 Task: Design a  Language Translator App using HTML,CSS and JavaScript.
Action: Mouse pressed left at (256, 93)
Screenshot: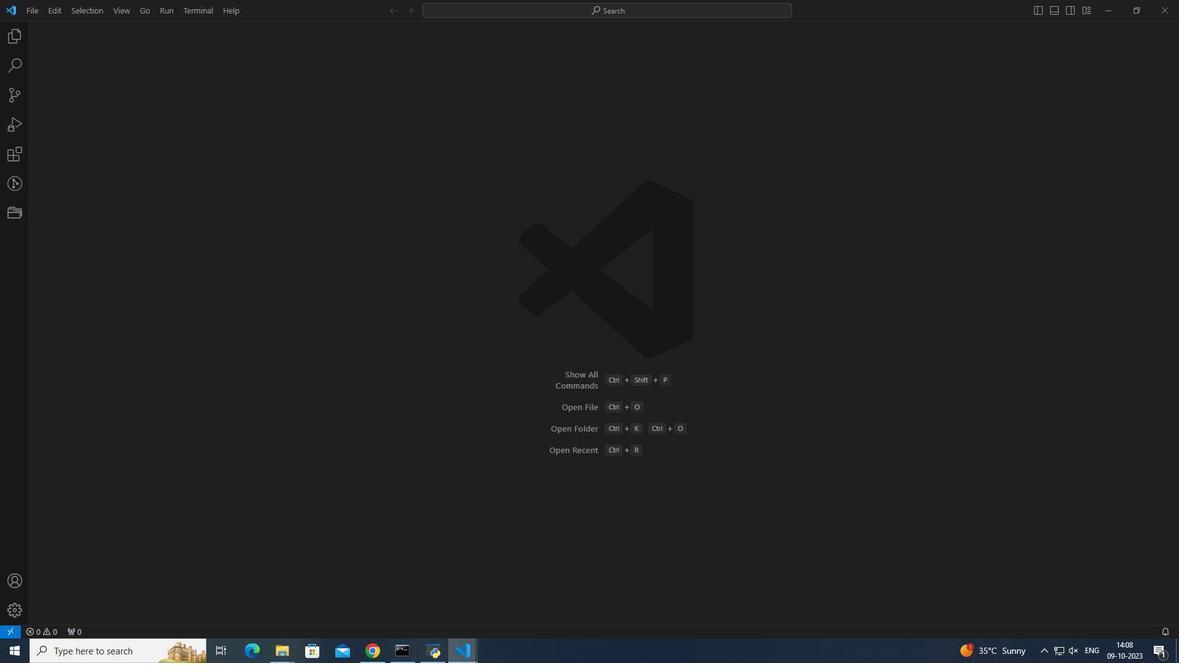 
Action: Mouse pressed left at (256, 93)
Screenshot: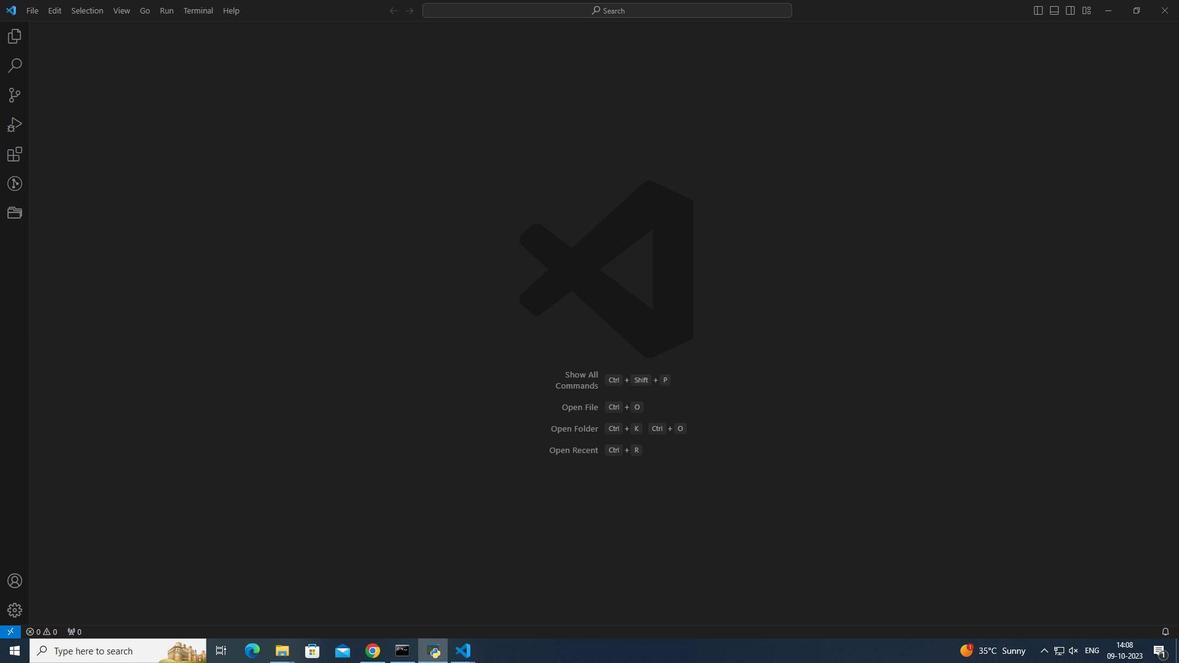 
Action: Mouse moved to (626, 376)
Screenshot: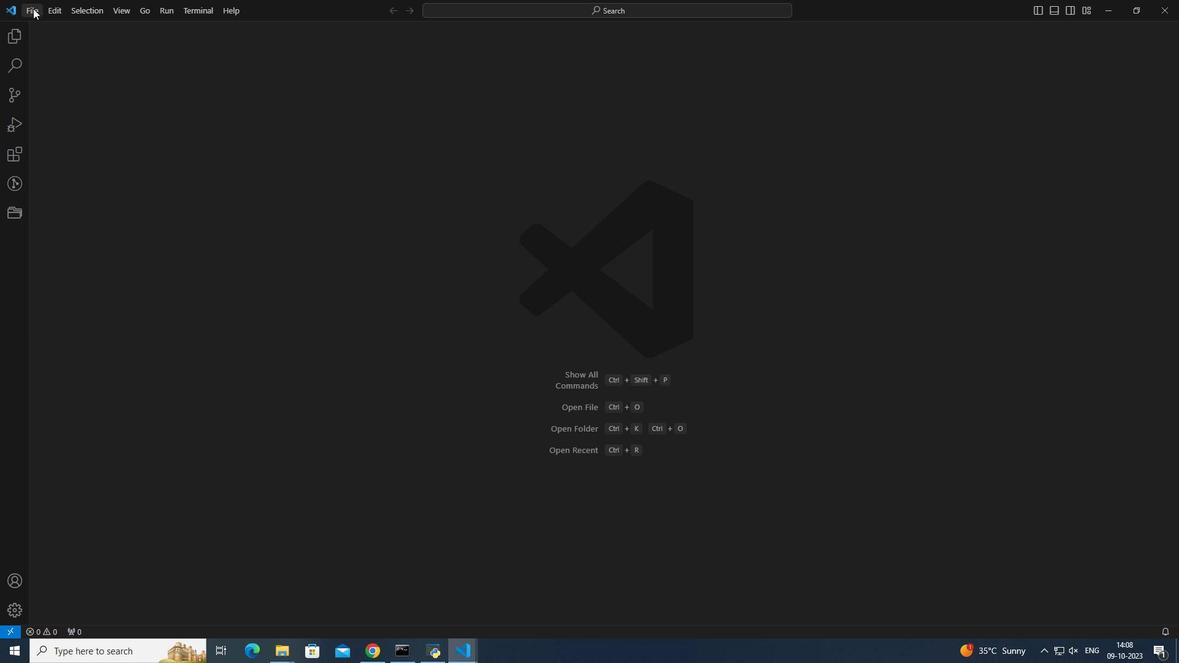
Action: Mouse pressed left at (626, 376)
Screenshot: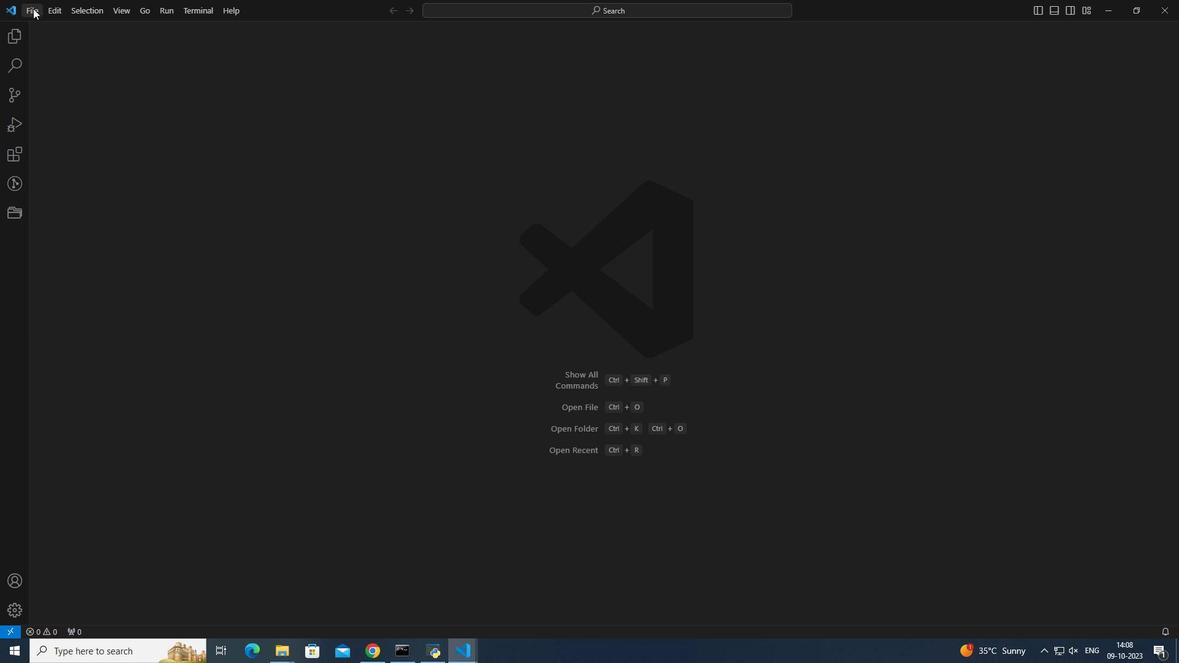 
Action: Mouse moved to (617, 337)
Screenshot: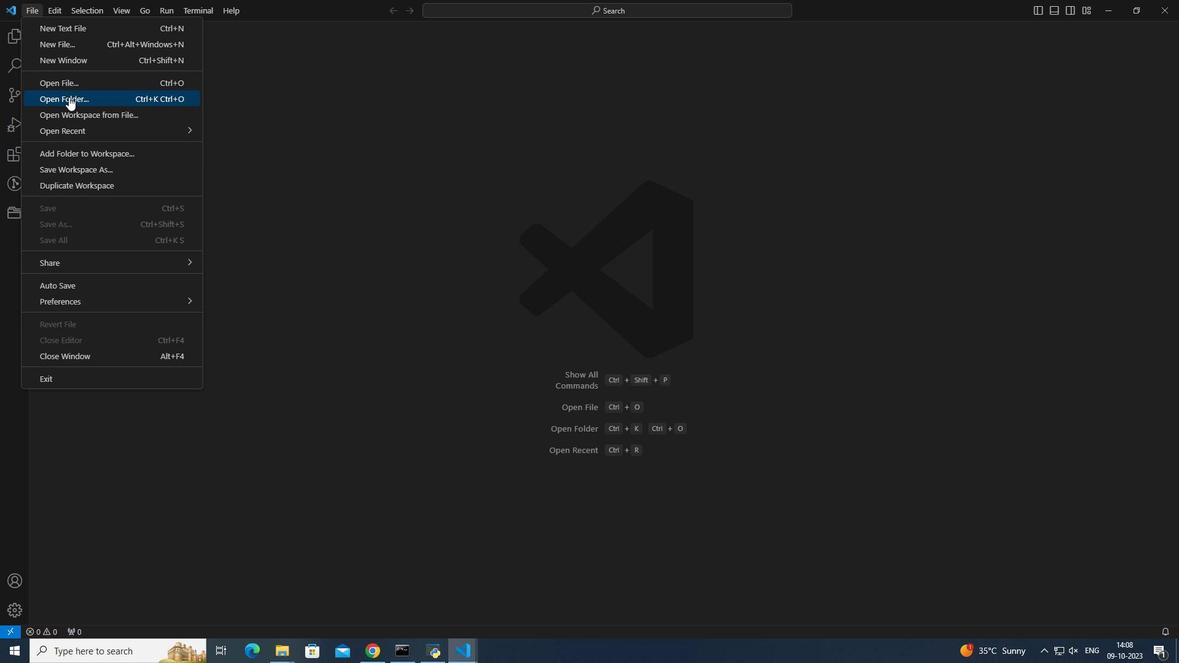 
Action: Mouse pressed left at (617, 337)
Screenshot: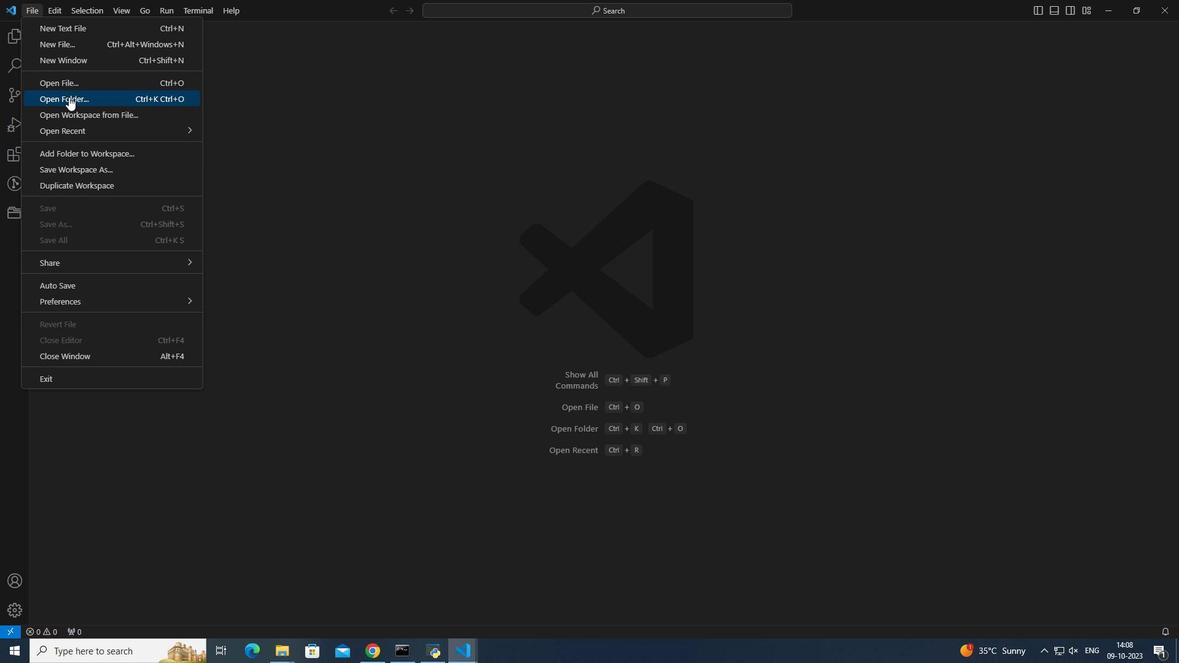 
Action: Mouse moved to (620, 339)
Screenshot: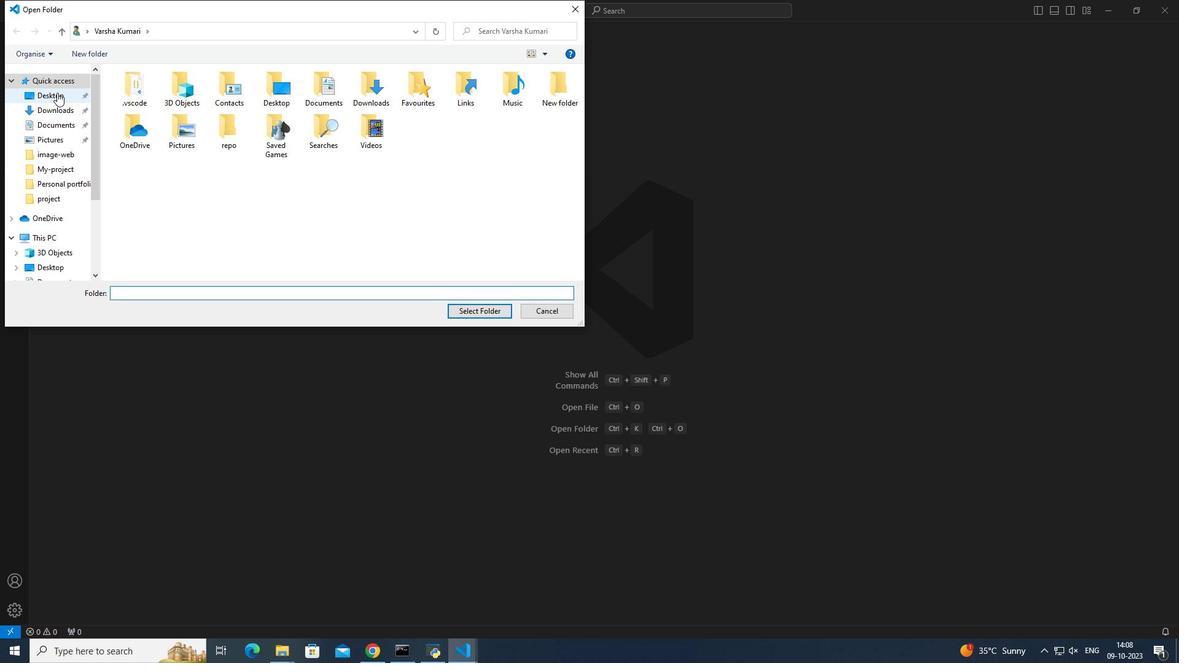 
Action: Mouse pressed left at (620, 339)
Screenshot: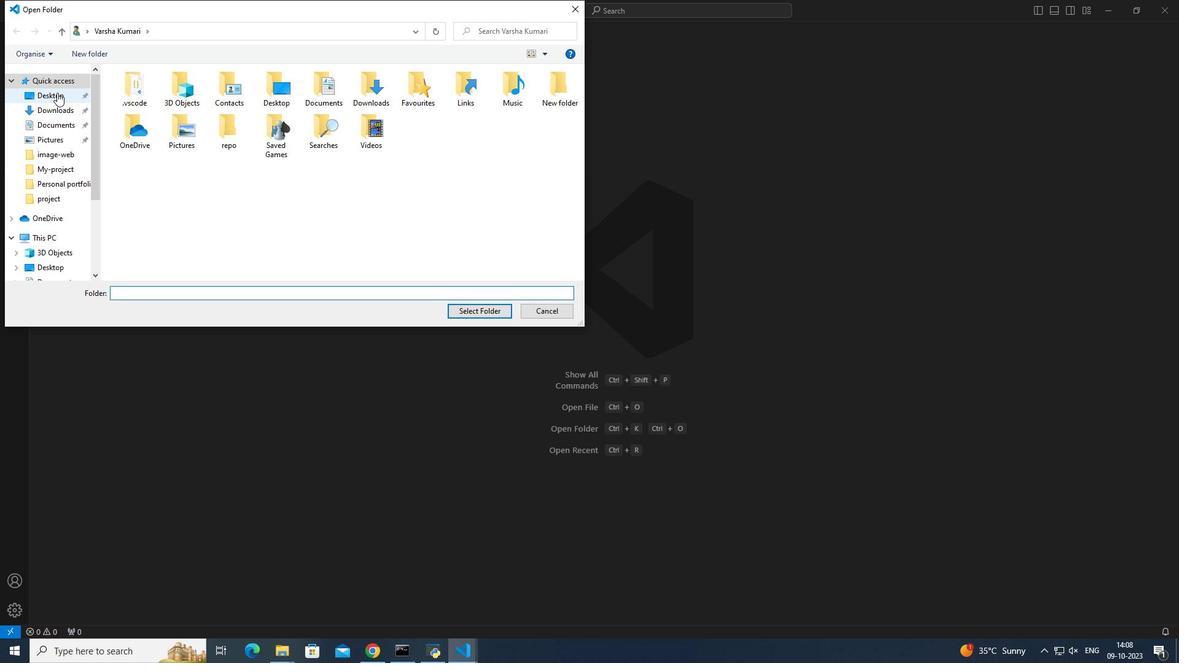 
Action: Mouse moved to (586, 306)
Screenshot: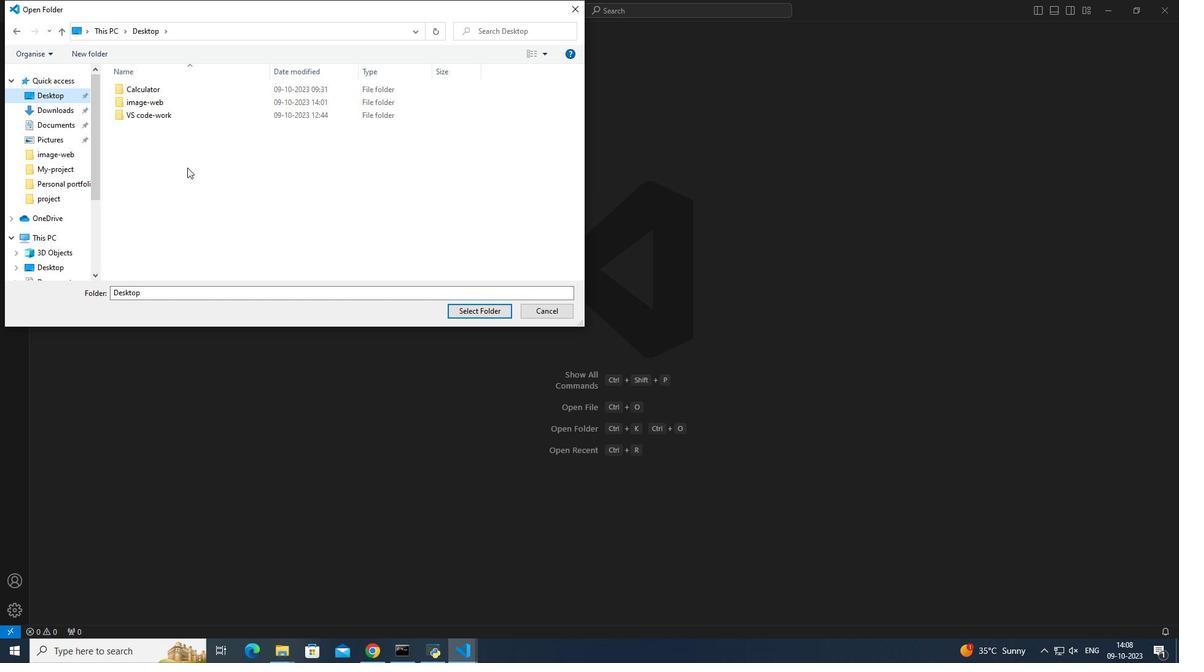 
Action: Mouse pressed right at (586, 306)
Screenshot: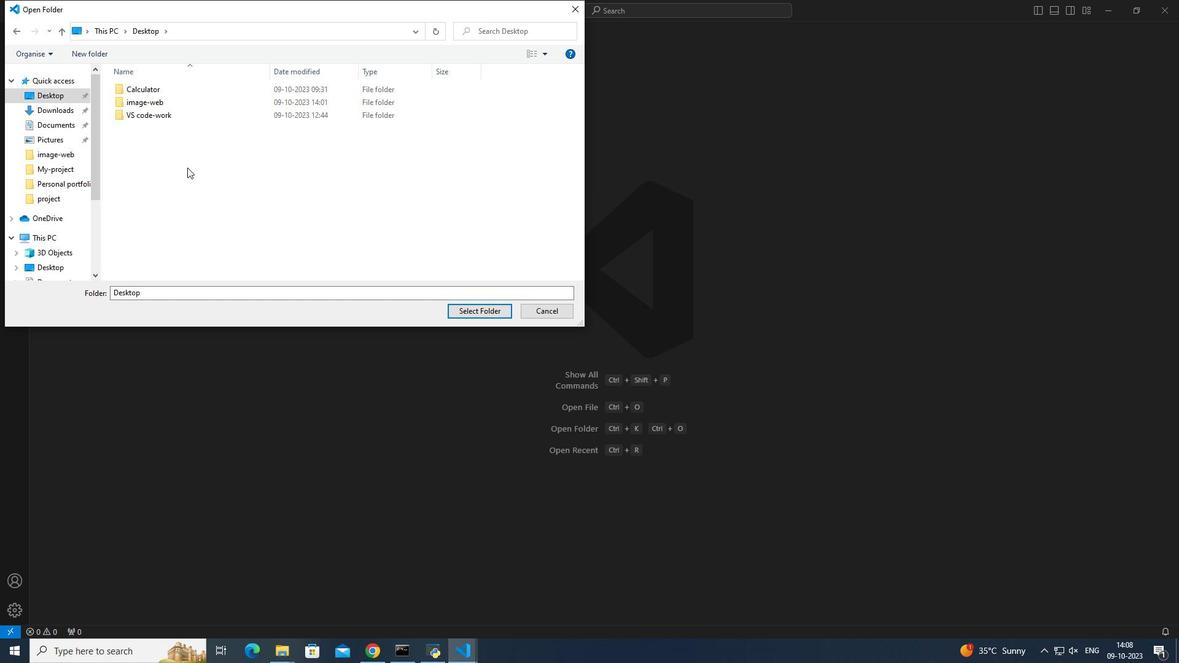 
Action: Mouse moved to (543, 236)
Screenshot: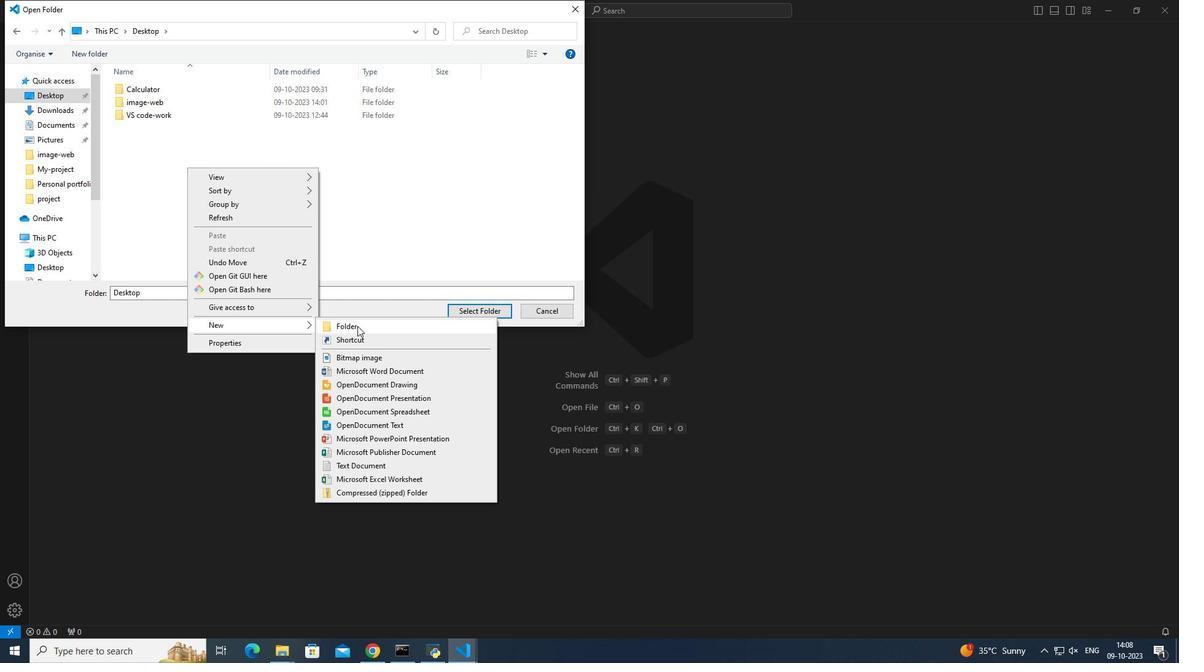 
Action: Mouse pressed left at (543, 236)
Screenshot: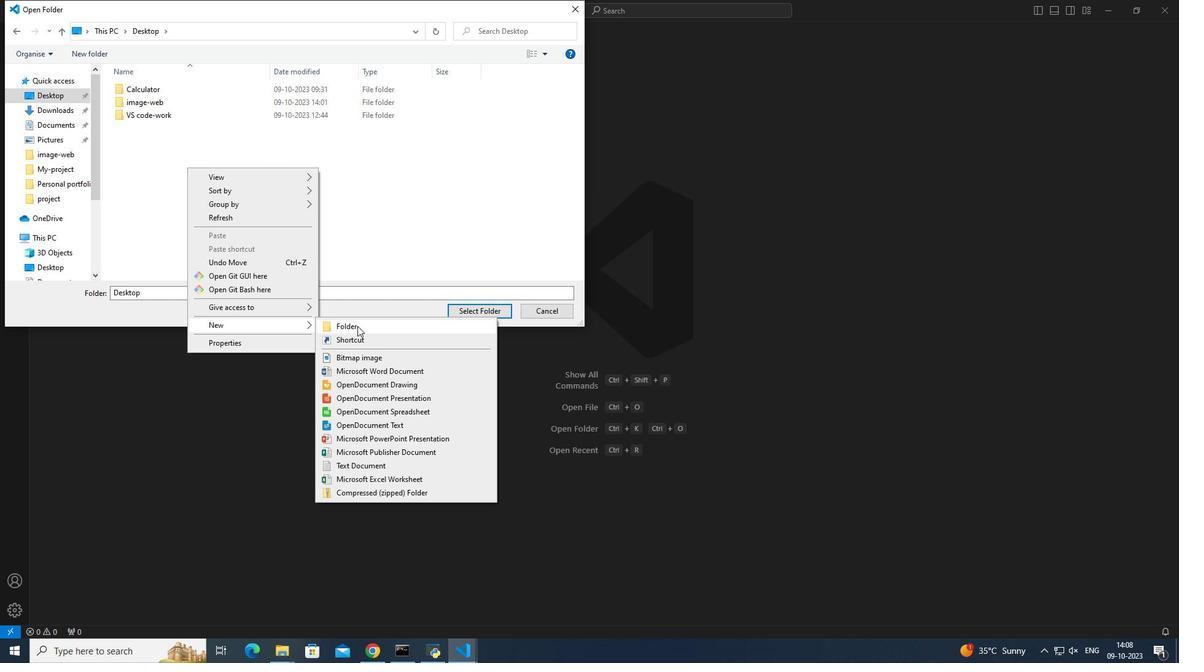 
Action: Mouse moved to (542, 236)
Screenshot: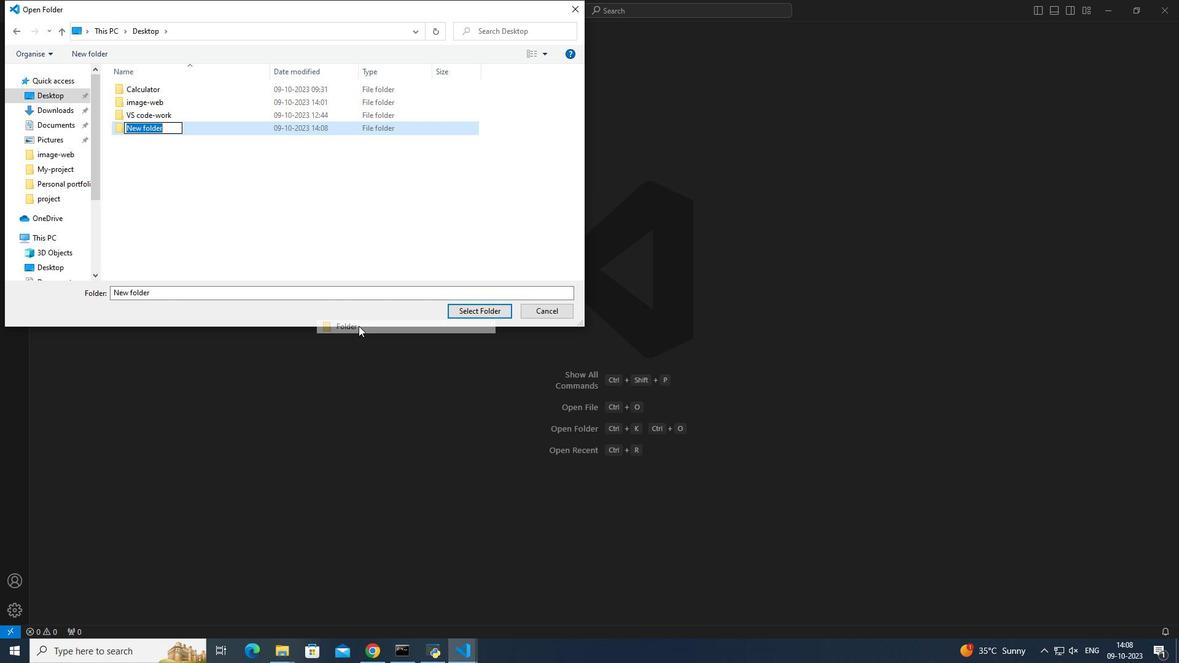 
Action: Key pressed <Key.backspace><Key.shift>Language-<Key.shift>Translator
Screenshot: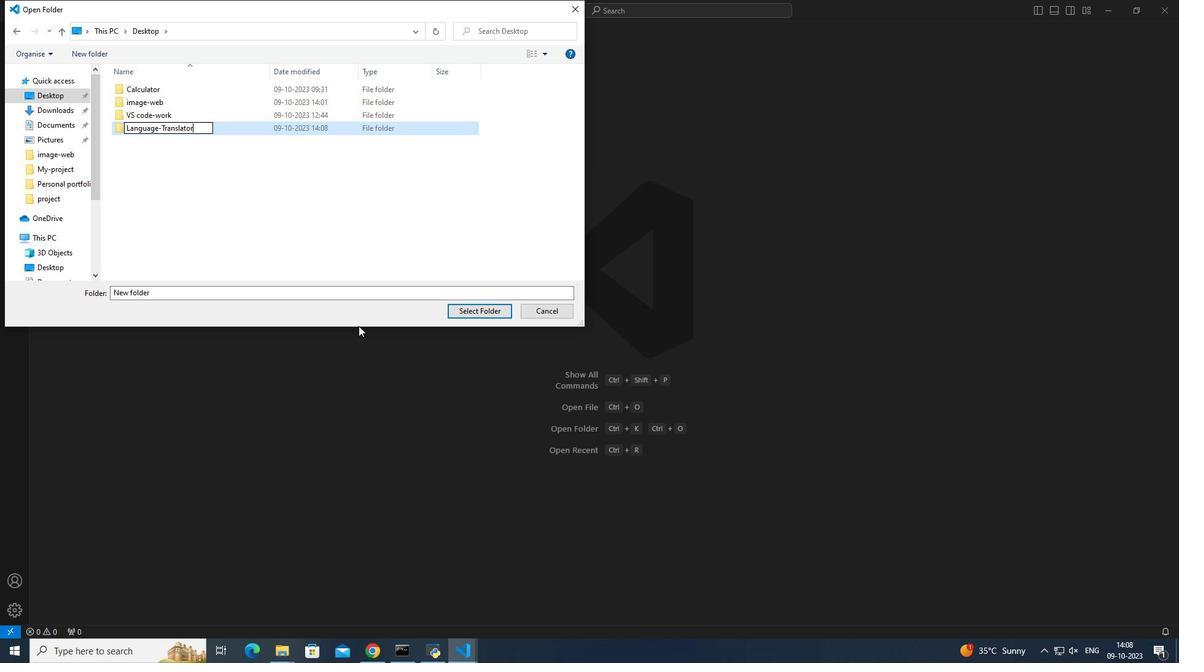 
Action: Mouse moved to (548, 241)
Screenshot: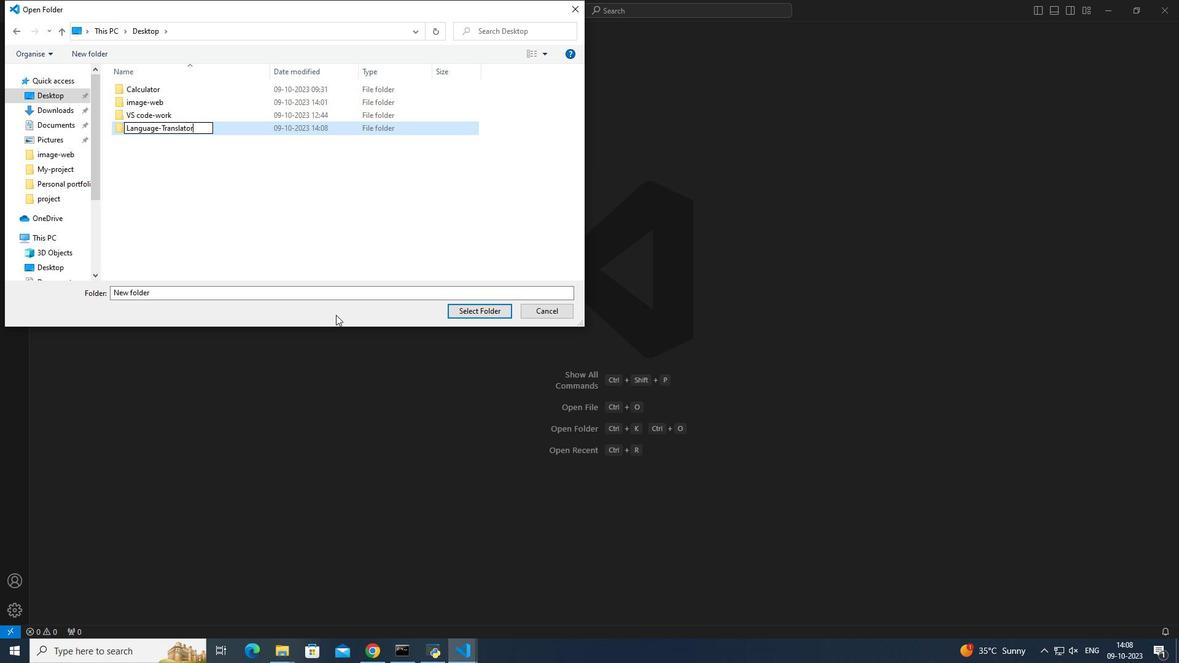 
Action: Key pressed <Key.enter>
Screenshot: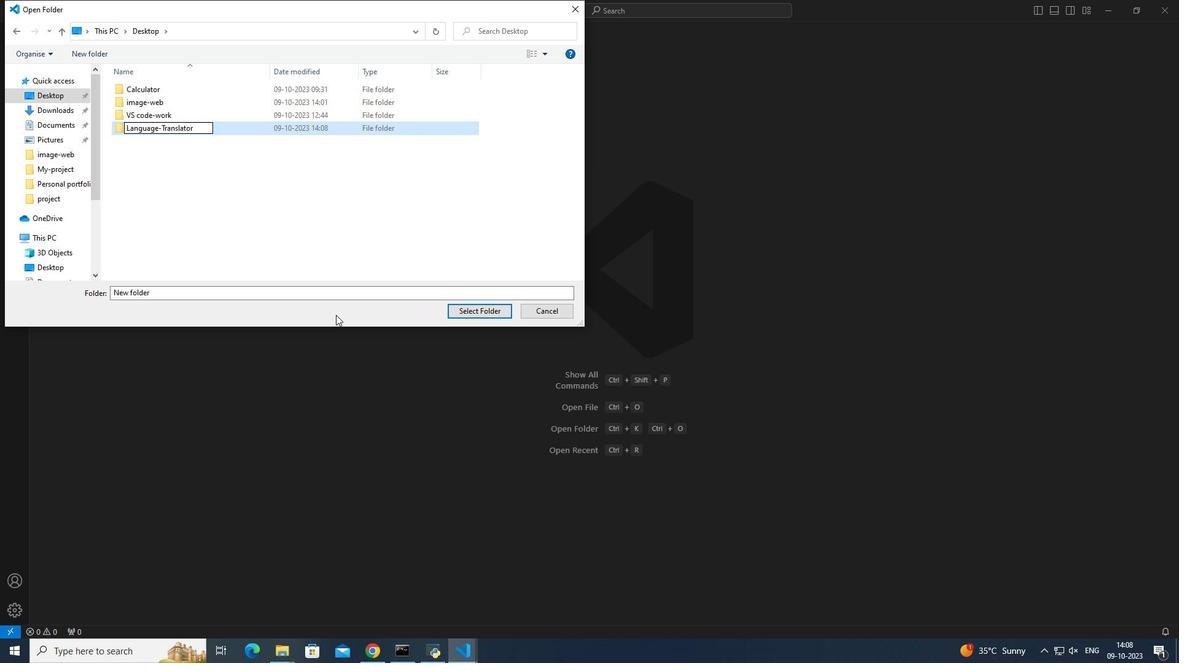 
Action: Mouse moved to (509, 242)
Screenshot: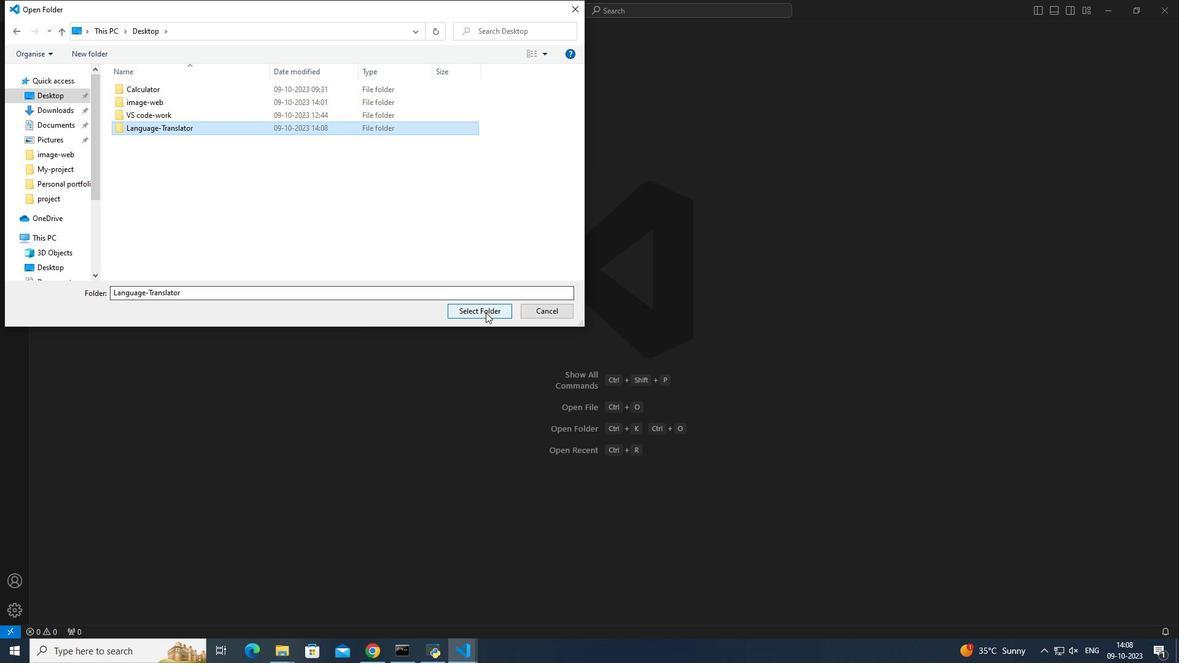
Action: Mouse pressed left at (509, 242)
Screenshot: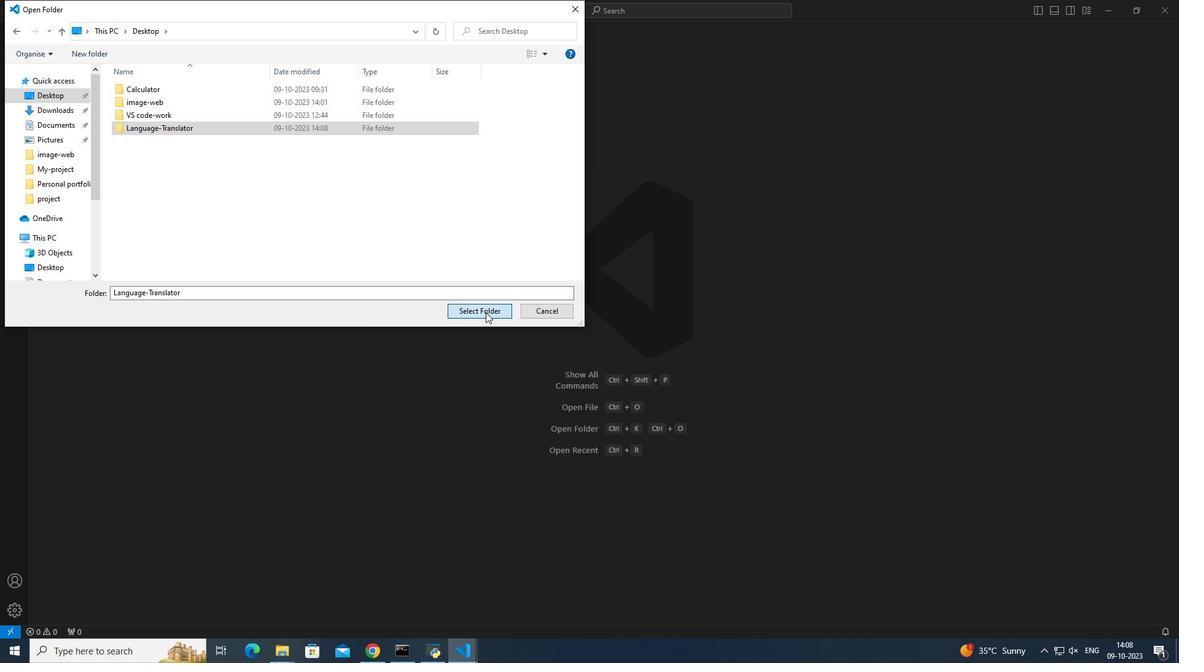 
Action: Mouse moved to (569, 367)
Screenshot: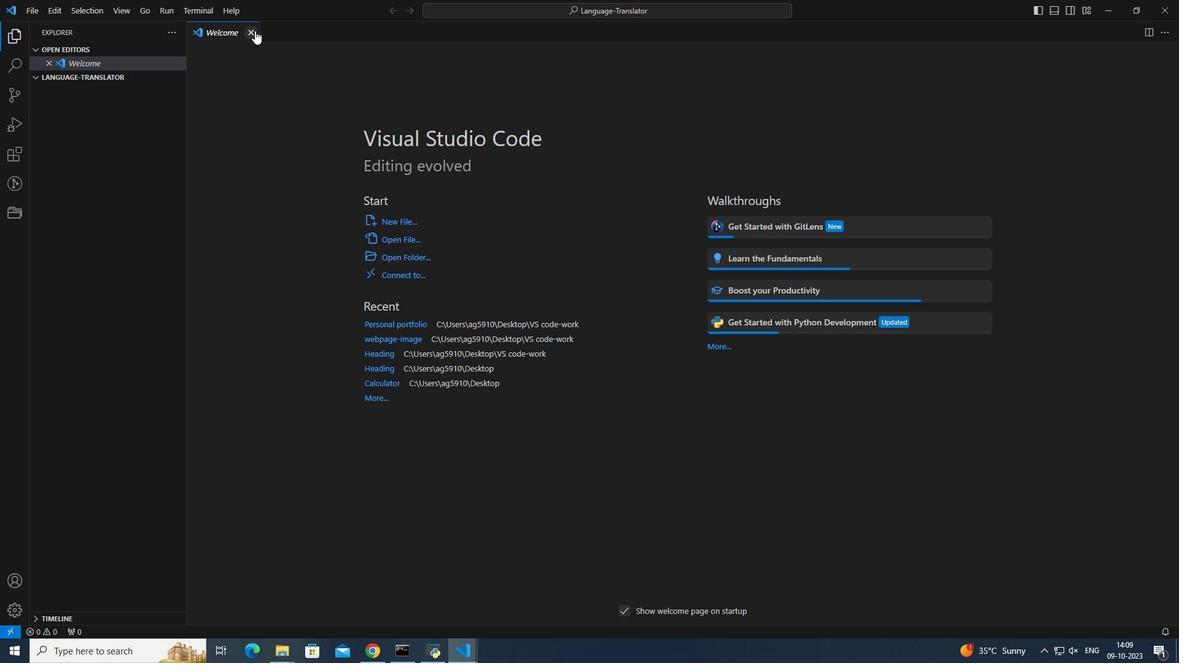 
Action: Mouse pressed left at (569, 367)
Screenshot: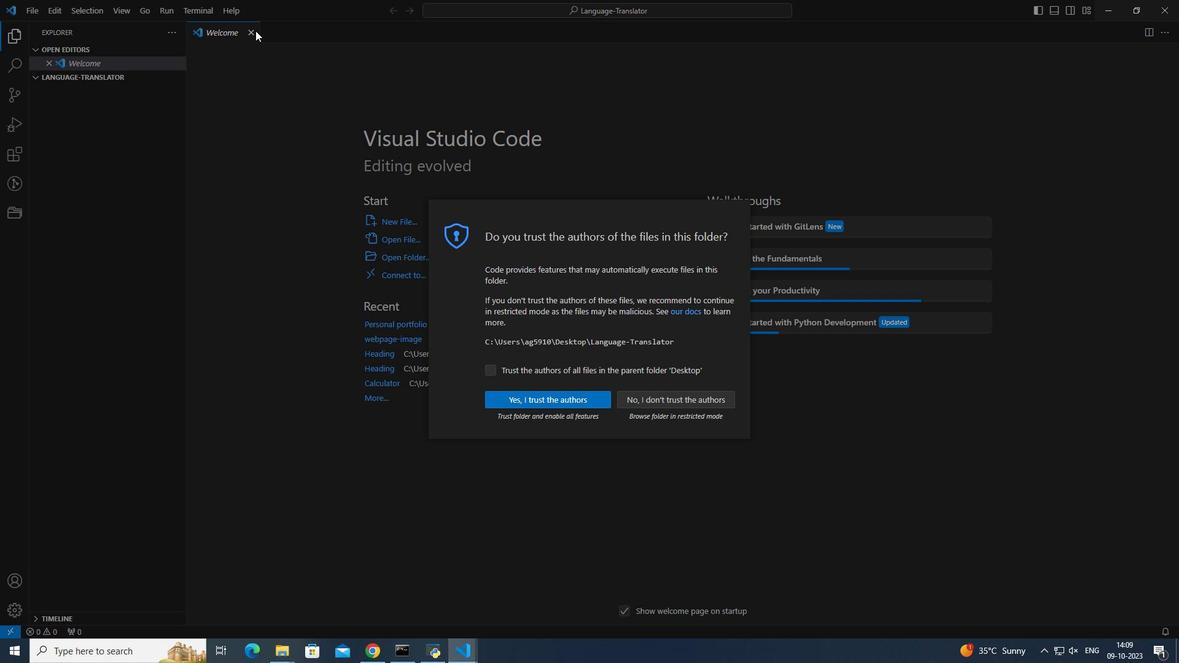 
Action: Mouse moved to (570, 366)
Screenshot: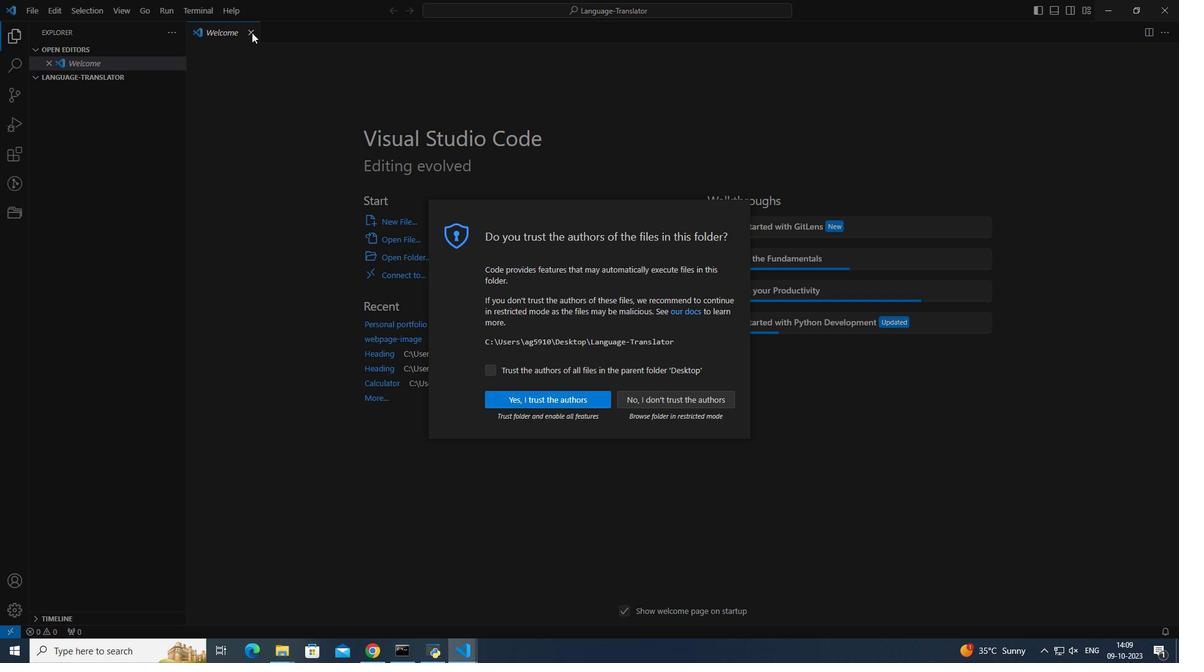 
Action: Mouse pressed left at (570, 366)
Screenshot: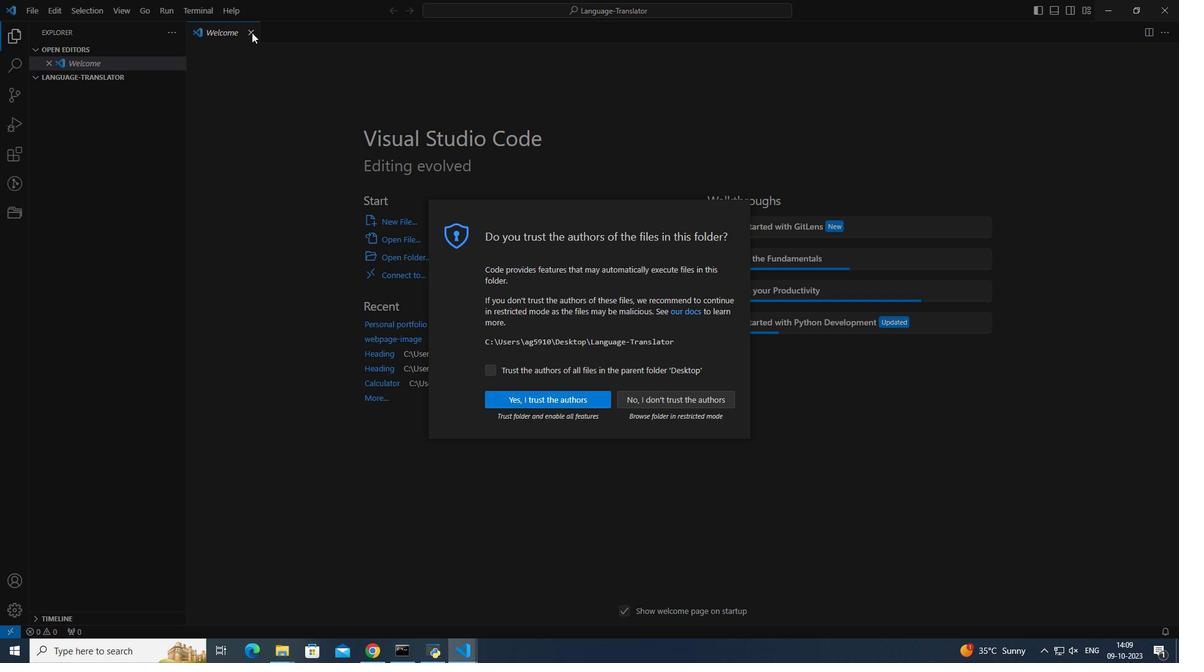 
Action: Mouse moved to (497, 204)
Screenshot: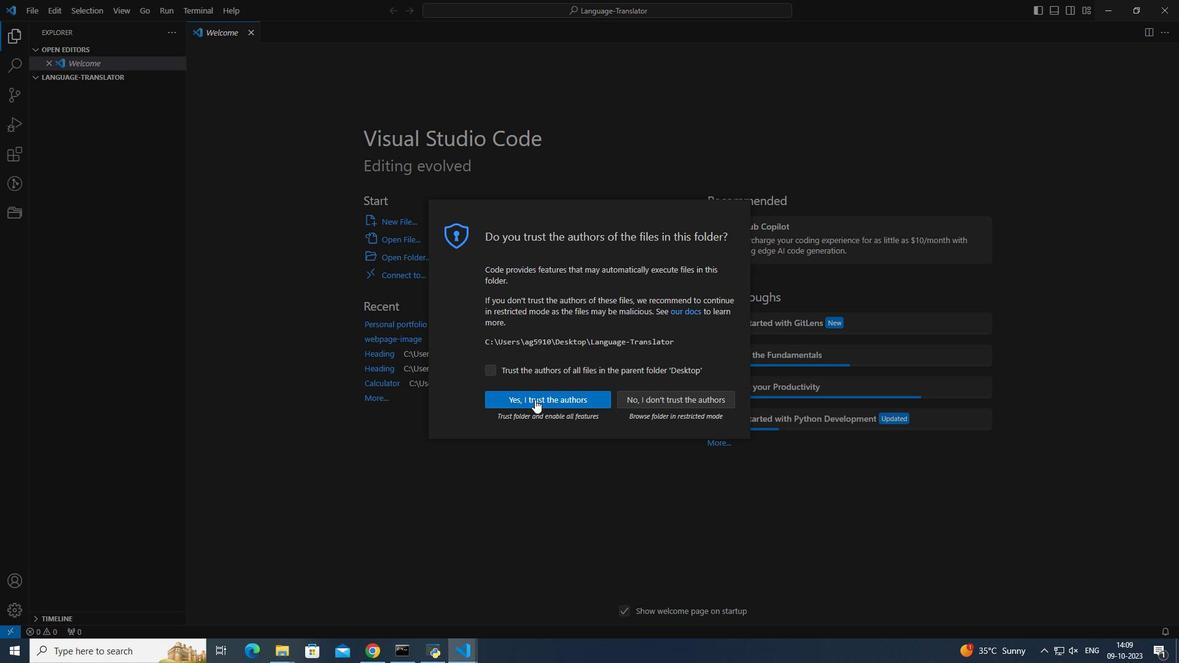 
Action: Mouse pressed left at (497, 204)
Screenshot: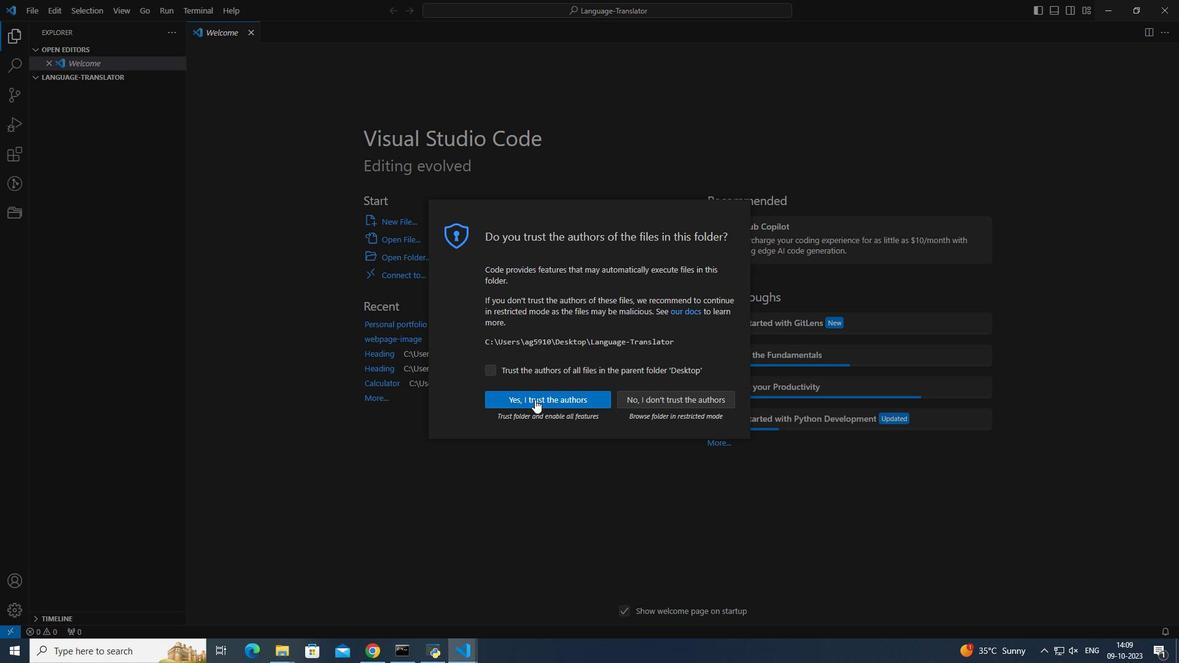 
Action: Mouse moved to (570, 366)
Screenshot: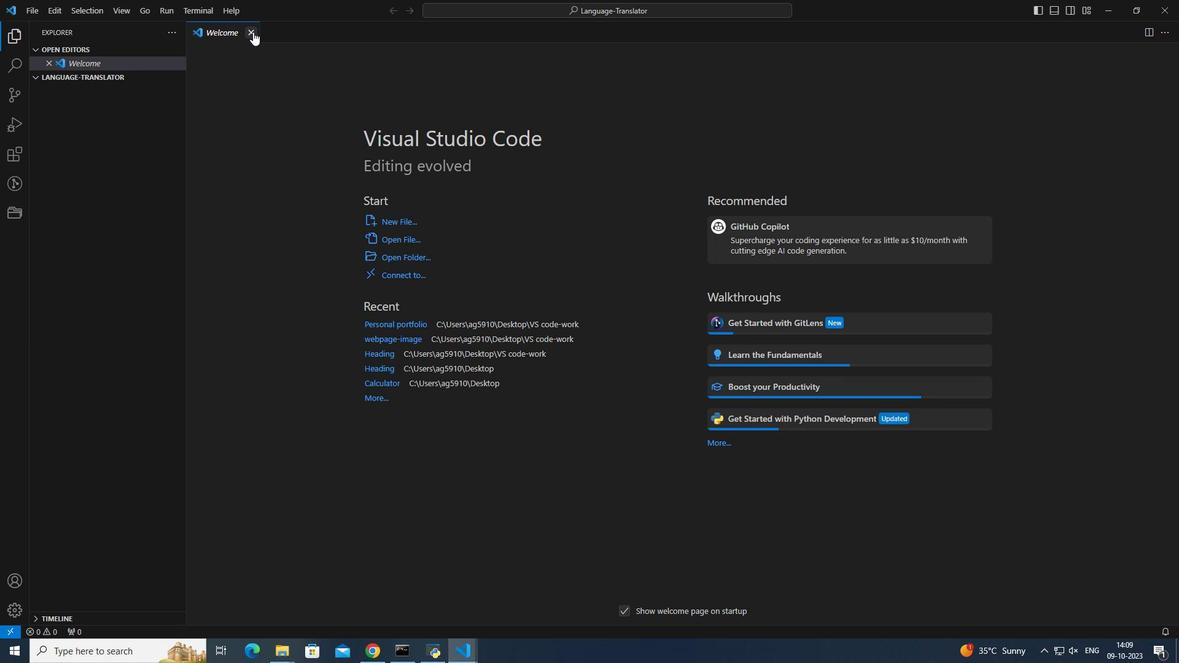 
Action: Mouse pressed left at (570, 366)
Screenshot: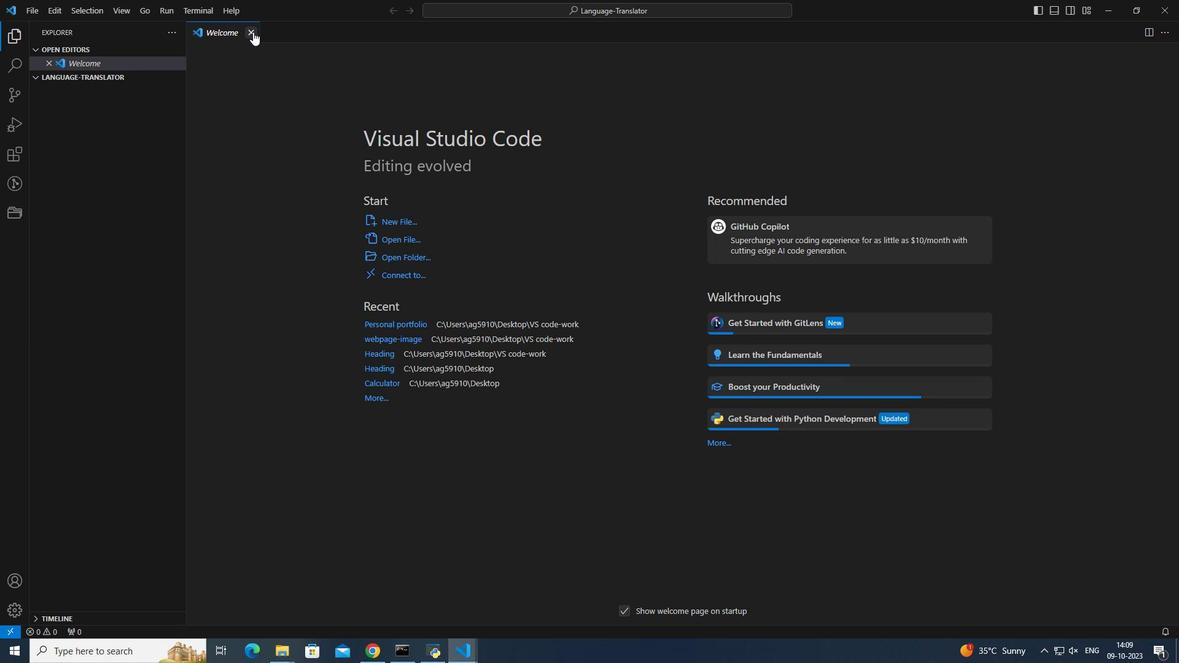 
Action: Mouse moved to (600, 352)
Screenshot: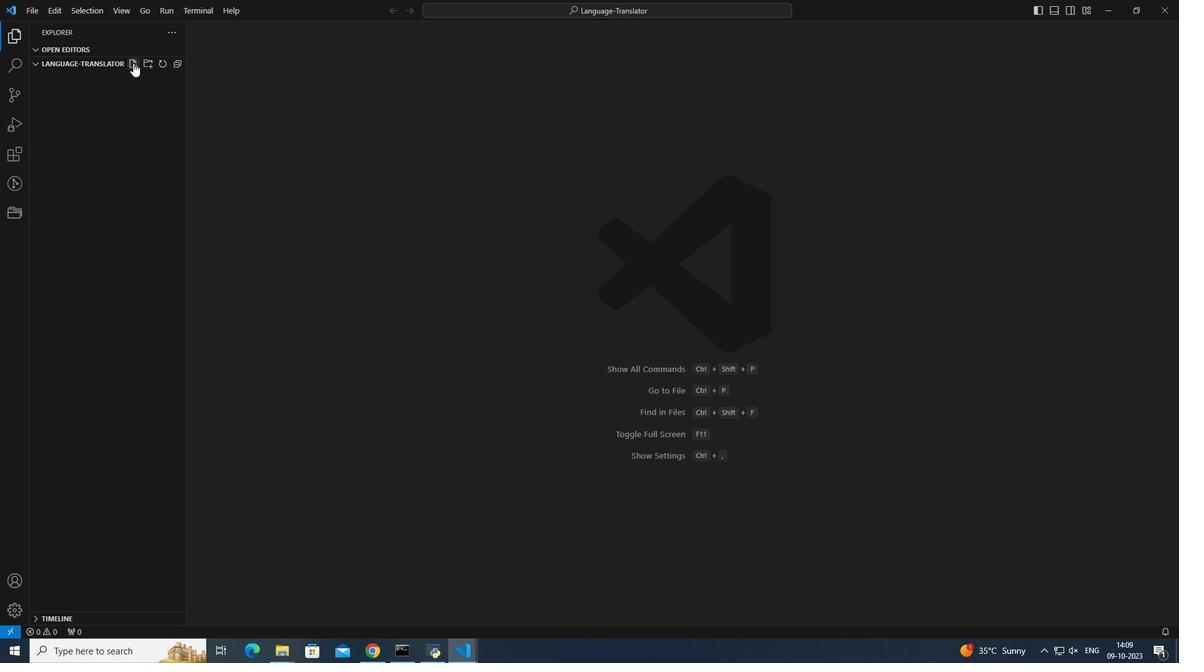 
Action: Mouse pressed left at (600, 352)
Screenshot: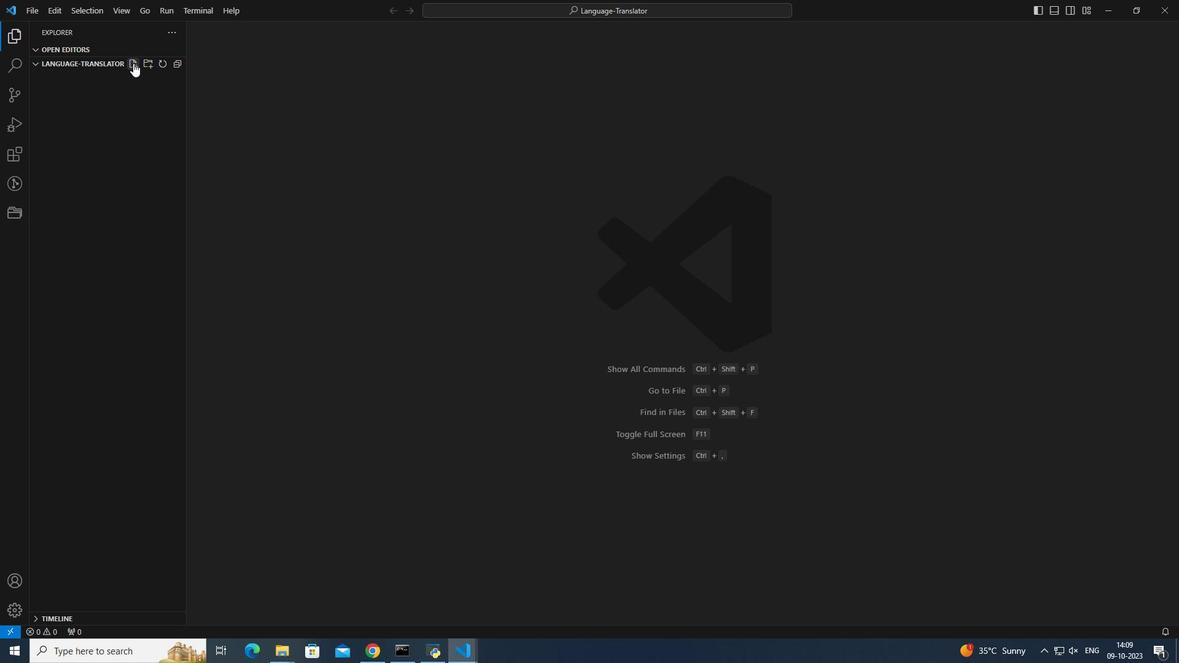 
Action: Mouse moved to (597, 346)
Screenshot: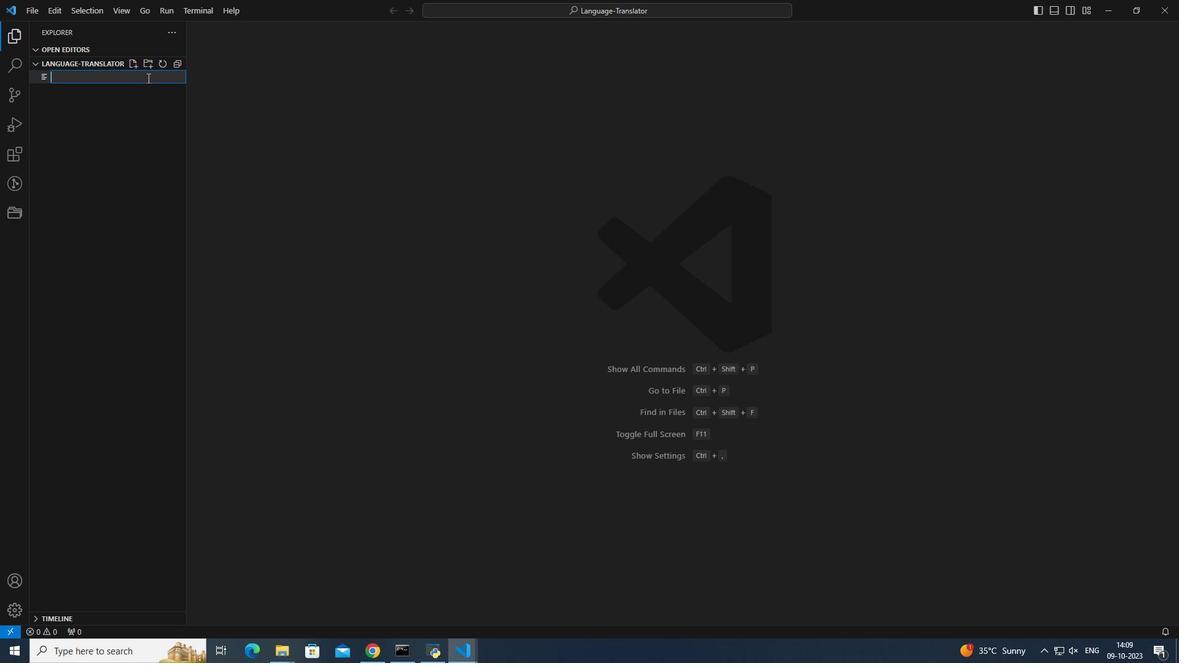 
Action: Key pressed index.html<Key.enter>
Screenshot: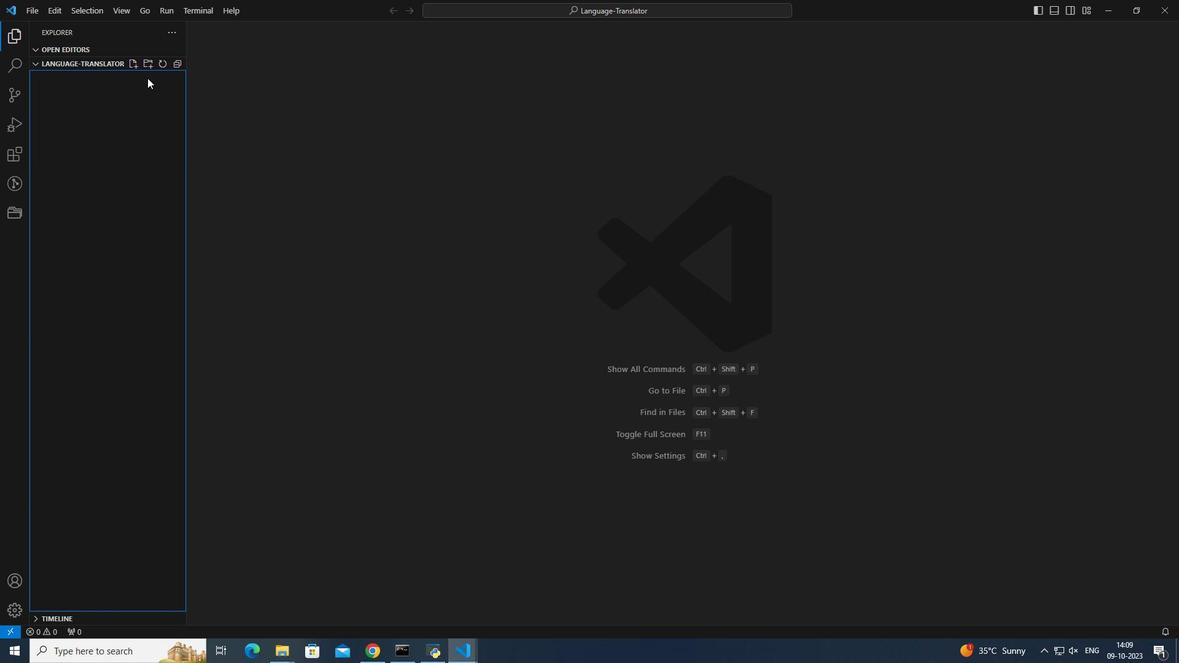 
Action: Mouse moved to (601, 346)
Screenshot: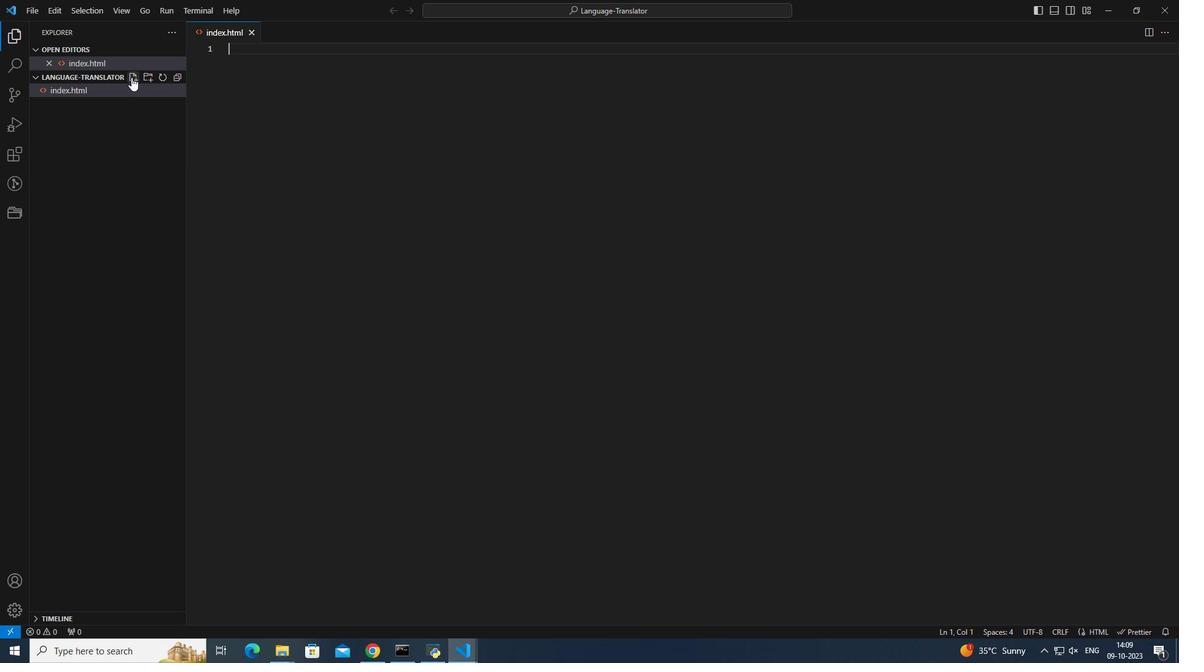 
Action: Mouse pressed left at (601, 346)
Screenshot: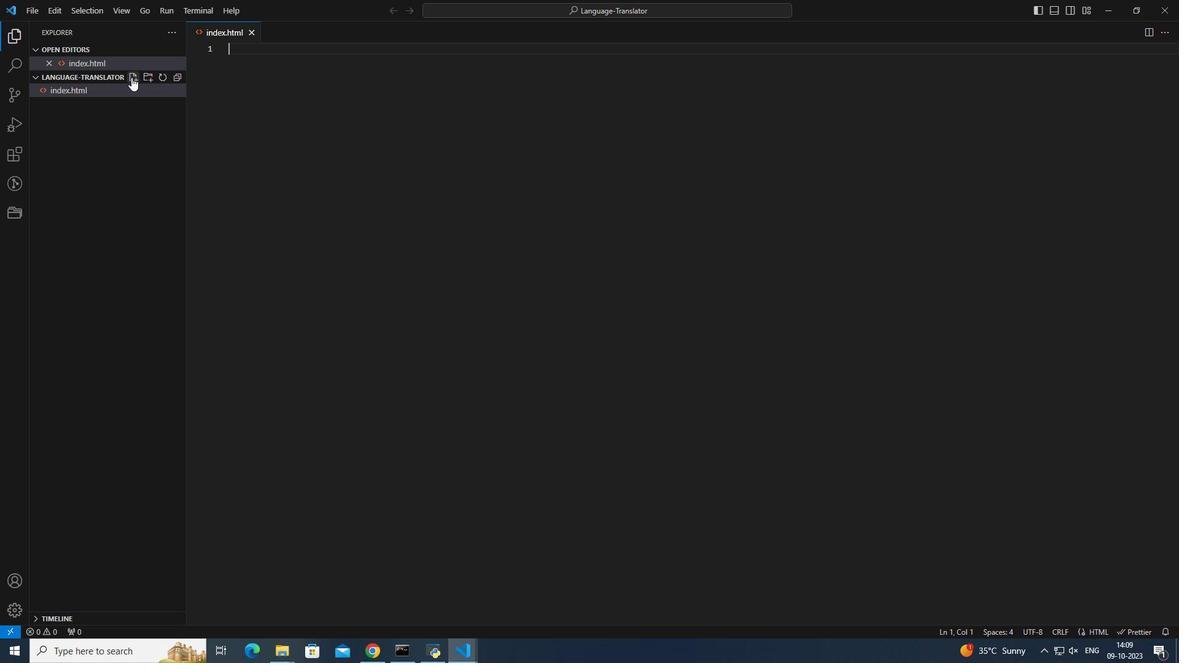 
Action: Mouse moved to (600, 340)
Screenshot: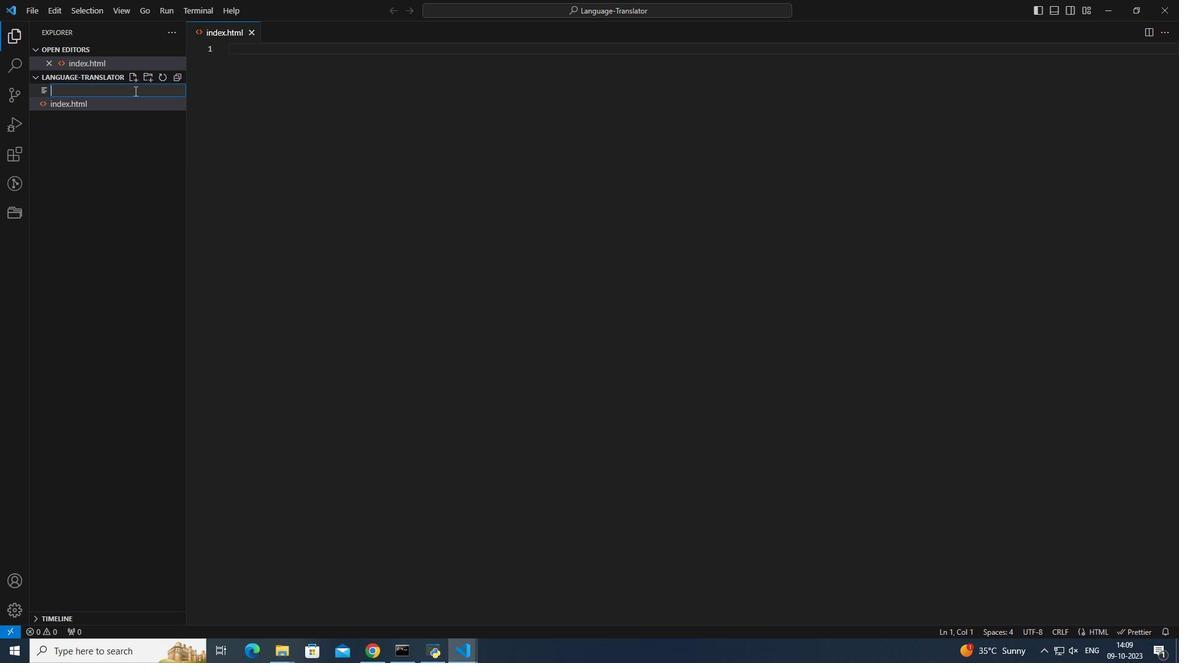 
Action: Key pressed style.
Screenshot: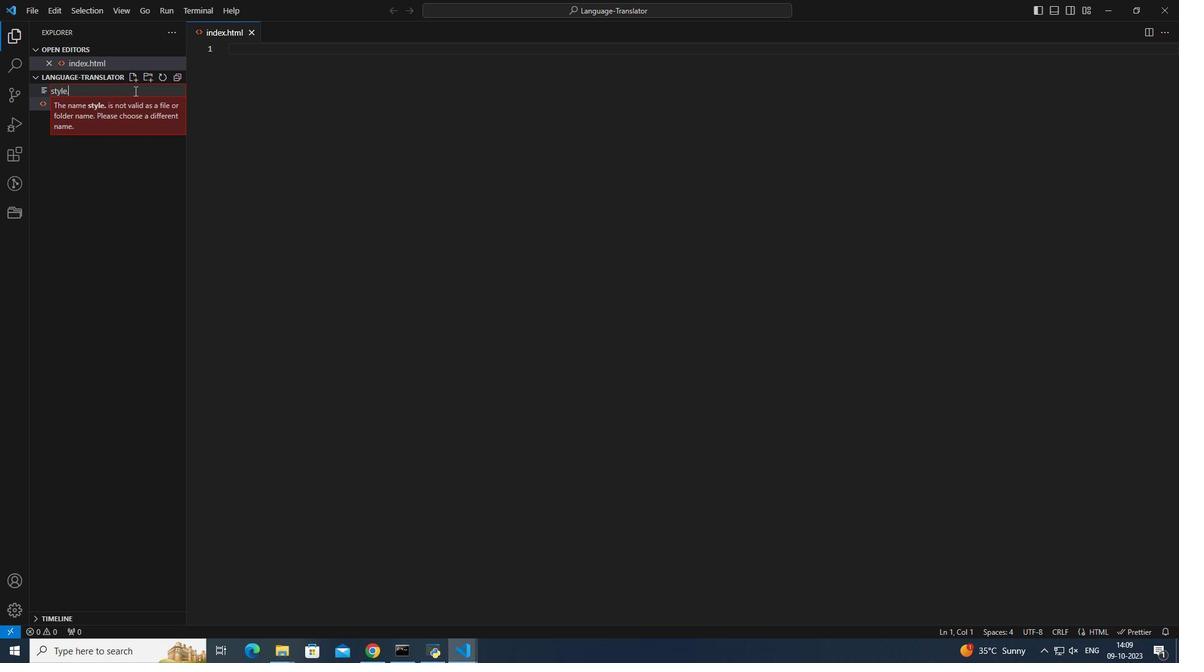 
Action: Mouse moved to (600, 340)
Screenshot: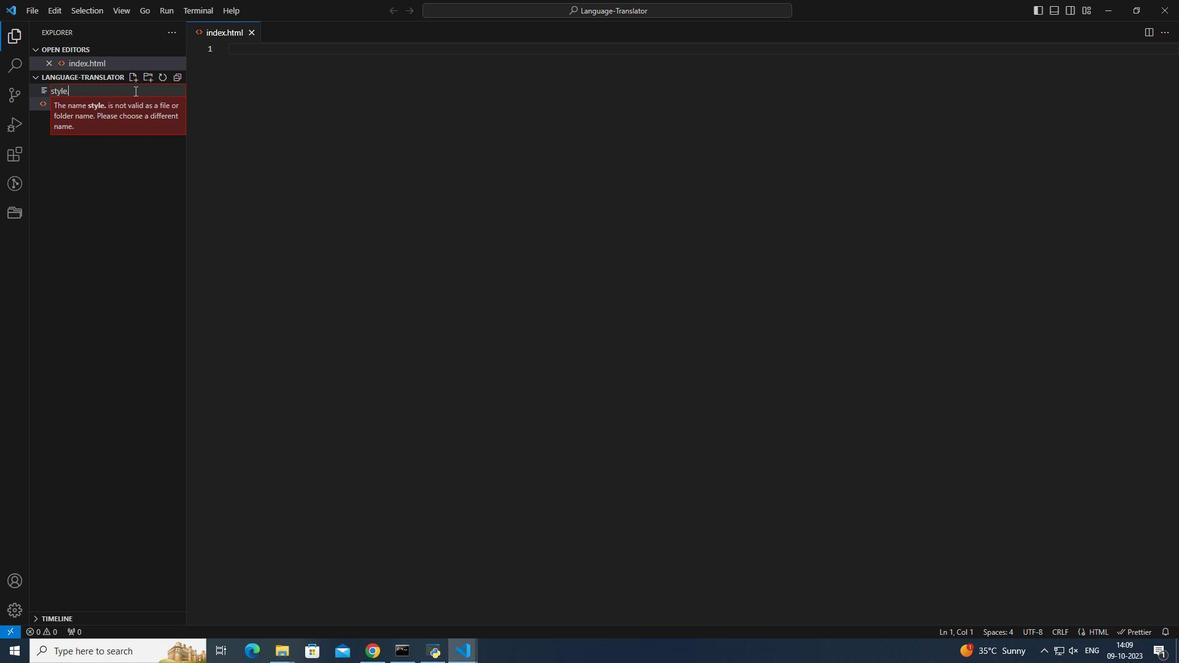 
Action: Key pressed css<Key.enter>
Screenshot: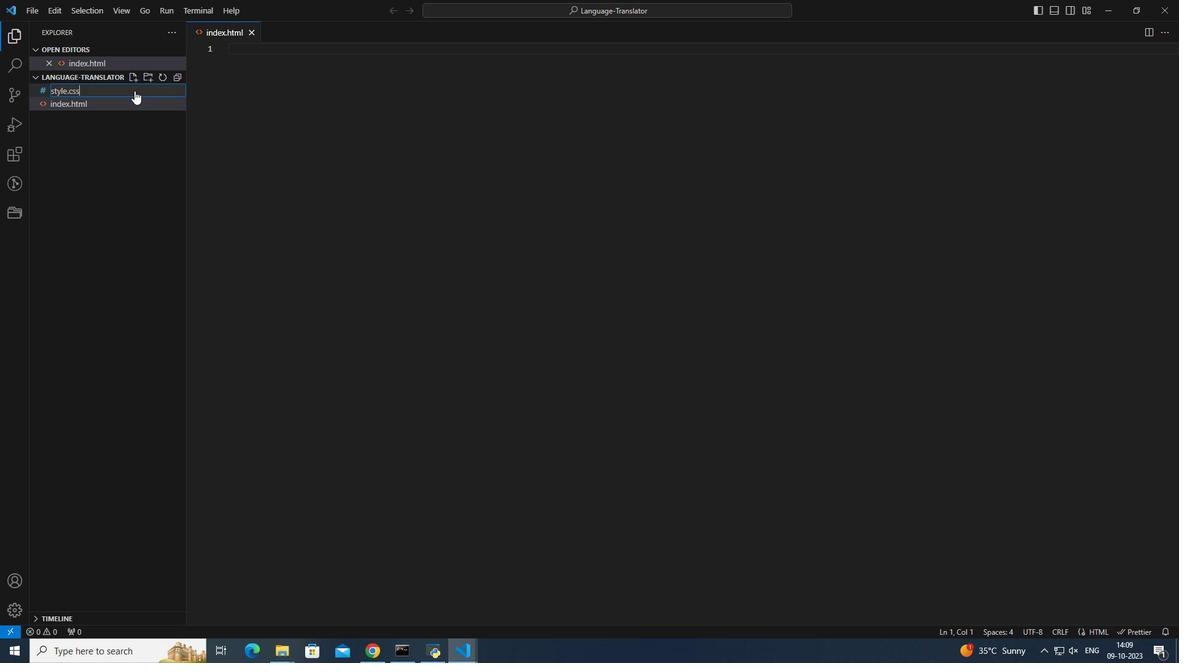 
Action: Mouse moved to (601, 340)
Screenshot: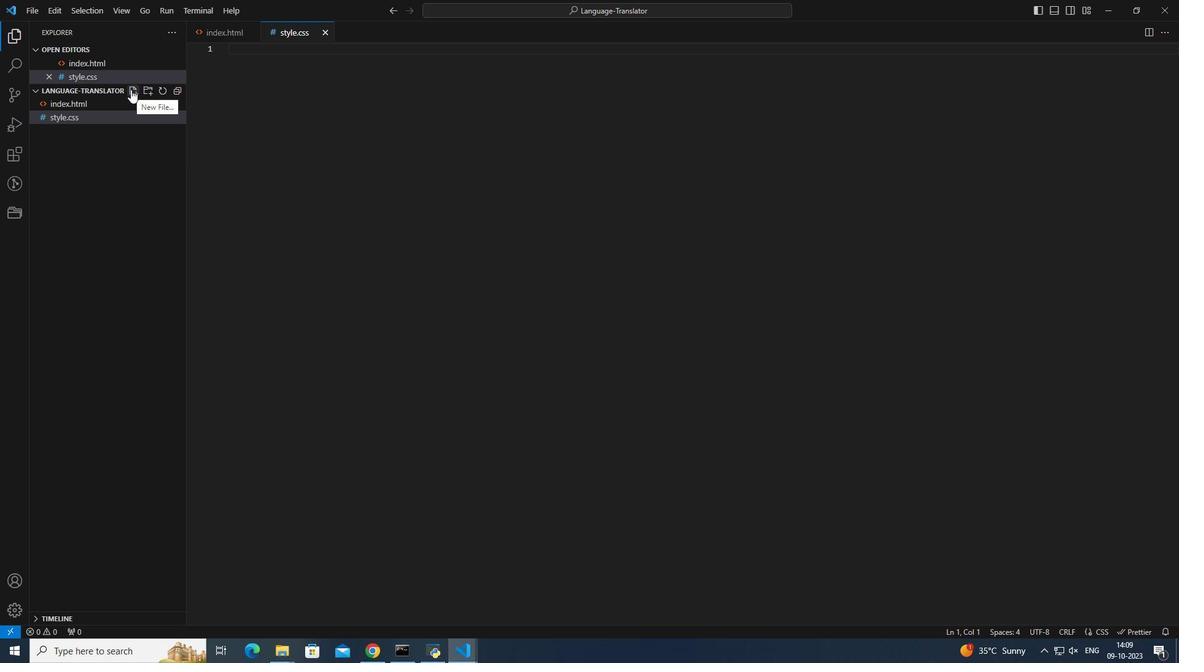 
Action: Mouse pressed left at (601, 340)
Screenshot: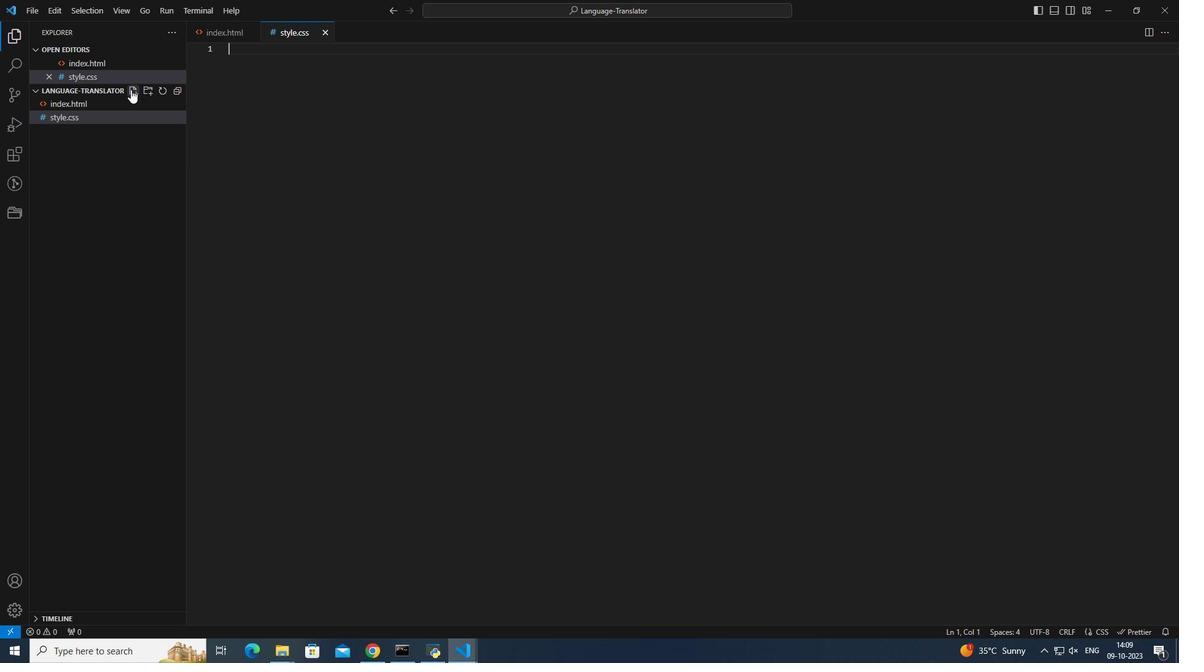 
Action: Mouse moved to (601, 340)
Screenshot: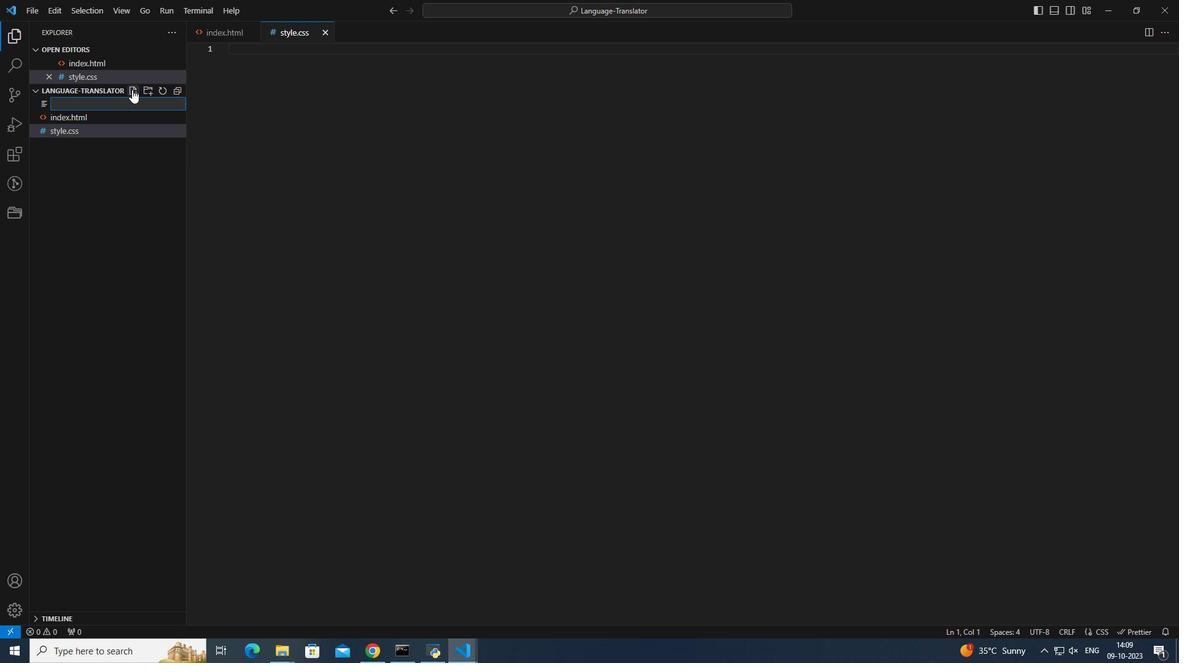 
Action: Key pressed languages.js<Key.enter>
Screenshot: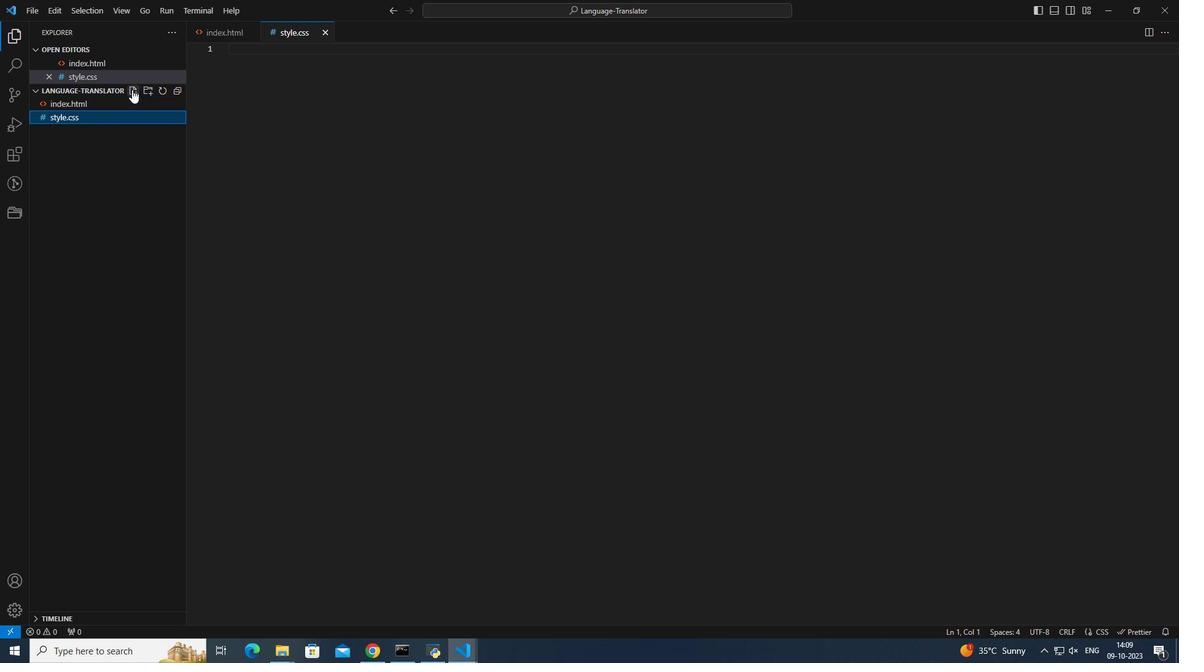 
Action: Mouse moved to (600, 334)
Screenshot: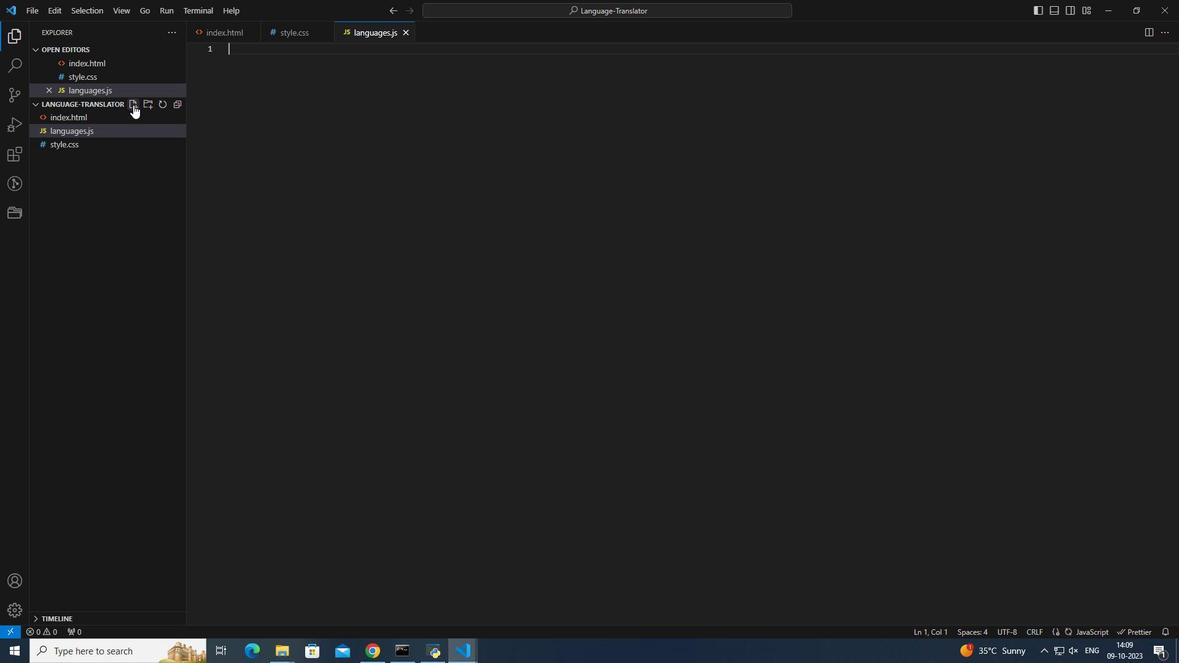 
Action: Mouse pressed left at (600, 334)
Screenshot: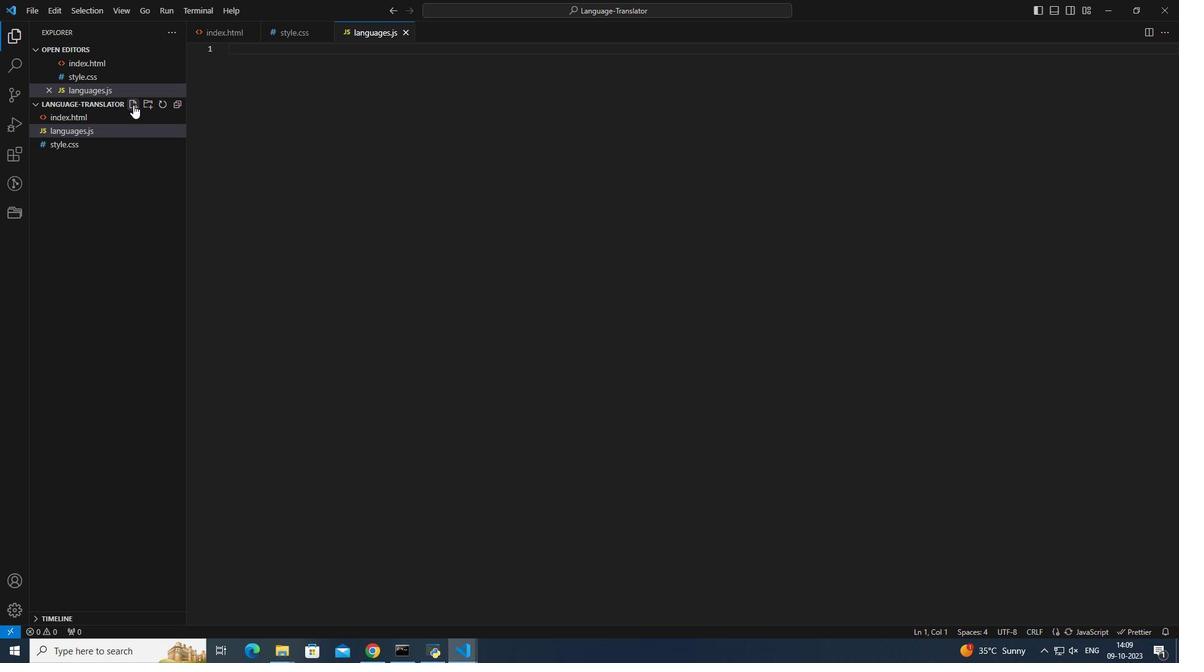 
Action: Mouse moved to (600, 334)
Screenshot: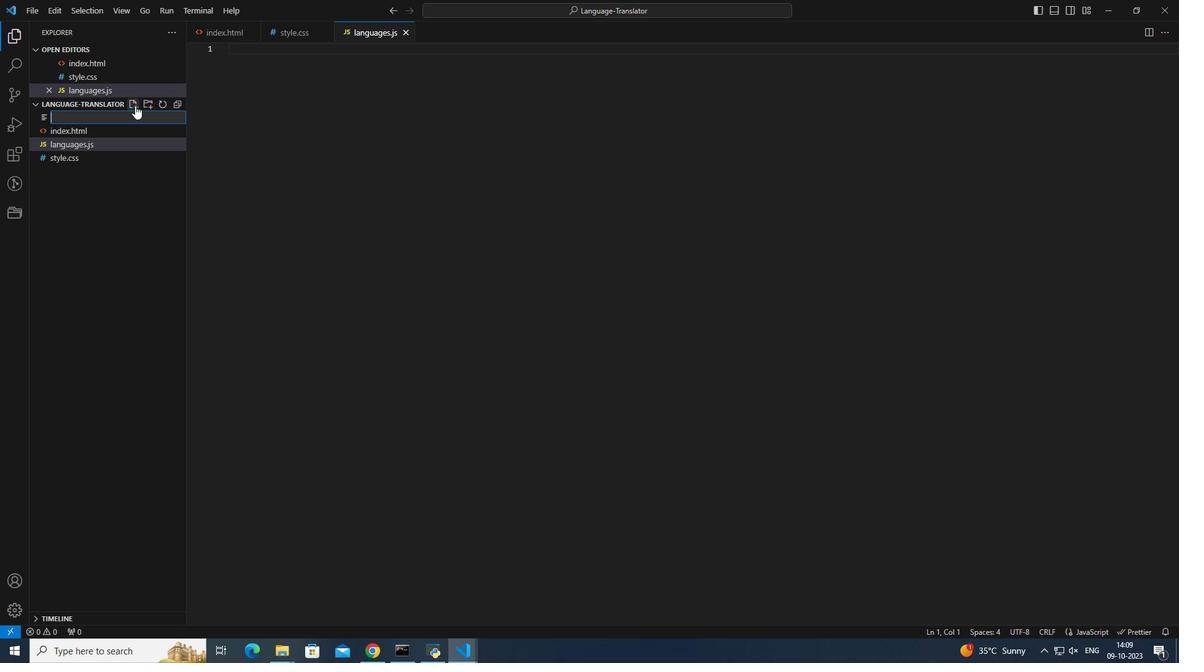 
Action: Key pressed script.js<Key.enter>
Screenshot: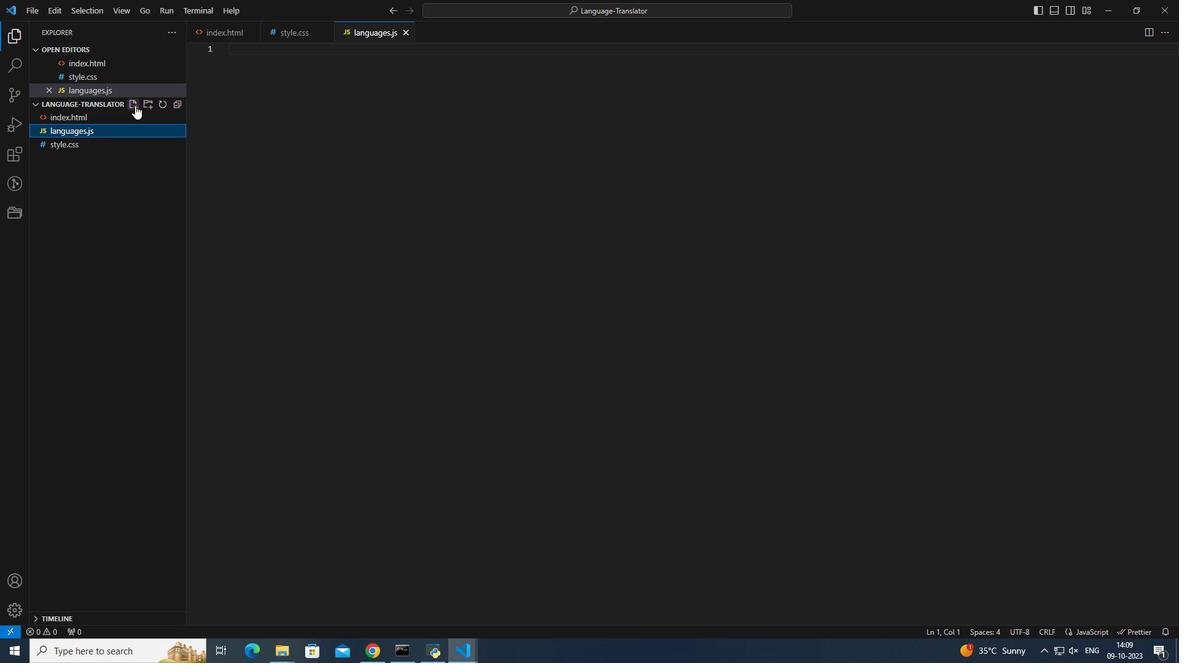 
Action: Mouse moved to (626, 360)
Screenshot: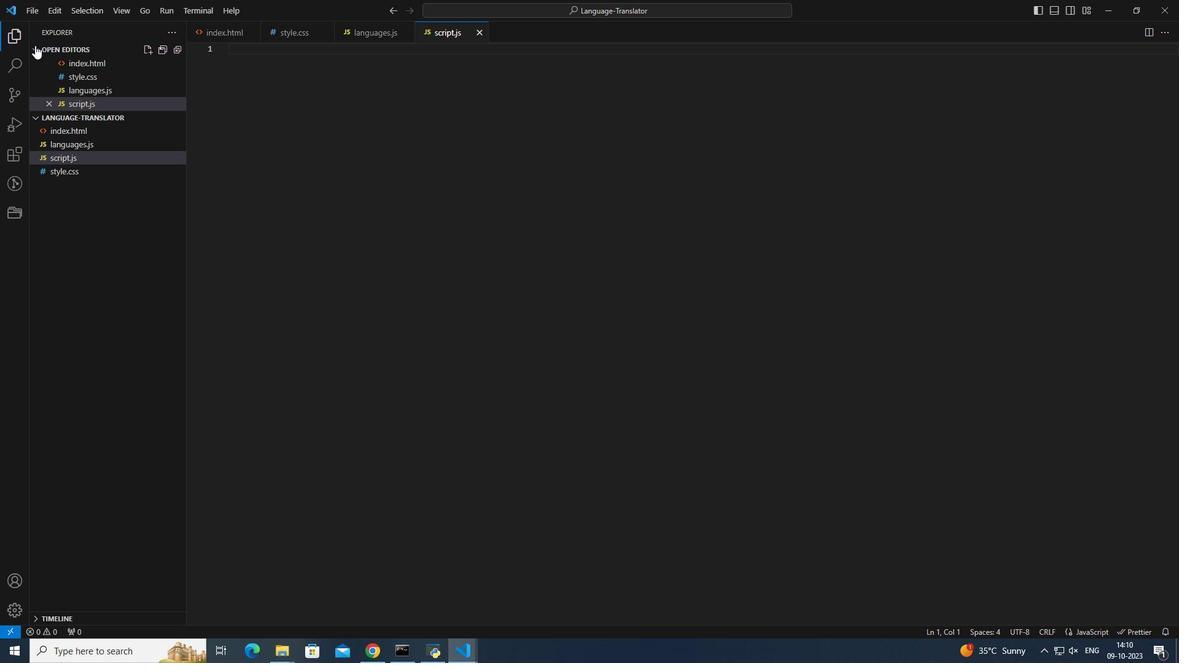 
Action: Mouse pressed left at (626, 360)
Screenshot: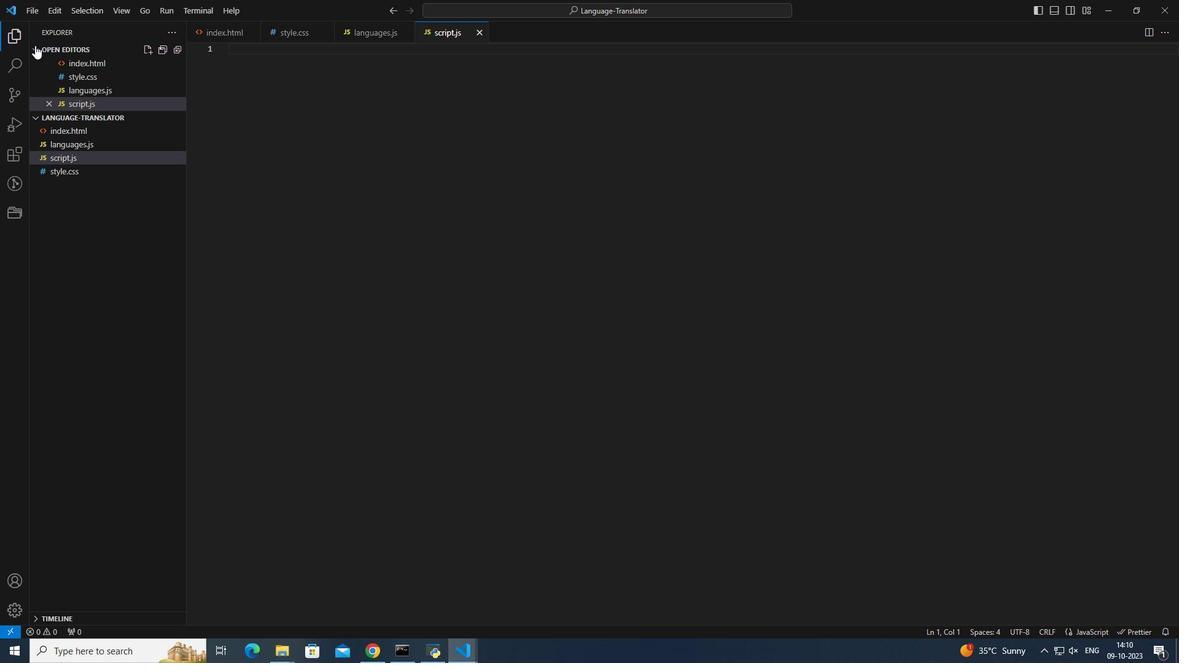 
Action: Mouse moved to (578, 368)
Screenshot: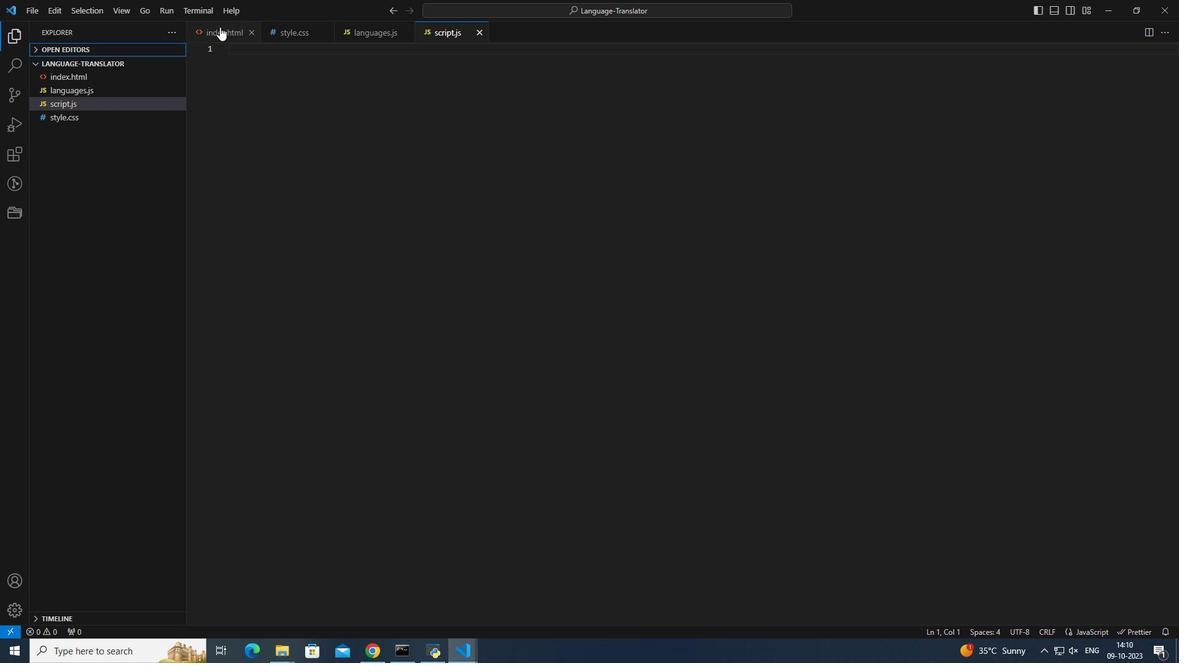 
Action: Mouse pressed left at (578, 368)
Screenshot: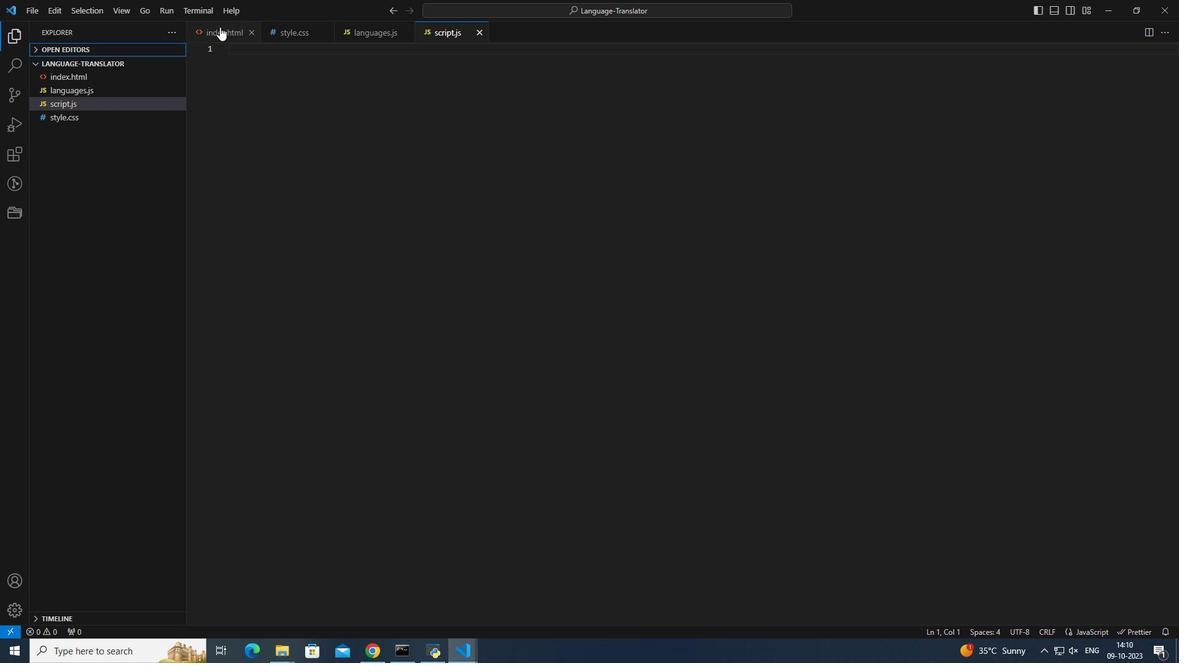 
Action: Mouse moved to (554, 356)
Screenshot: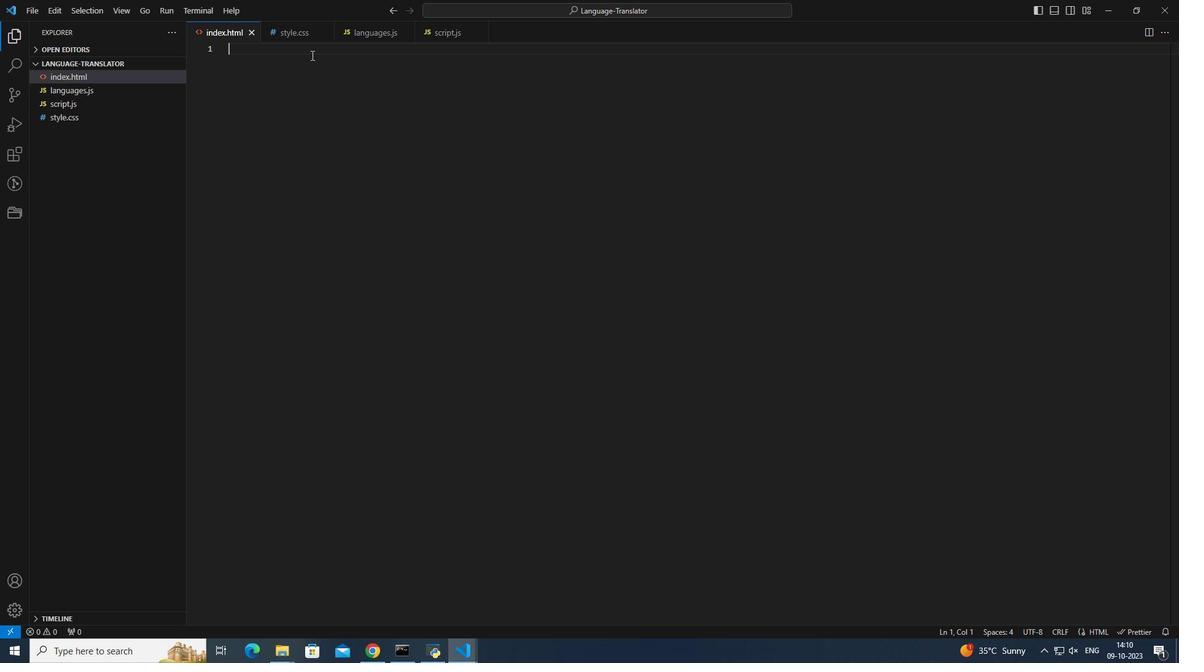 
Action: Mouse pressed left at (554, 356)
Screenshot: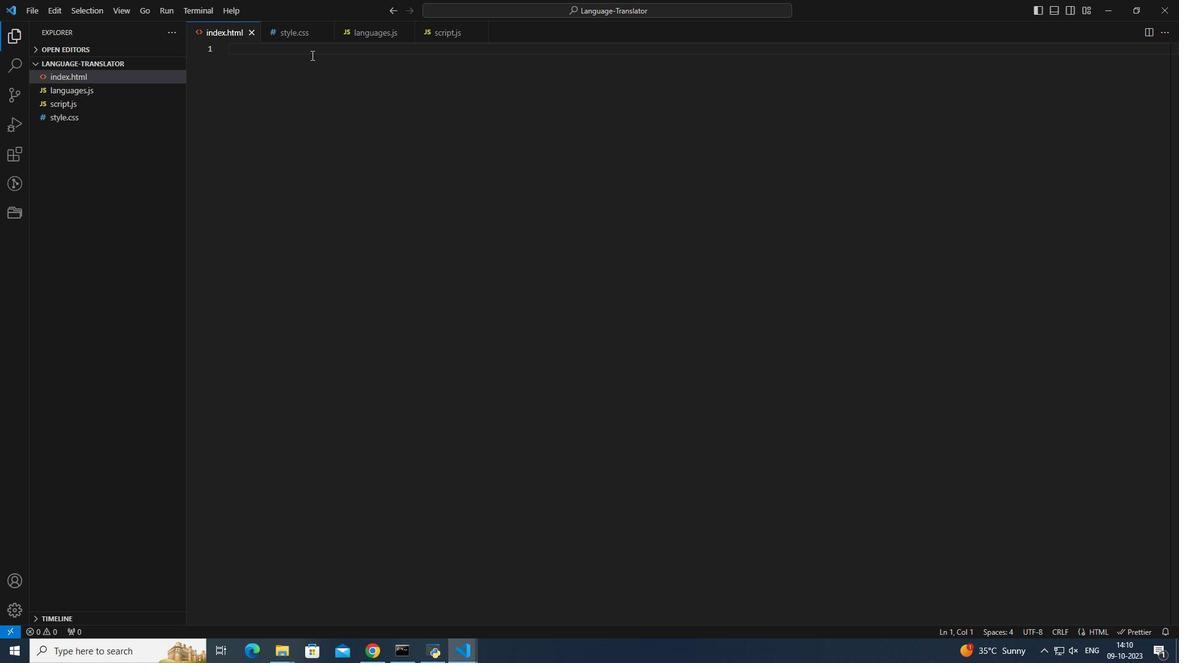 
Action: Mouse moved to (550, 348)
Screenshot: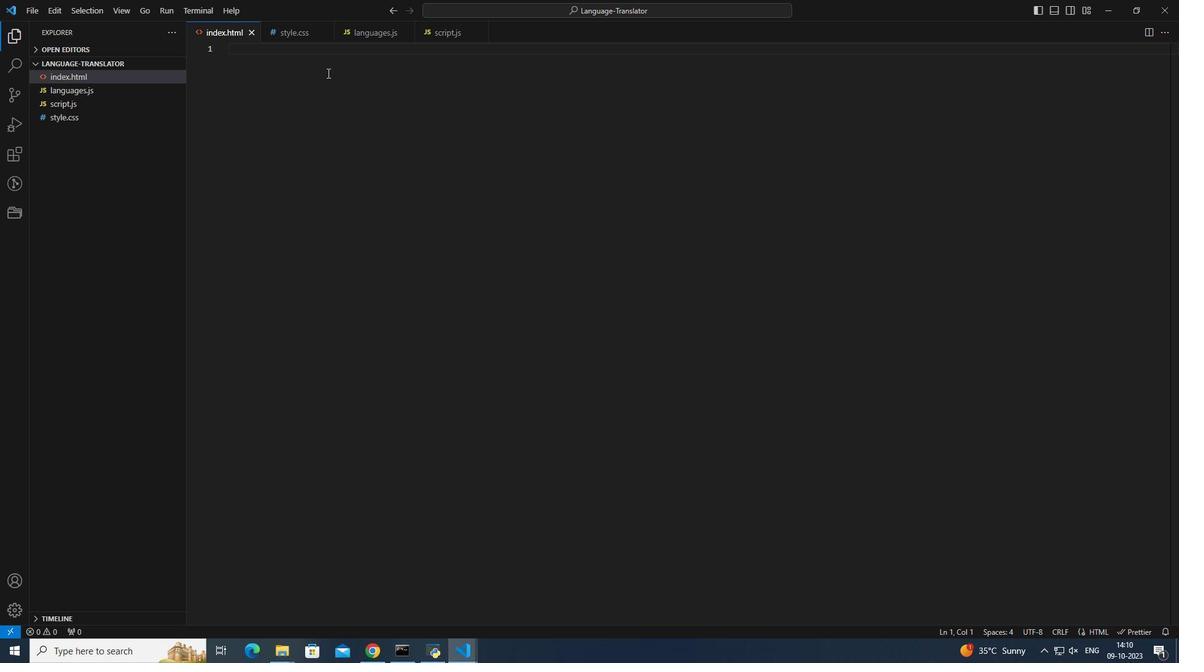 
Action: Key pressed <Key.shift>
Screenshot: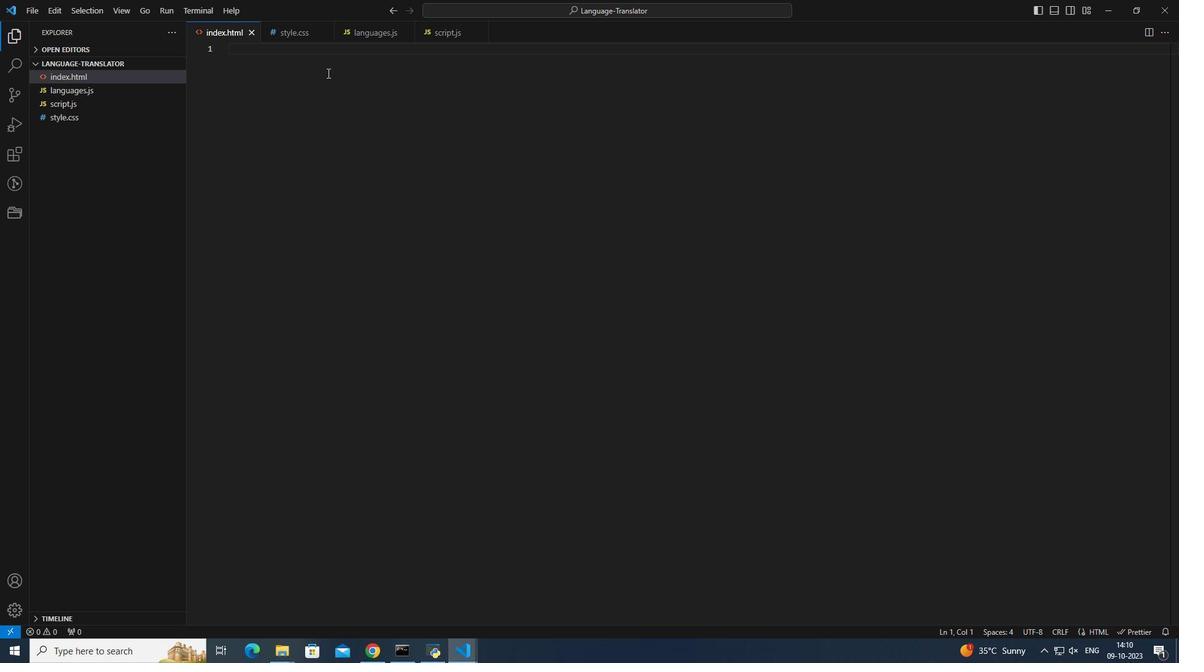 
Action: Mouse moved to (550, 346)
Screenshot: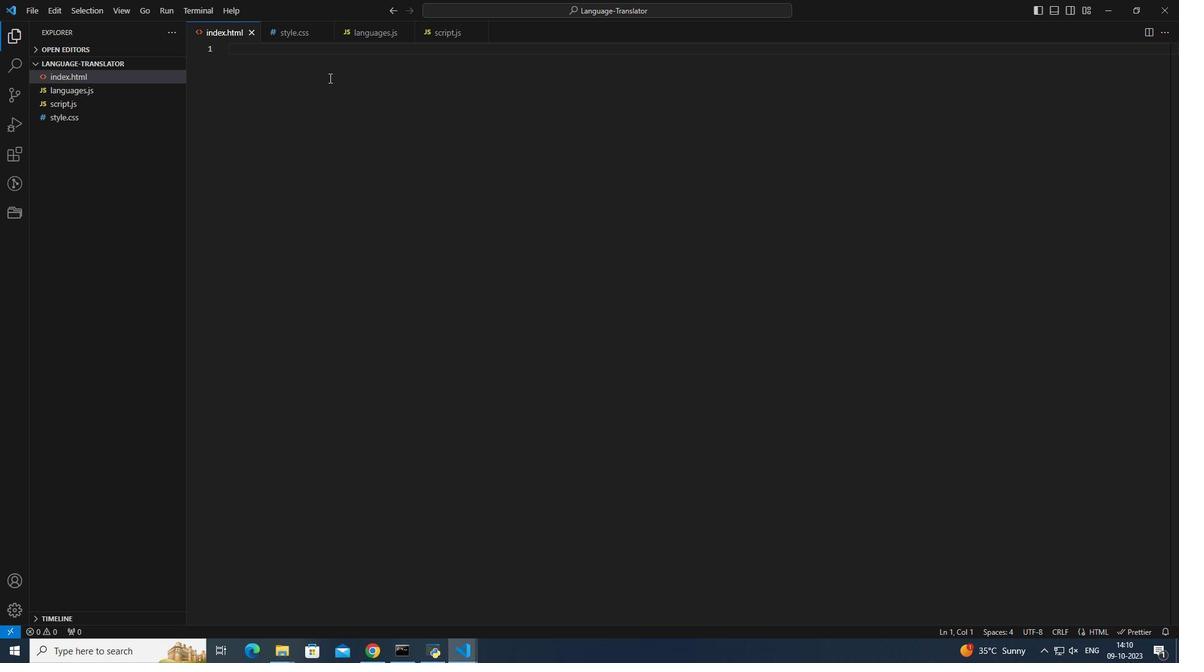 
Action: Key pressed <Key.shift>!
Screenshot: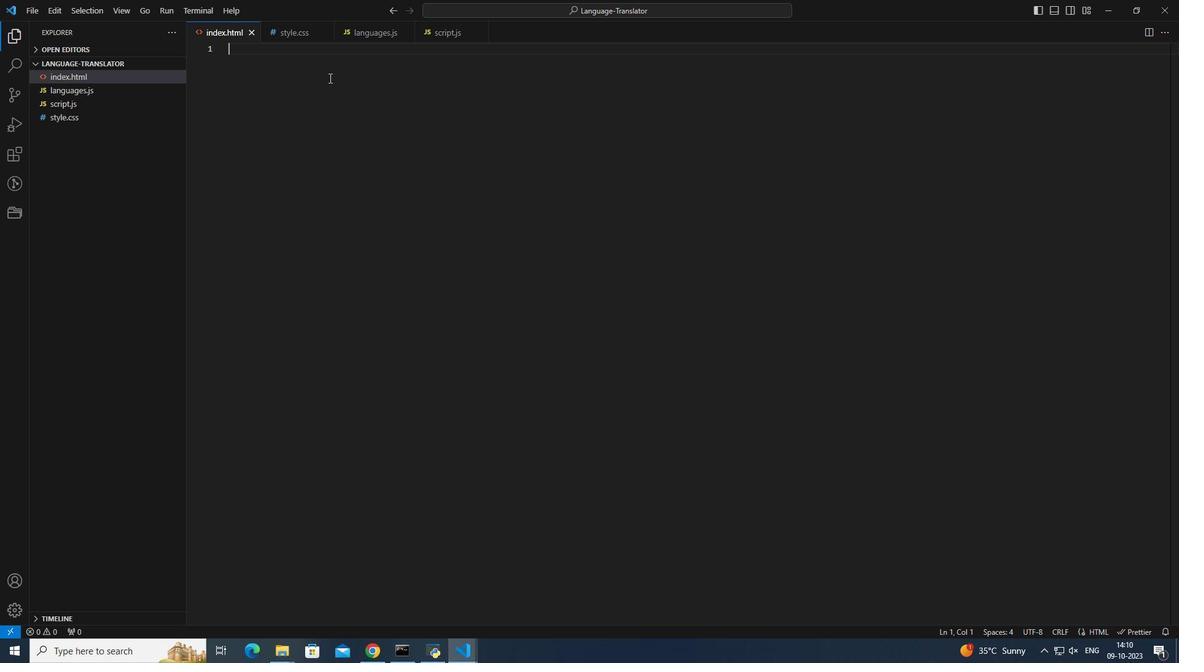 
Action: Mouse moved to (549, 345)
Screenshot: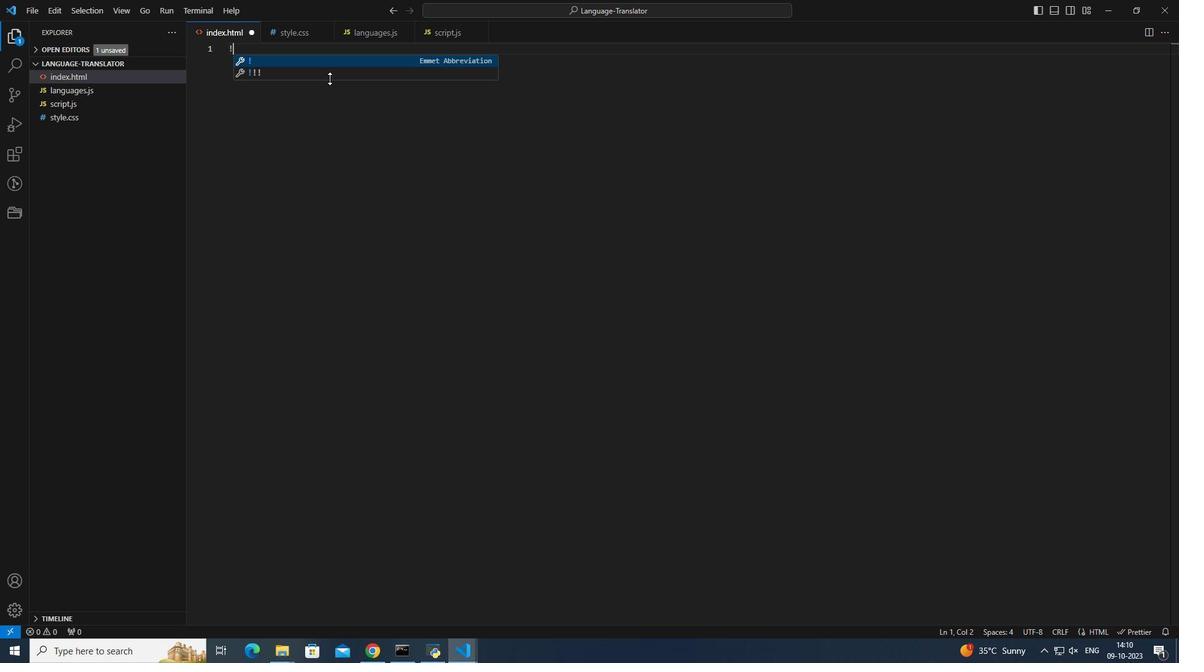 
Action: Key pressed <Key.enter>
Screenshot: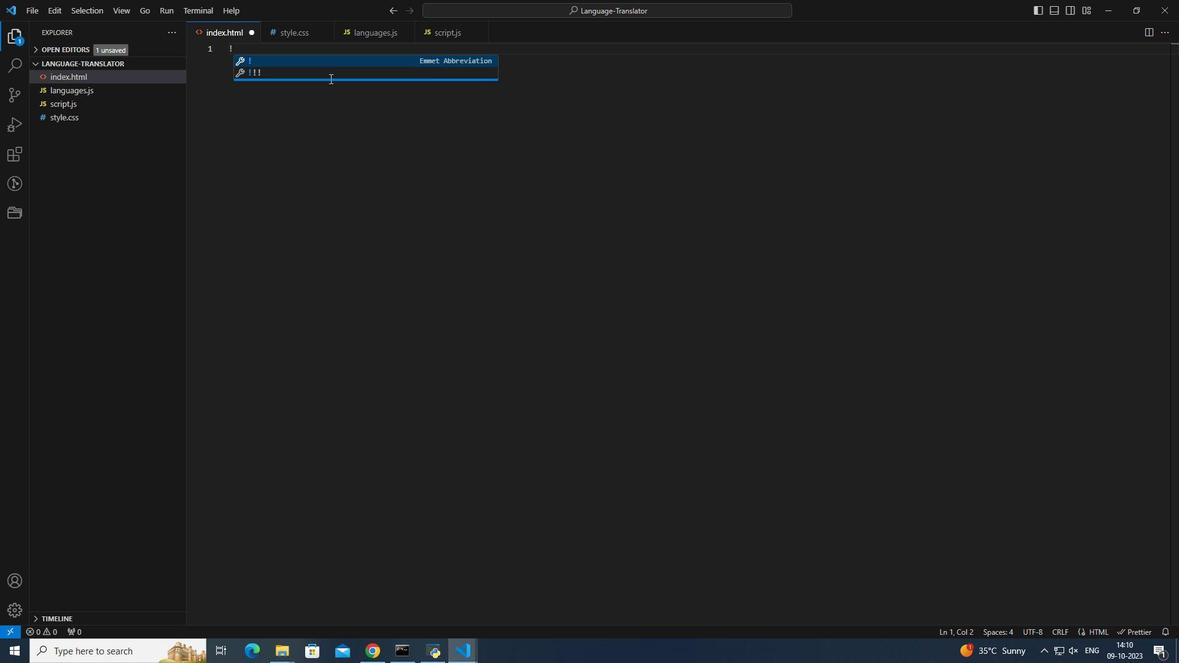 
Action: Mouse moved to (558, 333)
Screenshot: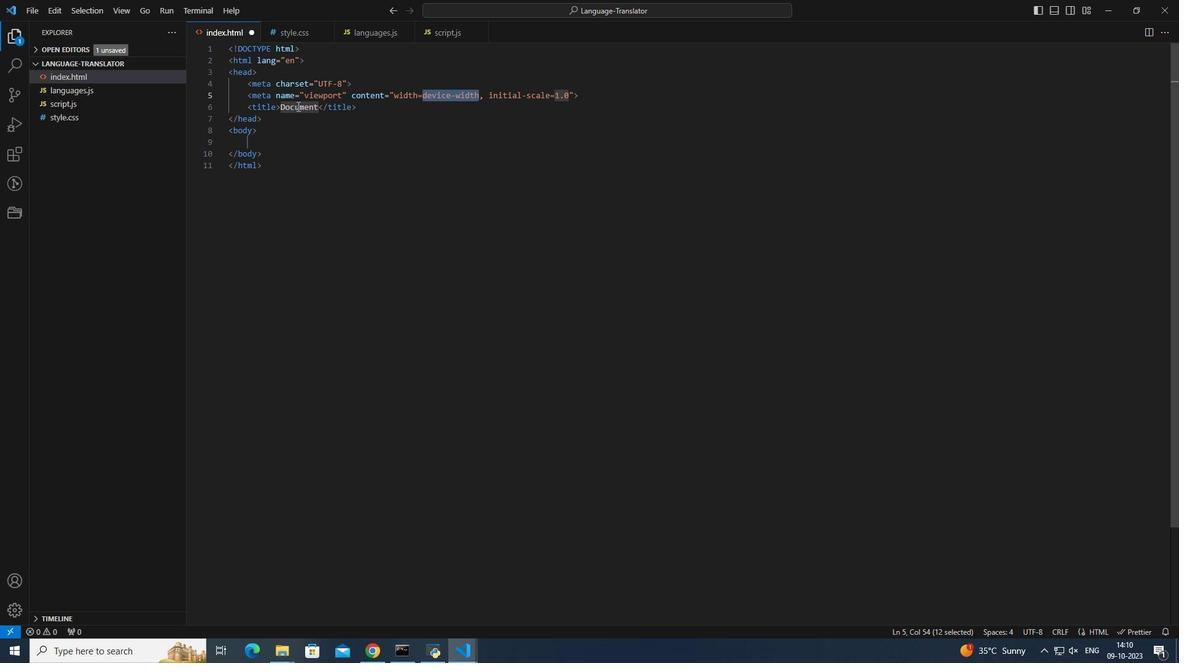 
Action: Mouse pressed left at (558, 333)
Screenshot: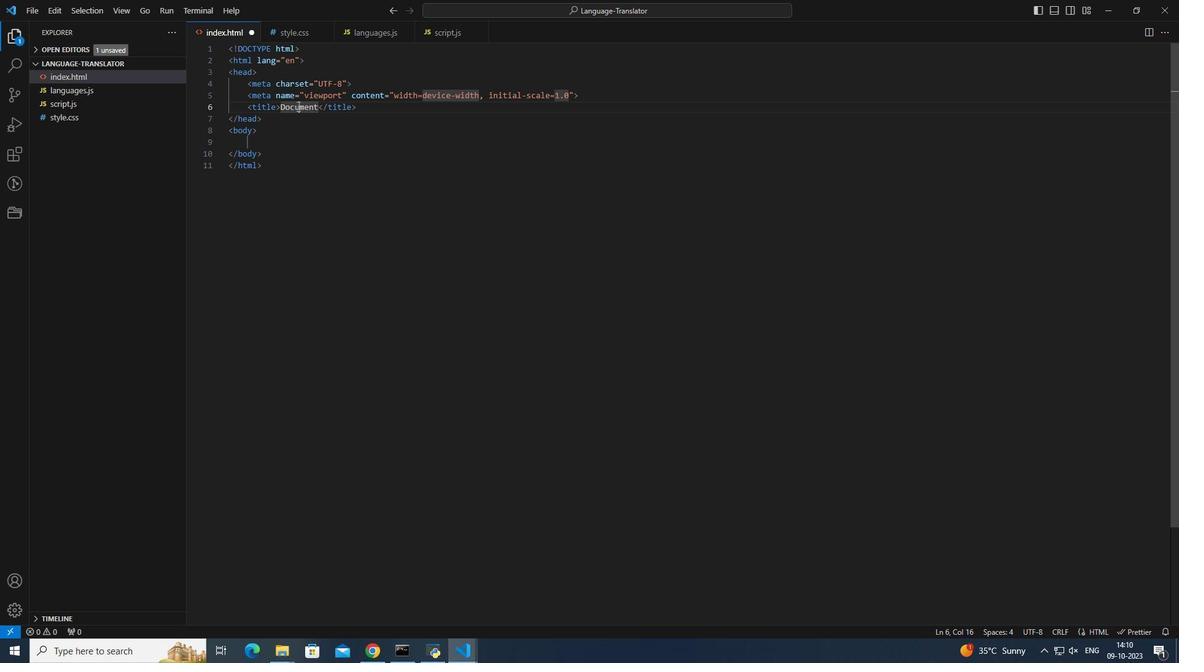 
Action: Mouse pressed left at (558, 333)
Screenshot: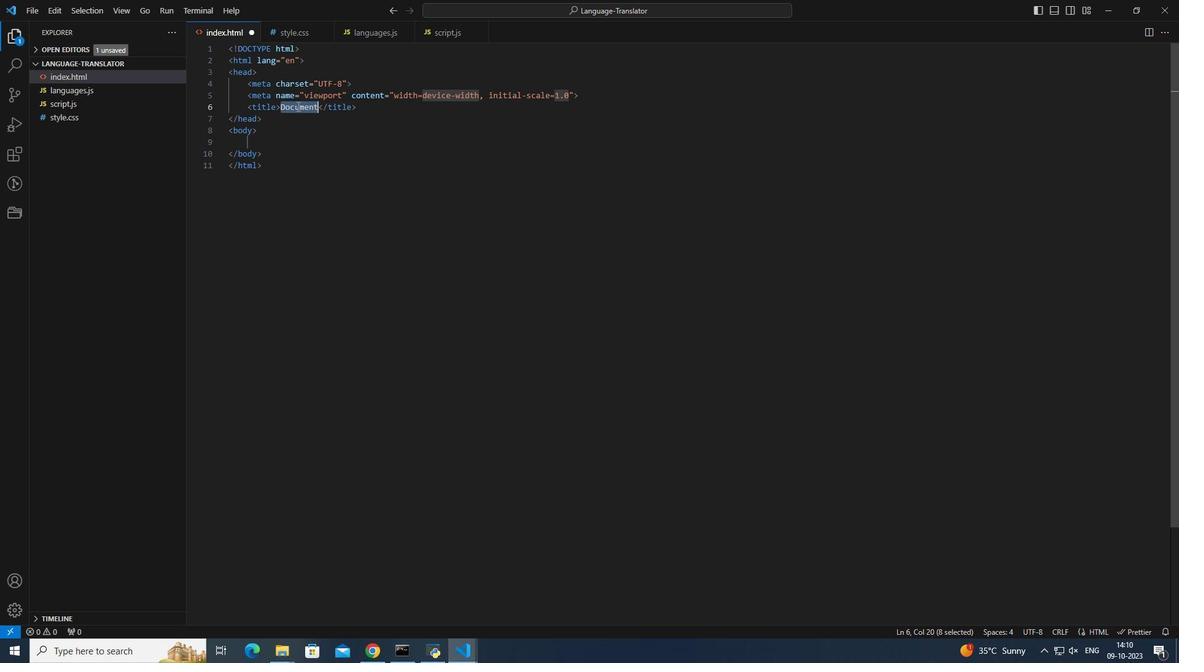 
Action: Key pressed <Key.backspace><Key.shift><Key.shift><Key.shift><Key.shift><Key.shift><Key.shift><Key.shift><Key.shift><Key.shift><Key.shift><Key.shift><Key.shift><Key.shift><Key.shift><Key.shift><Key.shift><Key.shift><Key.shift><Key.shift><Key.shift><Key.shift><Key.shift><Key.shift><Key.shift>Languagua<Key.backspace><Key.backspace>e<Key.space><Key.backspace>-transa<Key.backspace>lator<Key.enter>
Screenshot: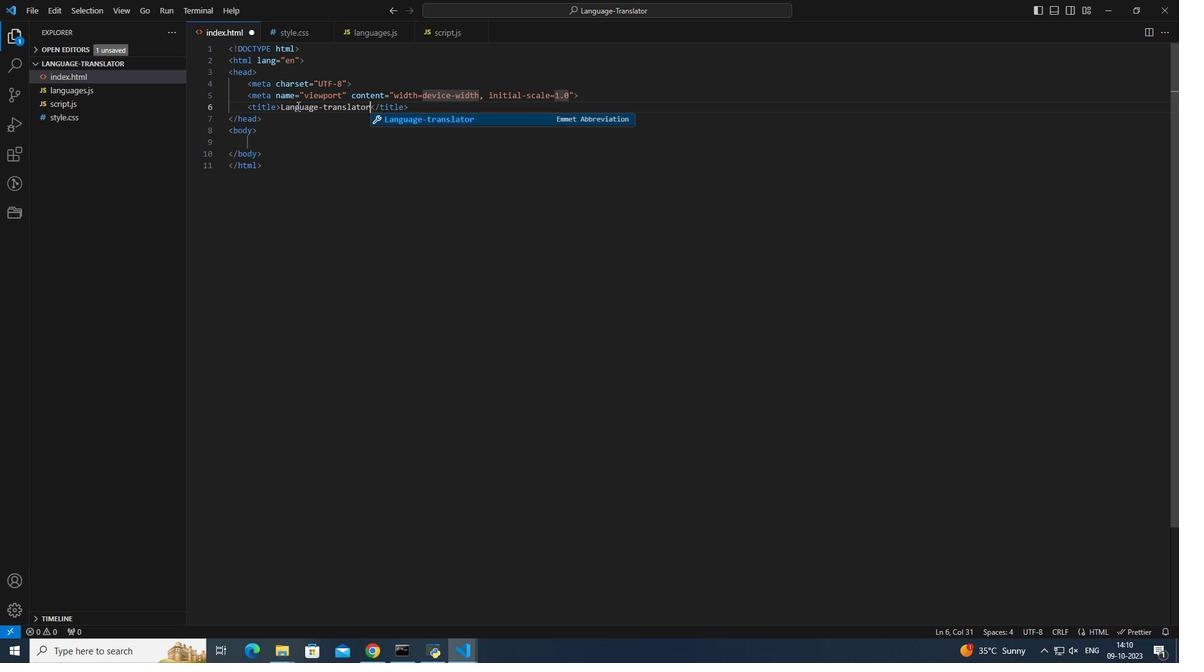 
Action: Mouse moved to (533, 329)
Screenshot: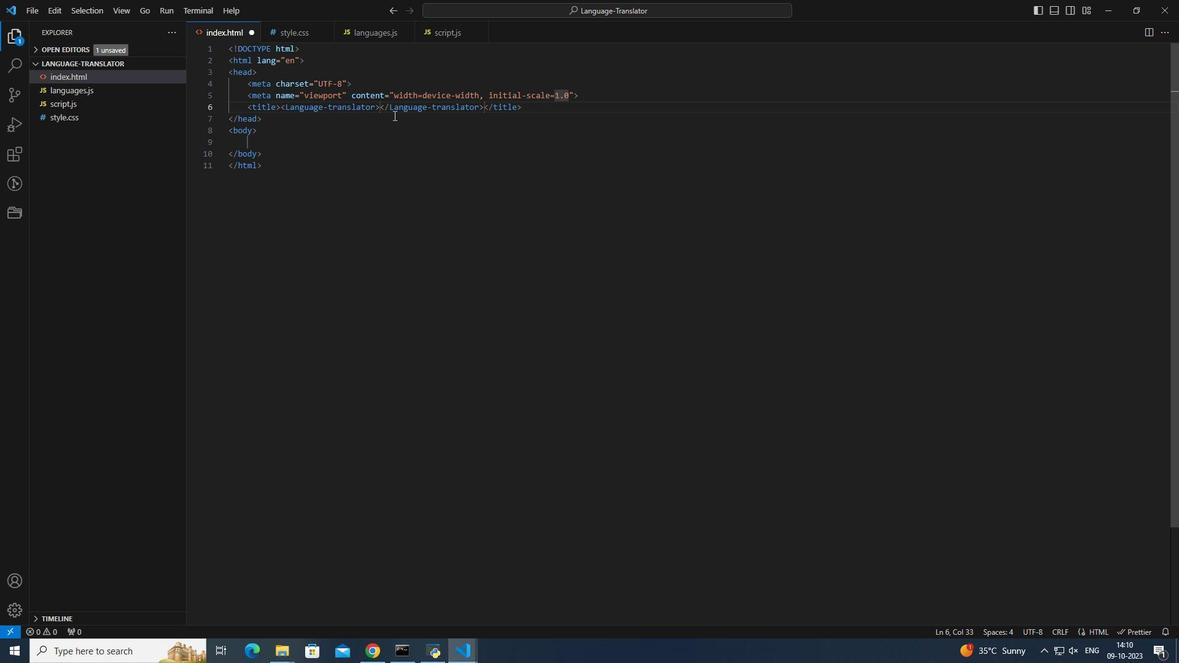 
Action: Key pressed ctrl+Z
Screenshot: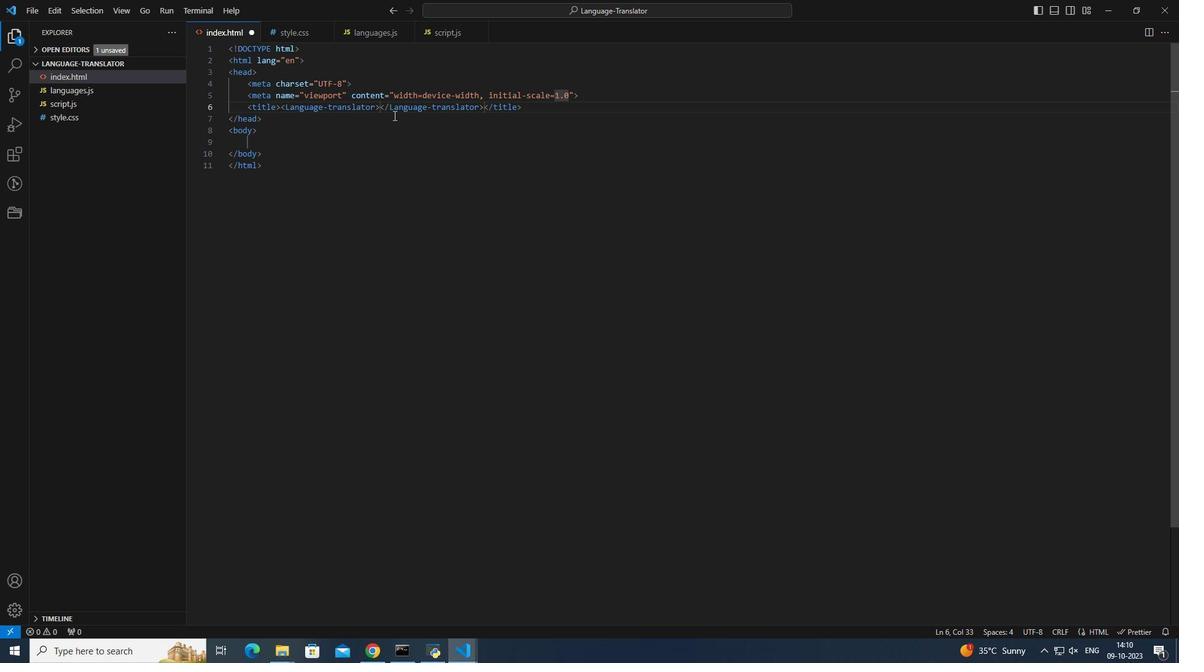 
Action: Mouse moved to (538, 306)
Screenshot: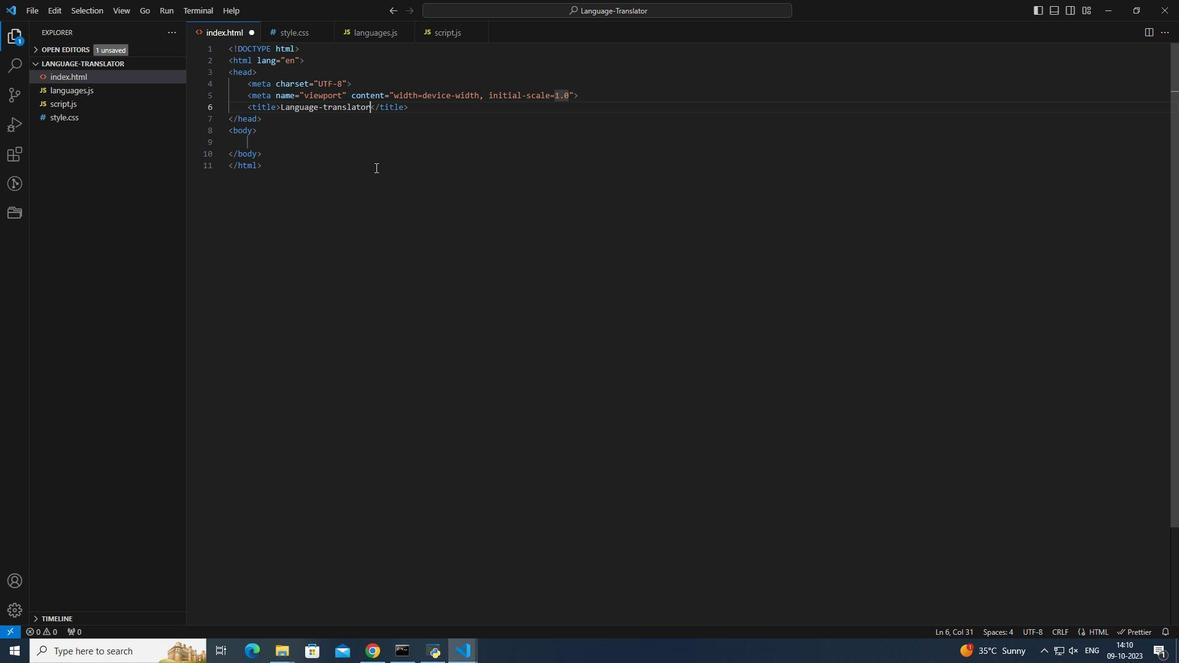 
Action: Key pressed -app
Screenshot: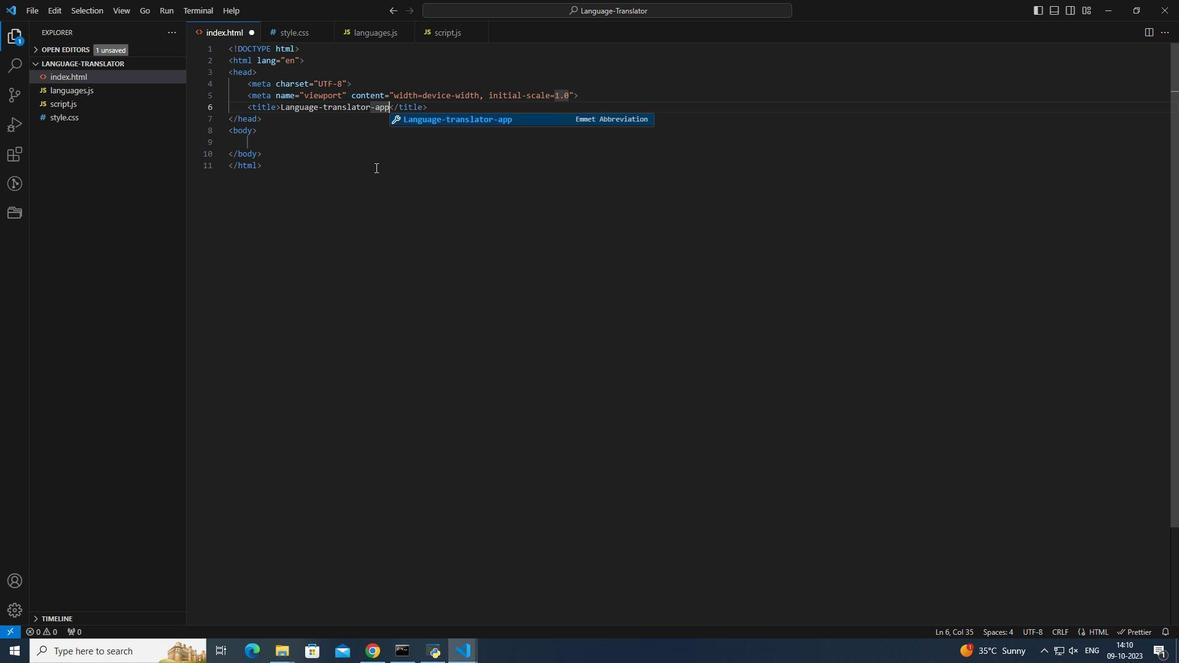 
Action: Mouse moved to (524, 301)
Screenshot: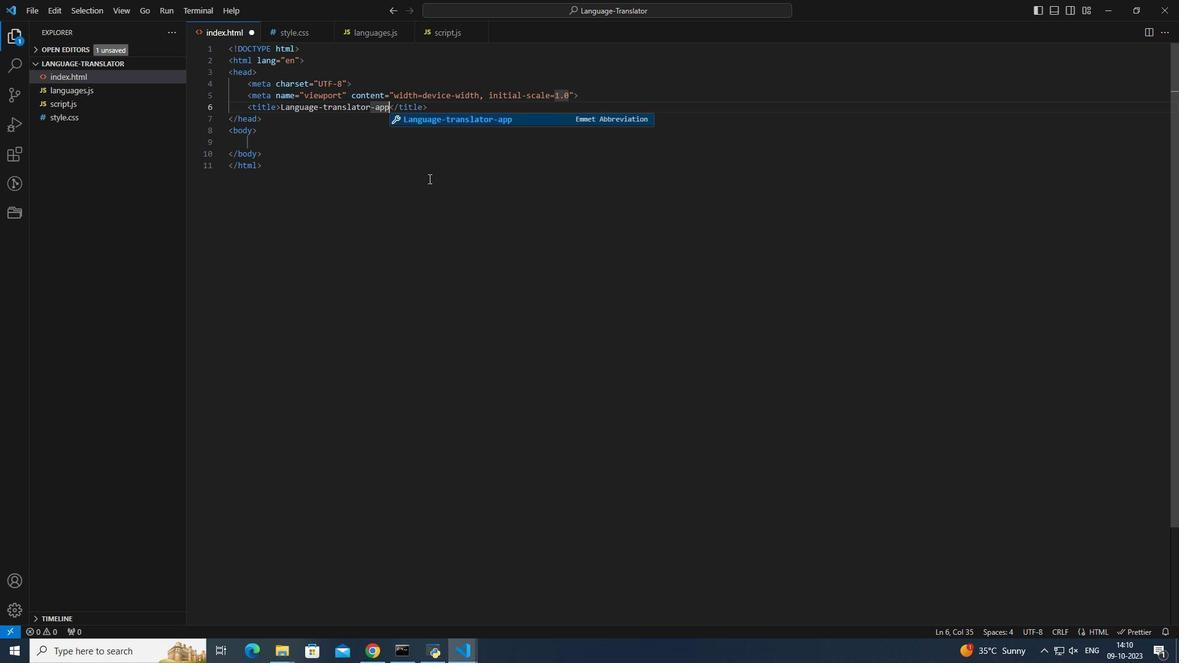 
Action: Mouse pressed left at (524, 301)
Screenshot: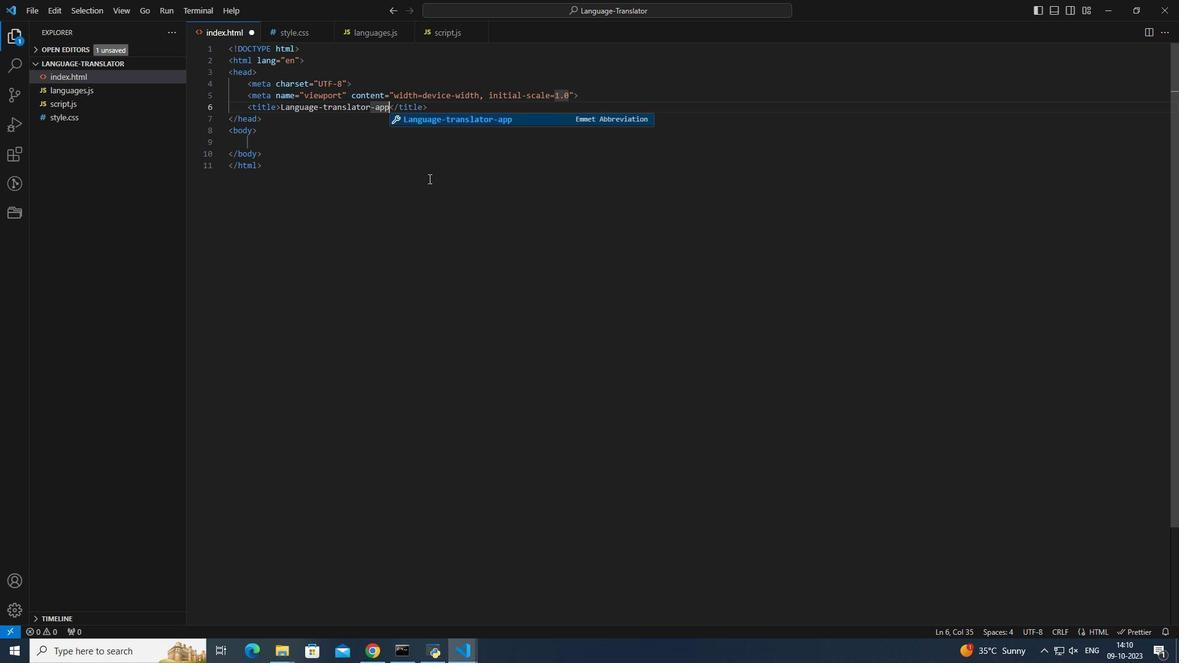 
Action: Mouse moved to (495, 286)
Screenshot: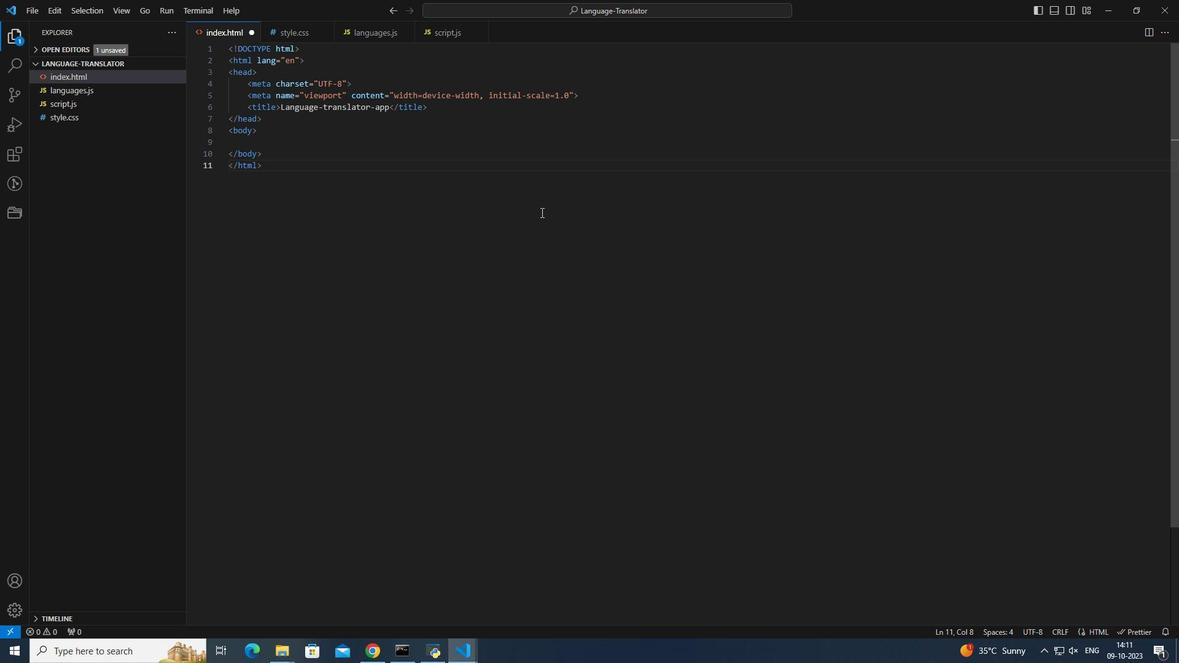 
Action: Mouse scrolled (495, 286) with delta (0, 0)
Screenshot: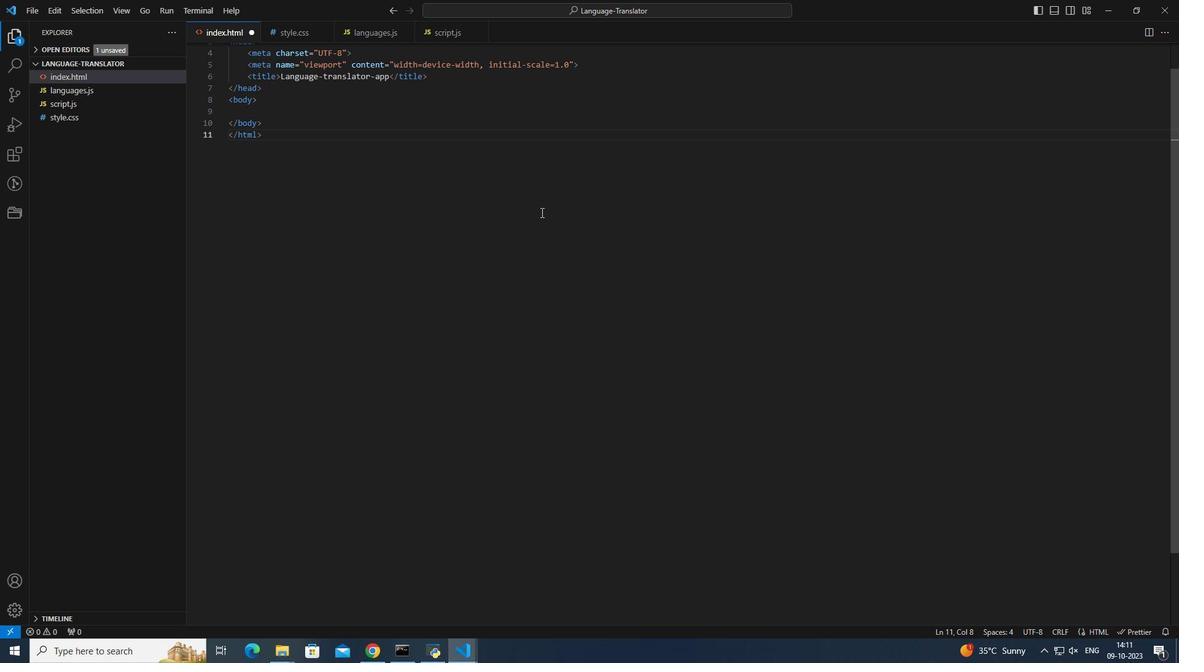 
Action: Mouse moved to (517, 344)
Screenshot: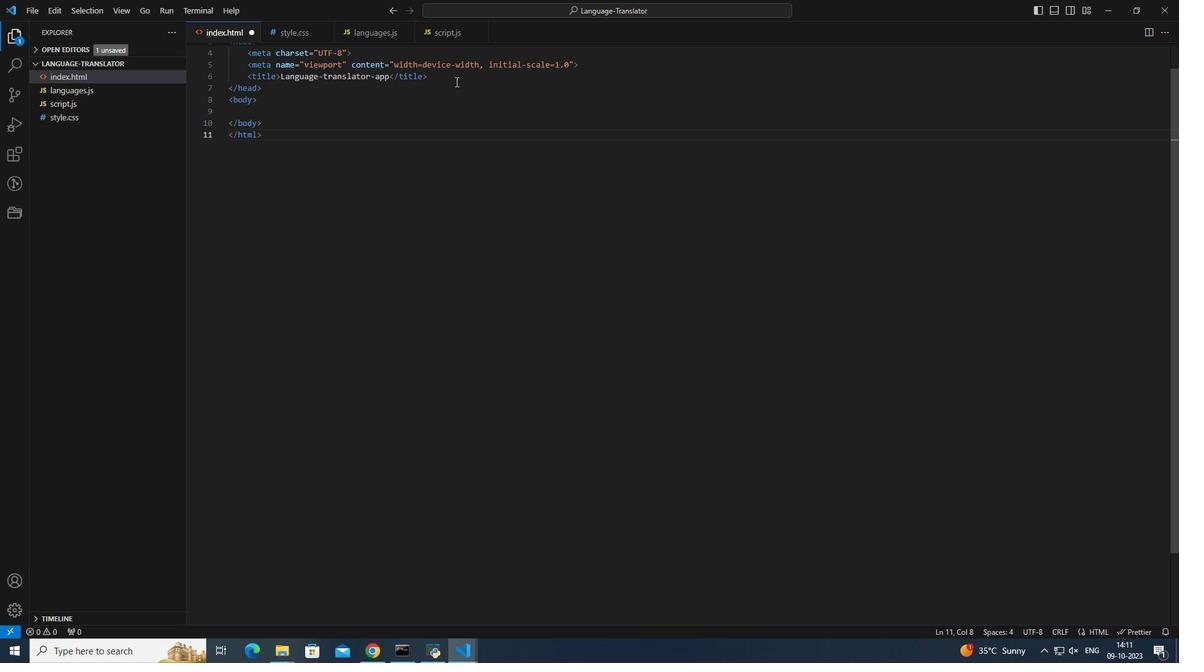 
Action: Mouse pressed left at (517, 344)
Screenshot: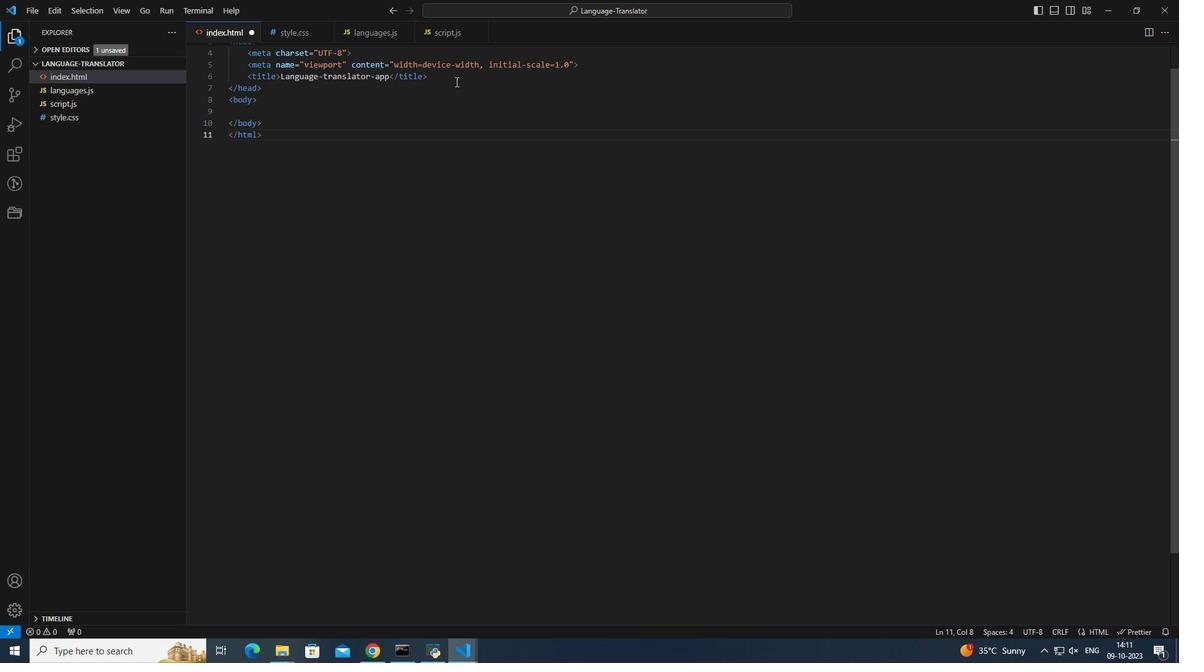 
Action: Key pressed <Key.enter><Key.shift_r><link<Key.space>rel<Key.enter>stylesheet<Key.right><Key.space>href<Key.enter>style<Key.enter><Key.right><Key.shift_r>><Key.enter>
Screenshot: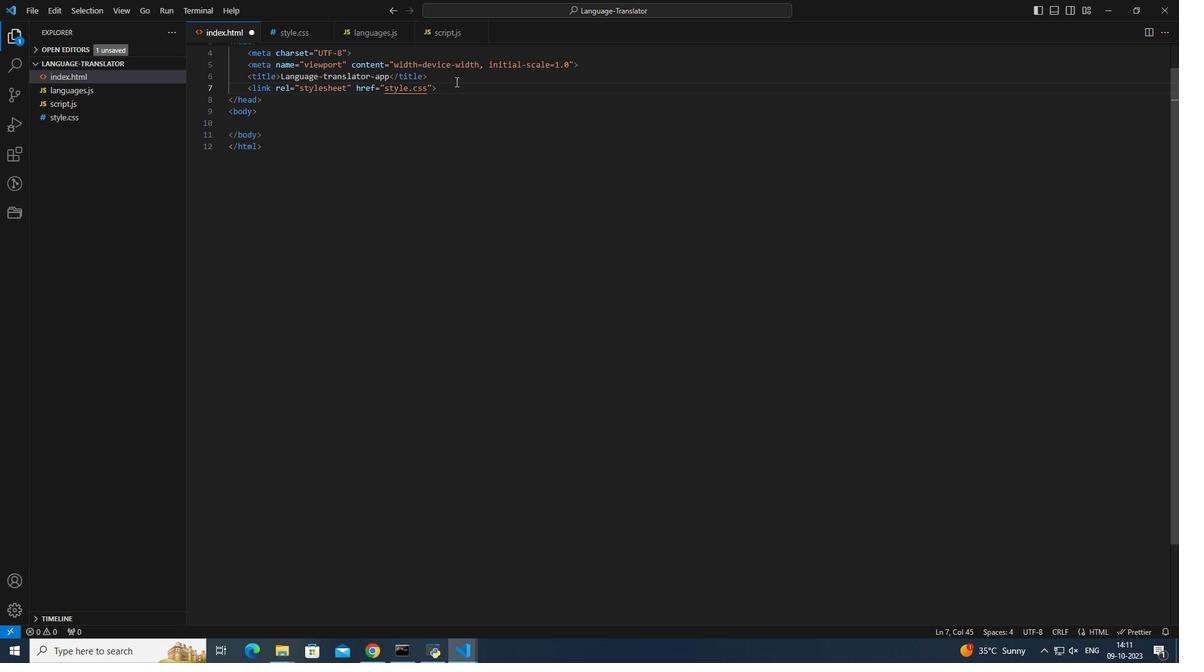 
Action: Mouse moved to (519, 340)
Screenshot: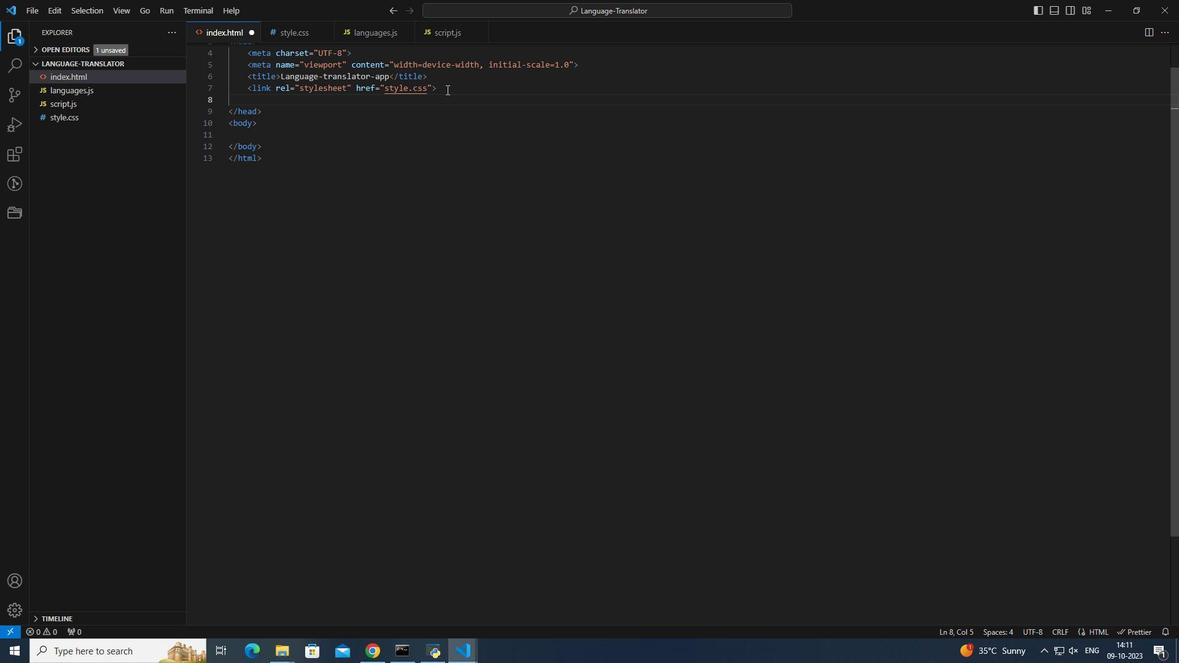 
Action: Key pressed <Key.shift_r><meta<Key.backspace><Key.backspace><Key.backspace><Key.backspace><Key.backspace><Key.backspace><Key.backspace>
Screenshot: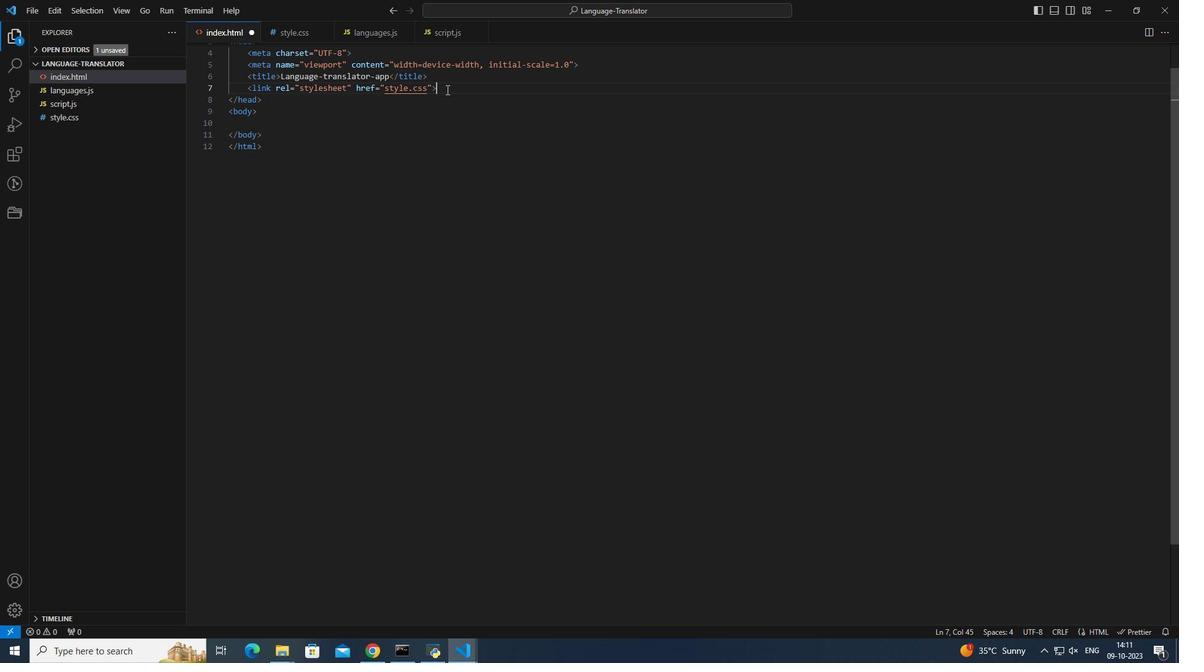 
Action: Mouse moved to (497, 309)
Screenshot: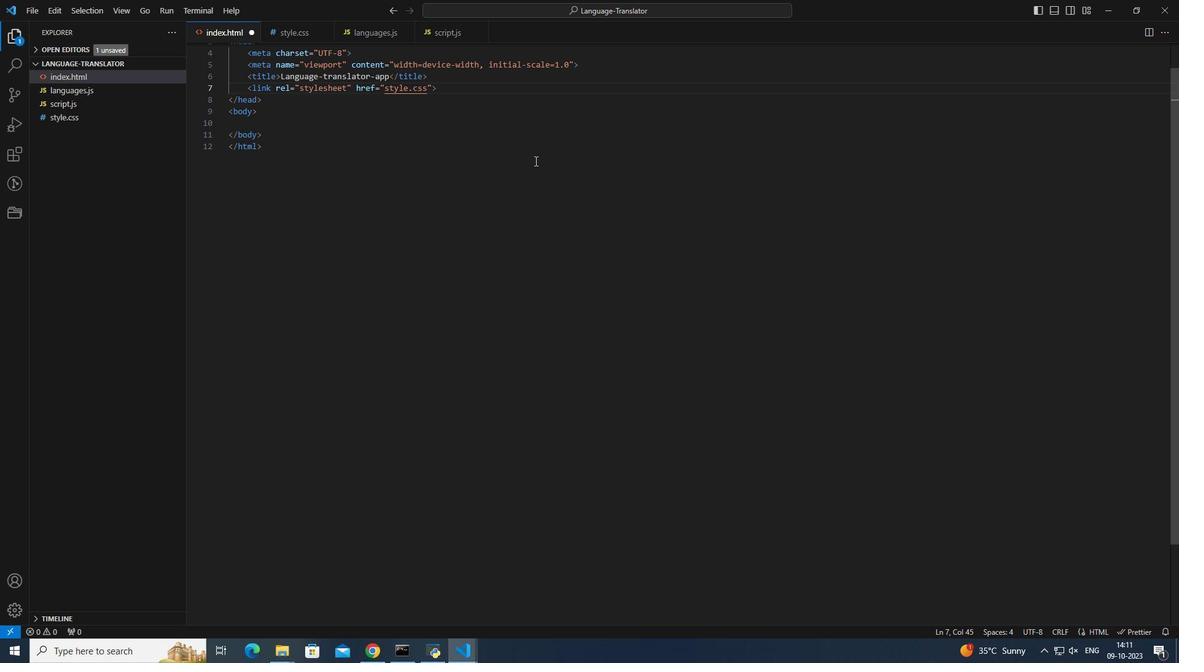 
Action: Mouse scrolled (497, 309) with delta (0, 0)
Screenshot: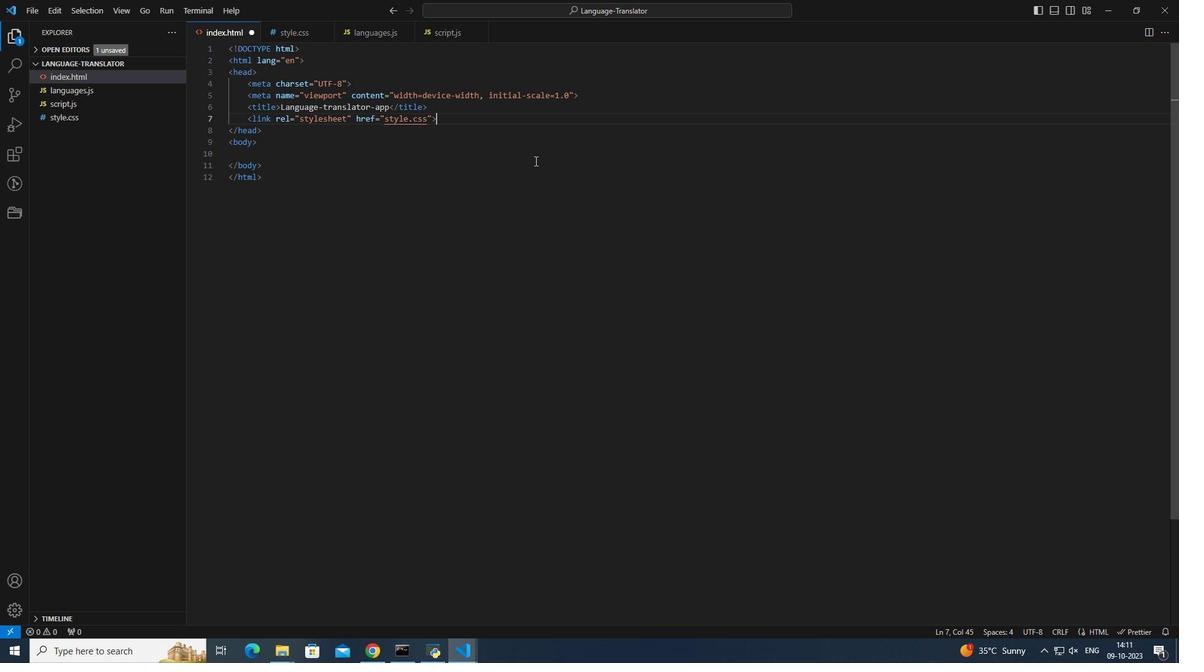 
Action: Mouse scrolled (497, 309) with delta (0, 0)
Screenshot: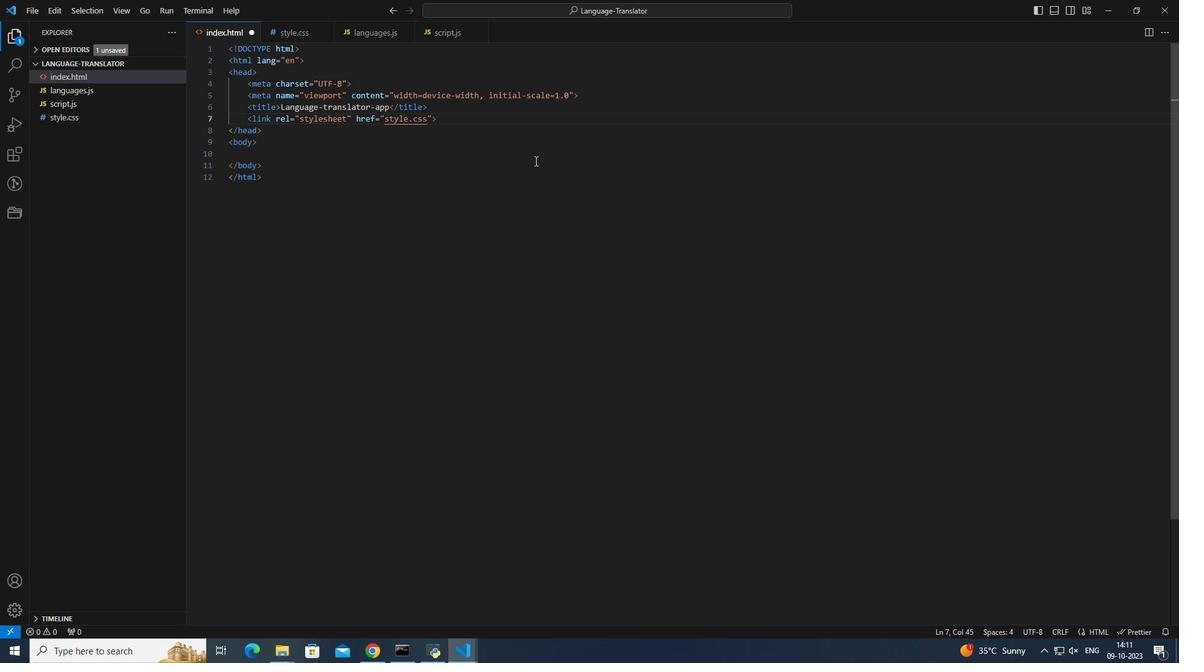 
Action: Mouse moved to (566, 317)
Screenshot: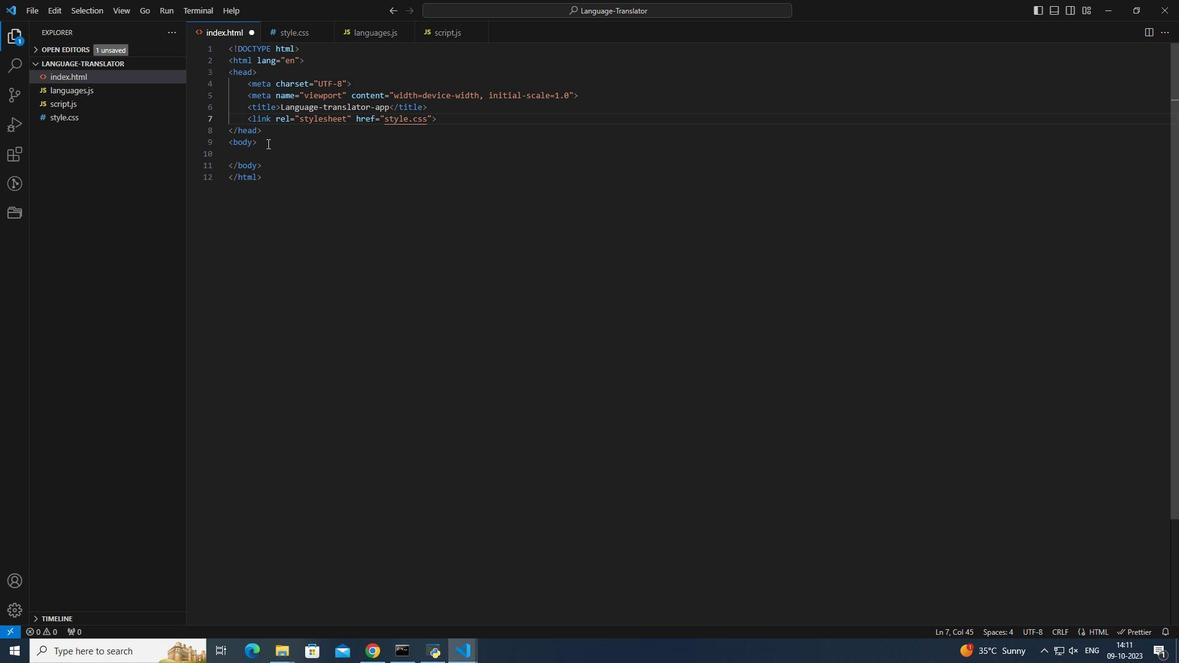 
Action: Mouse pressed left at (566, 317)
Screenshot: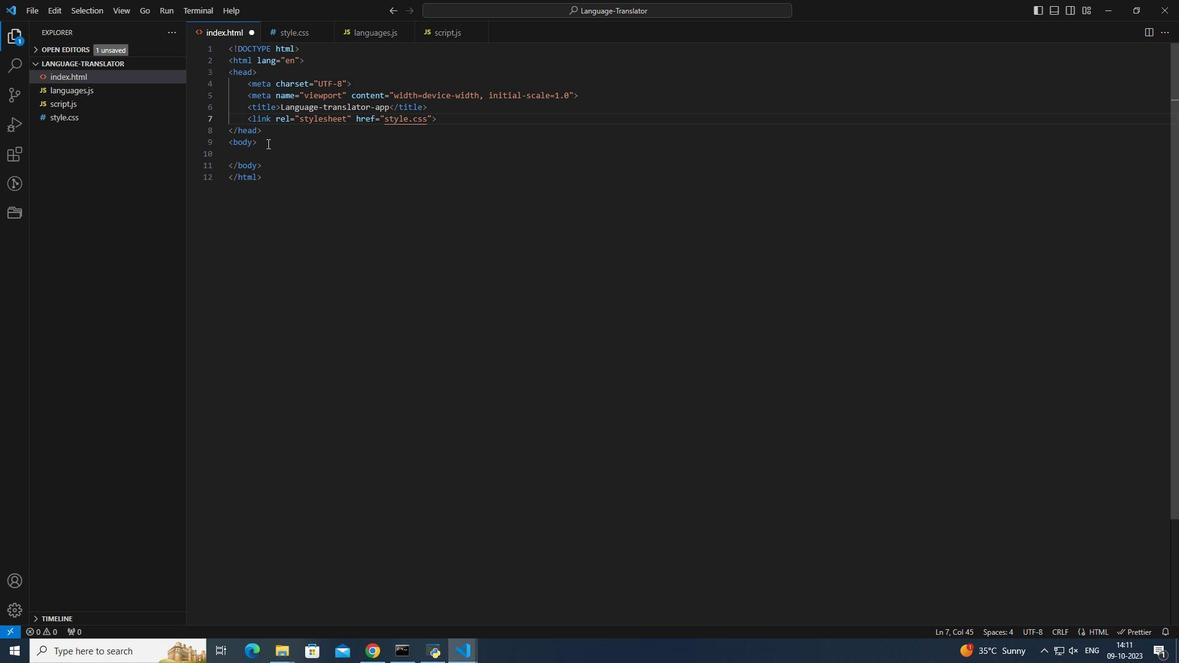 
Action: Mouse moved to (564, 313)
Screenshot: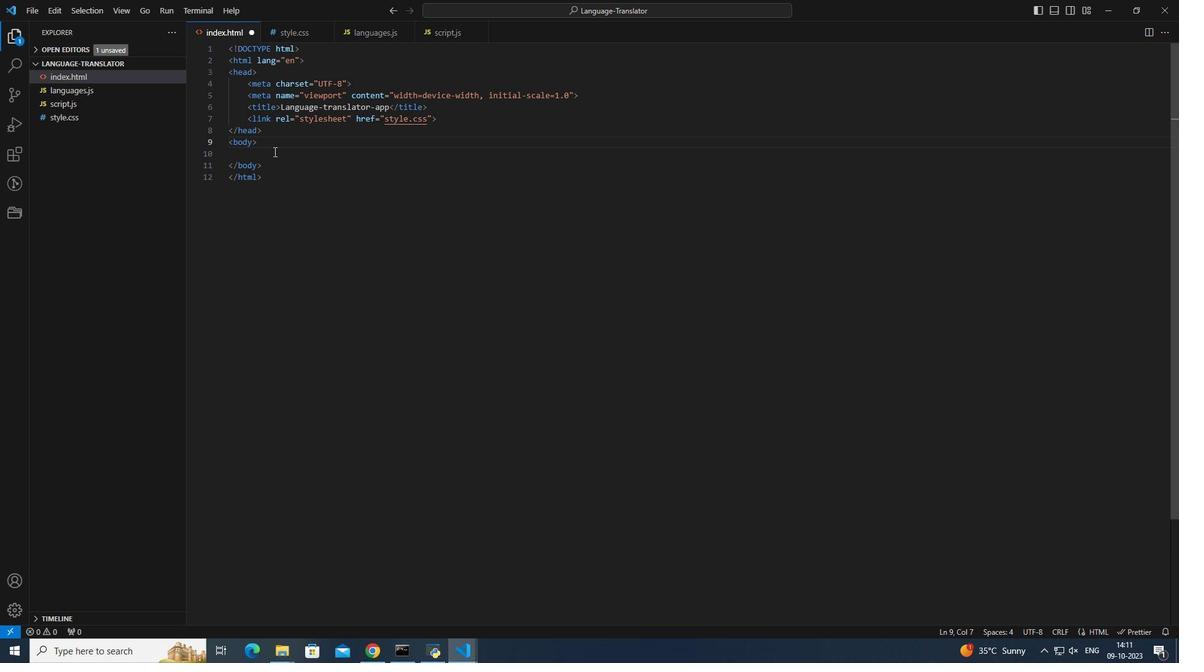 
Action: Key pressed <Key.enter>
Screenshot: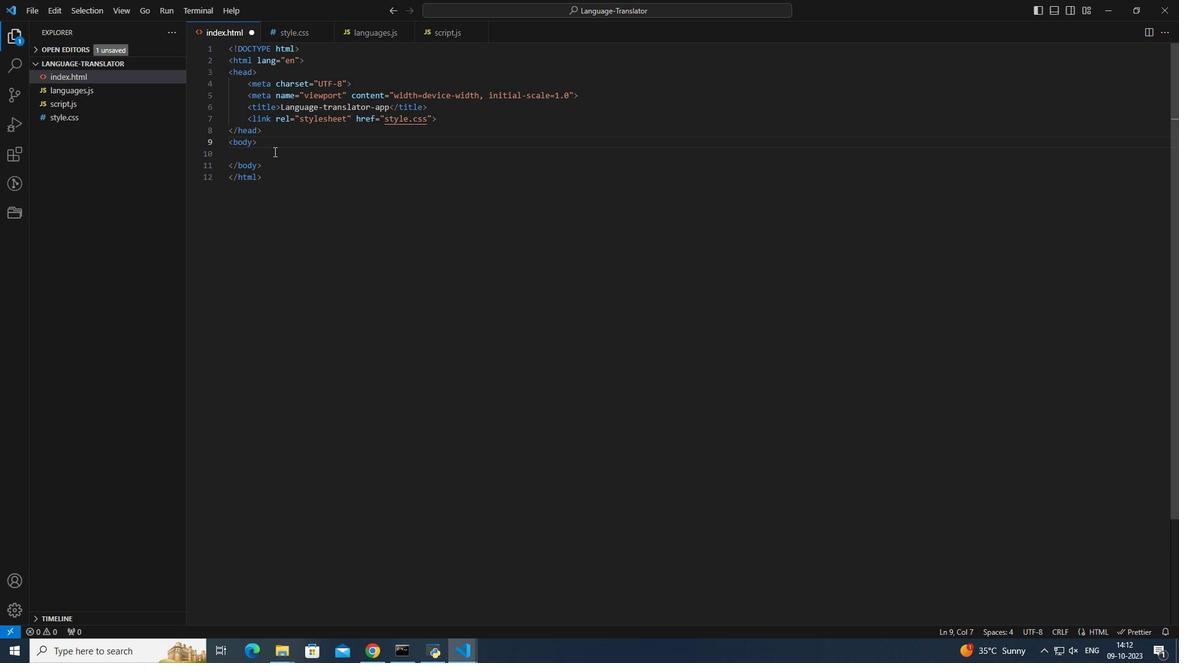 
Action: Mouse moved to (519, 328)
Screenshot: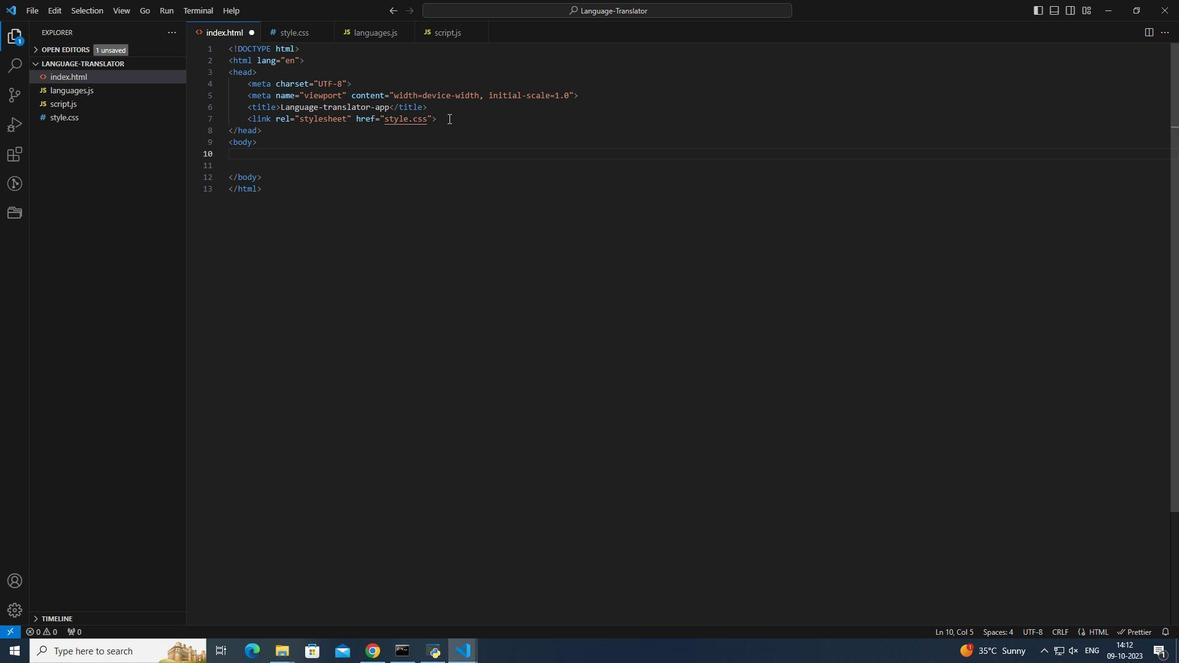 
Action: Mouse pressed left at (519, 328)
Screenshot: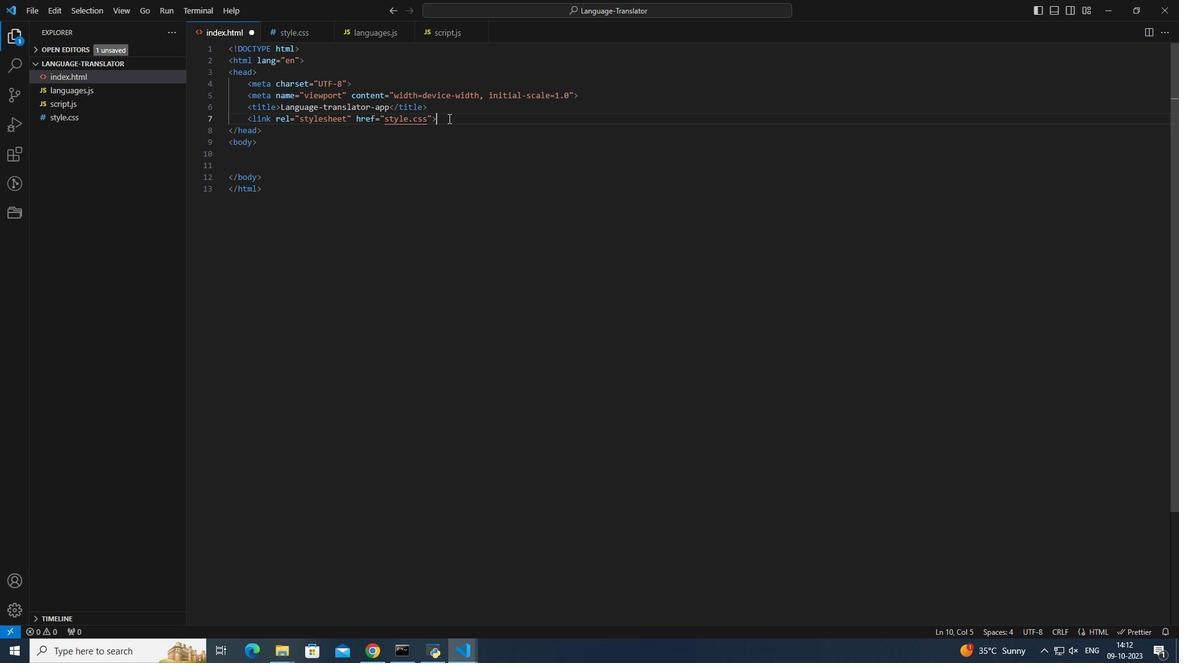 
Action: Key pressed <Key.enter><Key.shift>Font<Key.space><Key.shift>Awesome<Key.space><Key.shift>CDN<Key.space><Key.shift>Link<Key.space>for<Key.space><Key.shift><Key.shift><Key.shift><Key.shift><Key.shift>Icons<Key.left><Key.left><Key.left><Key.left><Key.left><Key.left><Key.left><Key.left><Key.left><Key.left><Key.left><Key.left><Key.left><Key.left><Key.left><Key.left><Key.left><Key.left><Key.left><Key.left><Key.left><Key.left><Key.left><Key.left><Key.left><Key.left><Key.left><Key.left><Key.left><Key.left><Key.left><Key.shift><Key.right><Key.right><Key.right><Key.right><Key.right><Key.right><Key.right><Key.right><Key.right><Key.right><Key.right><Key.right><Key.right><Key.right><Key.right><Key.right><Key.right><Key.right><Key.right><Key.right><Key.right><Key.right><Key.right><Key.right><Key.right><Key.right><Key.right><Key.right><Key.right><Key.right><Key.right><Key.right><Key.shift><Key.shift><Key.shift><Key.shift><Key.shift><Key.shift><Key.shift><Key.shift><Key.shift><Key.shift><Key.shift><Key.shift><Key.shift><Key.shift><Key.left><<191>><Key.right><Key.right><Key.right><Key.right><Key.right><Key.enter><Key.shift_r><link<Key.enter>rel<Key.backspace><Key.backspace><Key.backspace><Key.space>rel<Key.enter>stylesheet<Key.right><Key.space>href<Key.enter>https<Key.shift_r>://cdnjs.cloudflare.com/ajax/libs/font-awesome/5.15.3/css/all.min.css<Key.enter><Key.right><Key.space>/<Key.shift_r>>
Screenshot: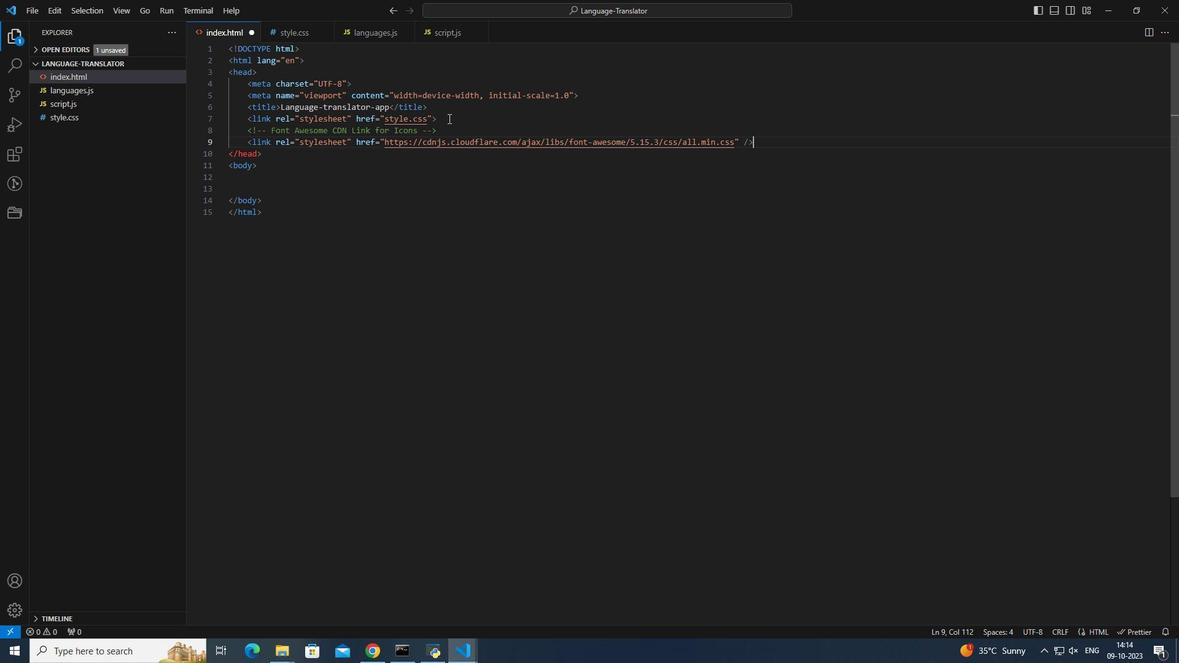 
Action: Mouse moved to (561, 301)
Screenshot: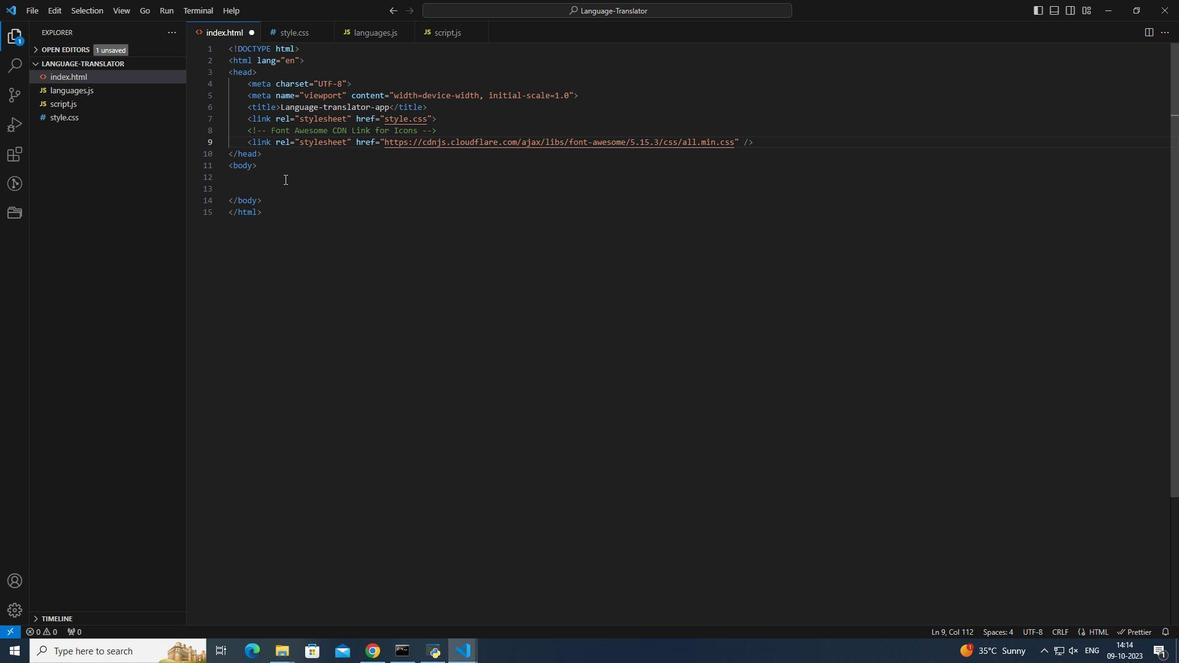 
Action: Mouse pressed left at (561, 301)
Screenshot: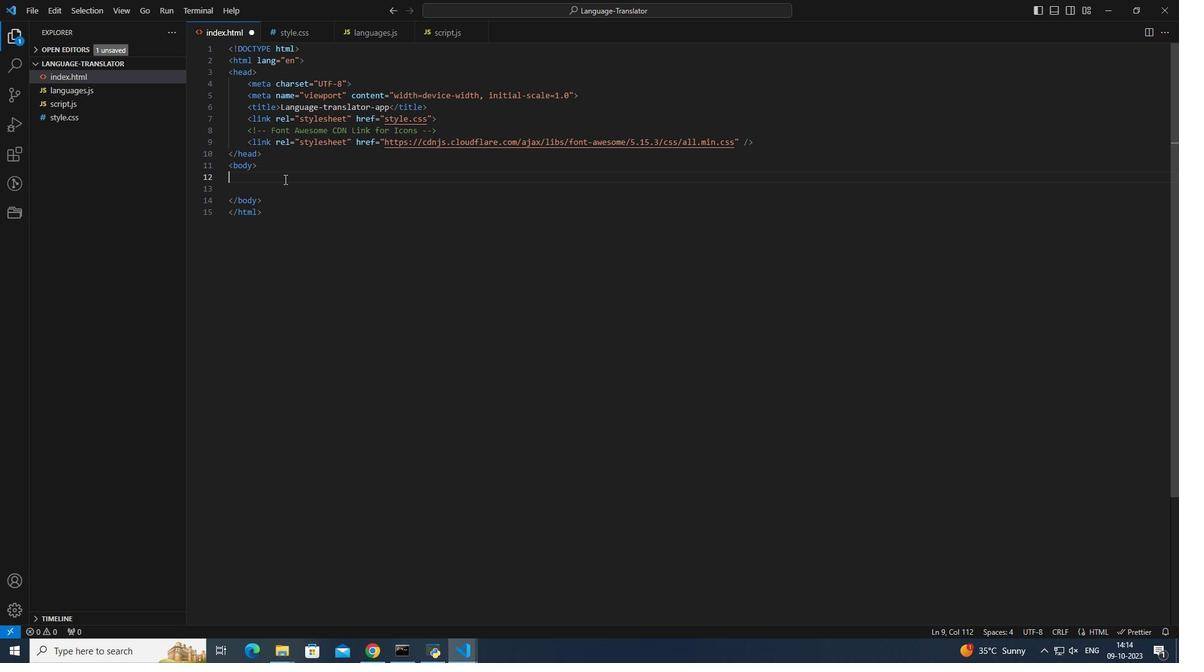 
Action: Mouse moved to (561, 301)
Screenshot: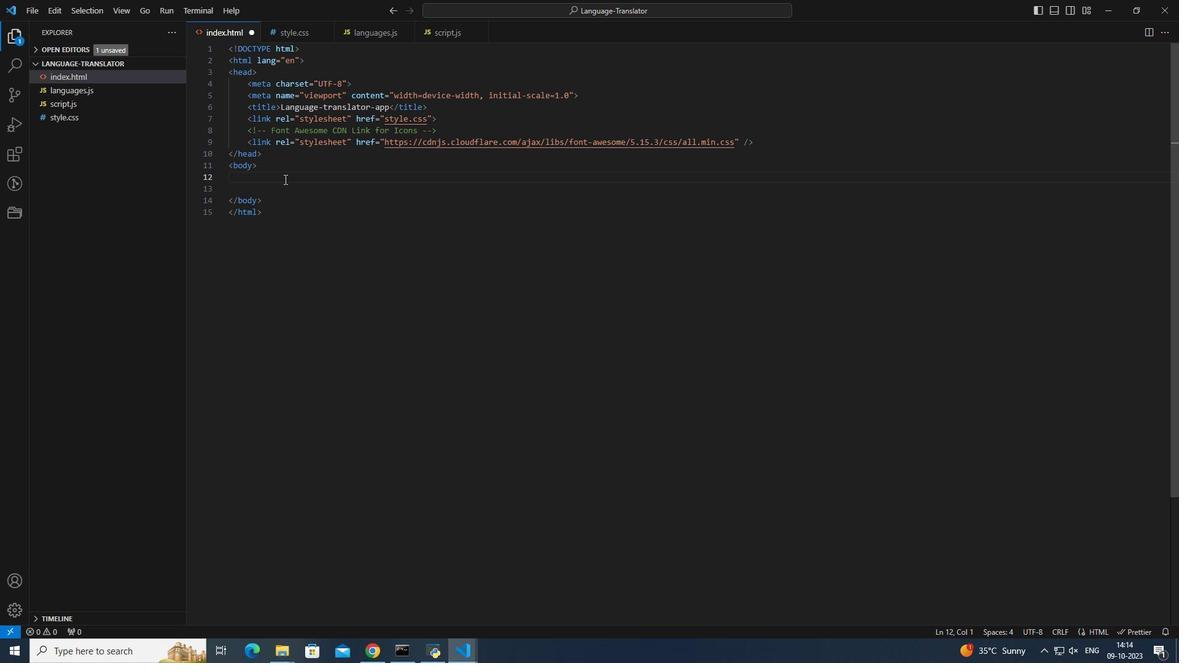 
Action: Key pressed <Key.tab><Key.shift_r><div<Key.space>class<Key.enter>container<Key.right><Key.shift_r>><Key.enter><Key.shift_r><div<Key.space>class<Key.enter>wrapper<Key.right><Key.shift_r>><Key.enter>text<Key.enter><Key.right><Key.right><Key.right><Key.right><Key.right><Key.right><Key.right><Key.right><Key.right><Key.right><Key.right><Key.right><Key.right><Key.right><Key.right><Key.right><Key.right><Key.right><Key.right><Key.right><Key.right><Key.right><Key.right><Key.right><Key.right><Key.right><Key.right><Key.backspace><Key.backspace><Key.backspace><Key.backspace><Key.backspace><Key.backspace><Key.backspace><Key.backspace><Key.backspace><Key.backspace><Key.backspace><Key.backspace><Key.backspace><Key.backspace><Key.backspace><Key.backspace><Key.backspace><Key.backspace><Key.backspace><Key.backspace><Key.backspace><Key.backspace><Key.backspace><Key.backspace><Key.backspace><Key.backspace><Key.backspace><Key.backspace><Key.backspace><Key.backspace><Key.backspace><Key.backspace><Key.backspace>sp<Key.enter>false<Key.enter><Key.down><Key.left><Key.up><Key.right><Key.right><Key.right><Key.right><Key.right><Key.right><Key.right><Key.right><Key.right><Key.right><Key.right><Key.right><Key.right><Key.right><Key.right><Key.right><Key.right><Key.right><Key.right><Key.right><Key.right><Key.right><Key.right><Key.right><Key.right><Key.right><Key.right><Key.space>class<Key.enter>form-text<Key.right><Key.space>placeholder<Key.enter><Key.shift>Enter<Key.space>tes<Key.backspace>xt...<Key.backspace><Key.backspace><Key.backspace><Key.right><Key.right><Key.right><Key.right><Key.right><Key.right><Key.right><Key.right><Key.right><Key.right><Key.right><Key.right><Key.right><Key.enter><Key.shift_r><textarea<Key.space>spellcheck<Key.enter>false<Key.enter><Key.right><Key.space>readonly<Key.enter><Key.backspace><Key.backspace><Key.backspace><Key.backspace><Key.backspace><Key.backspace>ad<Key.enter><Key.space>disable<Key.space>class<Key.enter>to-text<Key.right><Key.space>place<Key.enter><Key.shift>Translation<Key.right><Key.shift_r>><Key.right><Key.down><Key.down><Key.up><Key.enter><Key.shift_r><Key.shift_r><Key.shift_r><ul<Key.space>class<Key.enter>controls<Key.right><Key.shift_r>><Key.enter><Key.shift_r><li<Key.space>c;l<Key.backspace><Key.backspace>la<Key.enter>row<Key.space>from<Key.right><Key.shift_r>><Key.enter><Key.backspace><Key.backspace><Key.backspace><Key.backspace><Key.backspace><Key.backspace><Key.shift_r>><Key.enter><Key.shift_r><div<Key.enter>class<Key.backspace><Key.backspace><Key.backspace><Key.backspace><Key.backspace><Key.space>class<Key.enter>row<Key.space>from<Key.backspace><Key.backspace><Key.backspace><Key.backspace><Key.backspace><Key.backspace><Key.backspace>
Screenshot: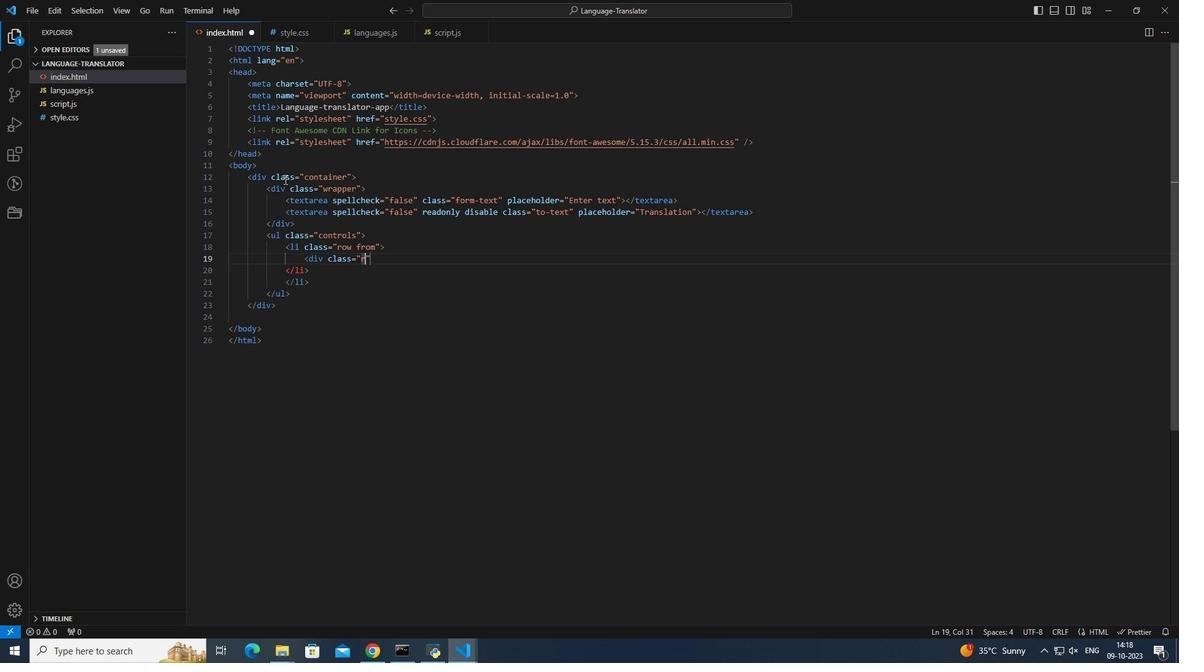 
Action: Mouse moved to (540, 265)
Screenshot: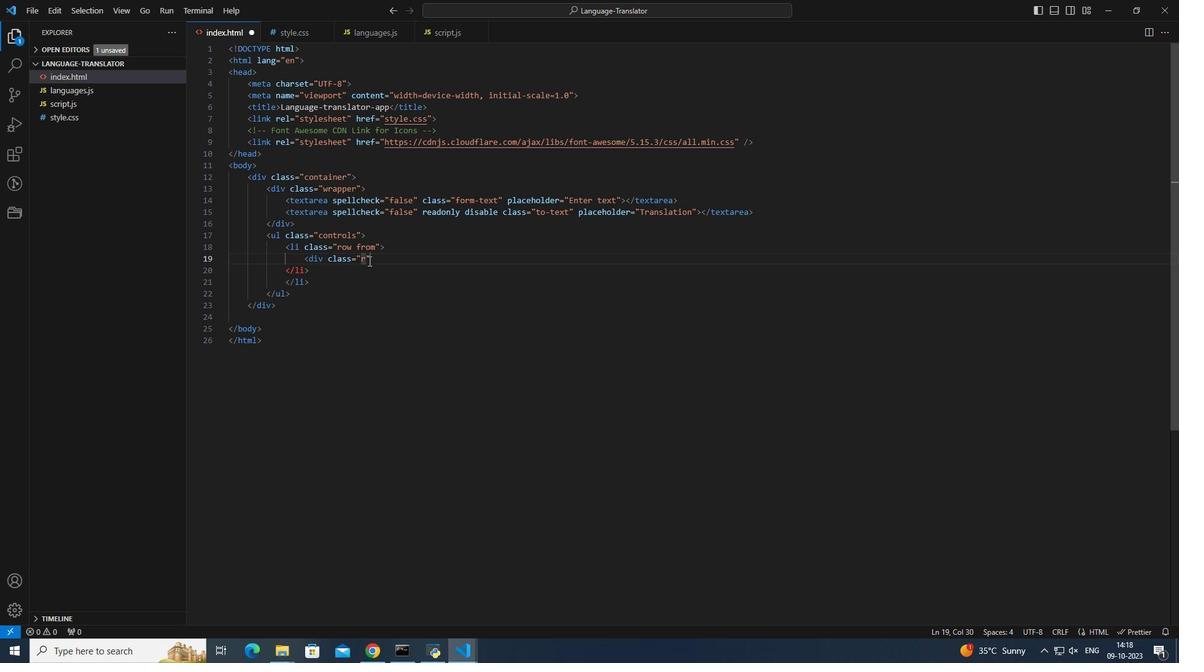 
Action: Key pressed <Key.backspace>icons<Key.right><Key.shift_r>><Key.enter><Key.shift_r><Key.shift_r><Key.shift_r><i<Key.space>id<Key.enter>from<Key.space><Key.backspace><Key.right><Key.space>class<Key.enter>fas<Key.space>fa-volume-up<Key.right><Key.shift_r>><Key.right><Key.right><Key.right><Key.right><Key.enter><Key.shift_r><i<Key.space>id<Key.enter>from<Key.right><Key.space>class<Key.enter>fas<Key.space>fa-copy<Key.right><Key.shift_r>><Key.down><Key.enter><Key.shift_r><Key.shift_r><Key.shift_r><Key.shift_r><Key.shift_r><Key.shift_r><Key.shift_r><Key.shift_r><Key.shift_r><Key.shift_r><Key.shift_r><Key.shift_r><Key.shift_r><Key.shift_r><Key.shift_r><Key.shift_r><select<Key.shift_r>><Key.down><Key.down><Key.up>
Screenshot: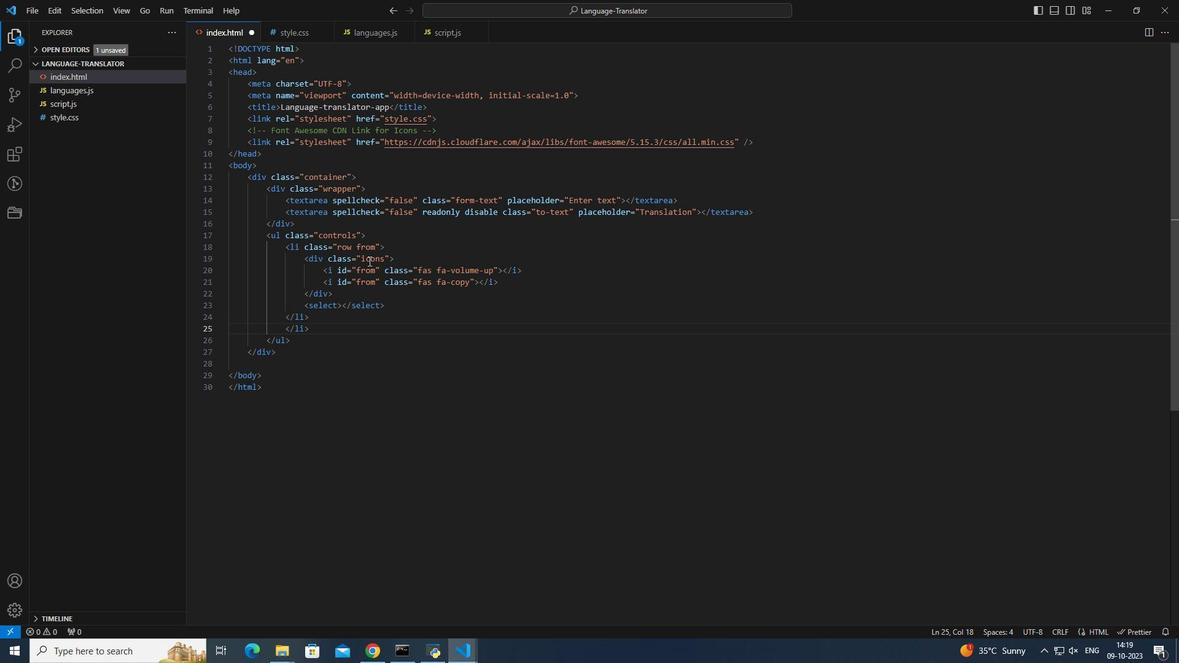 
Action: Mouse moved to (554, 234)
Screenshot: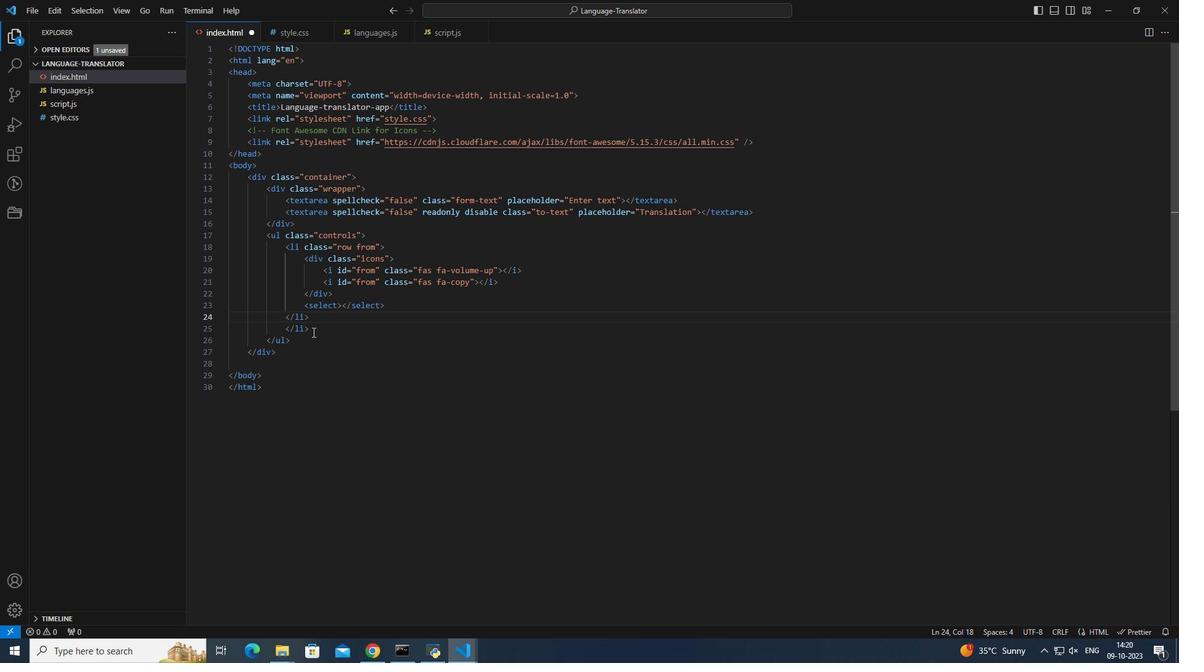 
Action: Mouse pressed left at (554, 234)
Screenshot: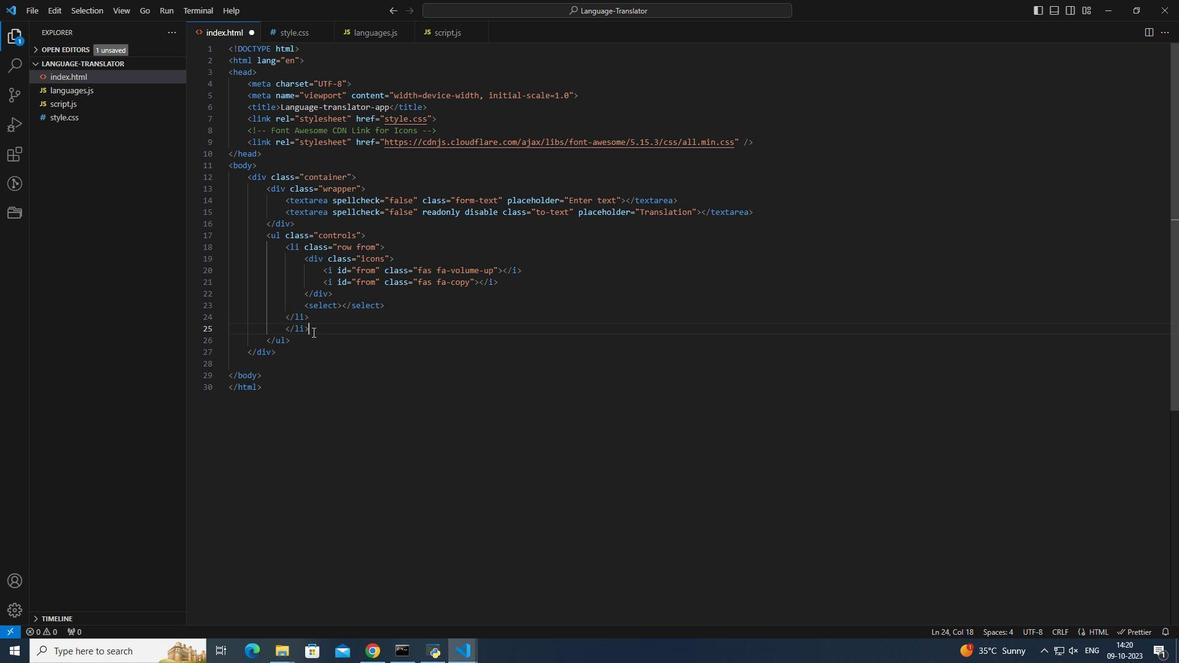 
Action: Mouse moved to (562, 237)
Screenshot: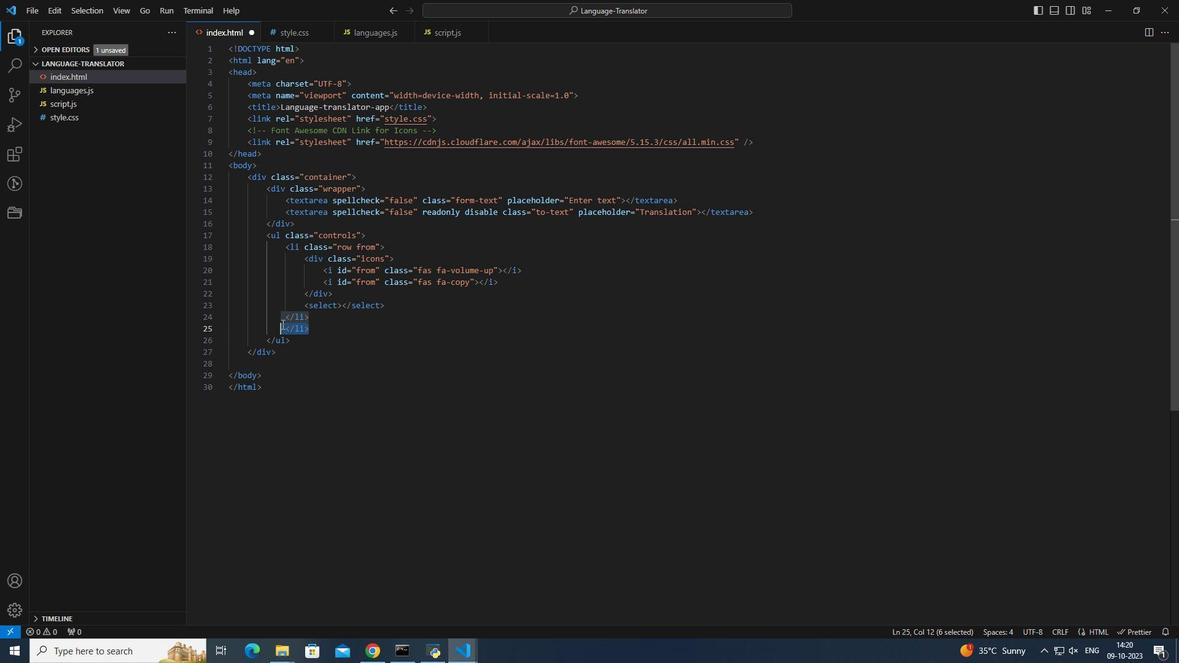 
Action: Key pressed <Key.backspace>
Screenshot: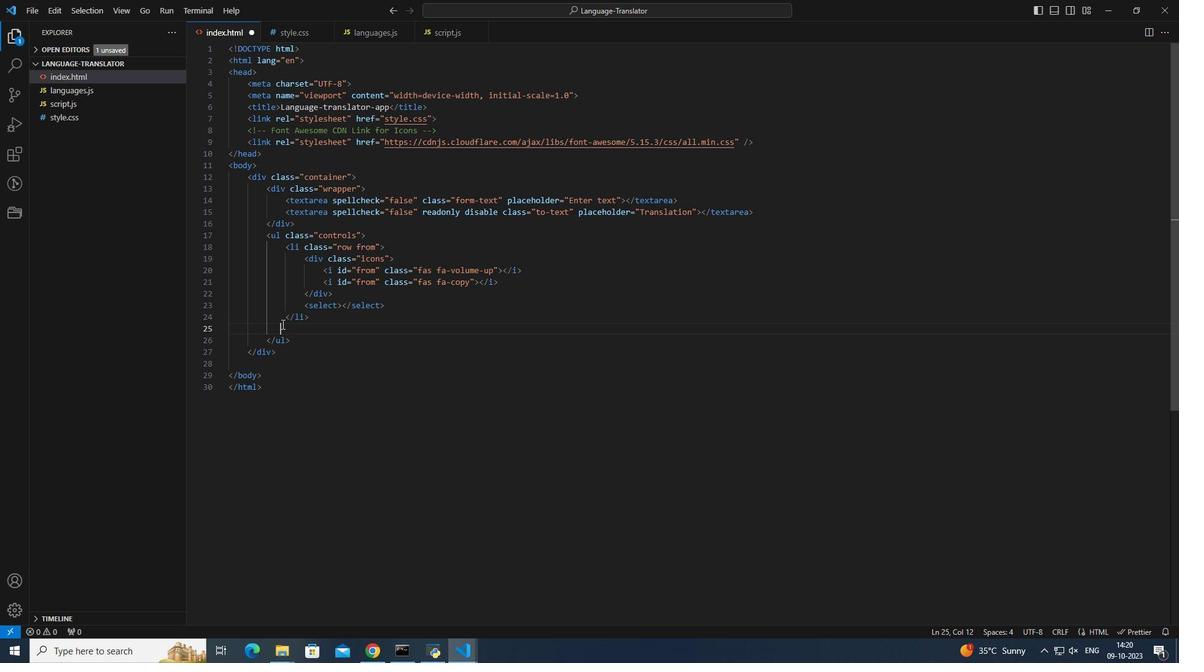 
Action: Mouse moved to (557, 236)
Screenshot: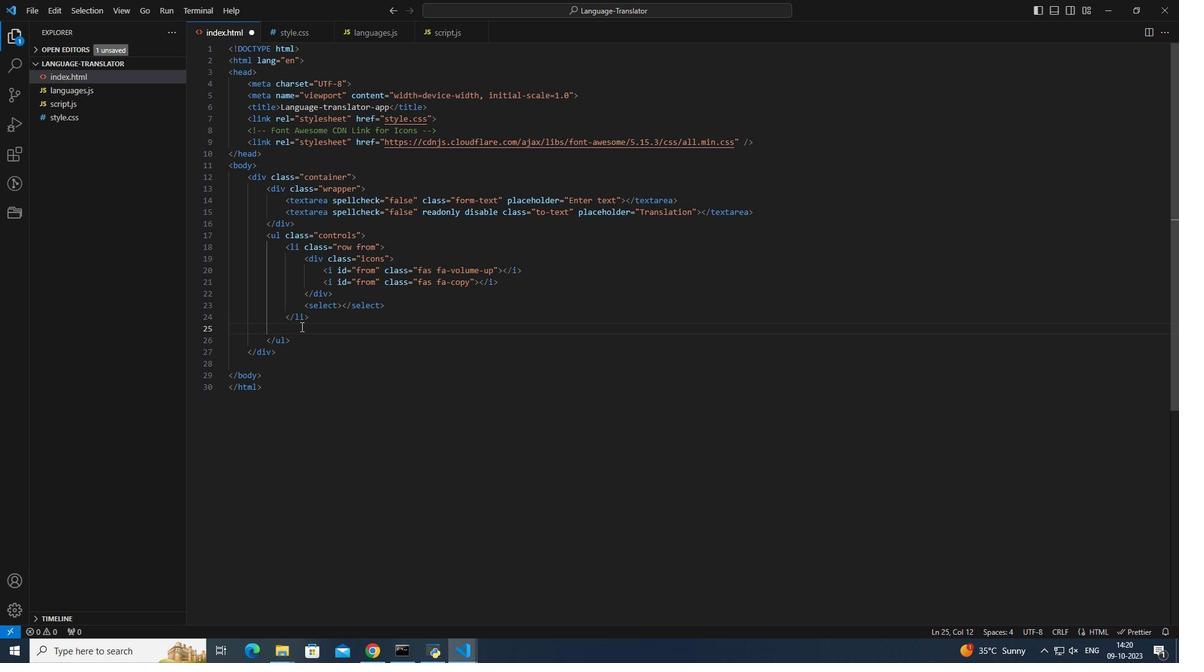 
Action: Key pressed <Key.backspace><Key.backspace><Key.backspace><Key.backspace>
Screenshot: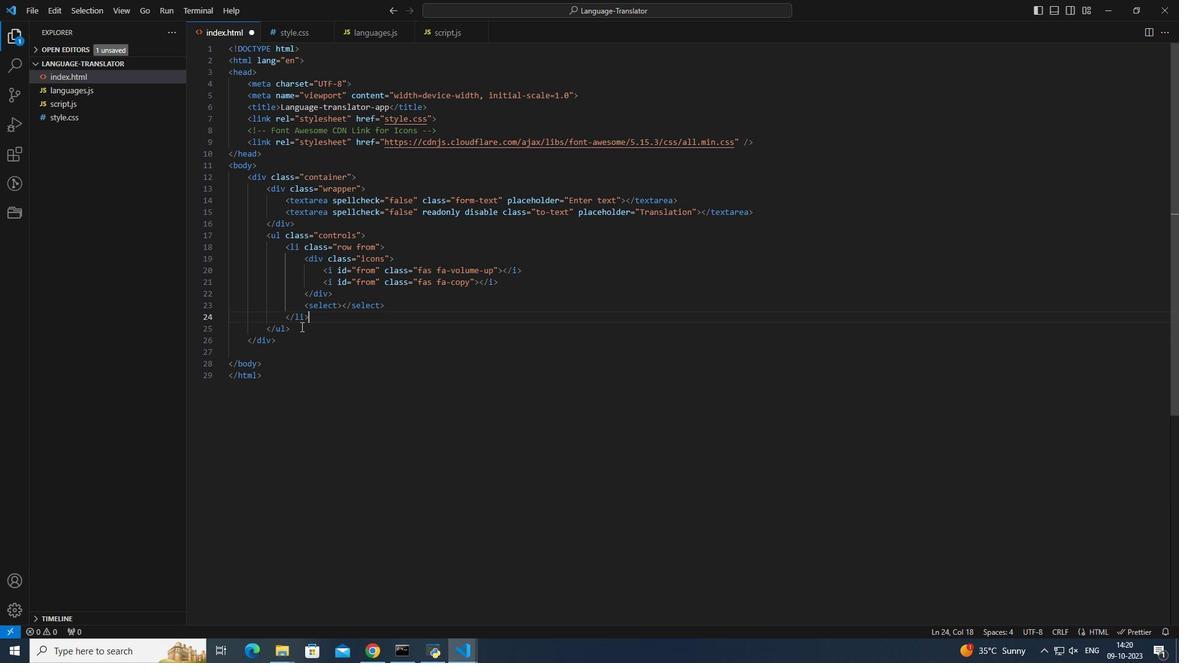 
Action: Mouse moved to (223, 136)
Screenshot: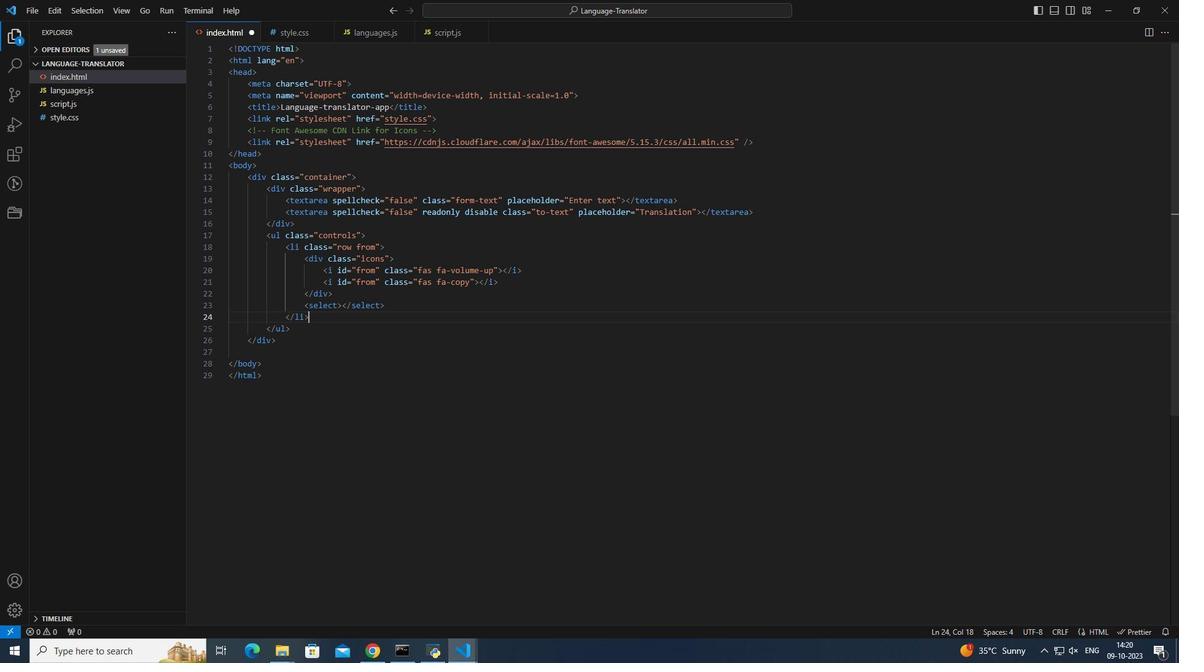 
Action: Mouse scrolled (223, 136) with delta (0, 0)
Screenshot: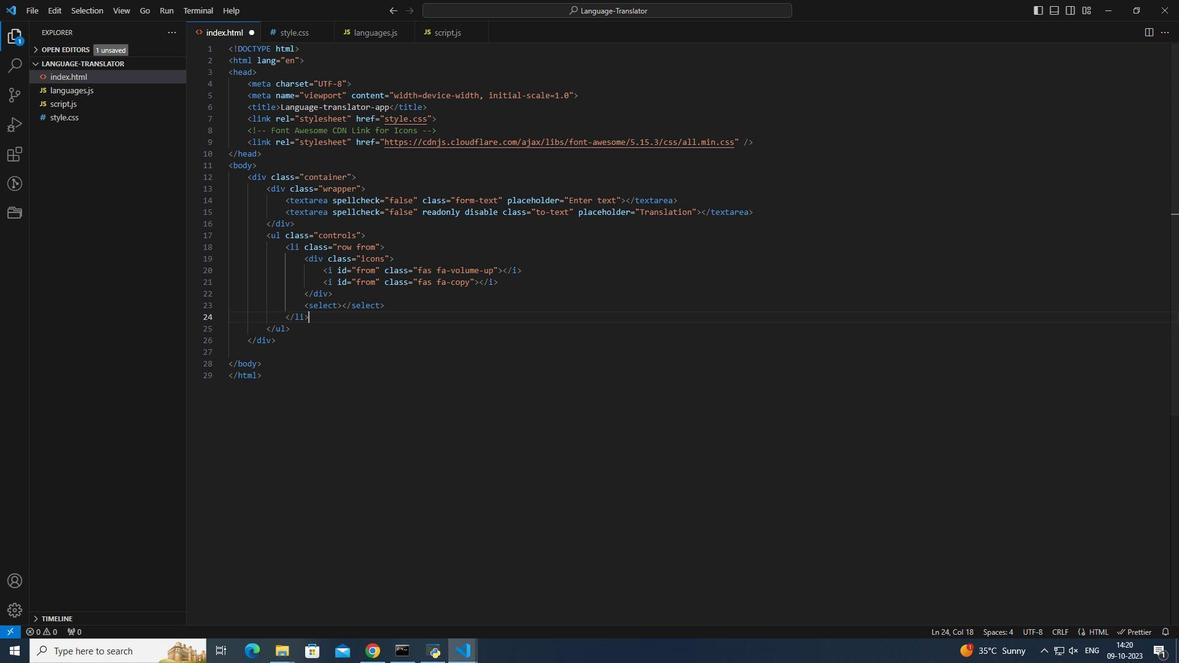 
Action: Mouse scrolled (223, 136) with delta (0, 0)
Screenshot: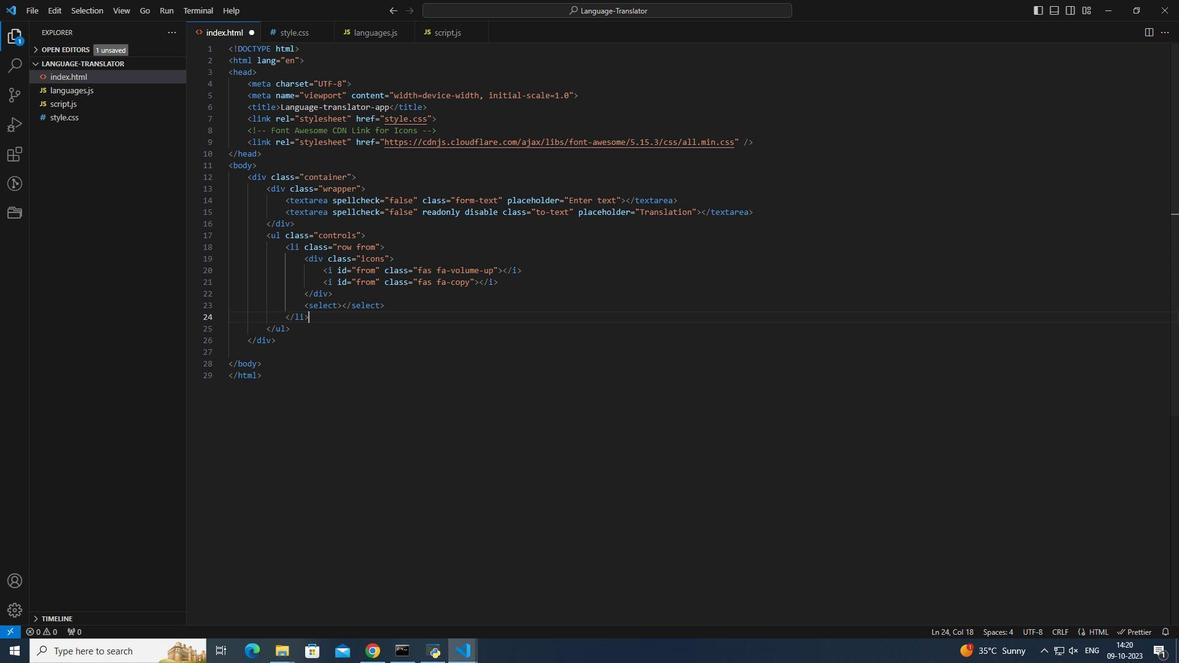 
Action: Mouse scrolled (223, 136) with delta (0, 0)
Screenshot: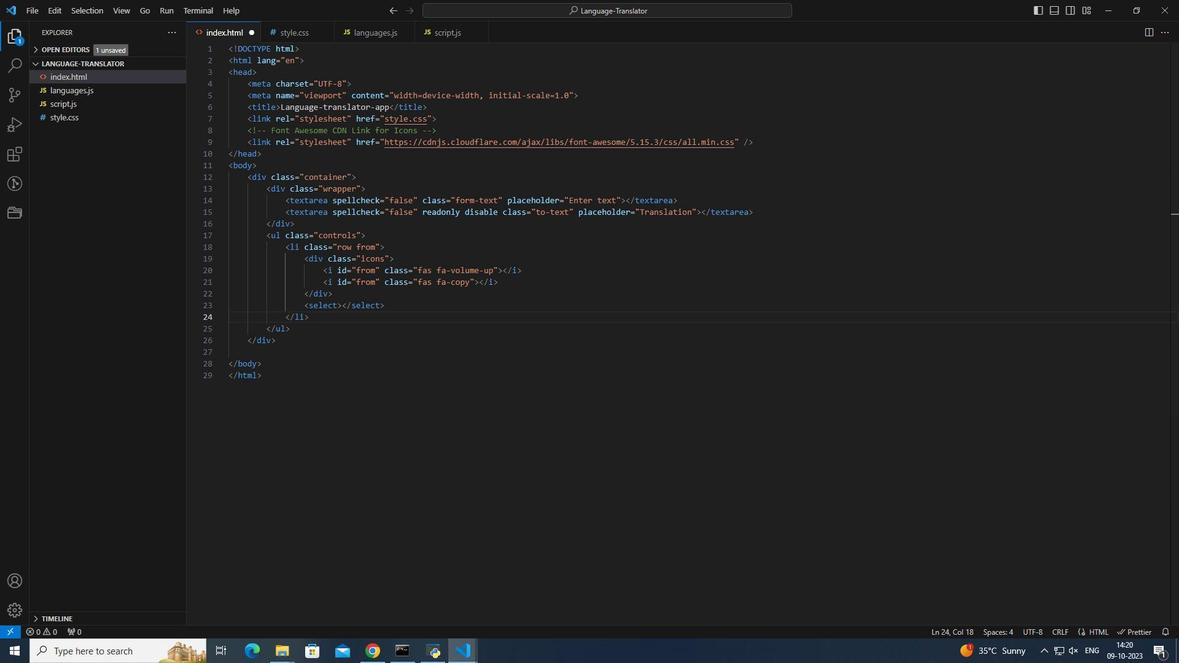 
Action: Mouse moved to (450, 207)
Screenshot: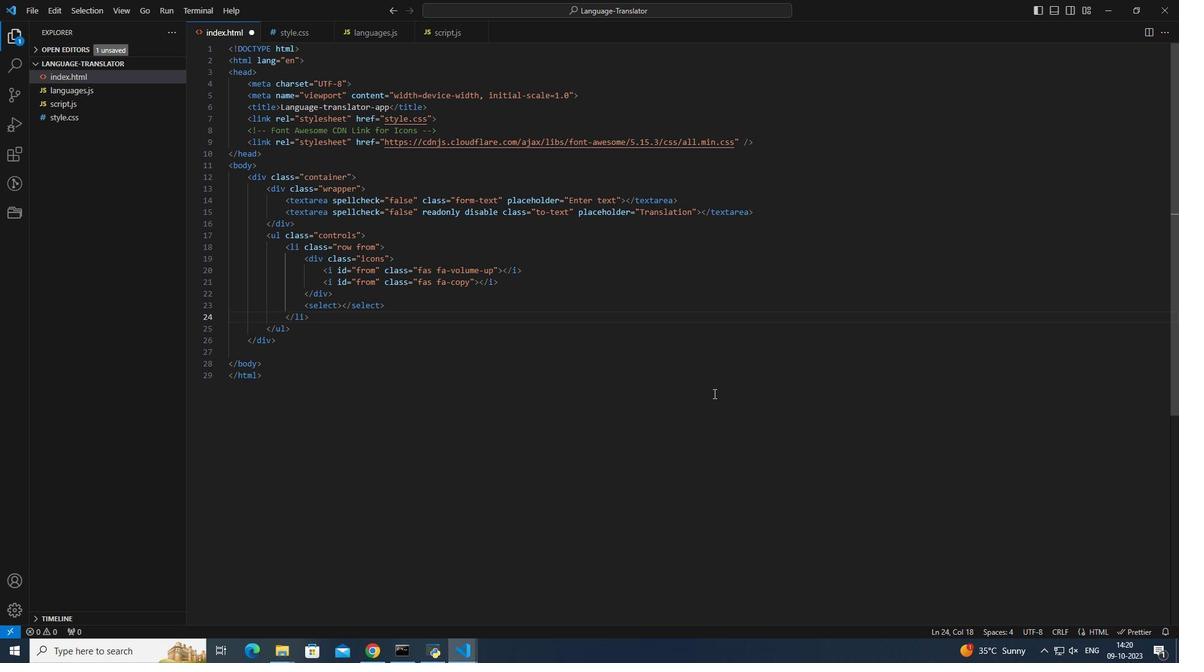 
Action: Key pressed <Key.enter><Key.shift_r><li<Key.space>cla<Key.enter>
Screenshot: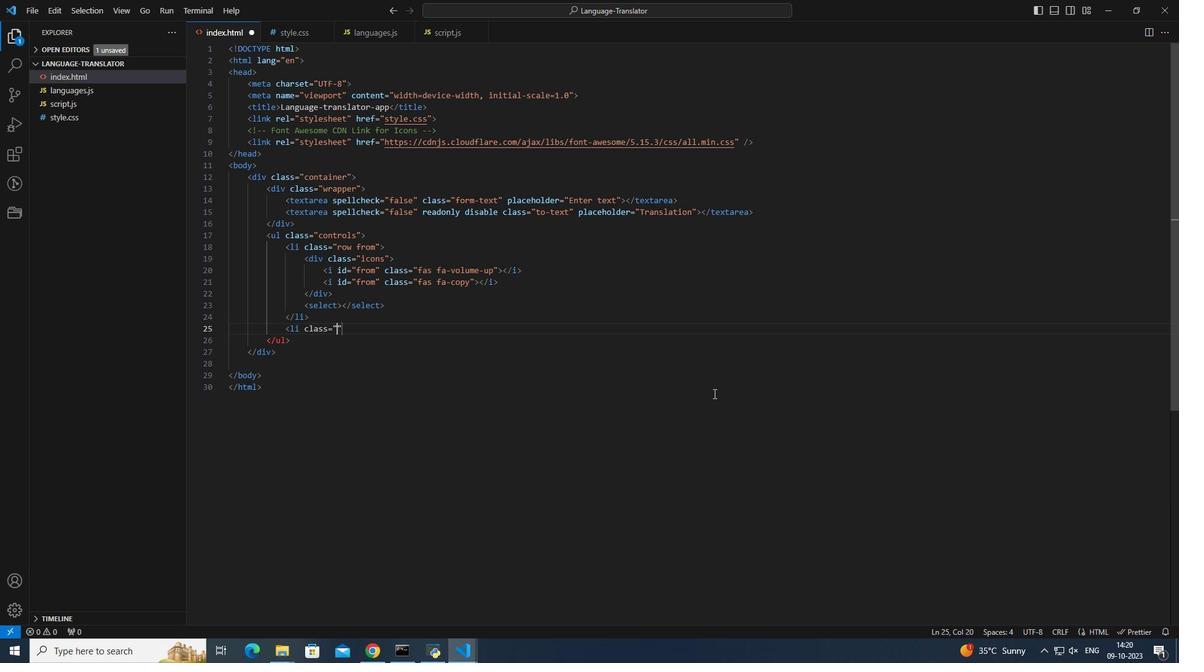 
Action: Mouse moved to (545, 235)
Screenshot: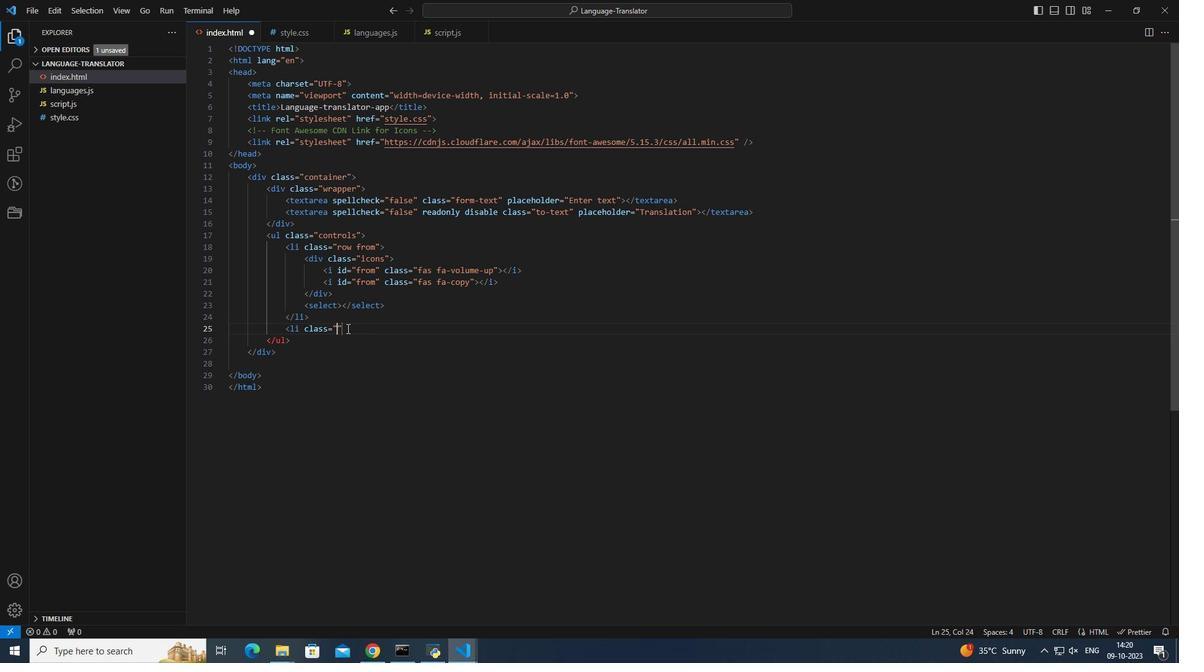 
Action: Mouse pressed left at (545, 235)
Screenshot: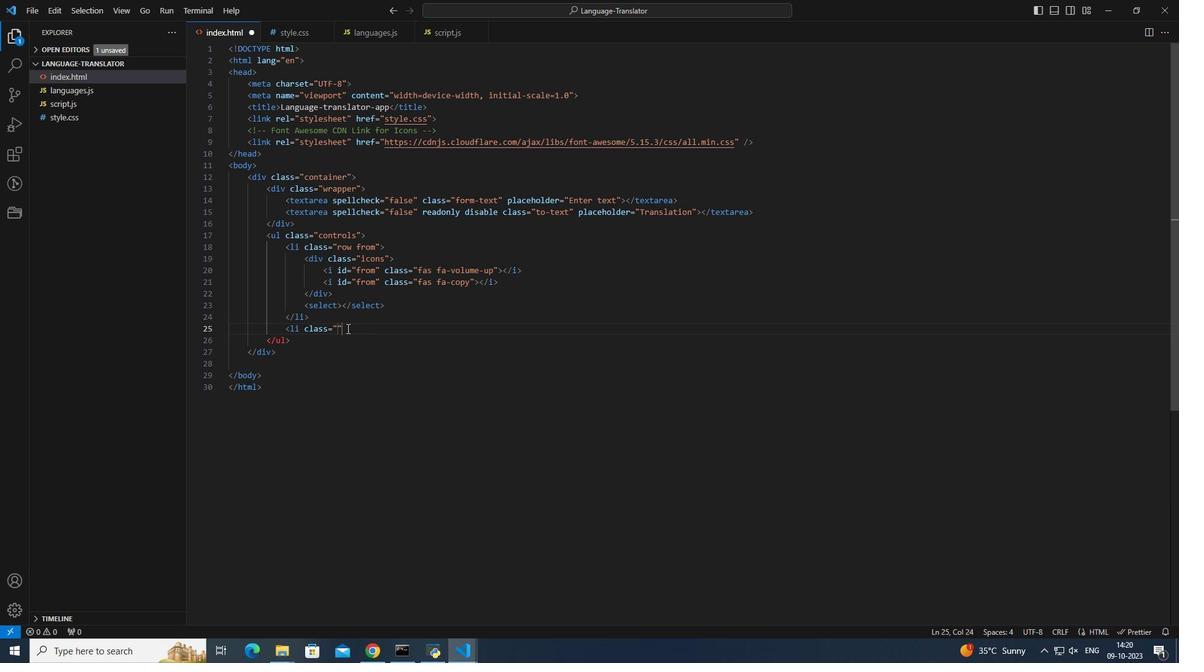 
Action: Mouse moved to (527, 240)
Screenshot: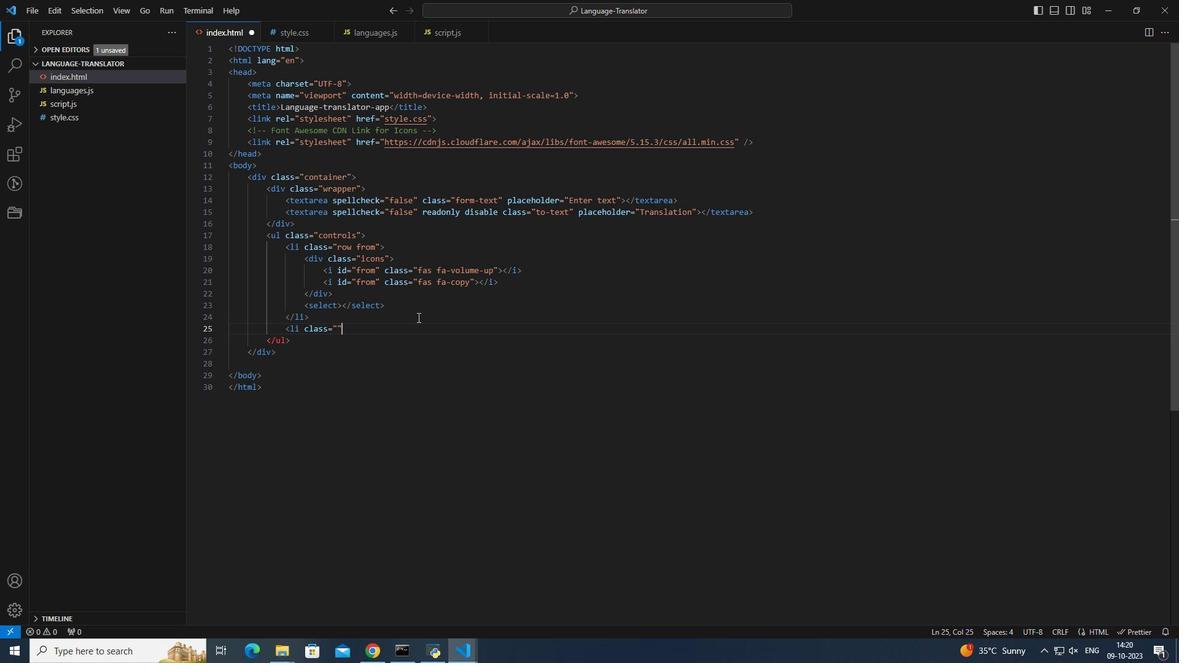 
Action: Mouse scrolled (527, 240) with delta (0, 0)
Screenshot: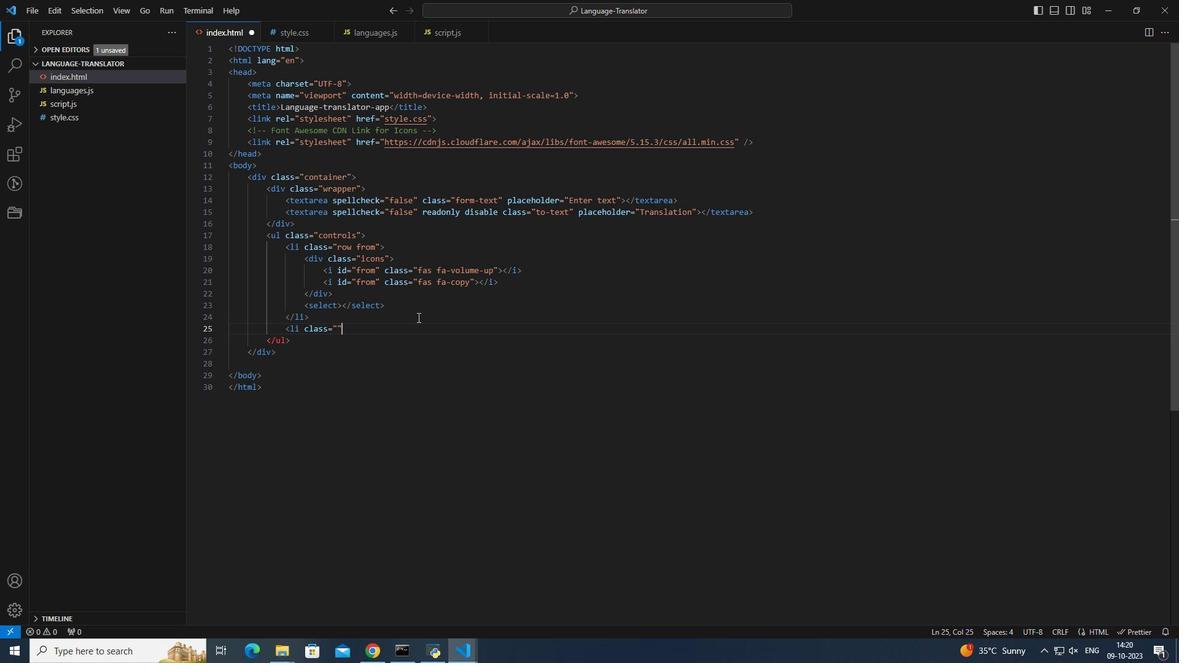 
Action: Mouse moved to (548, 235)
Screenshot: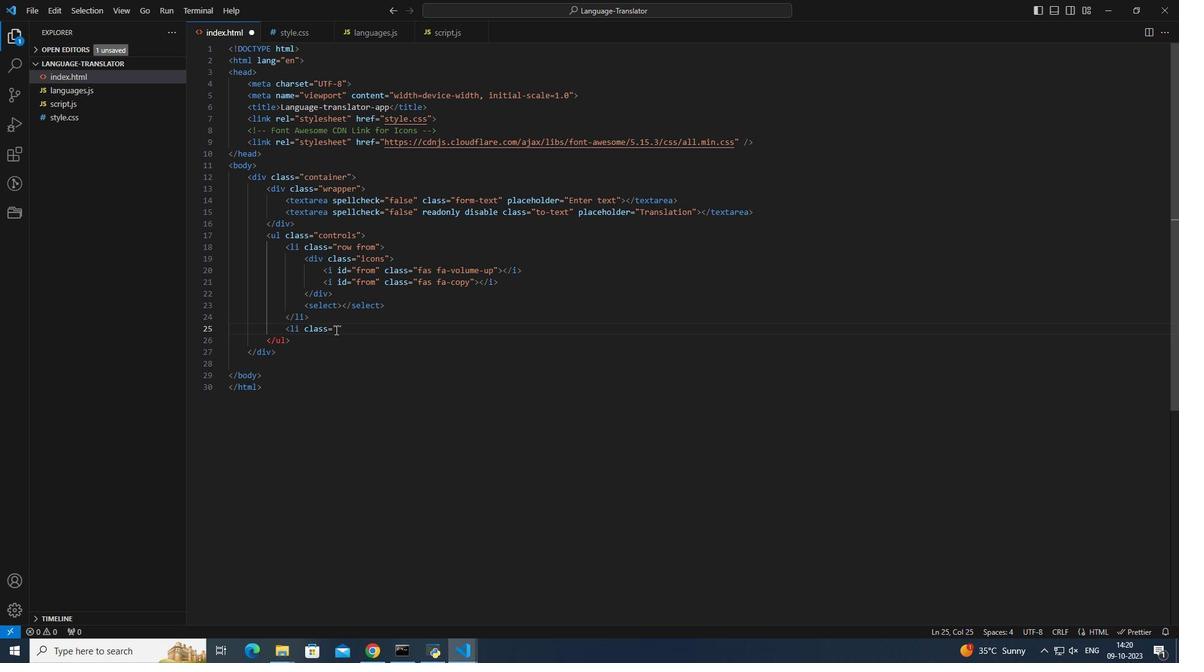 
Action: Mouse pressed left at (548, 235)
Screenshot: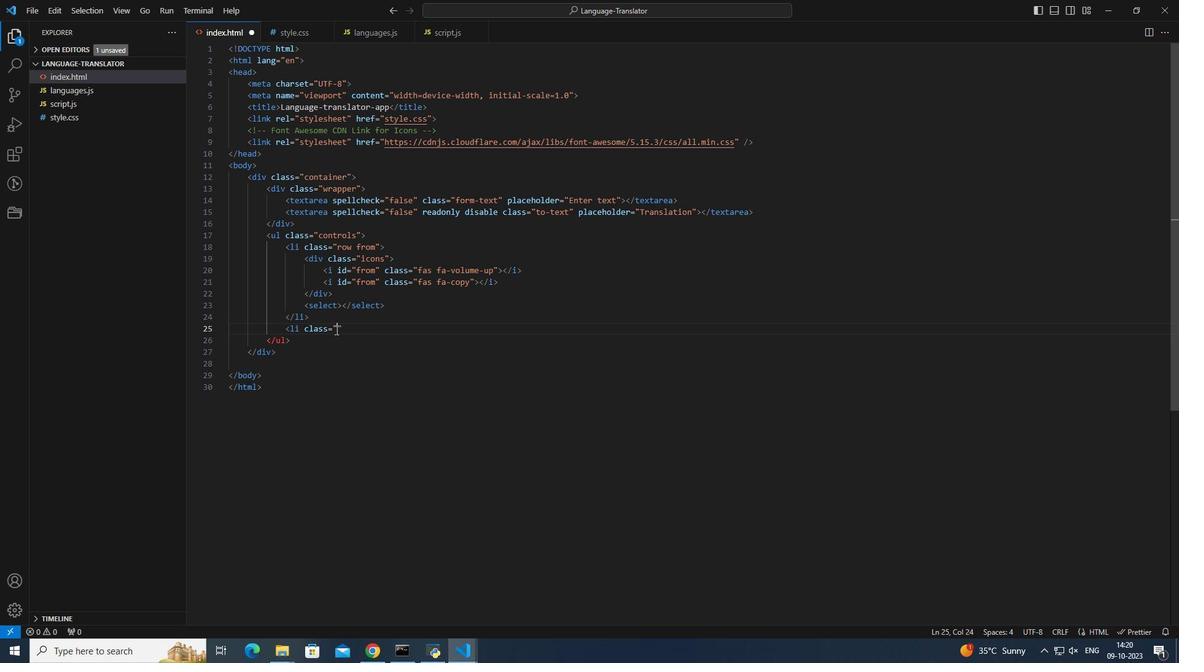 
Action: Mouse moved to (515, 235)
Screenshot: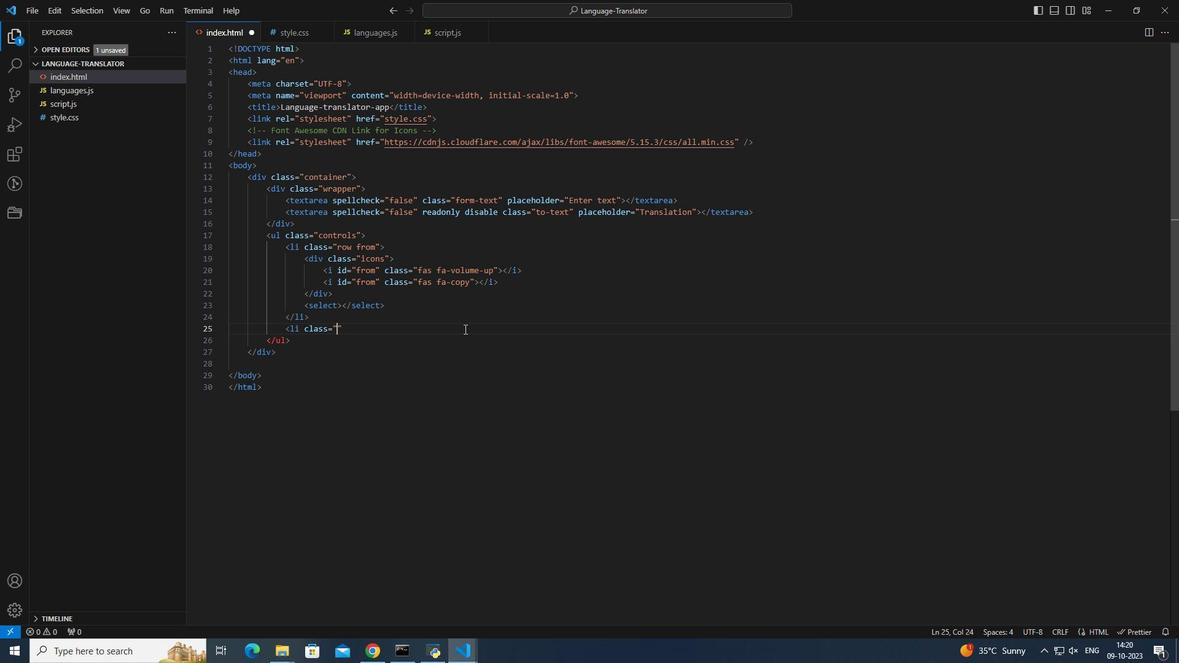 
Action: Key pressed exh<Key.backspace>change<Key.right><Key.shift_r>><Key.shift_r><i<Key.space>class<Key.enter>fas<Key.space>fa-exchange=<Key.backspace>-alt<Key.shift_r>><Key.backspace><Key.right><Key.shift_r>><Key.right><Key.right><Key.right><Key.right><Key.right><Key.right><Key.right><Key.right><Key.right><Key.right><Key.left><Key.enter><Key.shift_r><li<Key.space>class<Key.enter>row<Key.space>to<Key.right><Key.shift_r>><Key.enter><Key.shift_r><select<Key.enter><Key.shift_r>><Key.right><Key.right><Key.right><Key.right><Key.right><Key.right><Key.right><Key.right><Key.right><Key.enter><Key.shift_r><div<Key.space>class<Key.enter>icons<Key.right><Key.shift_r>><Key.enter><Key.shift_r><i<Key.space>id<Key.enter>to<Key.right><Key.space>cl<Key.enter>fas<Key.space>fa-vol<Key.enter><Key.right><Key.shift_r>><Key.right><Key.right><Key.right><Key.right><Key.enter><Key.shift_r><i<Key.space>id<Key.enter>to<Key.down><Key.right><Key.space>class<Key.enter>fas<Key.space>fa-copy<Key.right><Key.shift_r>><Key.right><Key.right><Key.right><Key.down><Key.down><Key.down><Key.down><Key.down><Key.shift_r><Key.shift_r><Key.shift_r><Key.shift_r><Key.shift_r><Key.shift_r><button<Key.enter><Key.shift_r>><Key.shift>Translate<Key.space><Key.shift>Text<Key.right><Key.right><Key.right><Key.right><Key.right><Key.right><Key.right><Key.right><Key.right><Key.enter>
Screenshot: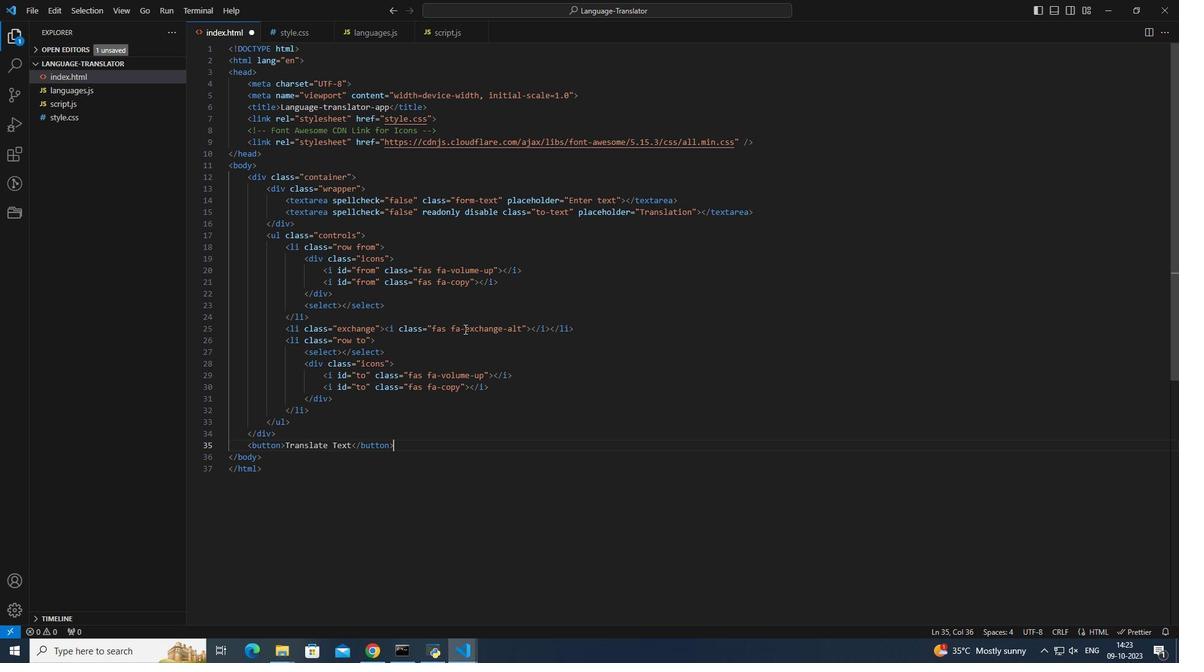 
Action: Mouse moved to (152, 208)
Screenshot: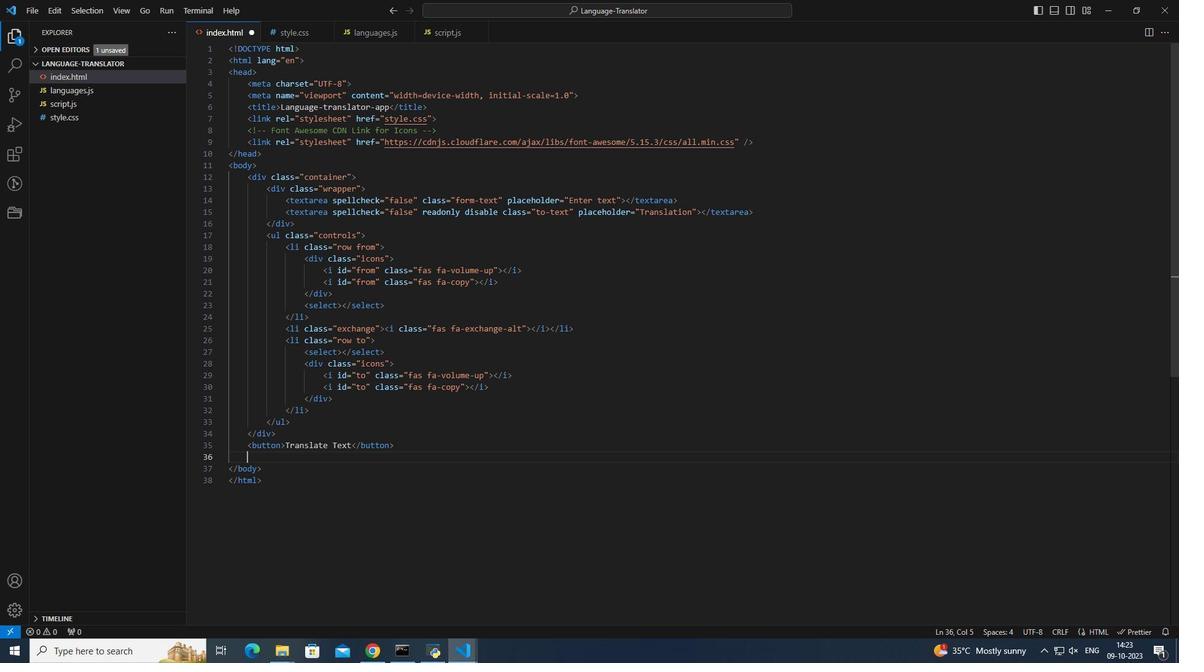 
Action: Mouse scrolled (152, 208) with delta (0, 0)
Screenshot: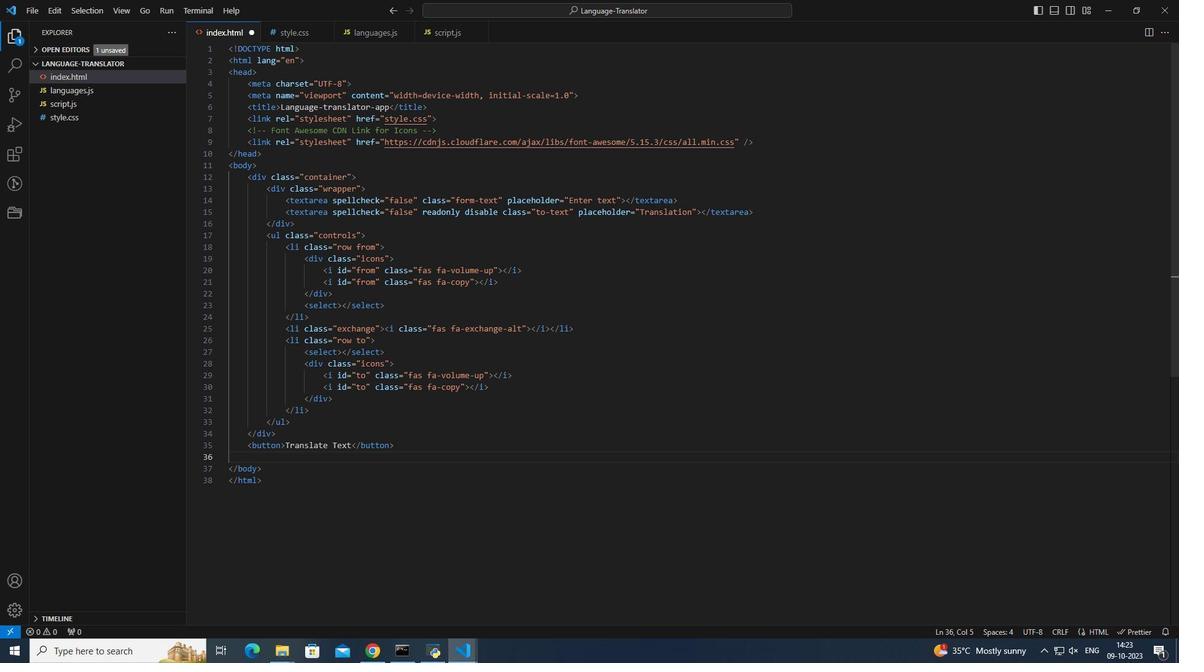 
Action: Mouse scrolled (152, 208) with delta (0, 0)
Screenshot: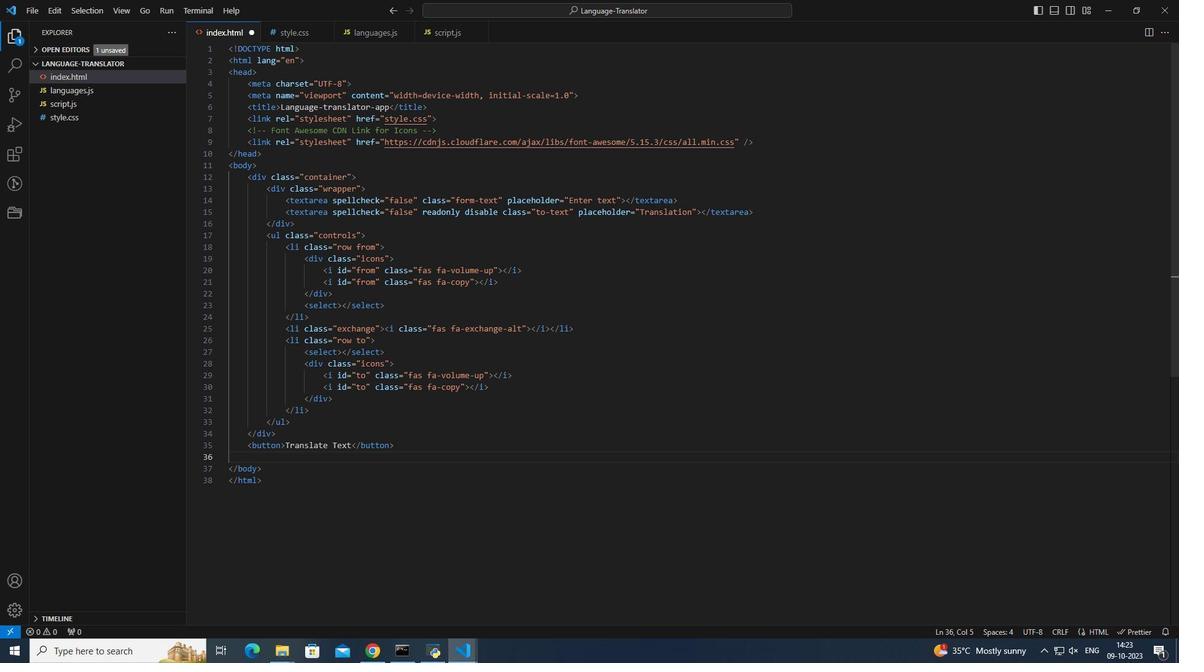 
Action: Mouse moved to (525, 187)
Screenshot: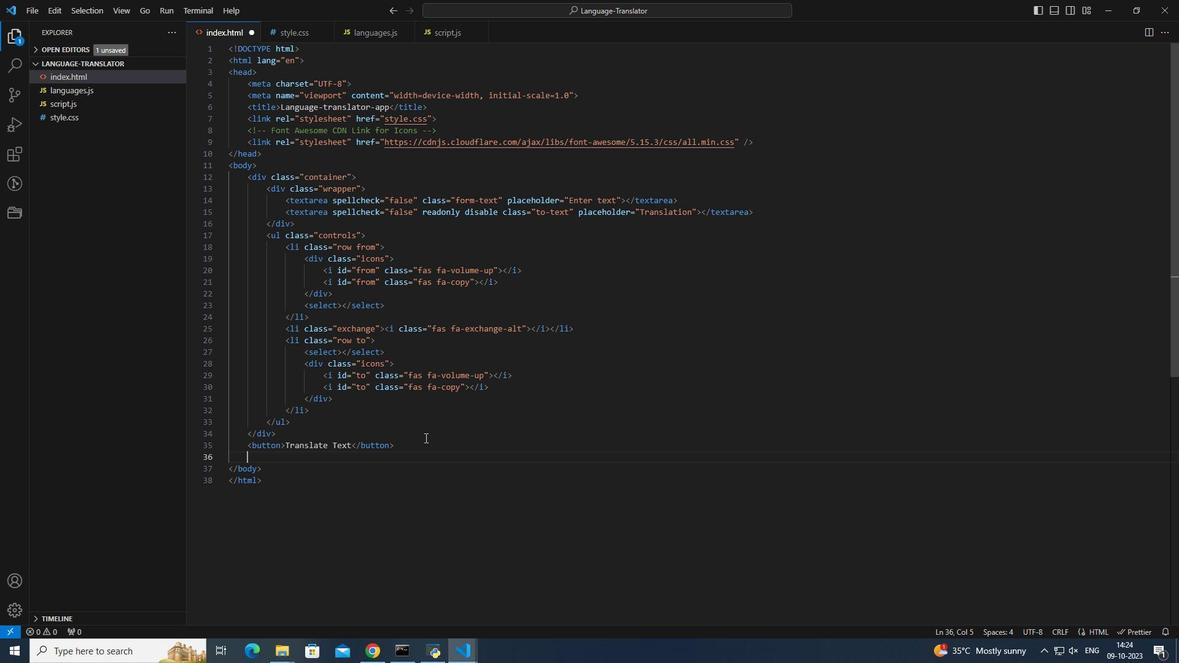 
Action: Key pressed <Key.enter><Key.enter><Key.enter><Key.up><Key.shift_r><scri<Key.enter><Key.shift_r><Key.shift_r><Key.shift_r><Key.space>src<Key.enter>lab<Key.backspace>n<Key.enter><Key.right><Key.shift_r>><Key.right><Key.right><Key.right><Key.right><Key.right><Key.right><Key.right><Key.right><Key.right><Key.enter><Key.shift_r><script<Key.enter><Key.space>src<Key.enter>script.js<Key.enter><Key.right><Key.shift_r>>ctrl+S
Screenshot: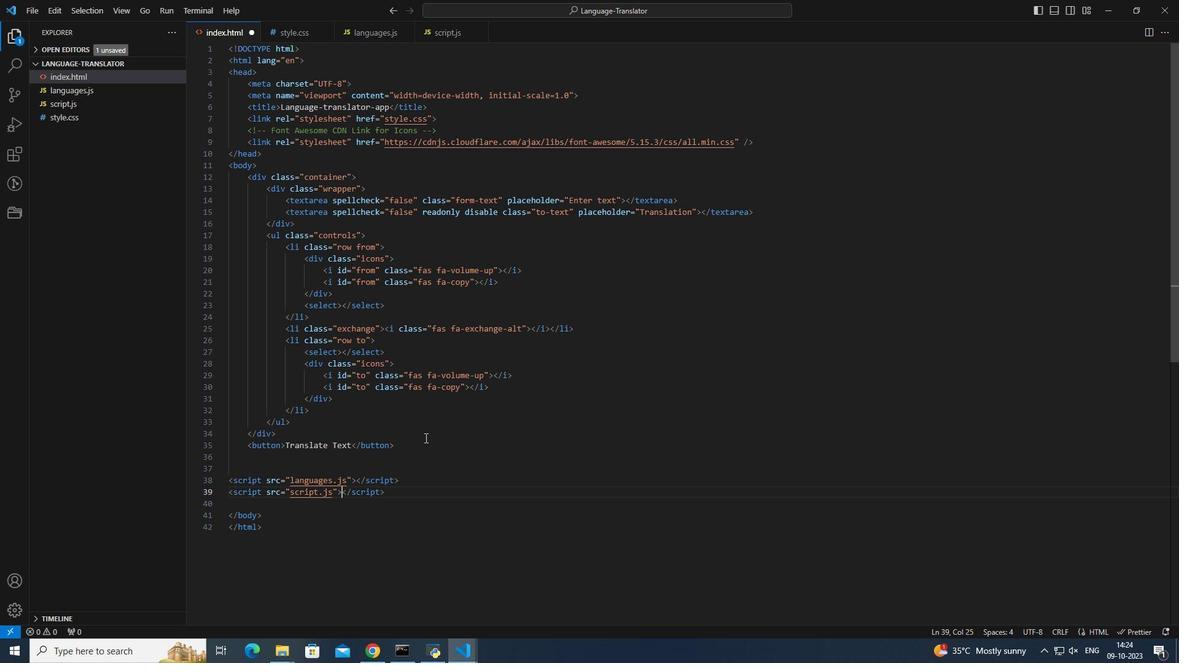 
Action: Mouse moved to (482, 211)
Screenshot: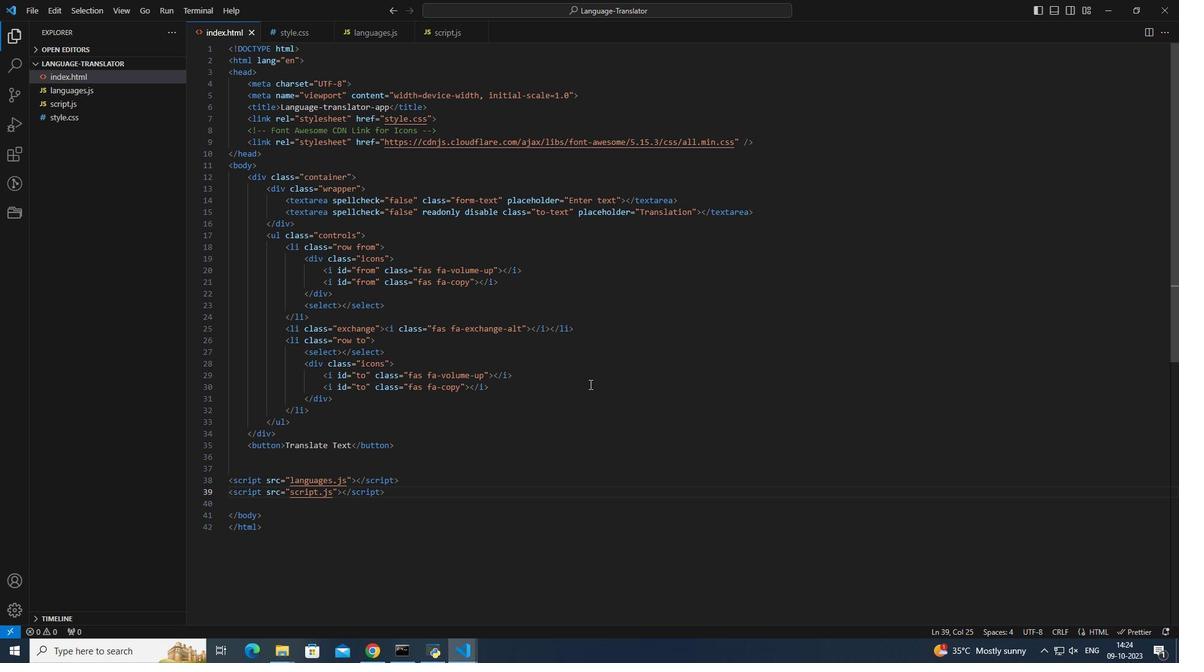 
Action: Mouse scrolled (482, 210) with delta (0, 0)
Screenshot: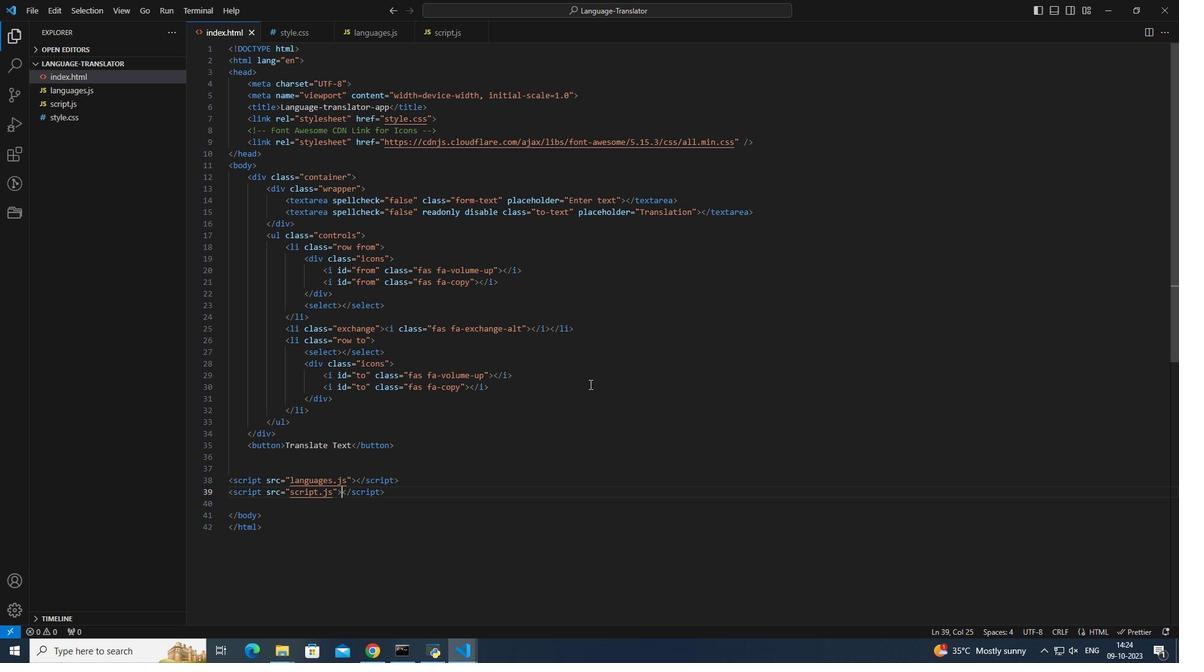 
Action: Mouse scrolled (482, 210) with delta (0, 0)
Screenshot: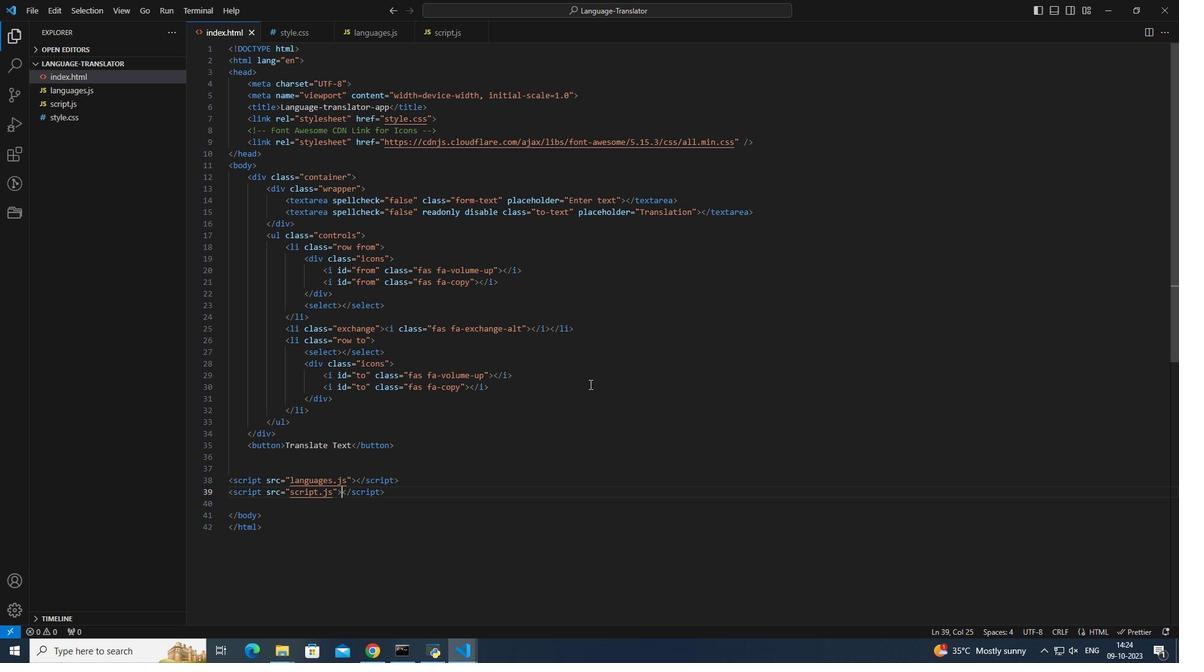 
Action: Mouse scrolled (482, 210) with delta (0, 0)
Screenshot: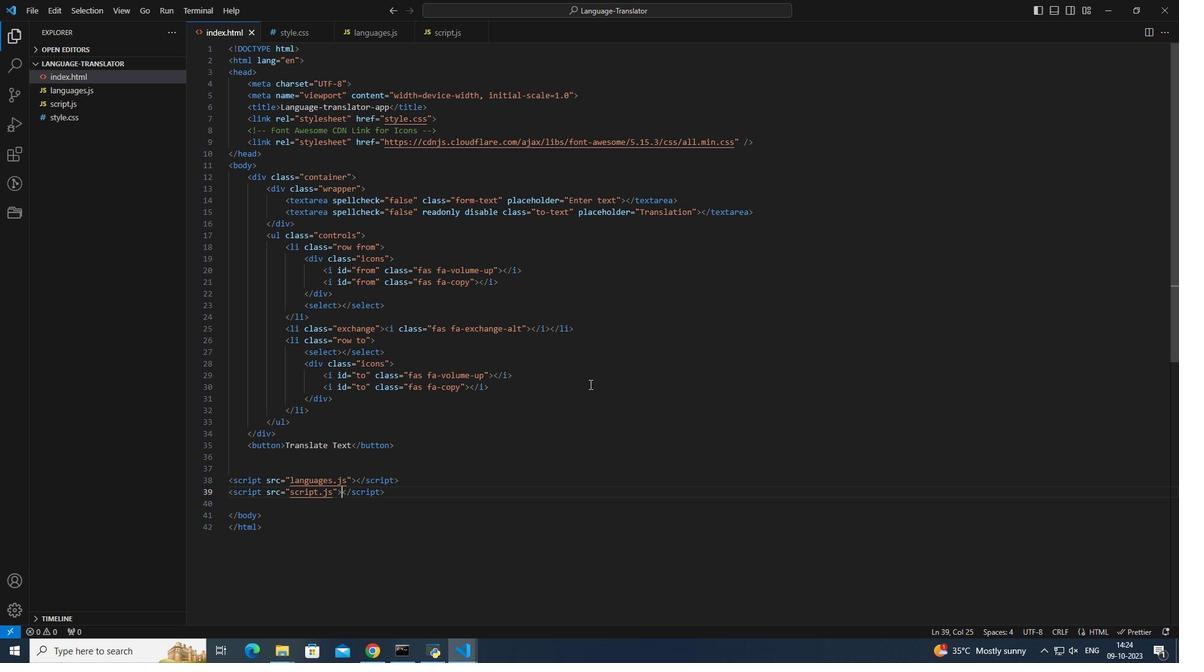 
Action: Mouse scrolled (482, 210) with delta (0, 0)
Screenshot: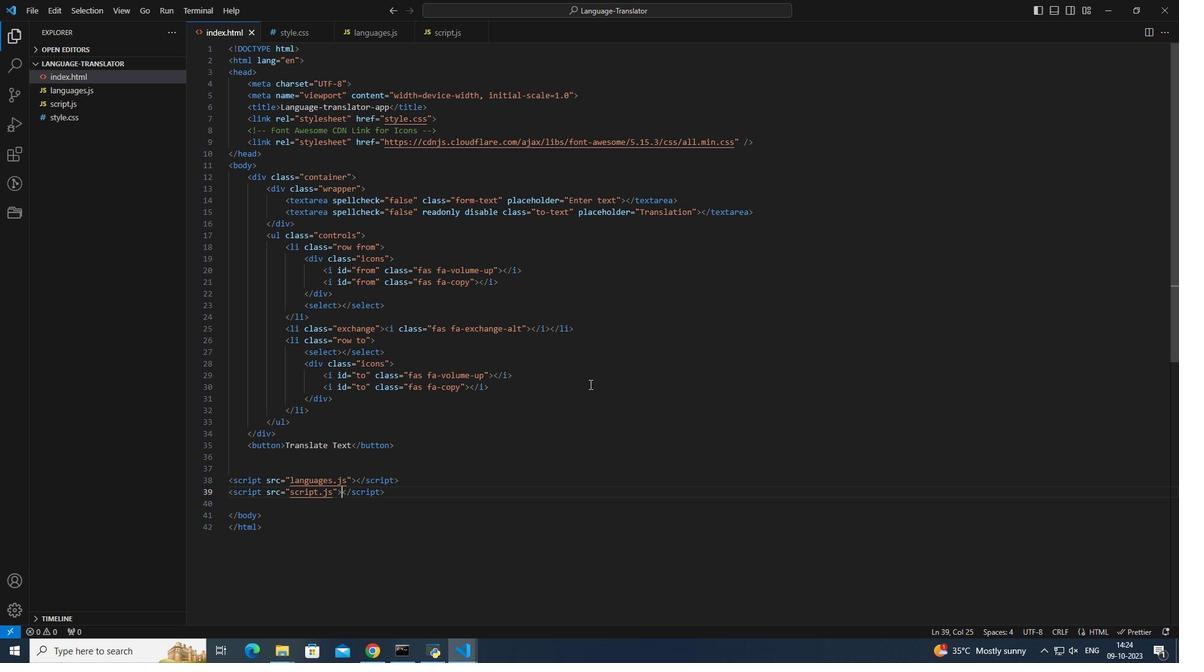 
Action: Mouse moved to (221, 196)
Screenshot: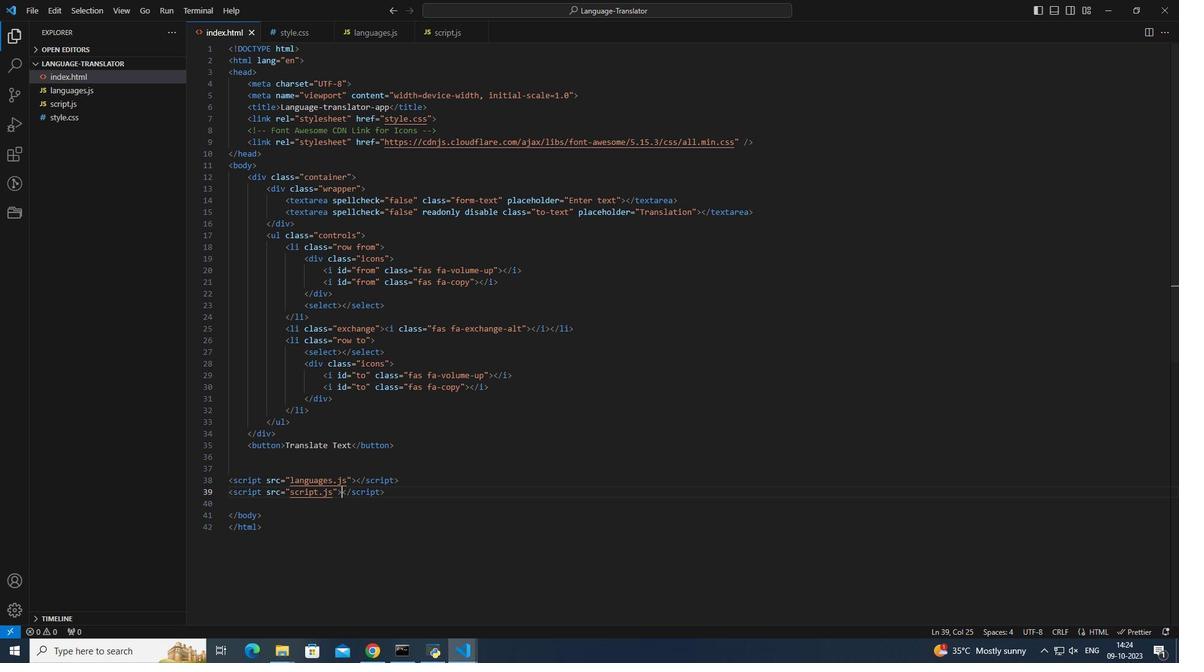 
Action: Mouse scrolled (221, 195) with delta (0, 0)
Screenshot: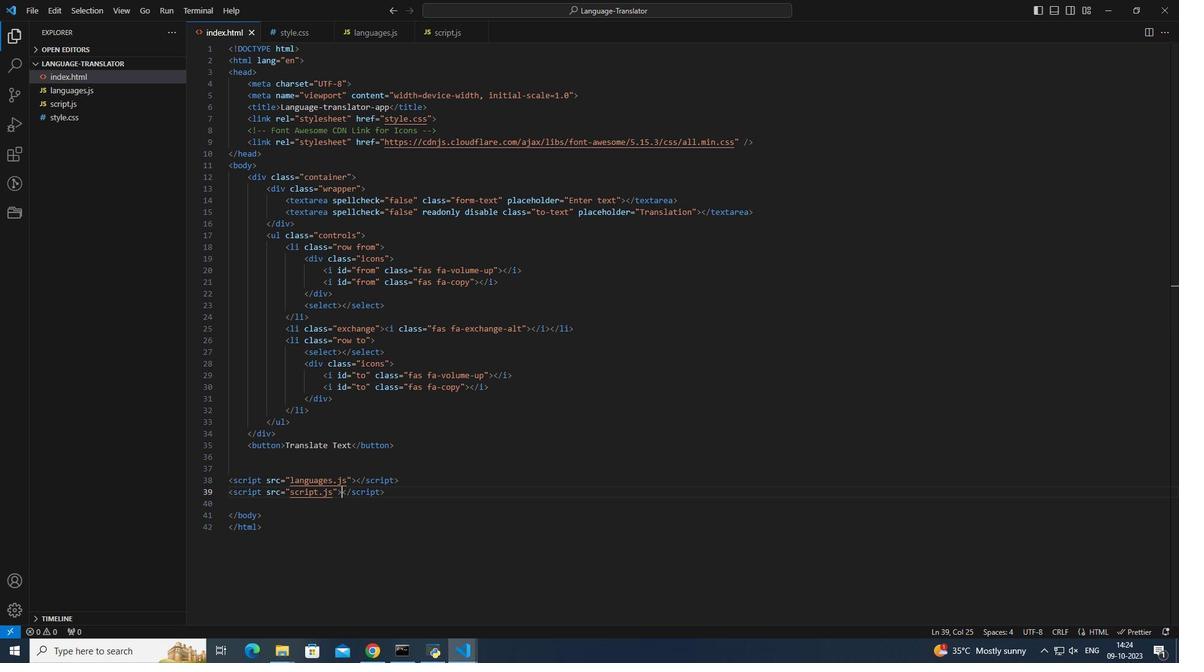 
Action: Mouse moved to (251, 282)
Screenshot: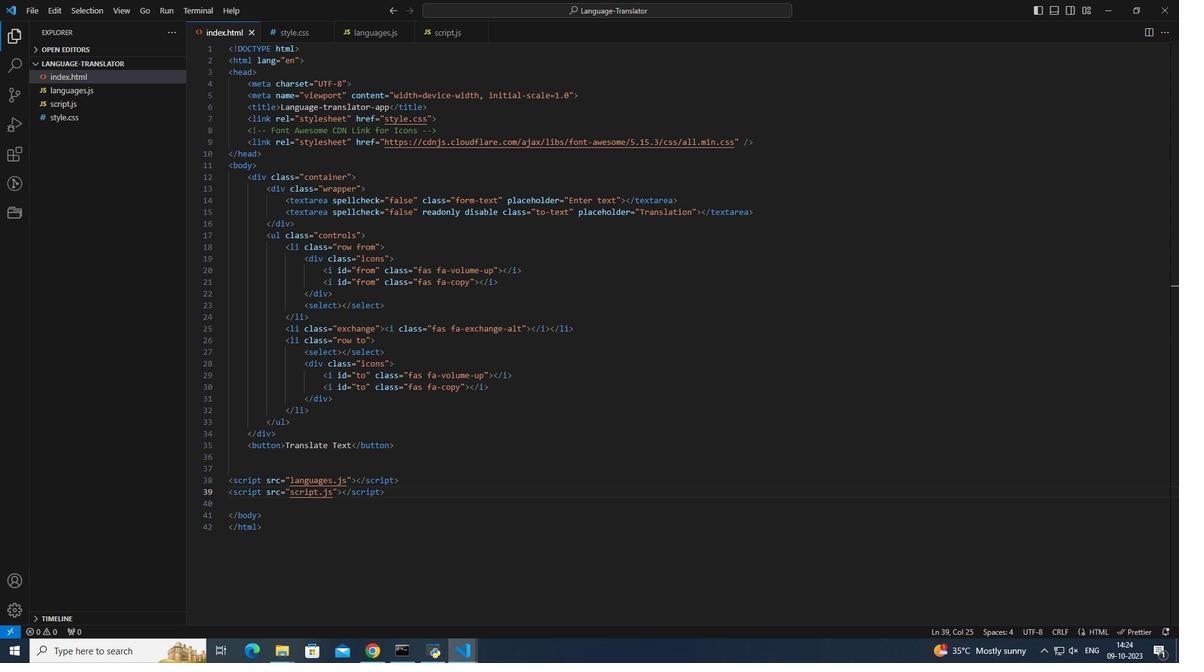 
Action: Mouse pressed left at (251, 282)
Screenshot: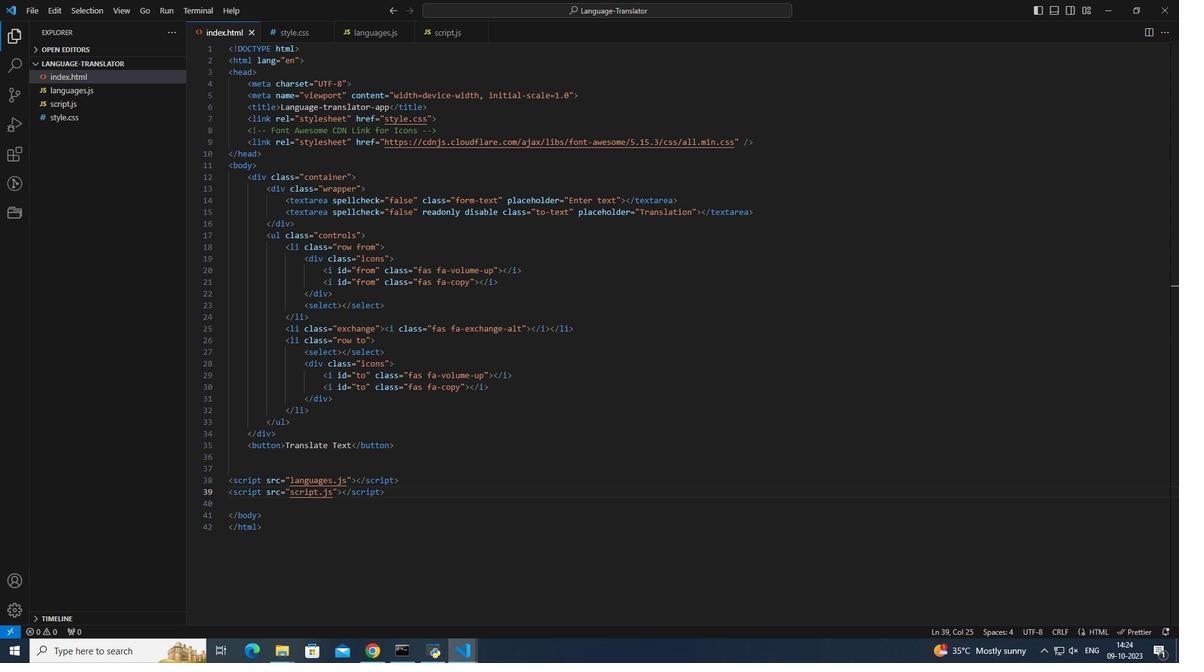 
Action: Mouse moved to (532, 329)
Screenshot: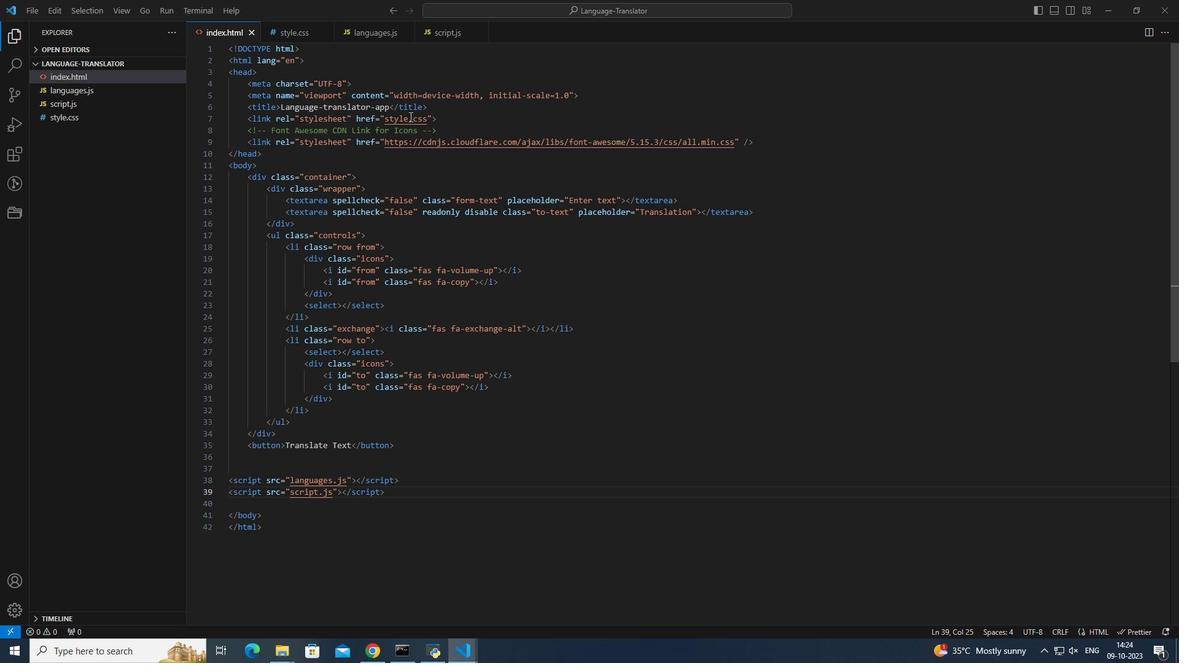 
Action: Mouse scrolled (532, 329) with delta (0, 0)
Screenshot: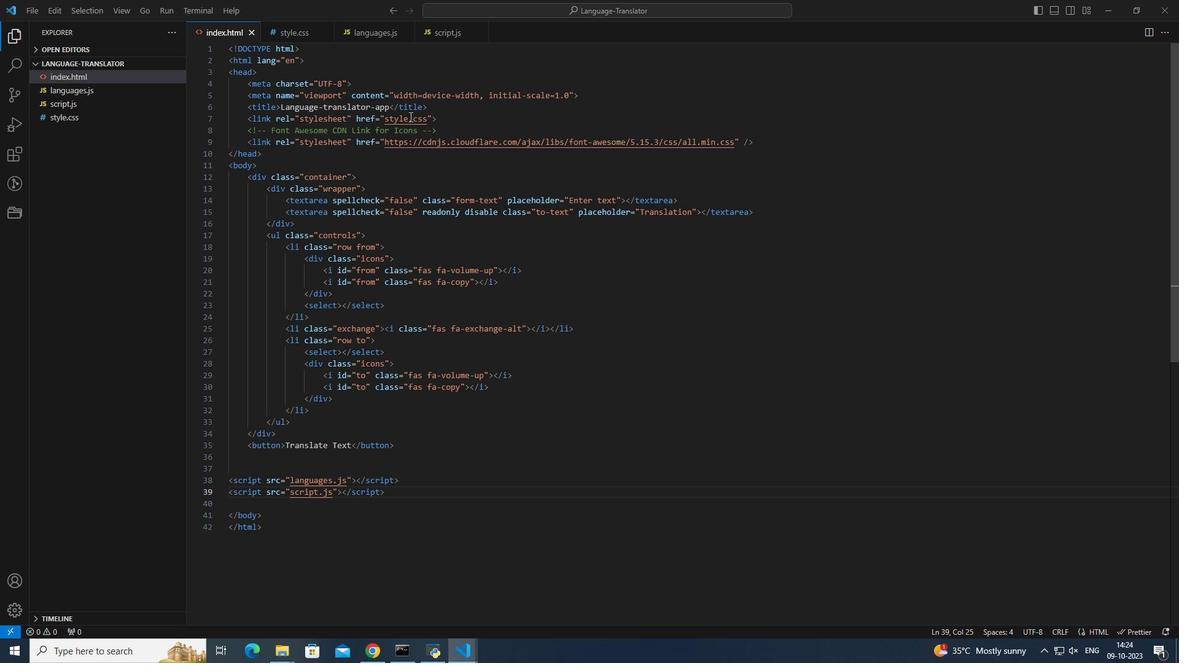
Action: Mouse moved to (528, 329)
Screenshot: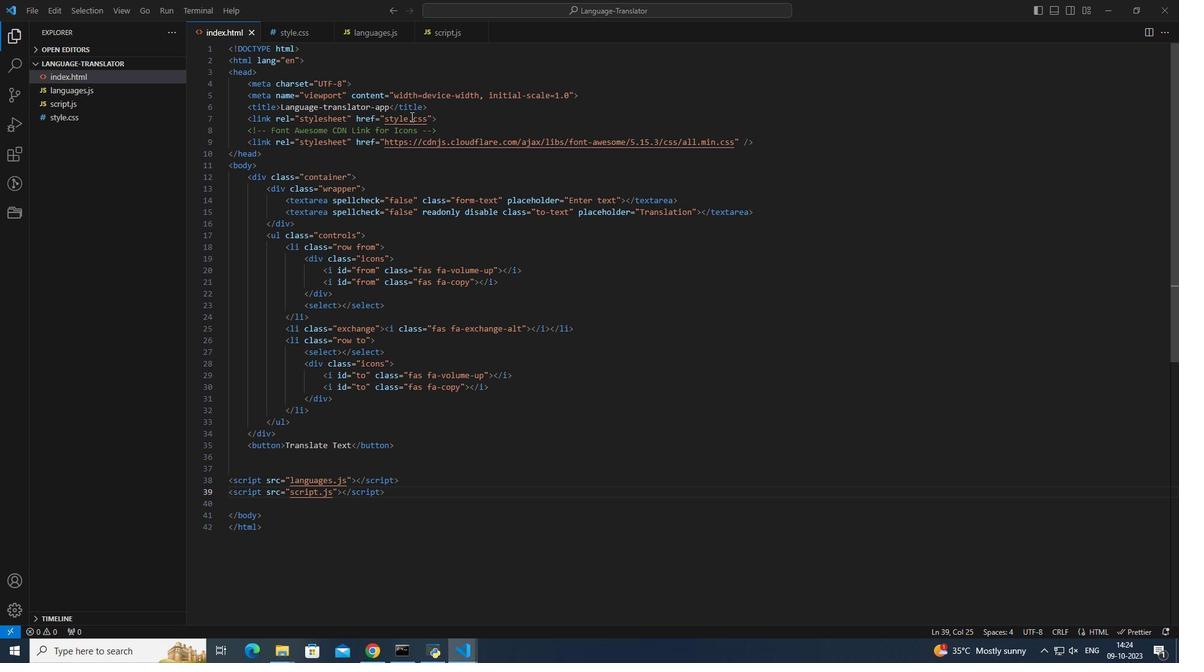 
Action: Mouse scrolled (528, 328) with delta (0, 0)
Screenshot: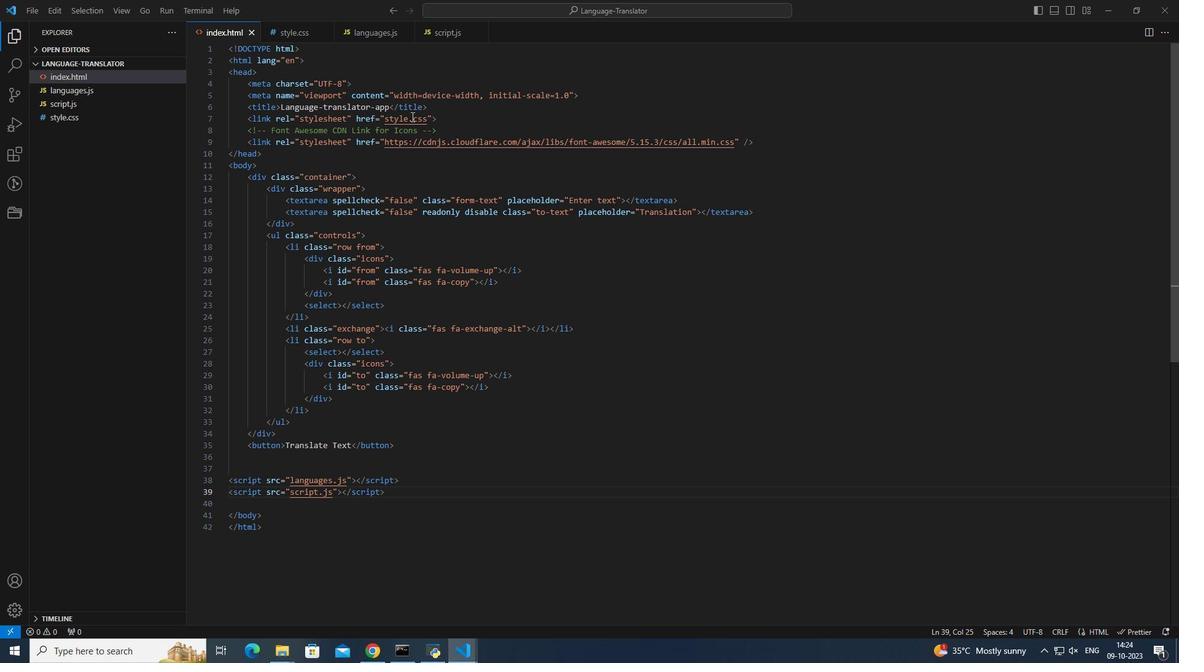 
Action: Mouse moved to (527, 323)
Screenshot: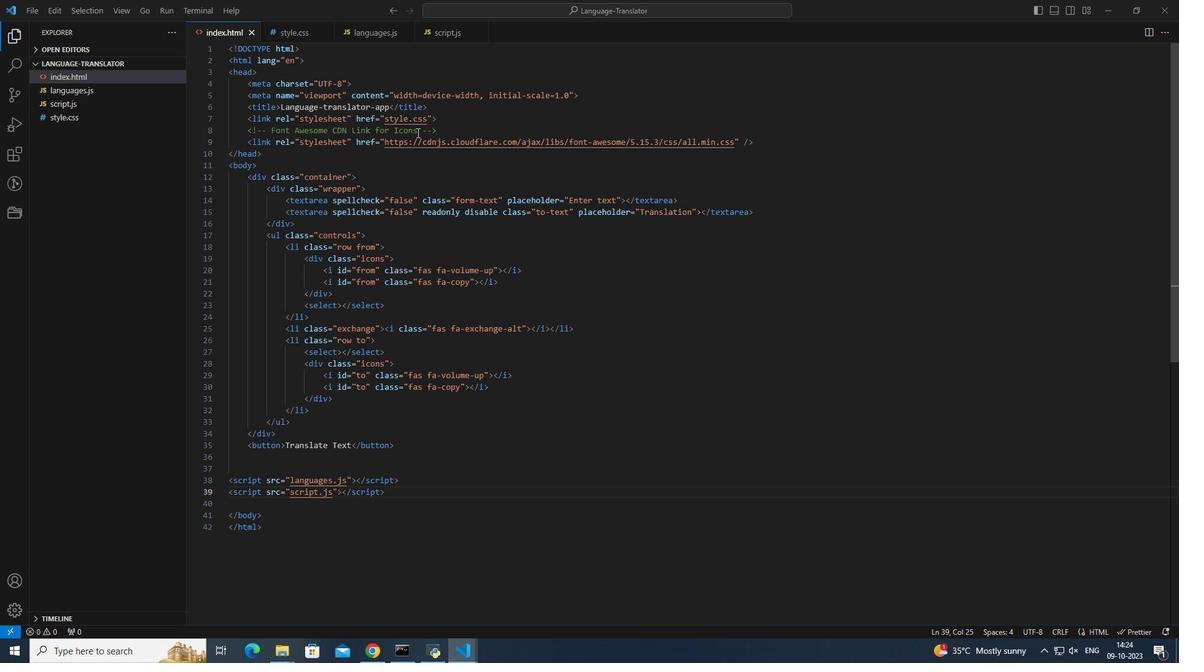 
Action: Mouse scrolled (527, 323) with delta (0, 0)
Screenshot: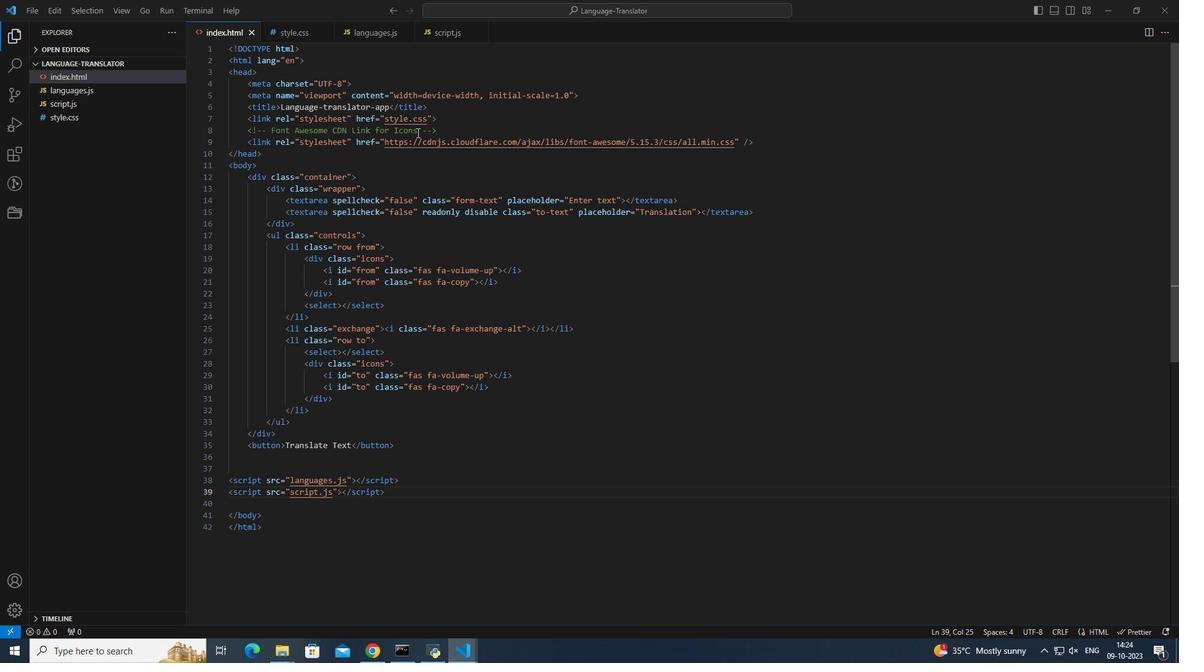 
Action: Mouse moved to (527, 322)
Screenshot: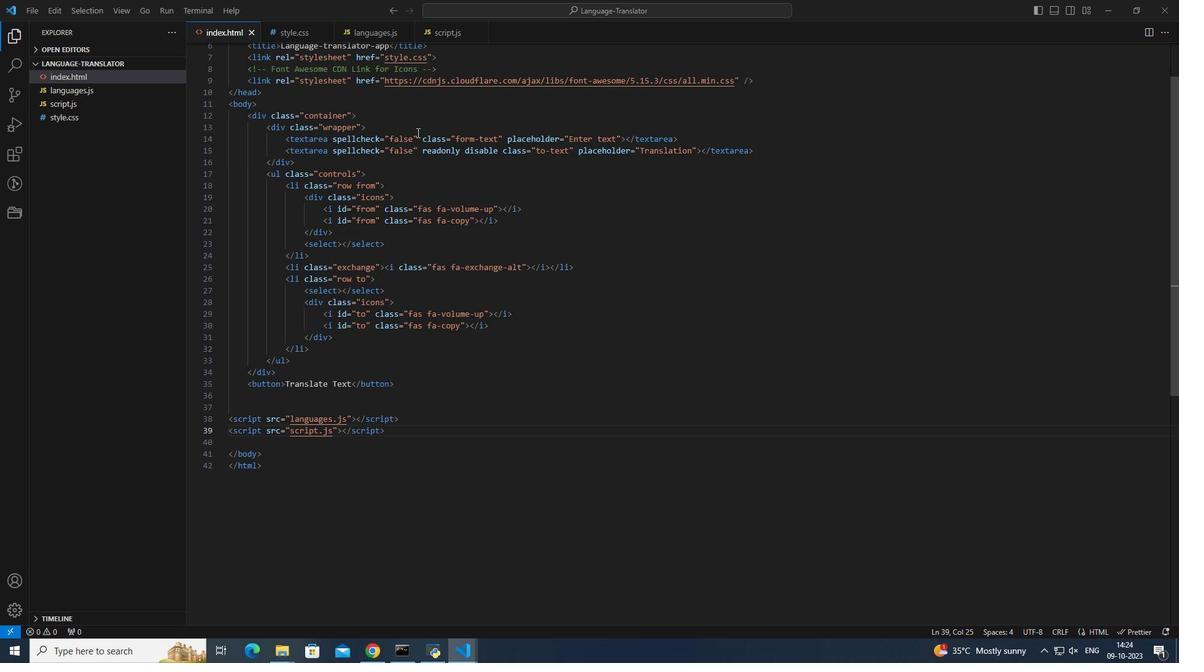 
Action: Mouse scrolled (527, 322) with delta (0, 0)
Screenshot: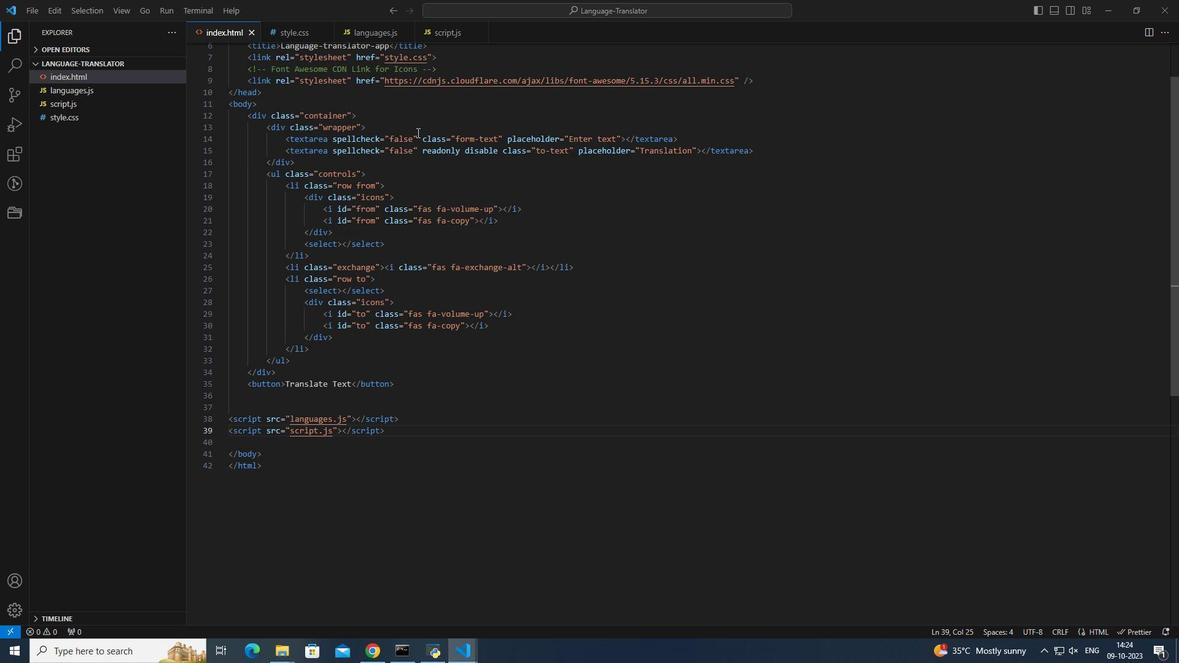 
Action: Mouse moved to (521, 301)
Screenshot: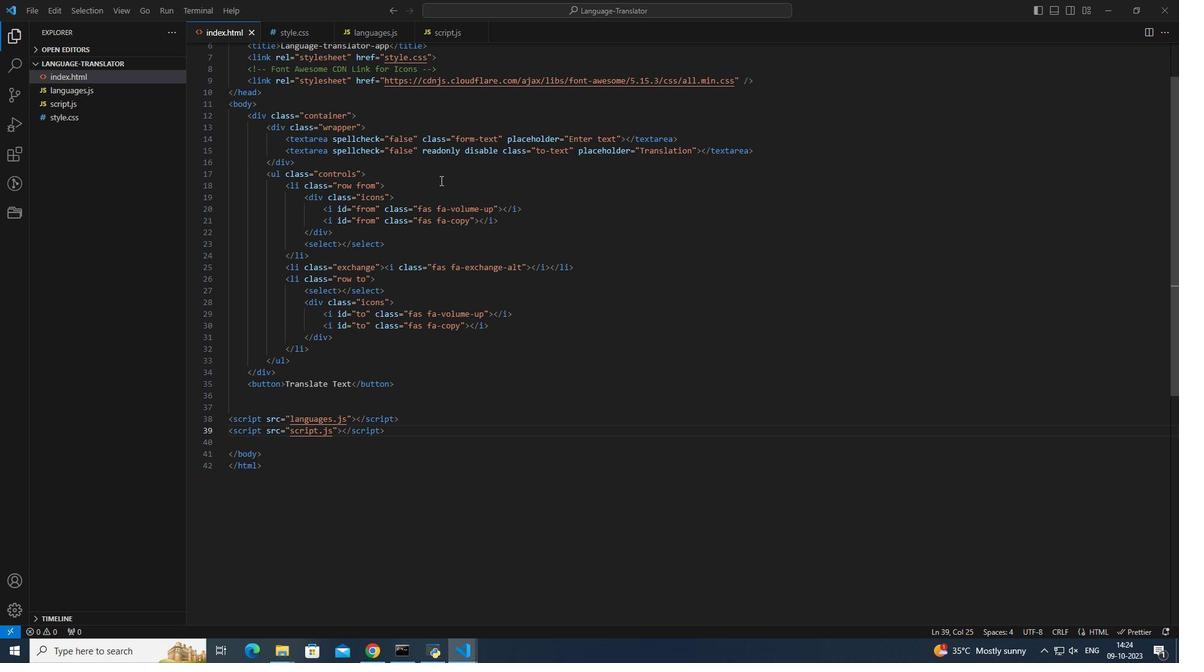 
Action: Mouse scrolled (521, 301) with delta (0, 0)
Screenshot: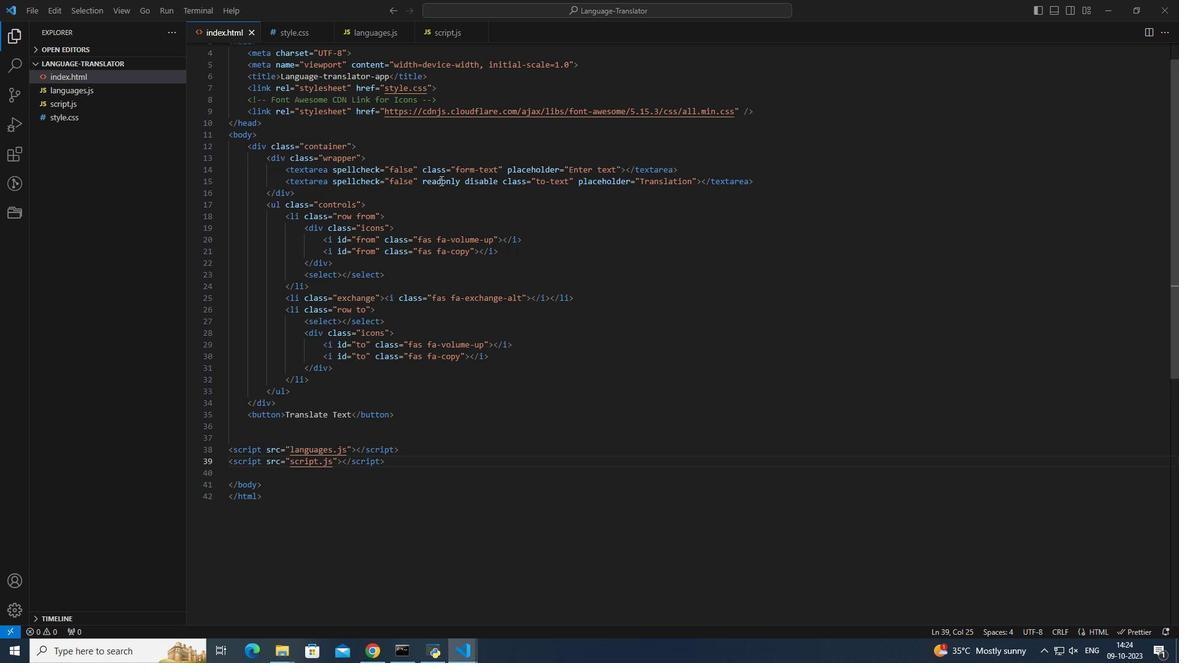 
Action: Mouse scrolled (521, 301) with delta (0, 0)
Screenshot: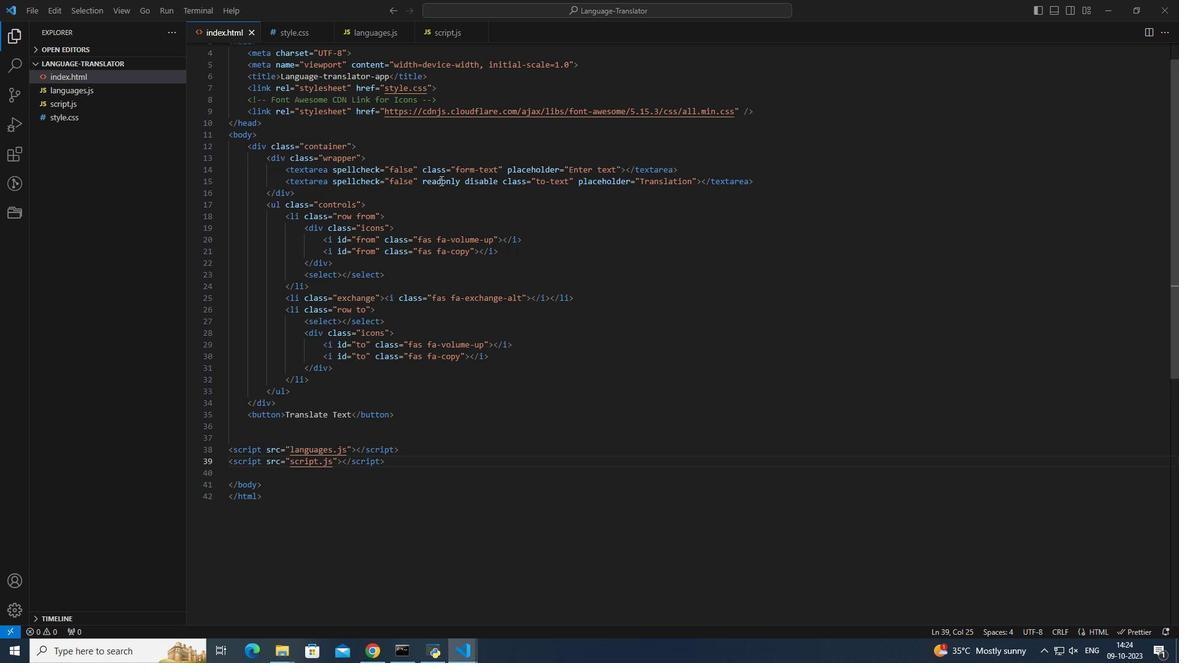
Action: Mouse scrolled (521, 301) with delta (0, 0)
Screenshot: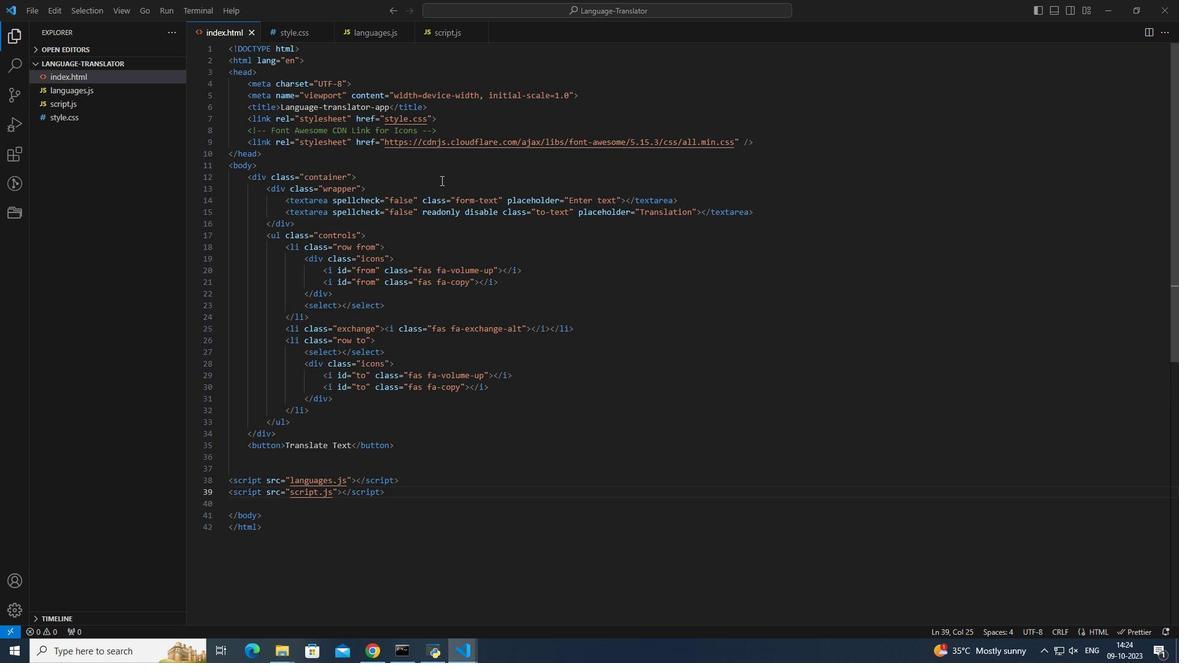 
Action: Mouse scrolled (521, 301) with delta (0, 0)
Screenshot: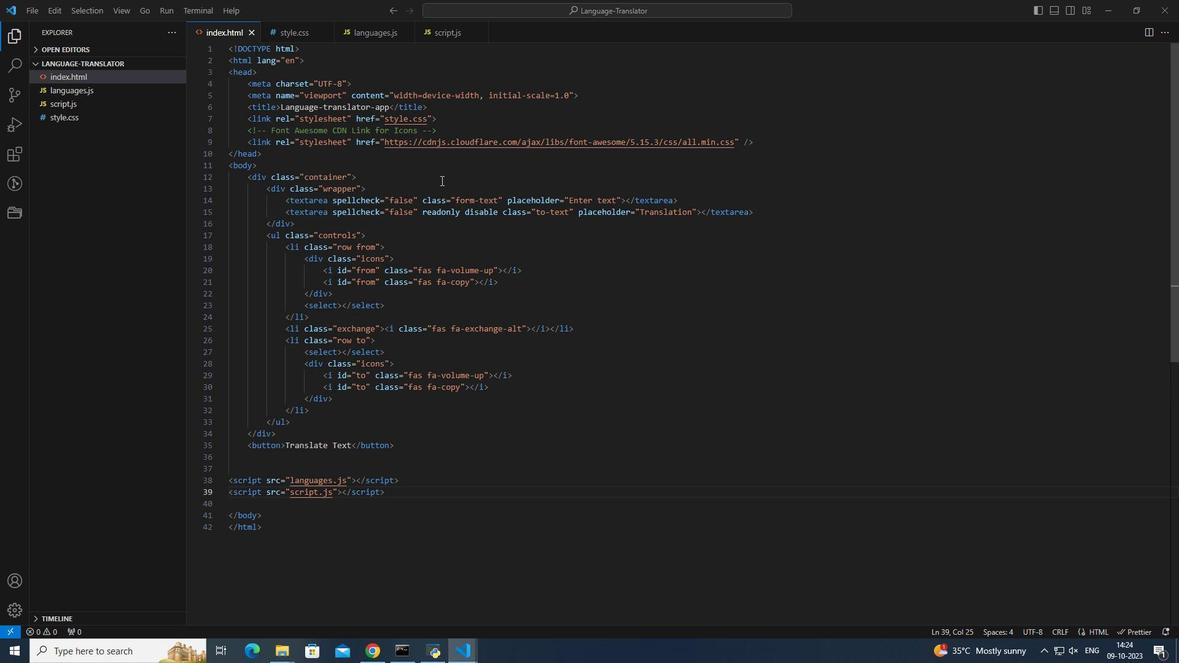 
Action: Mouse moved to (559, 364)
Screenshot: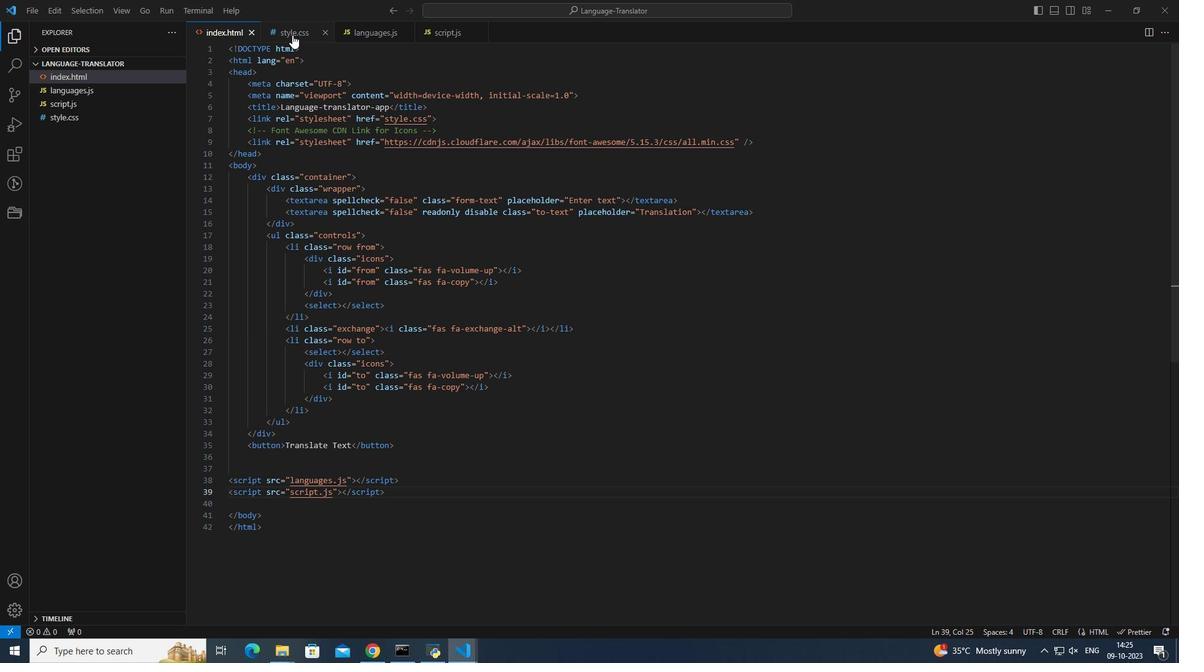 
Action: Mouse pressed left at (559, 364)
Screenshot: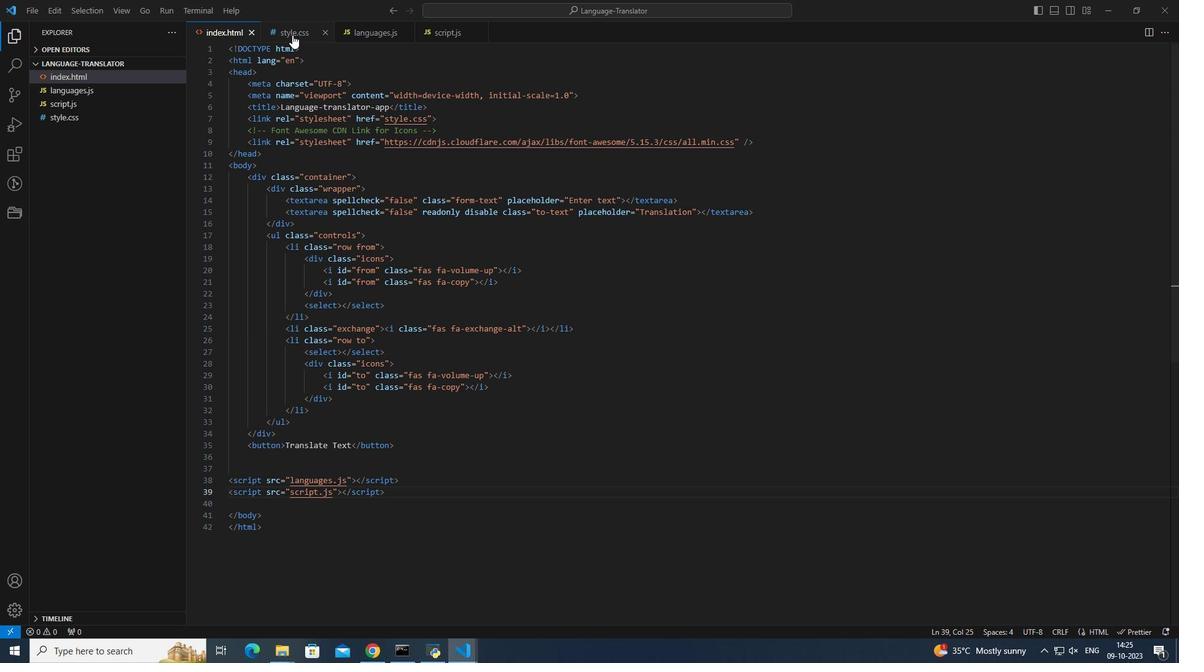 
Action: Mouse moved to (533, 314)
Screenshot: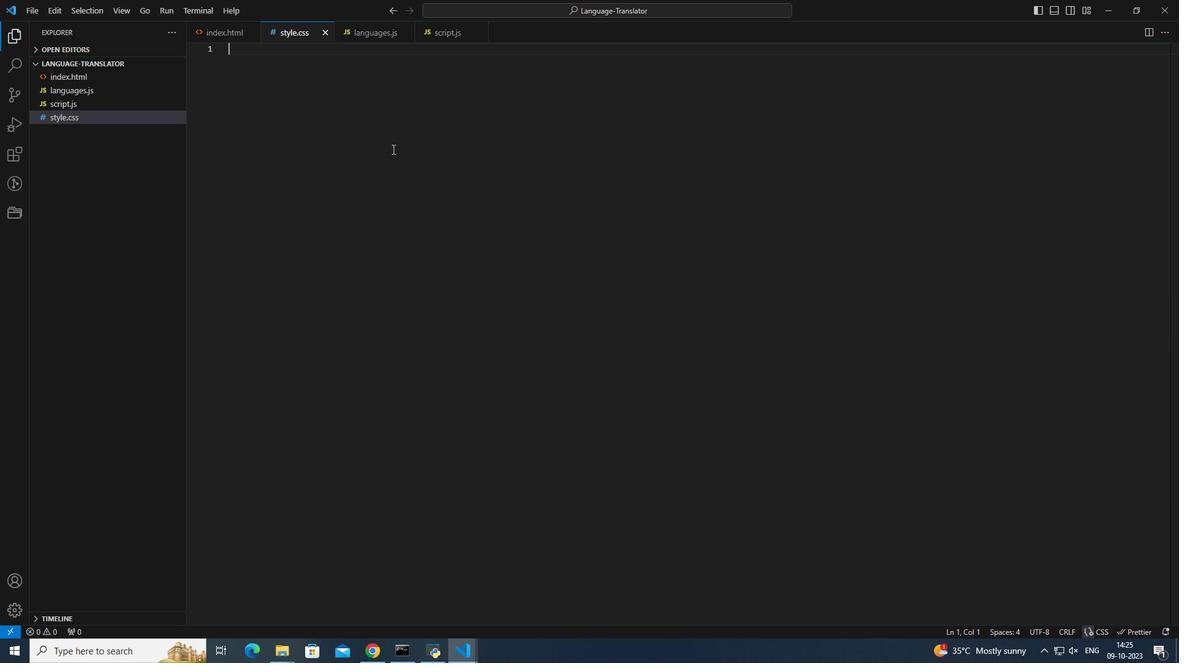 
Action: Mouse scrolled (533, 314) with delta (0, 0)
Screenshot: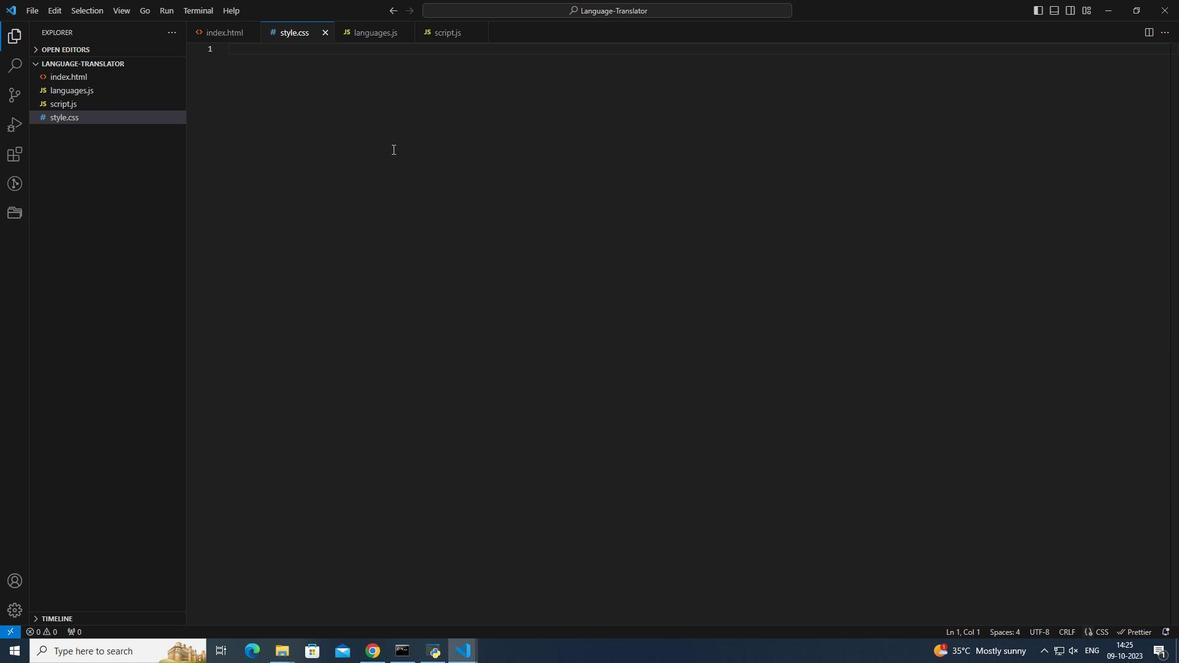 
Action: Mouse scrolled (533, 314) with delta (0, 0)
Screenshot: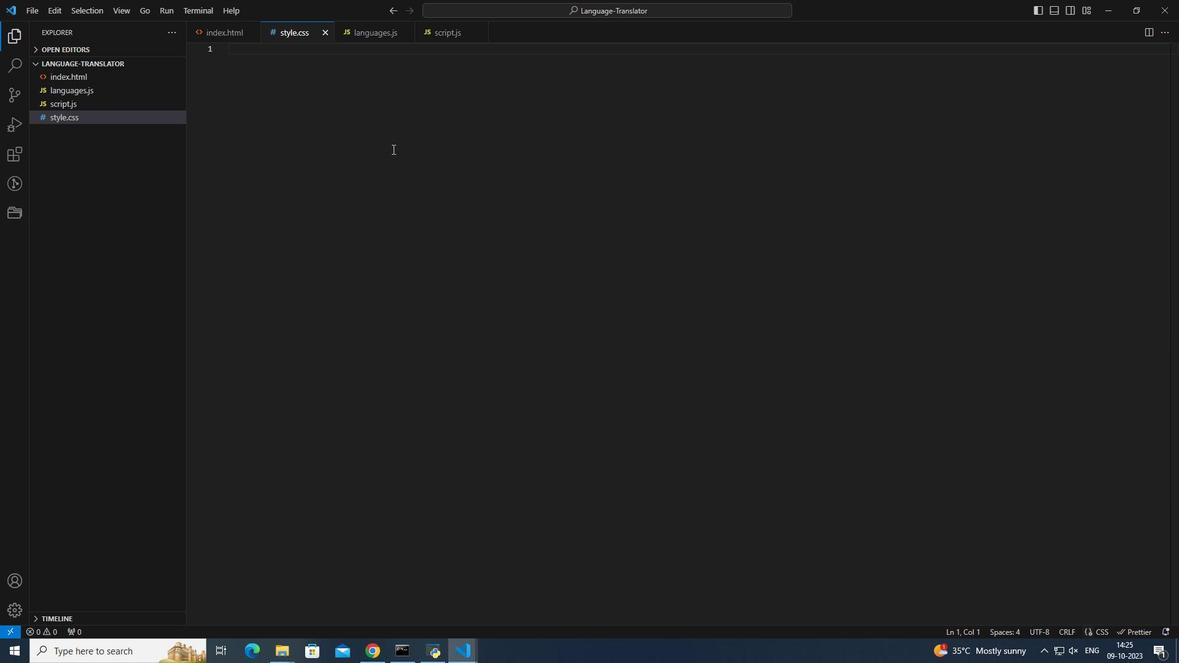 
Action: Mouse moved to (538, 322)
Screenshot: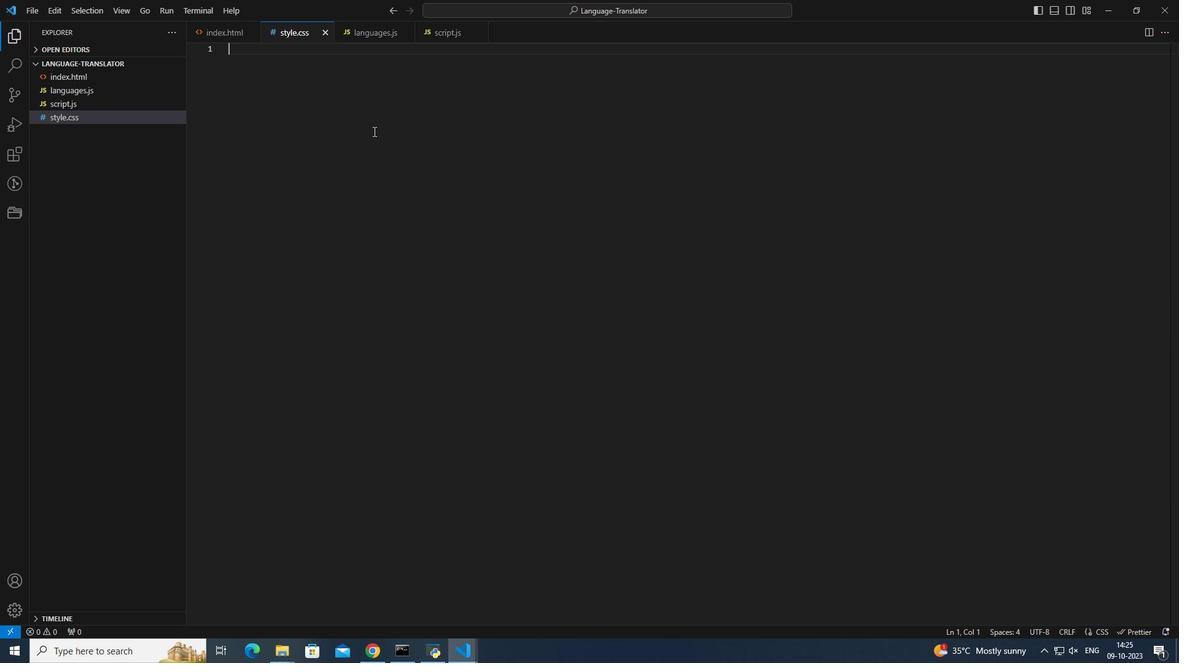 
Action: Key pressed import<Key.space>g<Key.backspace><Key.backspace><Key.space><Key.shift>Google<Key.space><Key.shift>Font<Key.space>-<Key.space><Key.shift>Poo<Key.backspace>ppins<Key.left><Key.left><Key.left><Key.left><Key.left><Key.left><Key.left><Key.left><Key.left><Key.left><Key.left><Key.left><Key.left><Key.left><Key.left><Key.left><Key.left><Key.left><Key.left><Key.left><Key.left><Key.left><Key.left><Key.left><Key.left><Key.left><Key.left><Key.left><Key.shift><Key.shift><Key.right><Key.right><Key.right><Key.right><Key.right><Key.right><Key.right><Key.right><Key.right><Key.right><Key.right><Key.right><Key.right><Key.right><Key.right><Key.right><Key.right><Key.right><Key.right><Key.right><Key.right><Key.right><Key.right><Key.right><Key.right><Key.right><Key.right><Key.right><Key.right><<191>><Key.right><Key.right><Key.right><Key.right><Key.right><Key.enter><Key.shift>@import<Key.space>url<Key.shift_r><Key.shift_r>('http<Key.shift_r>://fonts.googleapis.cpm/<Key.backspace><Key.backspace><Key.backspace>om/css2<Key.shift_r>?family=p<Key.enter><Key.shift_r>:wgt<Key.backspace><Key.backspace>ght<Key.shift><Key.shift>@400;500;600;700<Key.shift><Key.shift><Key.shift><Key.shift><Key.shift><Key.shift><Key.shift><Key.shift><Key.shift><Key.shift><Key.shift><Key.shift><Key.shift><Key.shift><Key.shift><Key.shift><Key.shift><Key.shift><Key.shift><Key.shift><Key.shift><Key.shift><Key.shift><Key.shift><Key.shift><Key.shift><Key.shift><Key.shift><Key.shift><Key.shift><Key.shift><Key.shift><Key.shift><Key.shift><Key.shift><Key.shift>&display=swap<Key.right><Key.right>;<Key.enter><Key.shift>*<Key.shift_r>{<Key.enter>margin<Key.enter>0<Key.right><Key.enter>padding<Key.enter>0<Key.right><Key.enter>box<Key.enter>border<Key.enter><Key.right><Key.enter>font<Key.down><Key.down><Key.enter>'<Key.shift>Poppins<Key.right>,<Key.space>sans<Key.enter><Key.right><Key.down><Key.down><Key.enter>body<Key.space><Key.backspace><Key.shift_r>{<Key.enter>display<Key.enter>flex<Key.enter><Key.right><Key.enter>align<Key.enter>ce<Key.enter><Key.right><Key.enter>justify-content<Key.enter>cent<Key.enter><Key.right><Key.enter>padding<Key.enter>0<Key.space>10px<Key.right><Key.enter>min-height<Key.enter>100vh<Key.right><Key.enter>background<Key.enter><Key.shift><Key.shift><Key.shift><Key.shift><Key.shift><Key.shift><Key.shift><Key.shift><Key.shift><Key.shift><Key.shift><Key.shift><Key.shift><Key.shift><Key.shift><Key.shift><Key.shift><Key.shift><Key.shift><Key.shift><Key.shift><Key.shift>#5372f0<Key.enter><Key.right><Key.down><Key.enter>.container<Key.shift_r>{<Key.enter>max=<Key.backspace>-<Key.enter>690px<Key.enter><Key.right>width<Key.backspace><Key.backspace><Key.backspace><Key.backspace><Key.backspace><Key.enter>width<Key.enter>100<Key.shift><Key.shift><Key.shift><Key.shift><Key.shift><Key.shift><Key.shift><Key.shift><Key.shift><Key.shift><Key.shift><Key.shift><Key.shift><Key.shift><Key.shift><Key.shift><Key.shift><Key.shift><Key.shift><Key.shift>%<Key.enter><Key.right><Key.enter>padd<Key.enter>30px<Key.enter><Key.right><Key.enter>background<Key.enter><Key.shift><Key.shift><Key.shift><Key.shift><Key.shift><Key.shift><Key.shift><Key.shift><Key.shift><Key.shift><Key.shift><Key.shift><Key.shift>#fff<Key.right><Key.enter>border<Key.down><Key.enter>7px<Key.enter><Key.right><Key.enter>box-sho<Key.enter>0<Key.space>10px<Key.space>20px<Key.space>rgba<Key.shift_r><Key.shift_r>(0,0,0,0.01<Key.right><Key.right><Key.down><Key.enter>.wrapper<Key.shift_r><Key.shift_r><Key.shift_r><Key.shift_r><Key.shift_r><Key.shift_r><Key.shift_r><Key.shift_r><Key.shift_r><Key.shift_r><Key.shift_r><Key.shift_r><Key.shift_r><Key.shift_r>{<Key.enter>border-radius<Key.enter>5px<Key.enter><Key.right><Key.enter>border<Key.enter>1px<Key.space>solid<Key.space><Key.shift><Key.shift><Key.shift><Key.shift><Key.shift>$<Key.backspace><Key.shift><Key.shift><Key.shift><Key.shift>#ccc<Key.enter><Key.down><Key.down><Key.enter>.wrapper<Key.space>.text-input<Key.shift_r>{<Key.enter>display<Key.enter>flex<Key.enter><Key.right><Key.enter>border-bottom<Key.enter>1px<Key.space>solid<Key.space><Key.shift>#ccc<Key.right><Key.down><Key.enter>.text<Key.enter><Key.space>.to-text<Key.shift_r>{<Key.enter>
Screenshot: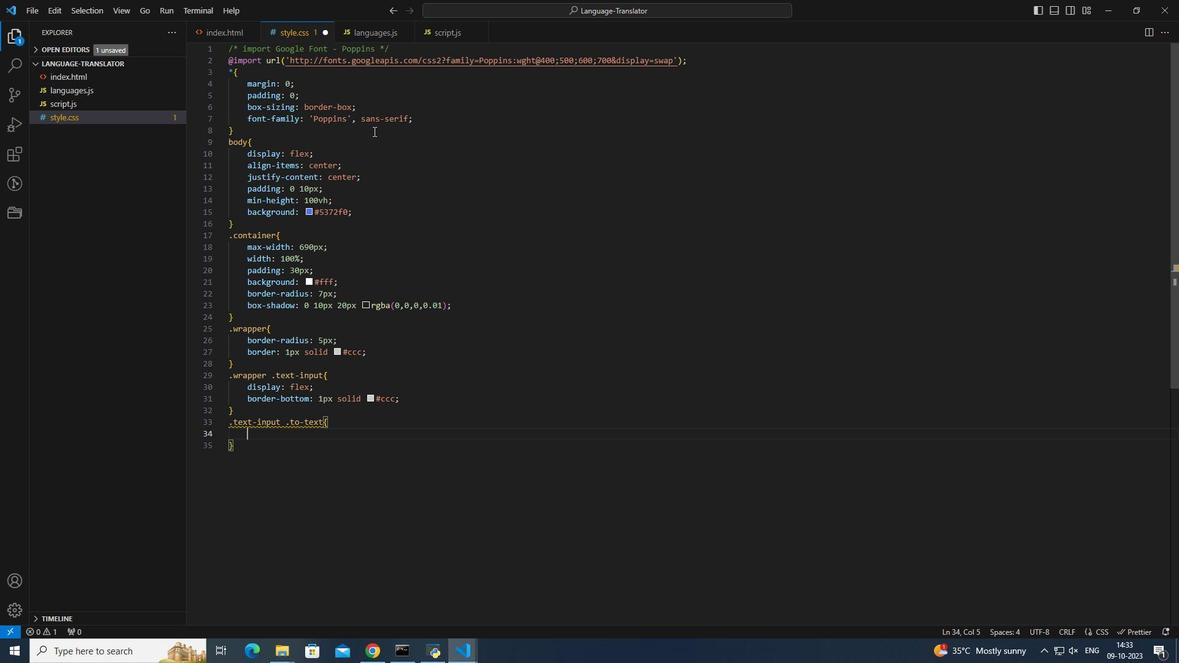 
Action: Mouse moved to (163, 157)
Screenshot: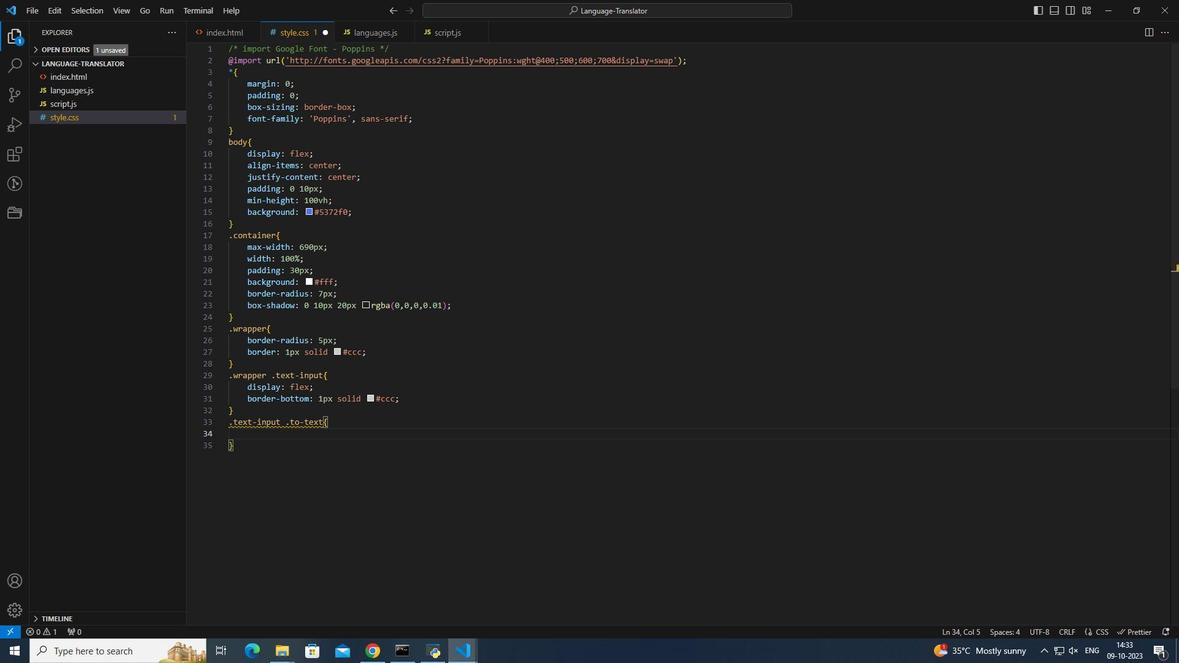 
Action: Mouse scrolled (163, 157) with delta (0, 0)
Screenshot: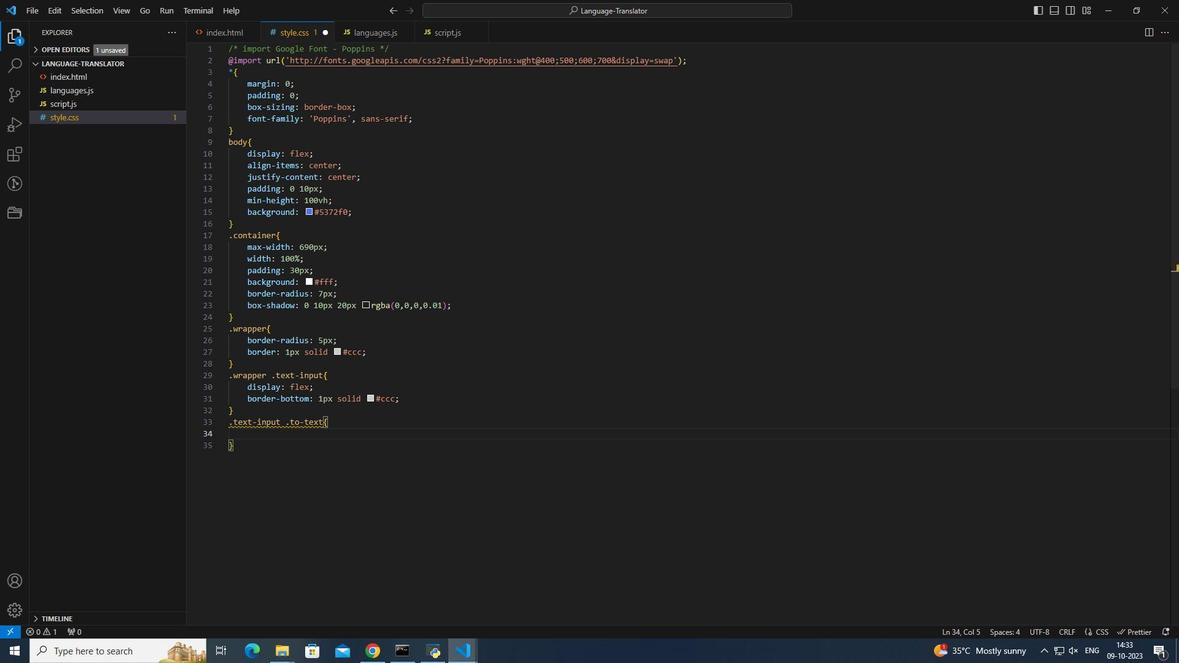 
Action: Mouse moved to (164, 157)
Screenshot: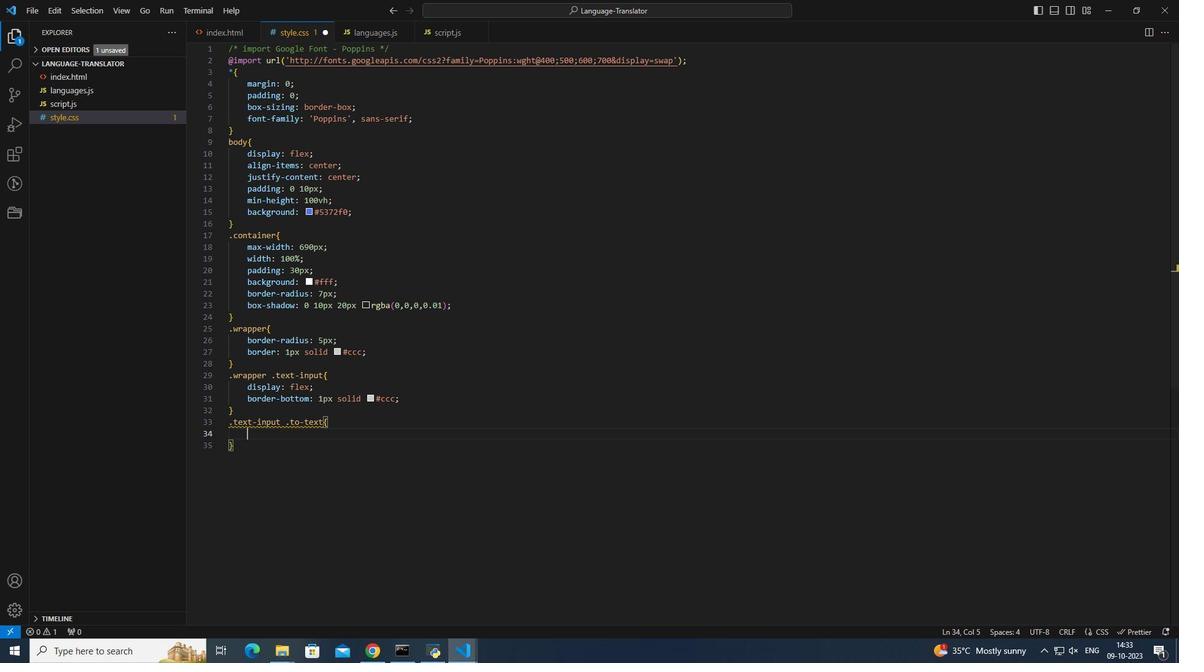 
Action: Mouse scrolled (164, 157) with delta (0, 0)
Screenshot: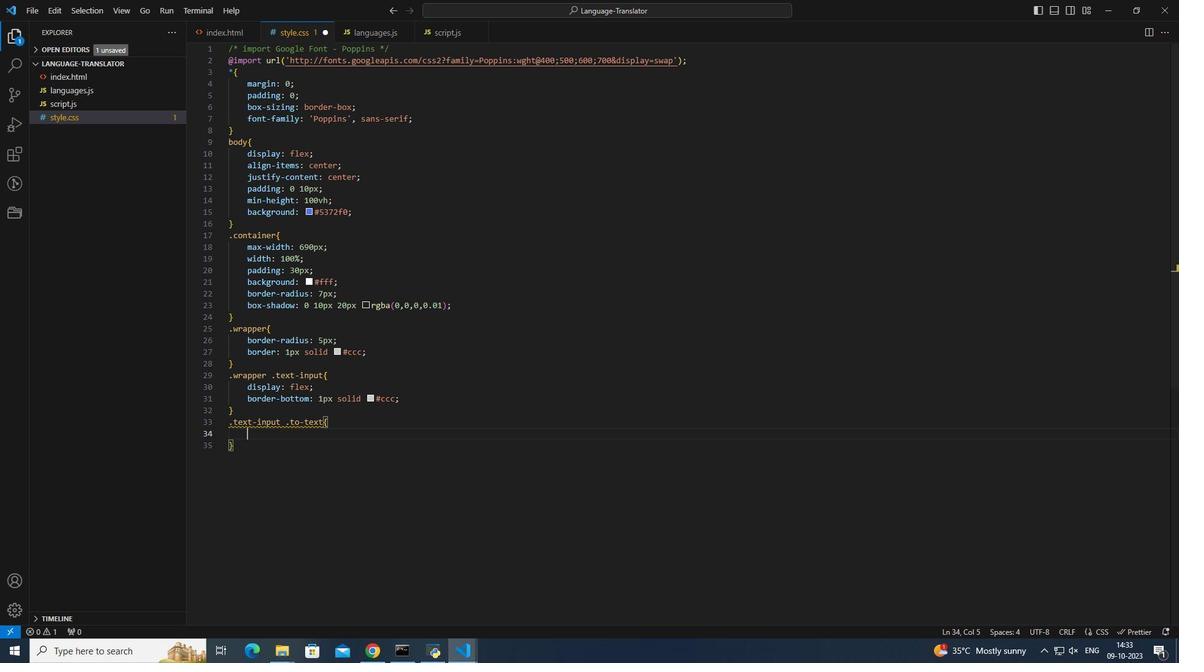 
Action: Mouse moved to (164, 157)
Screenshot: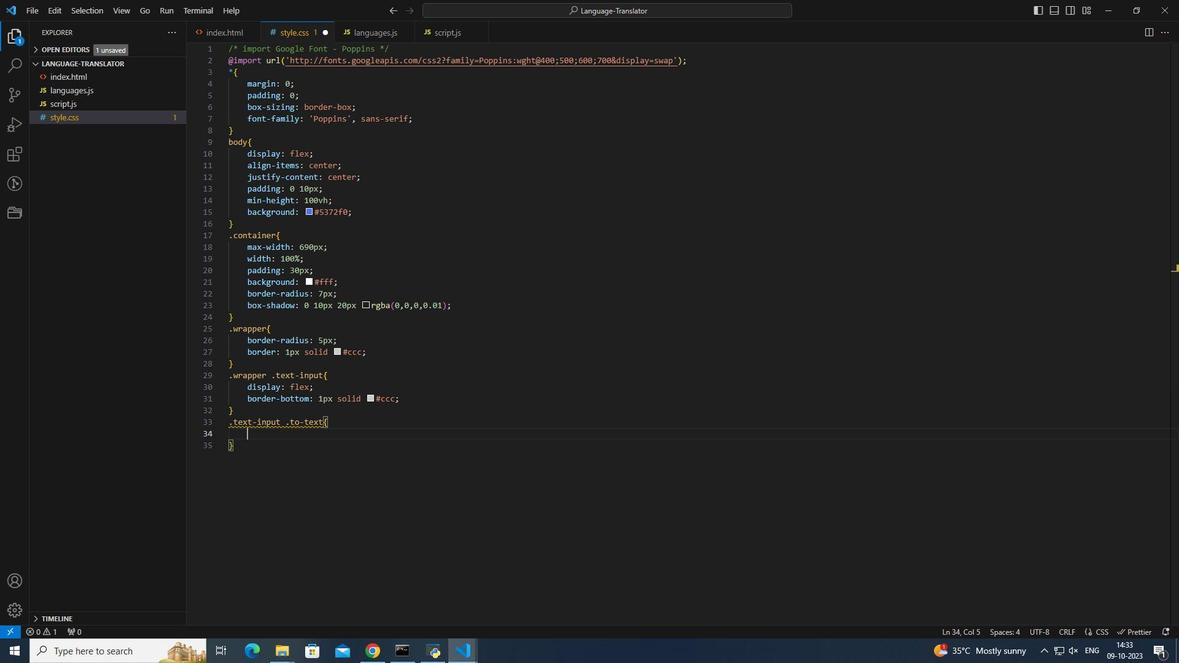 
Action: Mouse scrolled (164, 157) with delta (0, 0)
Screenshot: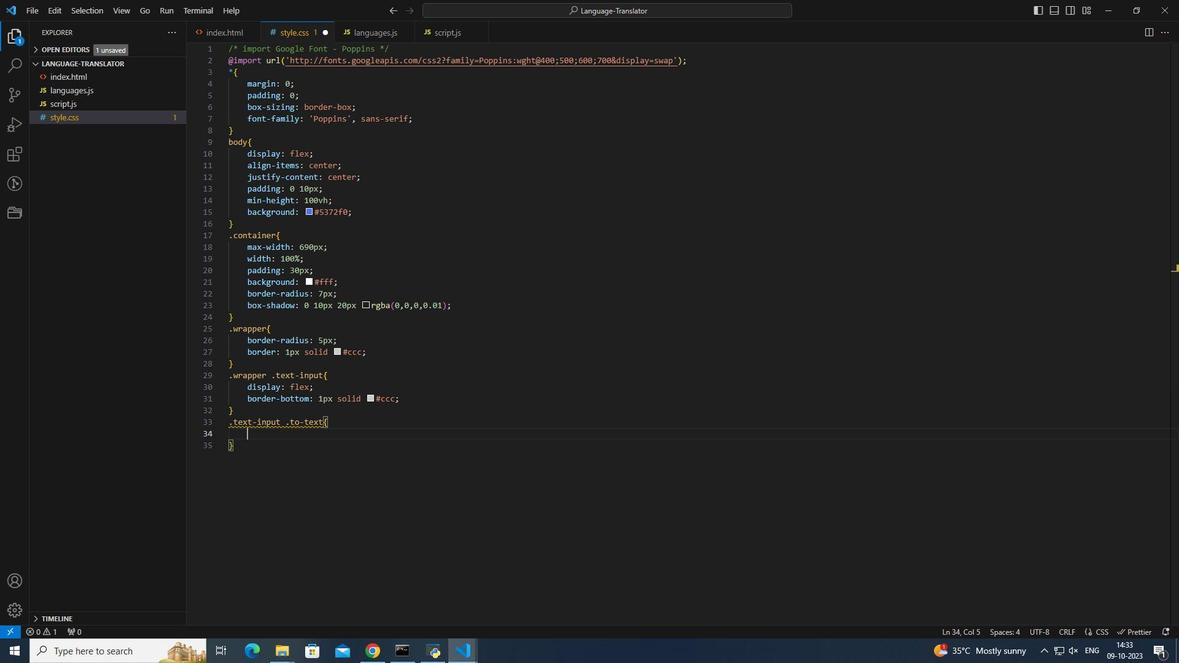 
Action: Mouse moved to (164, 157)
Screenshot: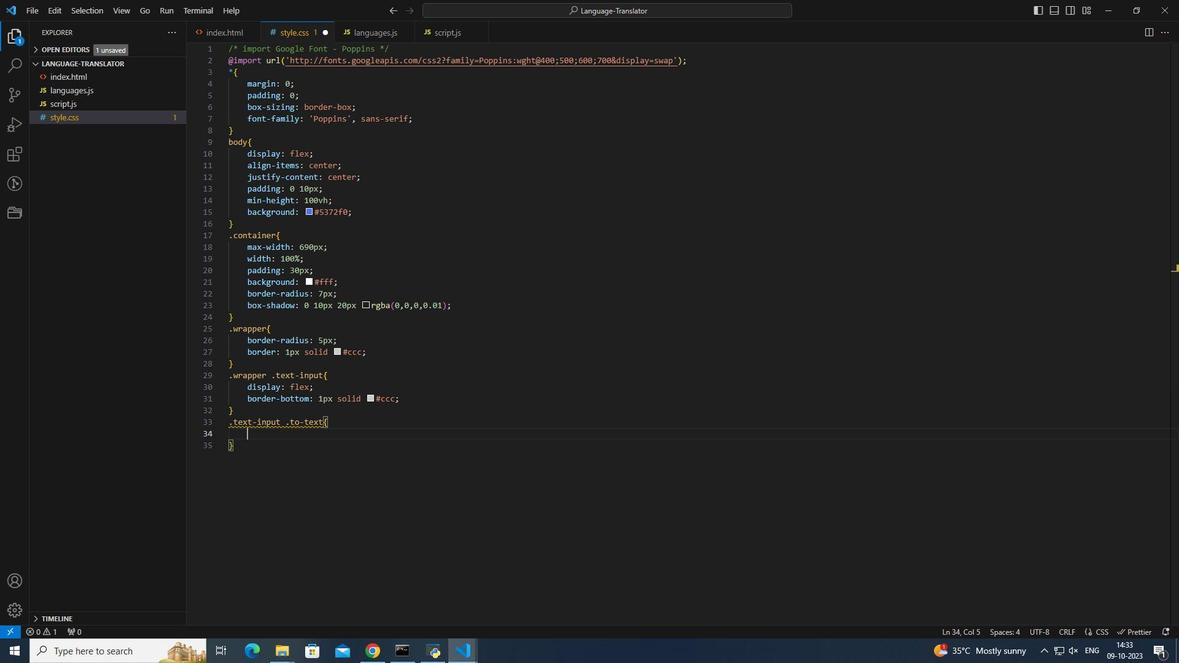 
Action: Mouse scrolled (164, 157) with delta (0, 0)
Screenshot: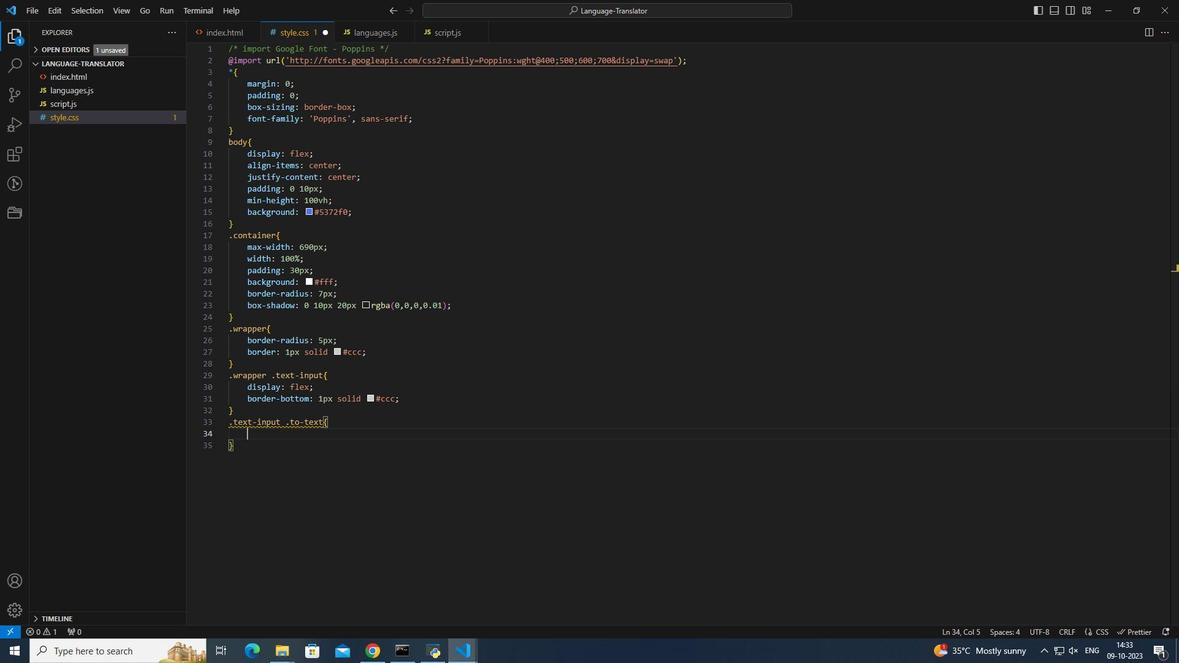 
Action: Mouse moved to (164, 157)
Screenshot: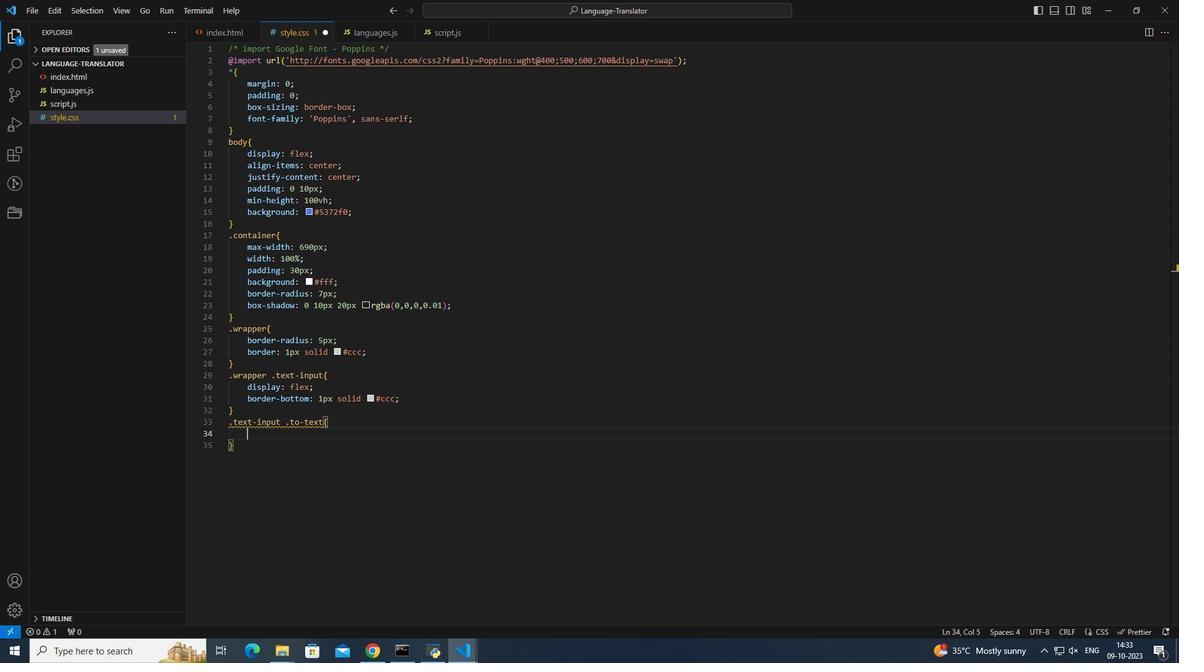 
Action: Mouse scrolled (164, 157) with delta (0, 0)
Screenshot: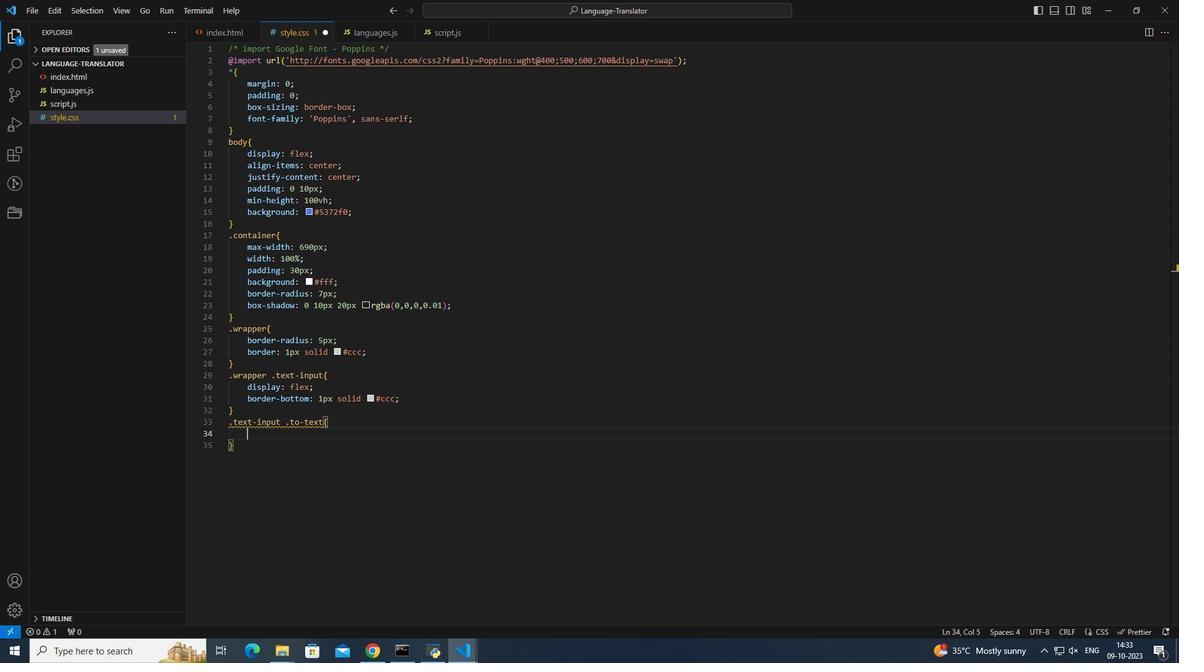 
Action: Mouse scrolled (164, 157) with delta (0, 0)
Screenshot: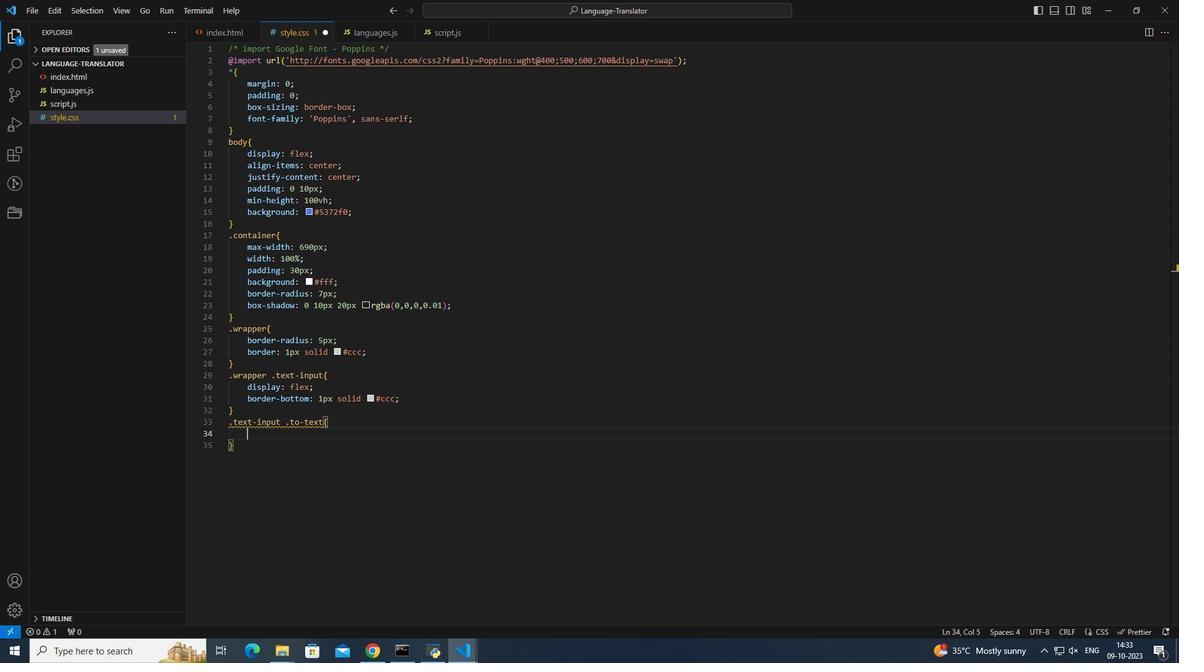 
Action: Mouse scrolled (164, 157) with delta (0, 0)
Screenshot: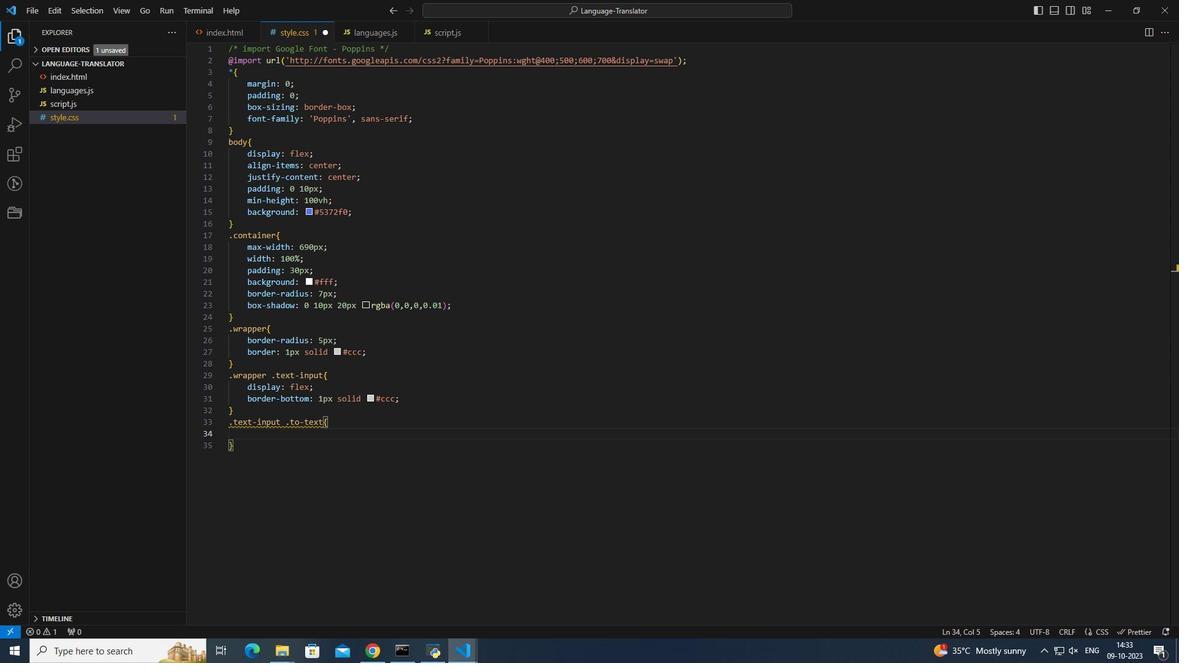 
Action: Mouse scrolled (164, 157) with delta (0, 0)
Screenshot: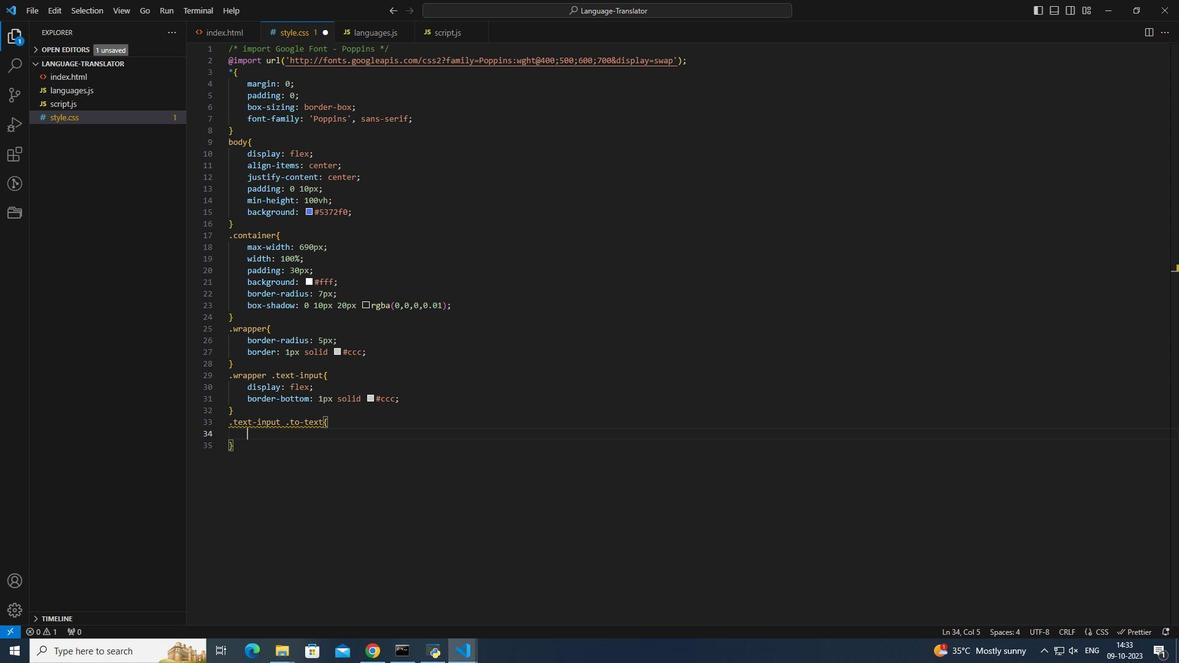 
Action: Mouse scrolled (164, 157) with delta (0, 0)
Screenshot: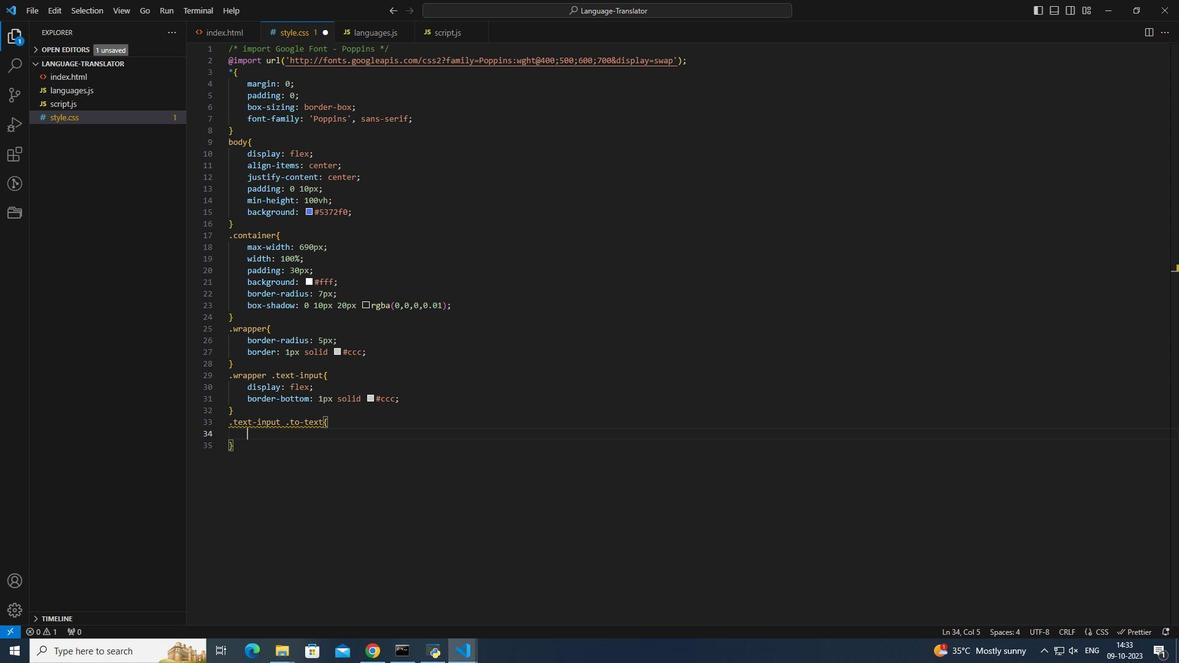 
Action: Mouse scrolled (164, 157) with delta (0, 0)
Screenshot: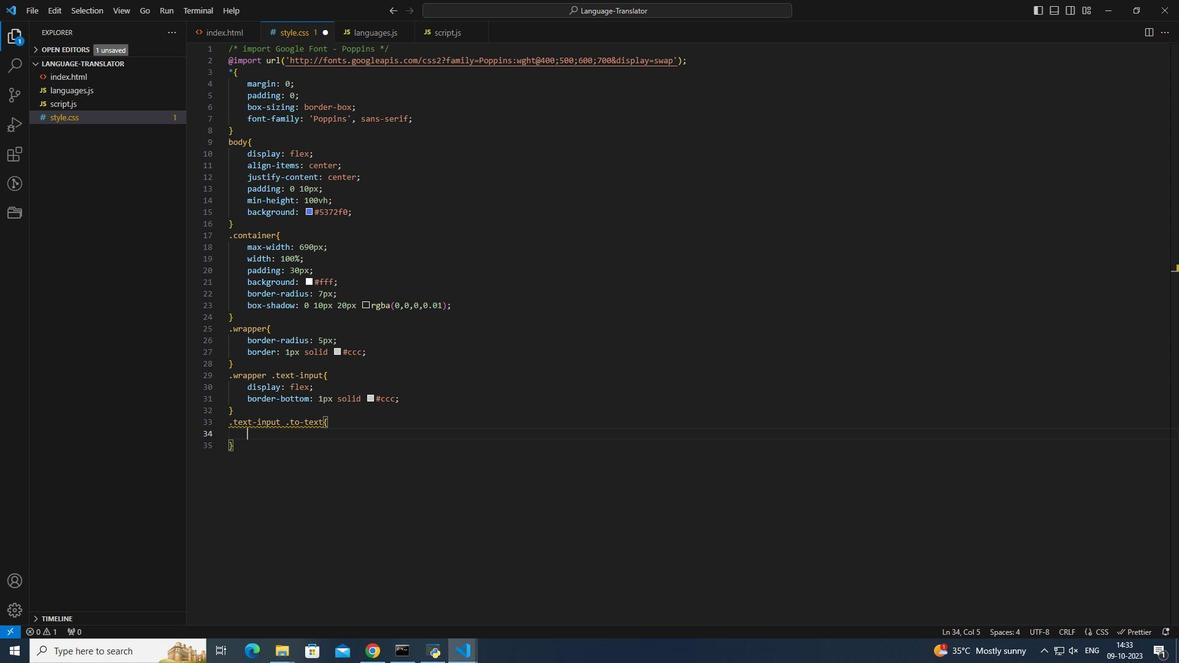 
Action: Mouse moved to (220, 175)
Screenshot: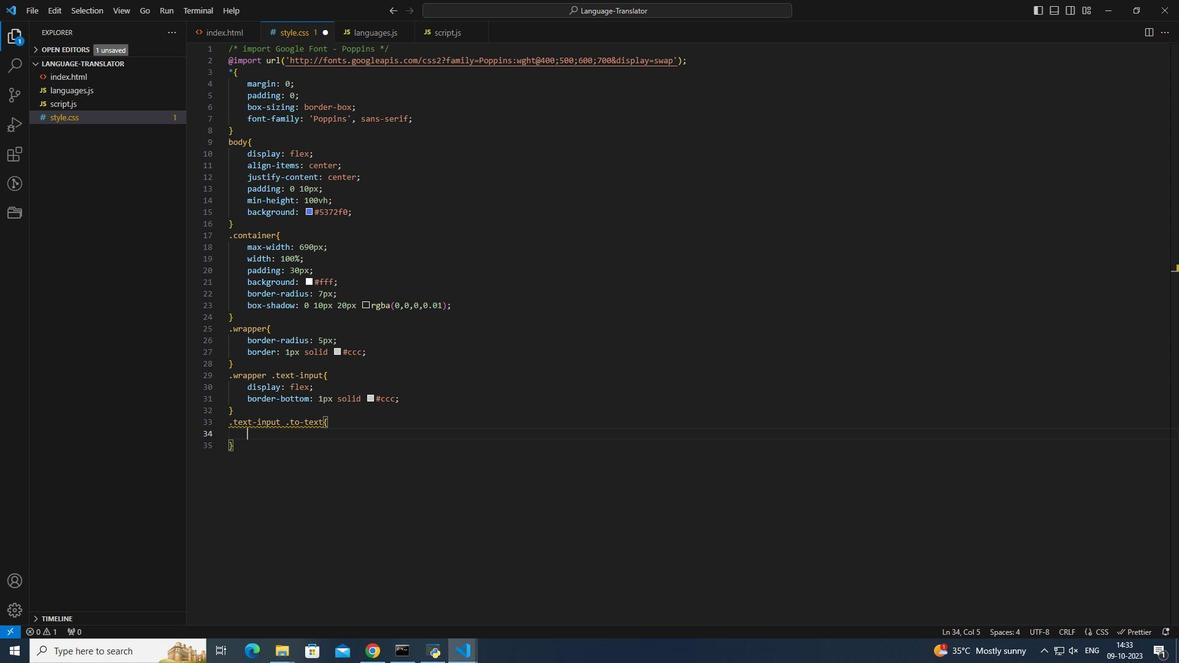 
Action: Mouse scrolled (220, 175) with delta (0, 0)
Screenshot: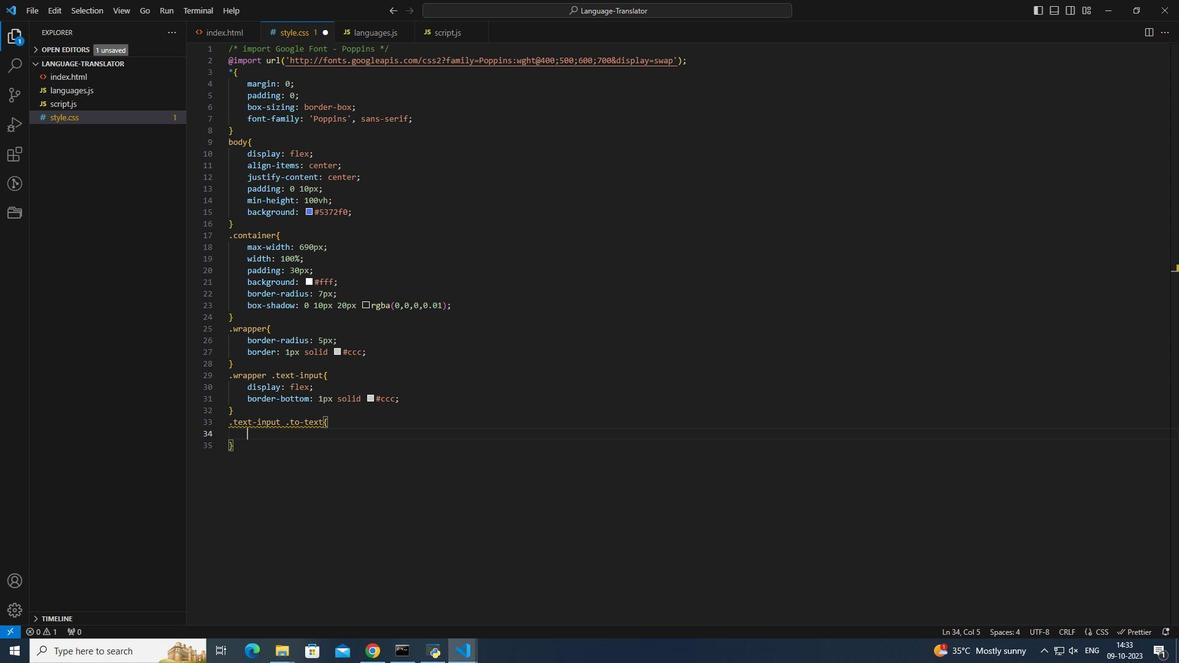 
Action: Mouse scrolled (220, 175) with delta (0, 0)
Screenshot: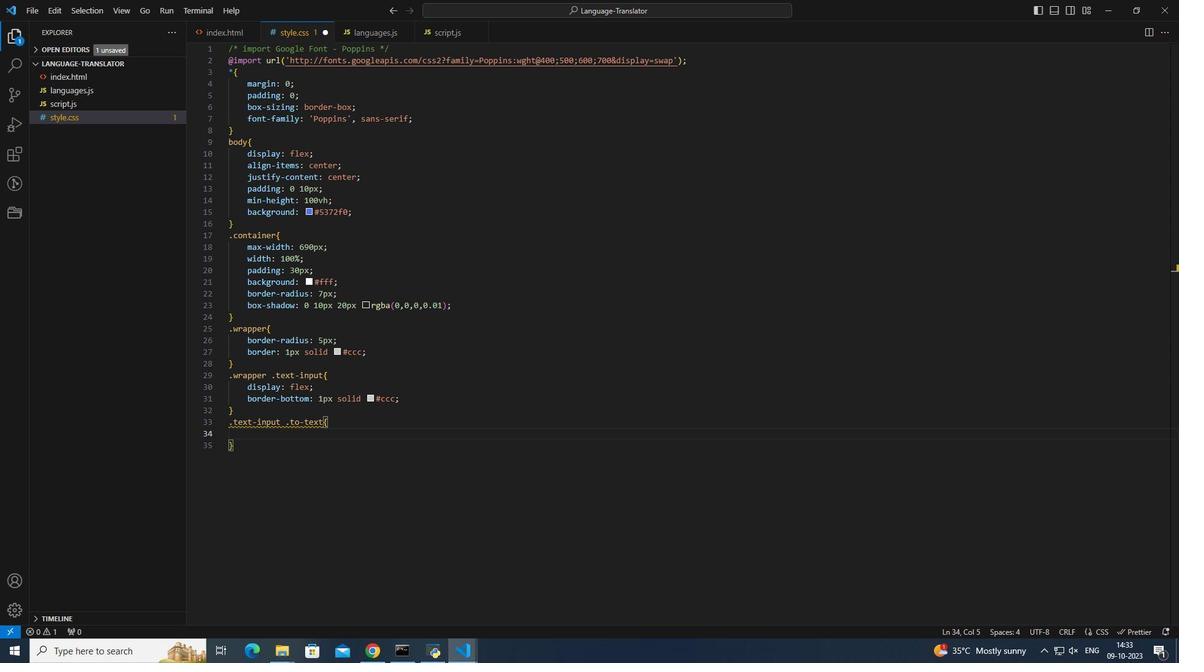 
Action: Mouse moved to (545, 193)
Screenshot: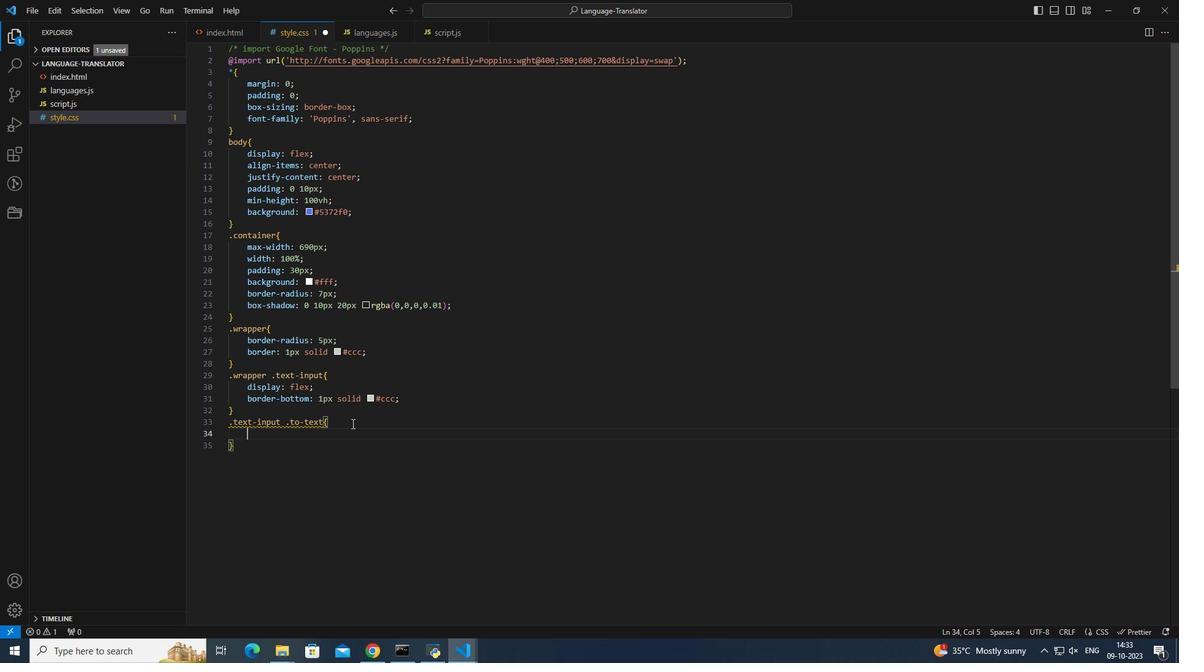 
Action: Mouse pressed left at (545, 193)
Screenshot: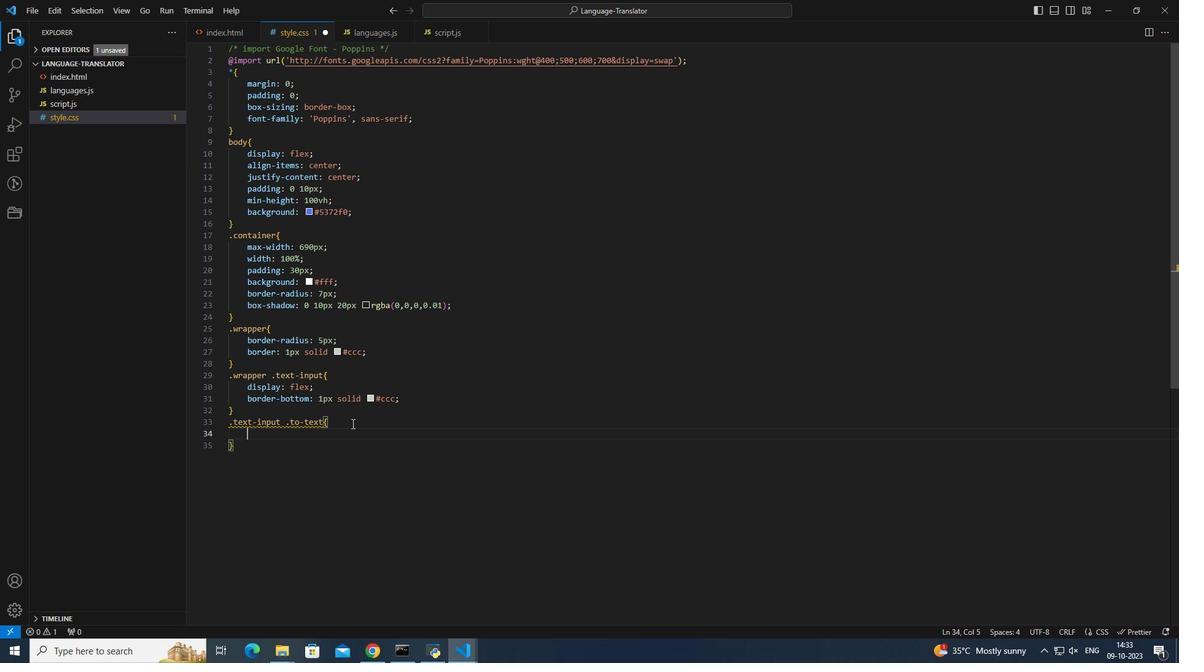 
Action: Mouse moved to (544, 193)
Screenshot: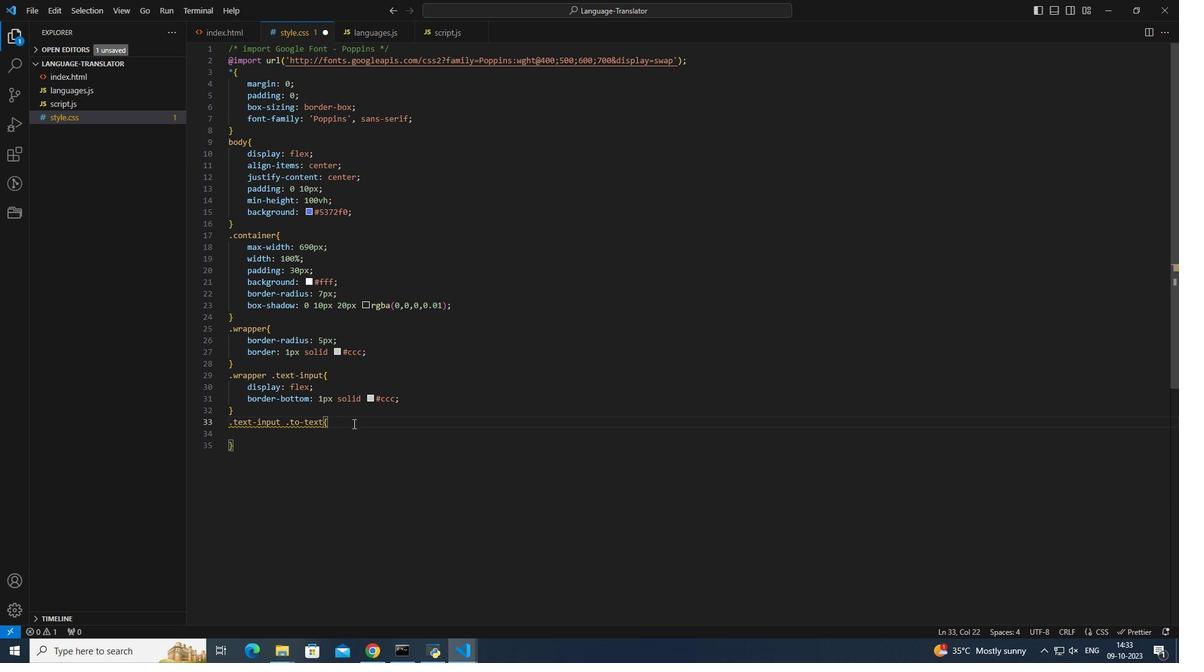 
Action: Key pressed <Key.down>height<Key.enter>250px
Screenshot: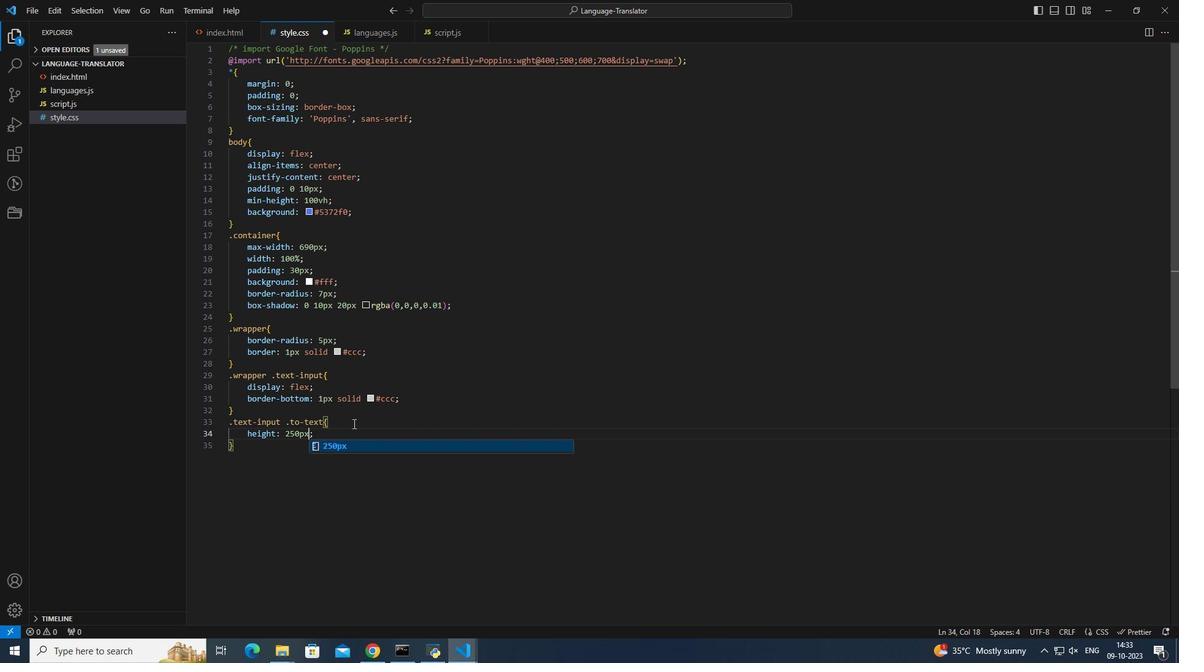 
Action: Mouse moved to (553, 188)
Screenshot: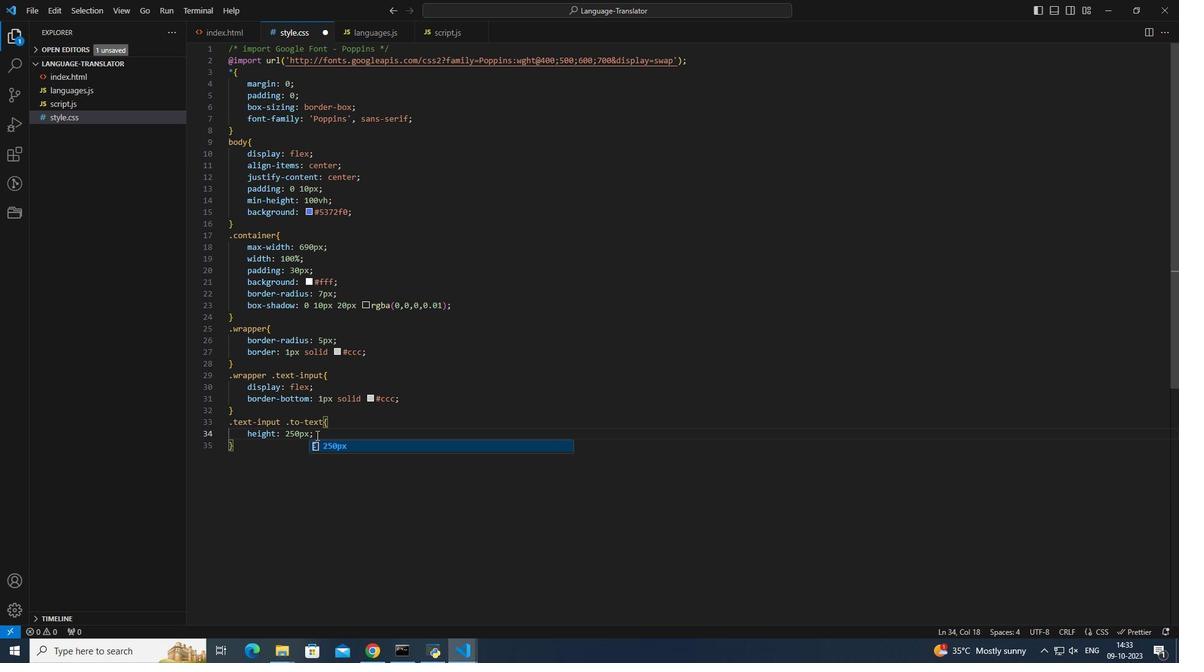 
Action: Mouse pressed left at (553, 188)
Screenshot: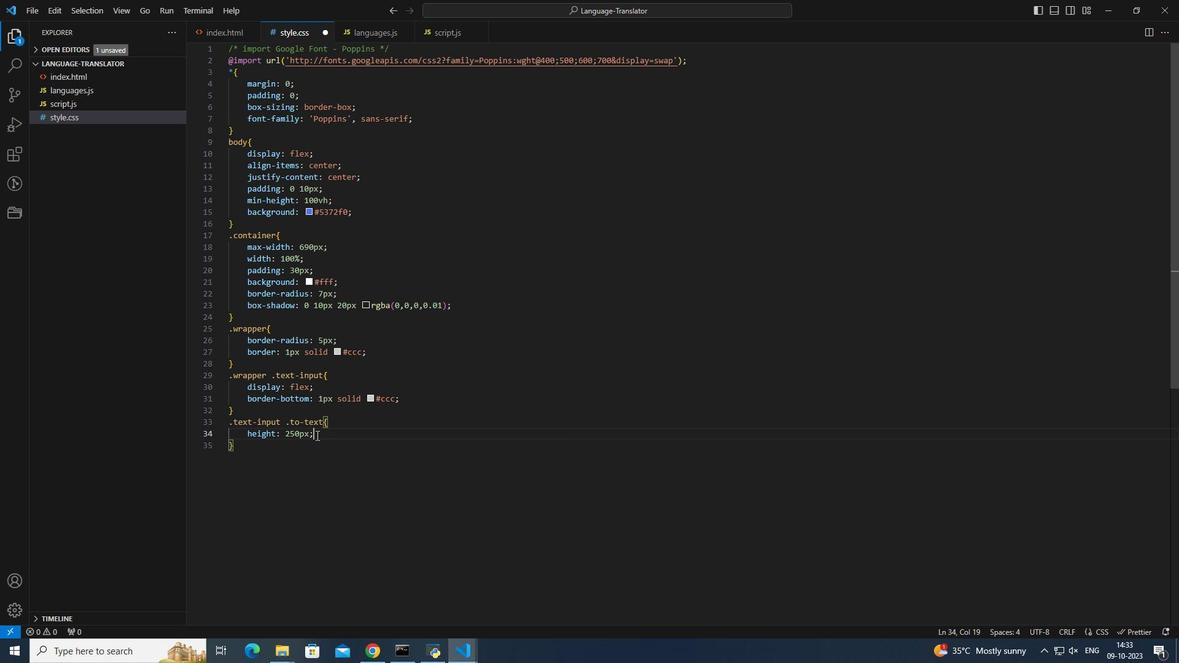 
Action: Mouse pressed left at (553, 188)
Screenshot: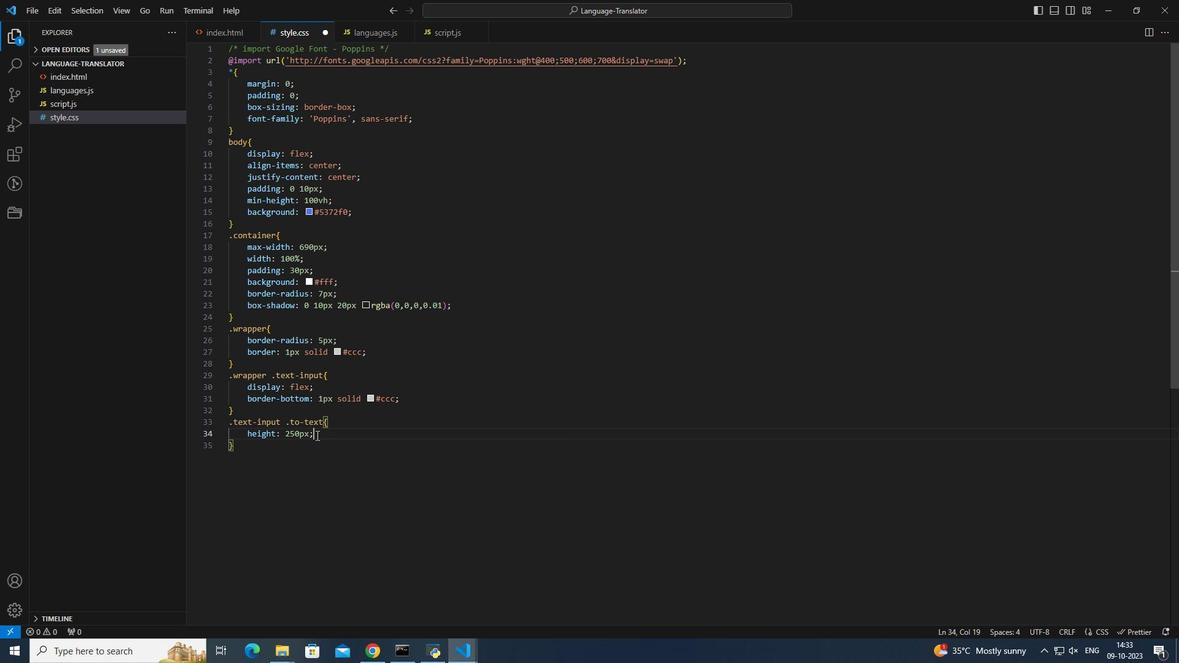
Action: Mouse moved to (572, 191)
Screenshot: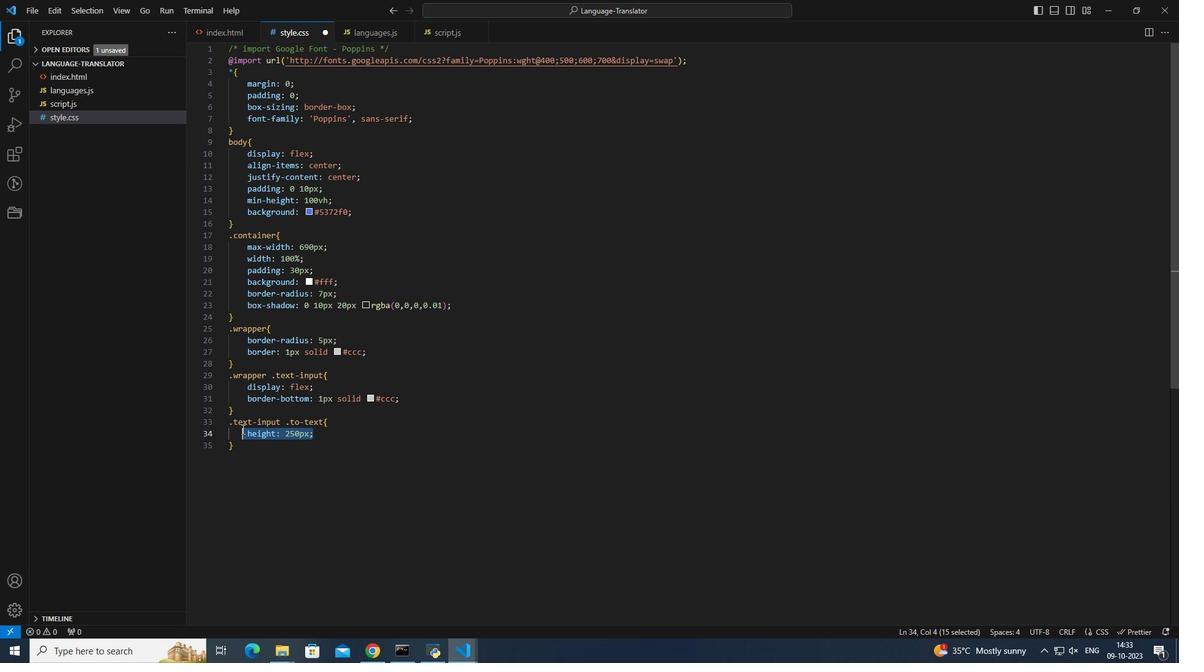 
Action: Key pressed <Key.backspace>border-<Key.enter>0px<Key.left><Key.left><Key.right><Key.right><Key.right><Key.enter>border-left<Key.enter>1px<Key.space>solid<Key.space><Key.shift>#ccc<Key.right><Key.down><Key.enter>.text<Key.enter><Key.space>text<Key.down><Key.enter><Key.shift_r>{<Key.enter>height<Key.enter>250px<Key.right><Key.enter>width<Key.enter>100<Key.shift><Key.shift><Key.shift><Key.shift>%<Key.enter><Key.right><Key.enter>border<Key.enter>none<Key.enter><Key.right><Key.enter>outline<Key.enter>m<Key.backspace>none<Key.right><Key.enter>resize<Key.enter>none<Key.enter><Key.right><Key.enter>backg<Key.down><Key.enter>none<Key.enter><Key.right><Key.enter>font-size<Key.enter>18px<Key.enter><Key.right><Key.right><Key.left><Key.enter>padding<Key.enter>10px<Key.space>15px<Key.enter><Key.right><Key.enter>border-radiu<Key.enter>5px<Key.enter><Key.down><Key.enter>.text<Key.enter><Key.space>textarea<Key.shift_r>:<Key.shift_r>:placeholder<Key.shift_r>{<Key.enter>color<Key.enter><Key.shift>#b7b6b6<Key.enter>
Screenshot: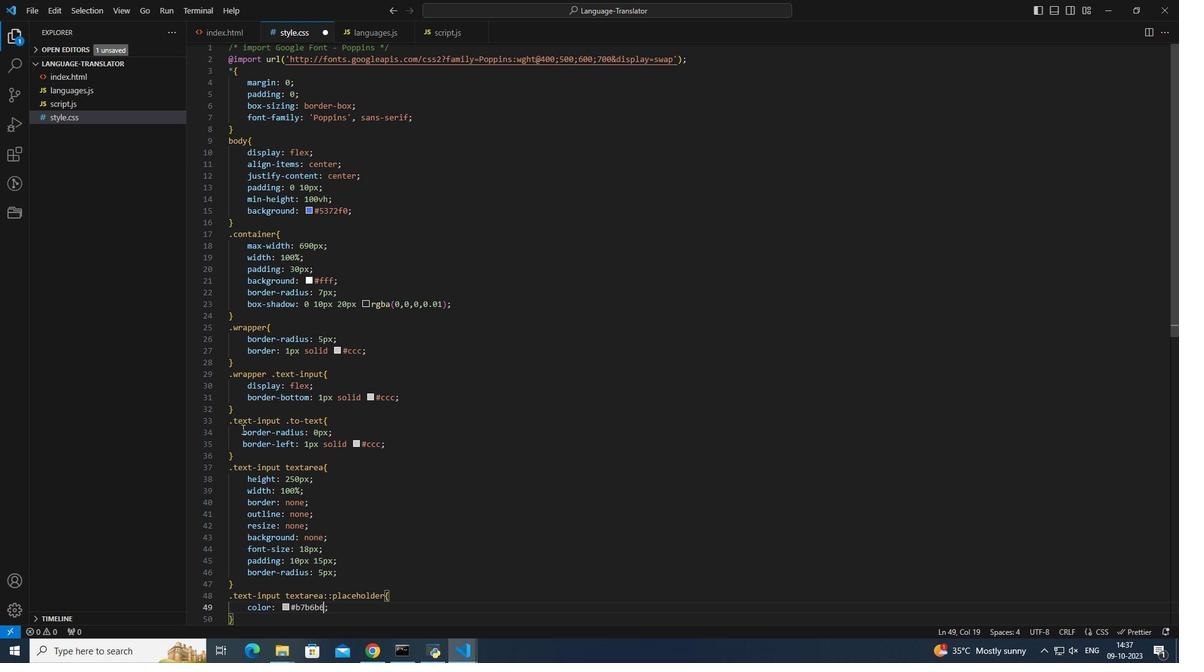 
Action: Mouse moved to (535, 164)
Screenshot: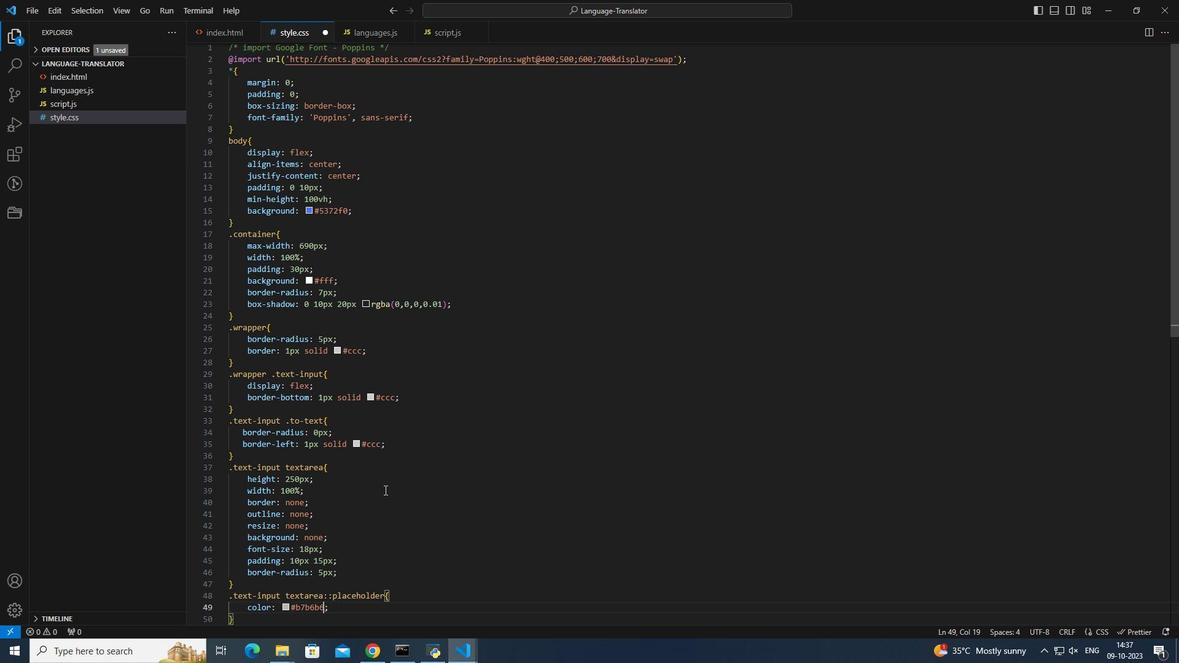 
Action: Mouse scrolled (535, 164) with delta (0, 0)
Screenshot: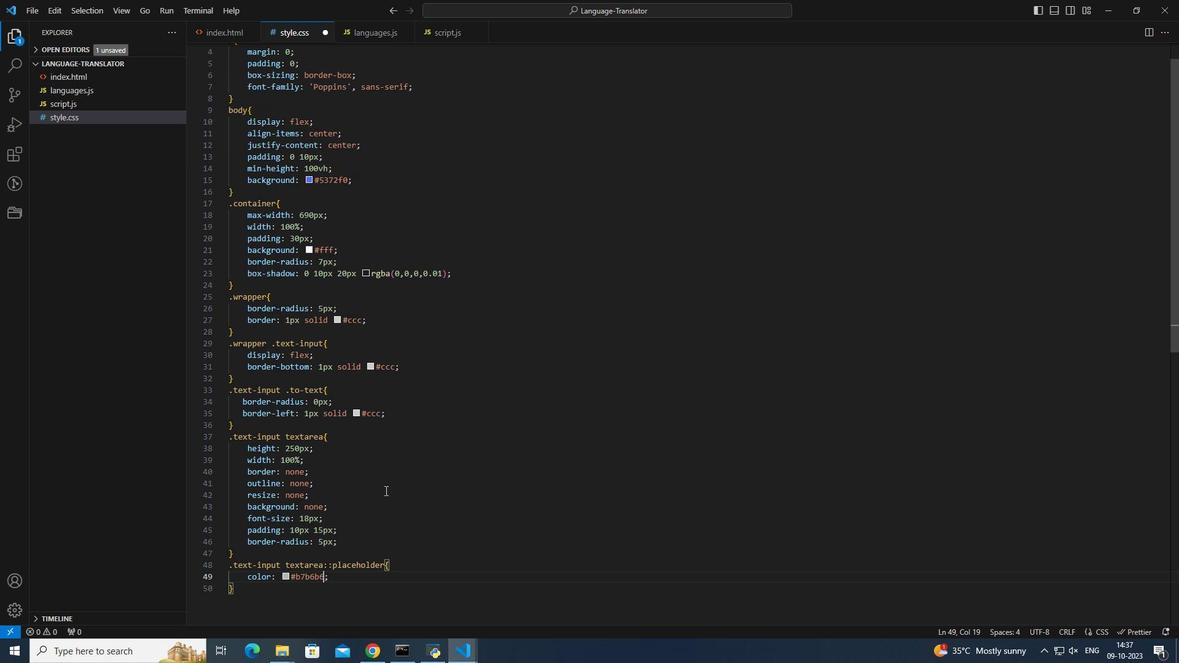 
Action: Mouse moved to (535, 164)
Screenshot: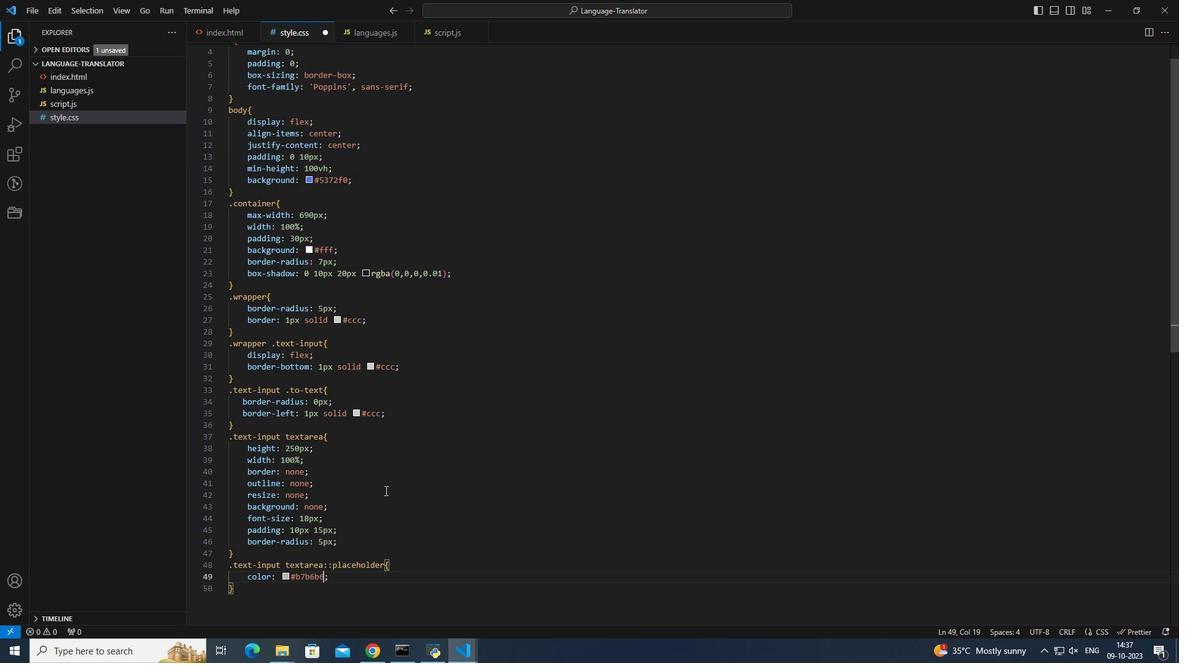 
Action: Mouse scrolled (535, 164) with delta (0, 0)
Screenshot: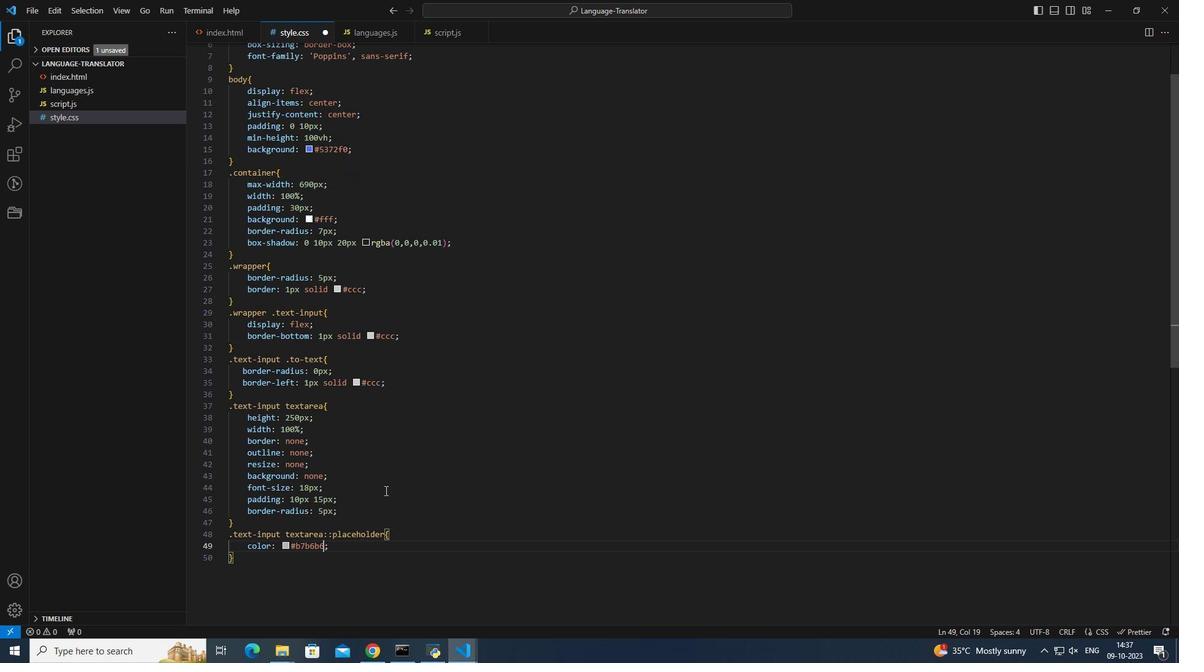 
Action: Mouse scrolled (535, 164) with delta (0, 0)
Screenshot: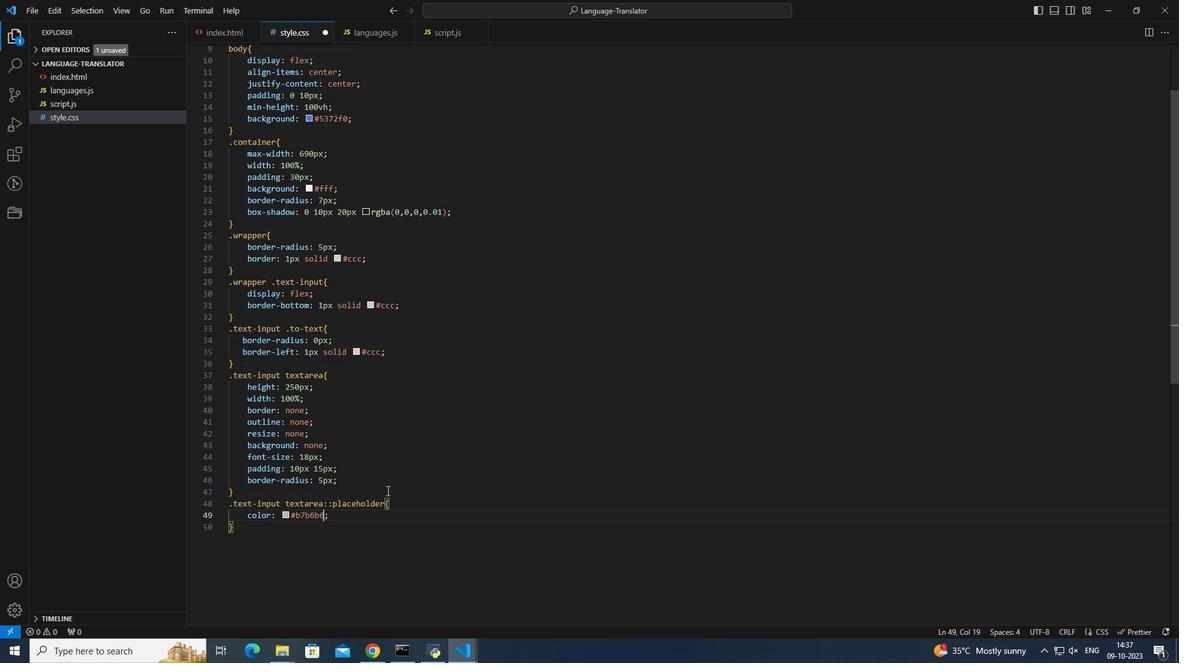 
Action: Mouse moved to (533, 163)
Screenshot: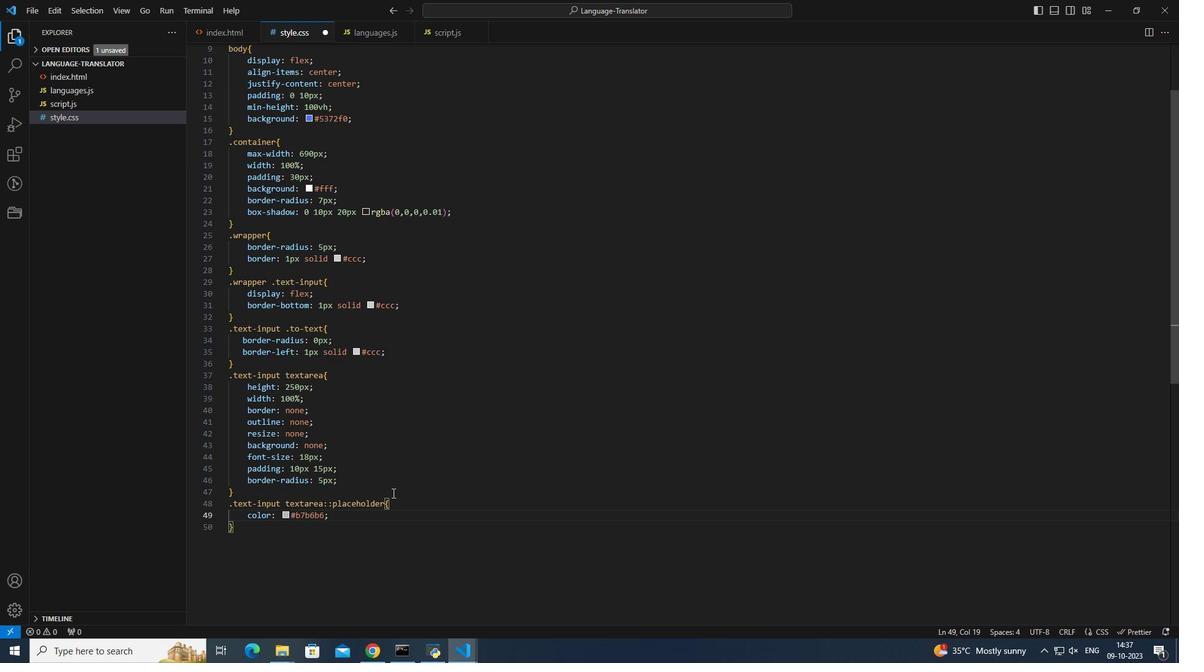 
Action: Mouse scrolled (533, 163) with delta (0, 0)
Screenshot: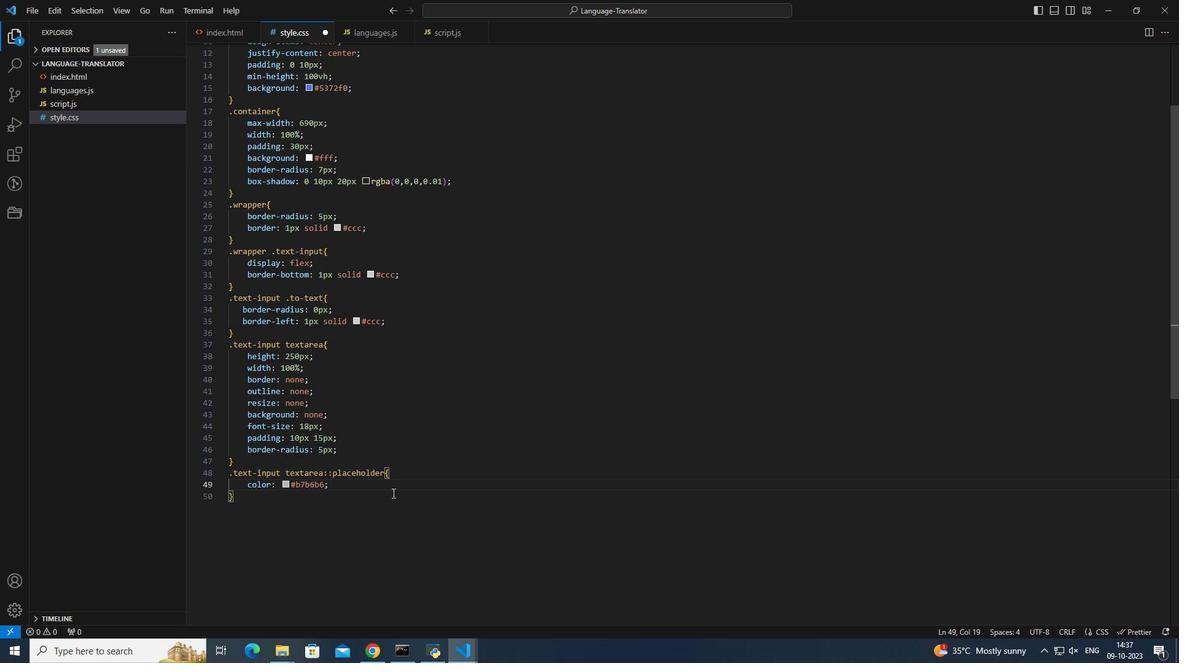 
Action: Mouse scrolled (533, 163) with delta (0, 0)
Screenshot: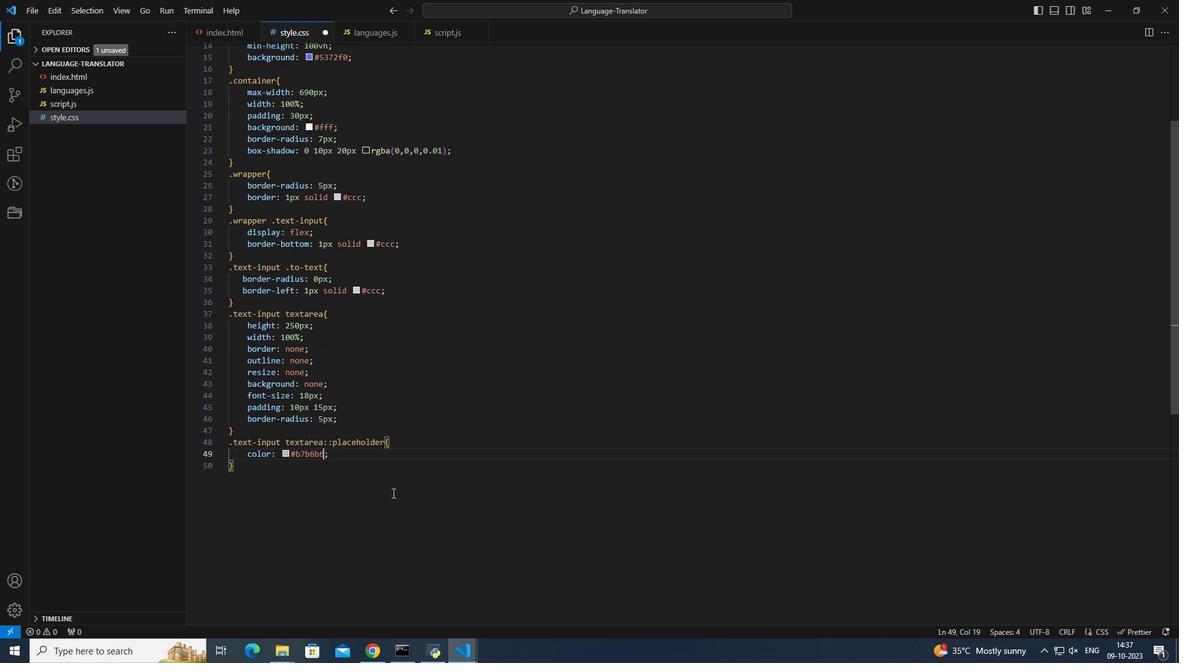 
Action: Mouse moved to (548, 179)
Screenshot: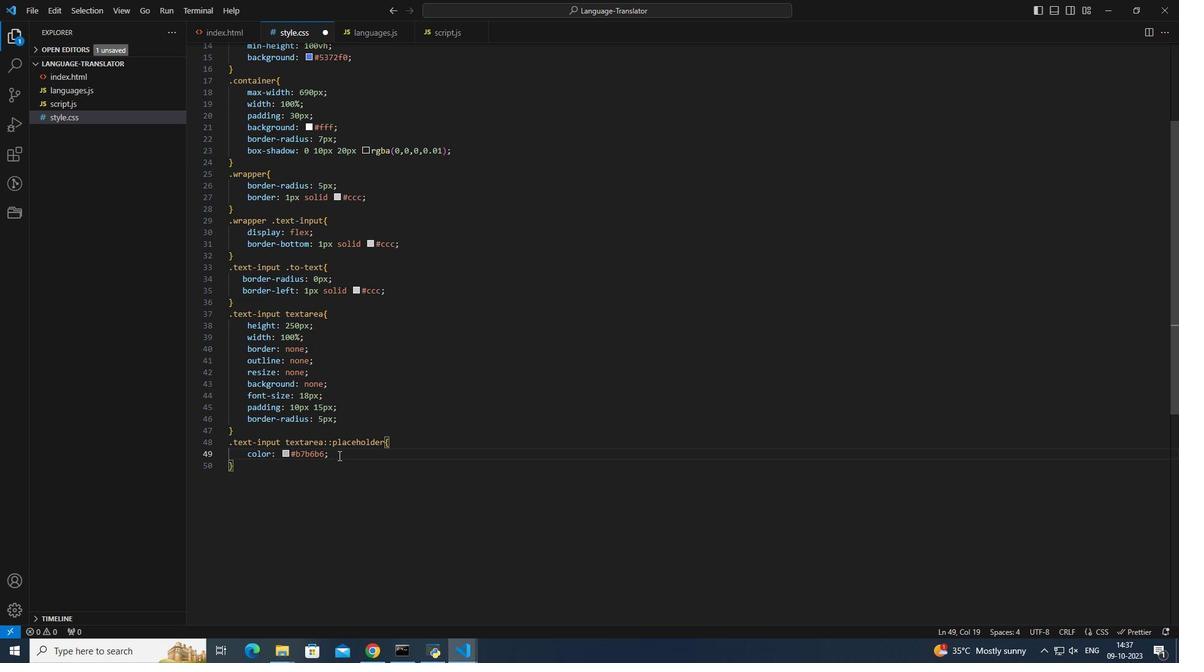 
Action: Mouse pressed left at (548, 179)
Screenshot: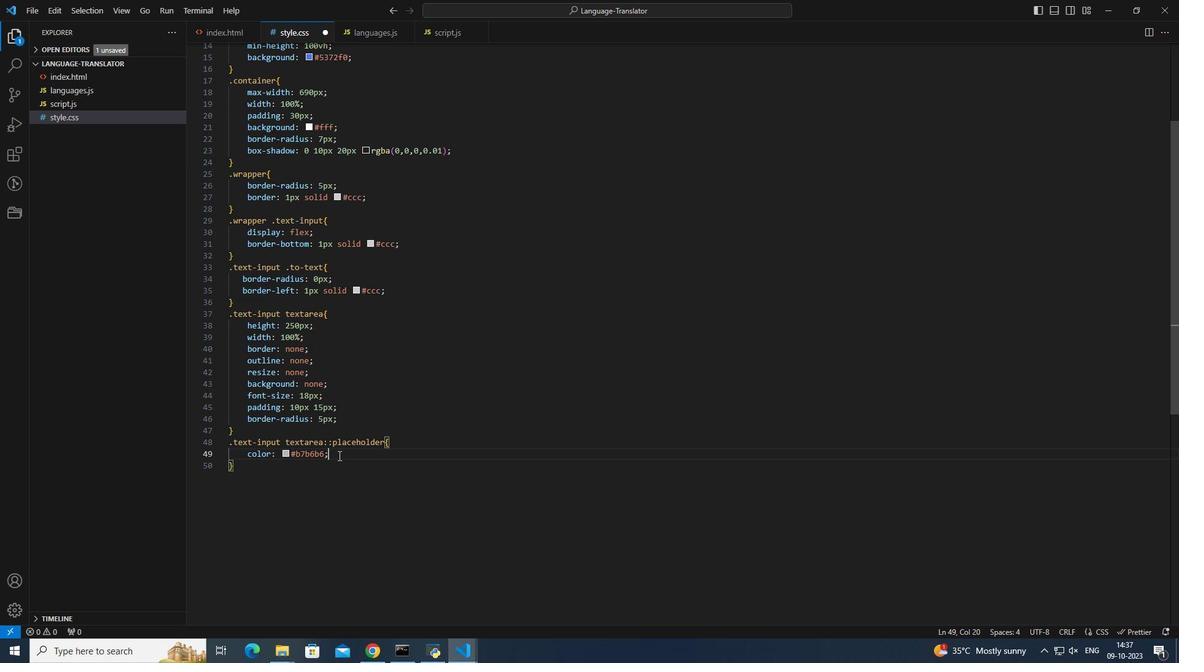 
Action: Key pressed <Key.down><Key.enter>.controls<Key.space><Key.backspace>,<Key.space>li,<Key.space>.c<Key.backspace>icons,<Key.space>.icons<Key.space>i<Key.shift_r>{<Key.enter>display<Key.enter>fl<Key.enter><Key.right><Key.enter>aligh<Key.backspace>n<Key.enter>c<Key.enter><Key.right><Key.enter>justify-<Key.enter>space-bet<Key.enter><Key.down><Key.enter>
Screenshot: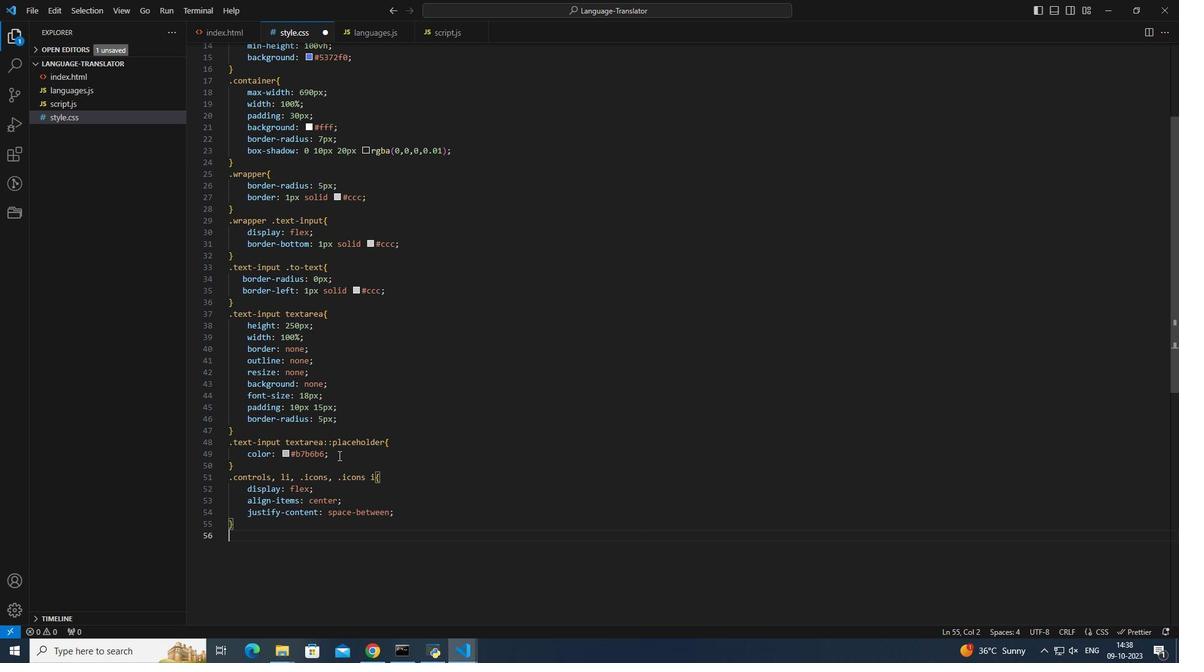 
Action: Mouse moved to (248, 175)
Screenshot: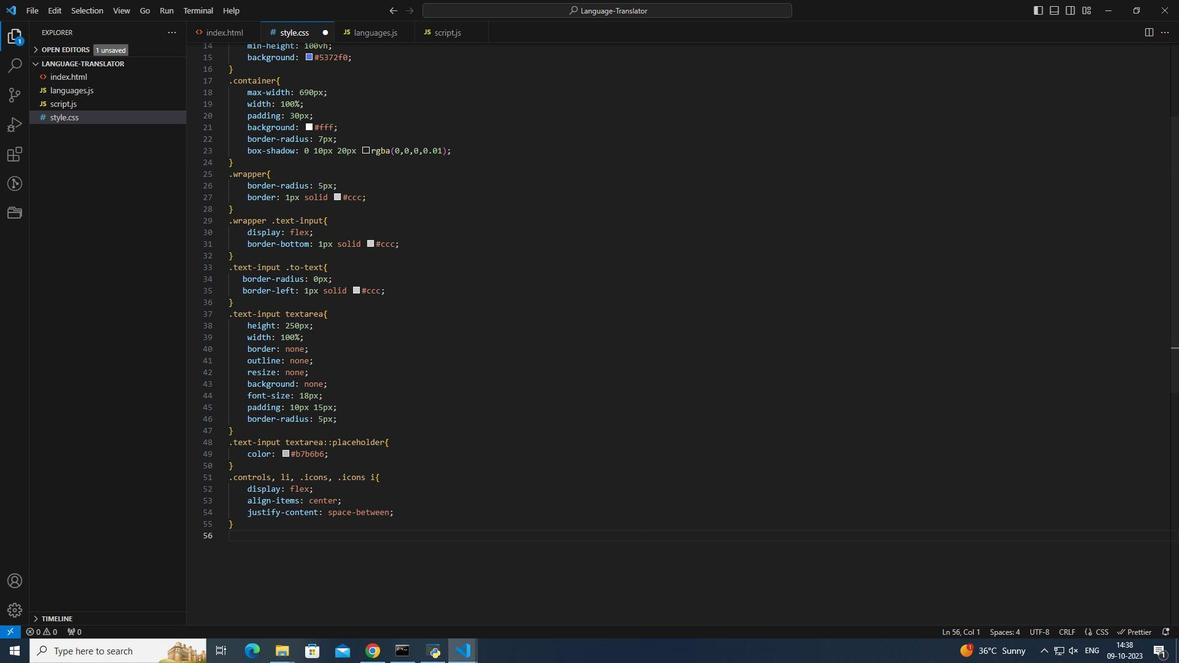 
Action: Mouse scrolled (248, 175) with delta (0, 0)
Screenshot: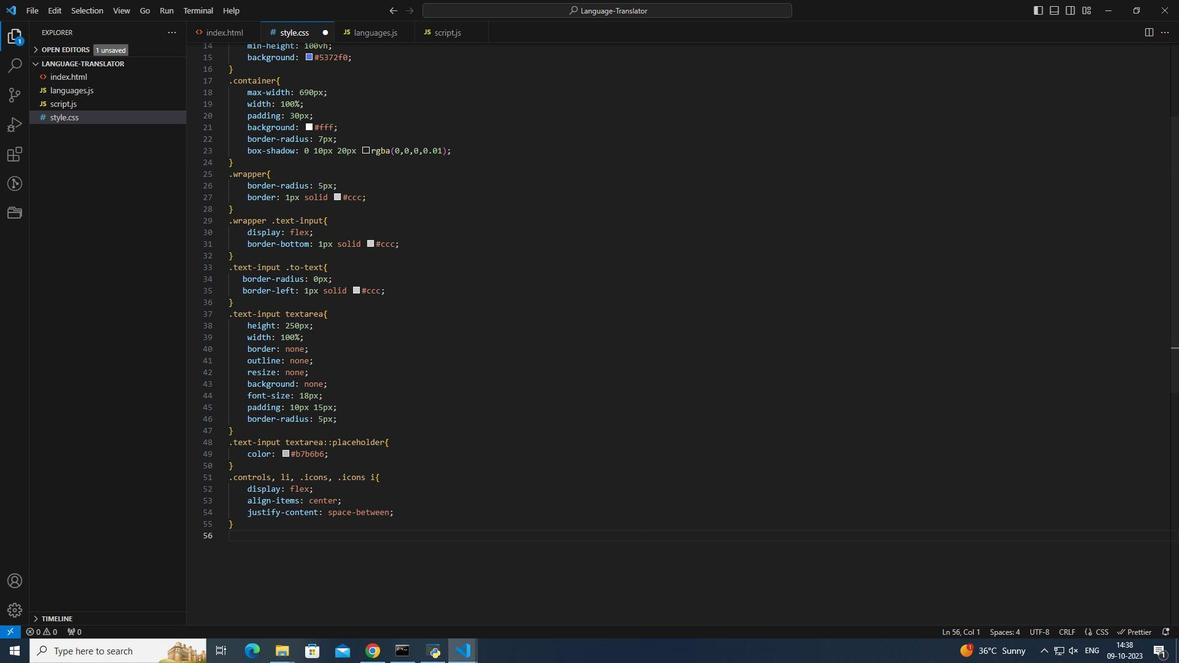 
Action: Mouse scrolled (248, 175) with delta (0, 0)
Screenshot: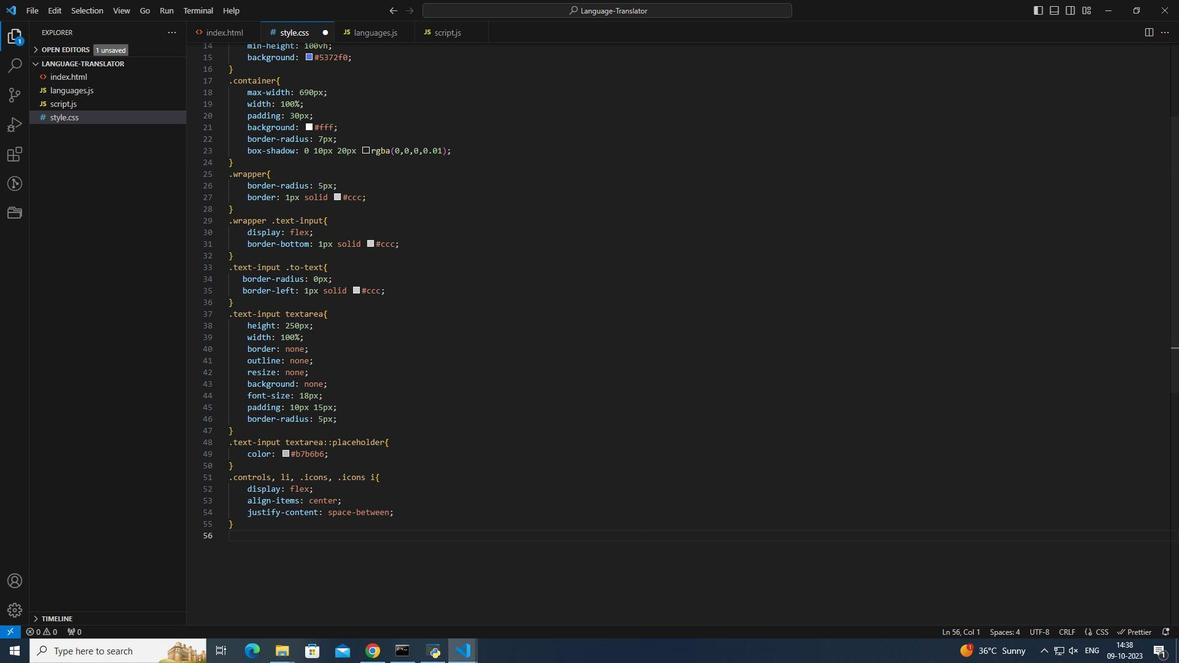
Action: Mouse moved to (248, 175)
Screenshot: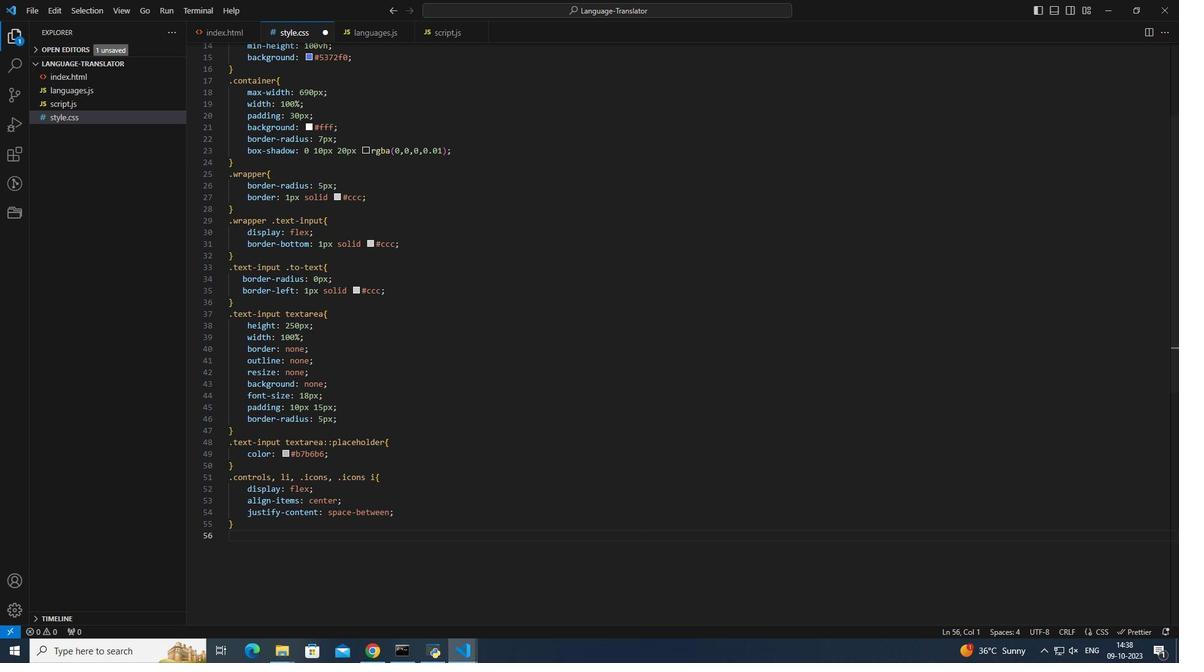 
Action: Mouse scrolled (248, 176) with delta (0, 0)
Screenshot: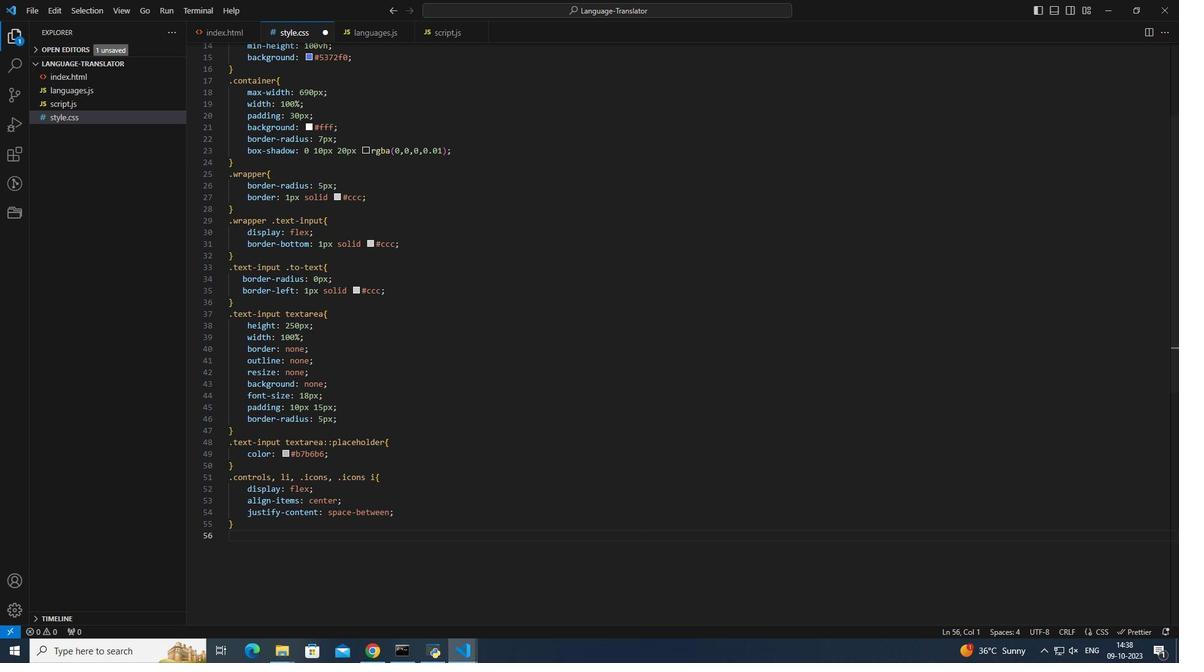 
Action: Mouse scrolled (248, 176) with delta (0, 0)
Screenshot: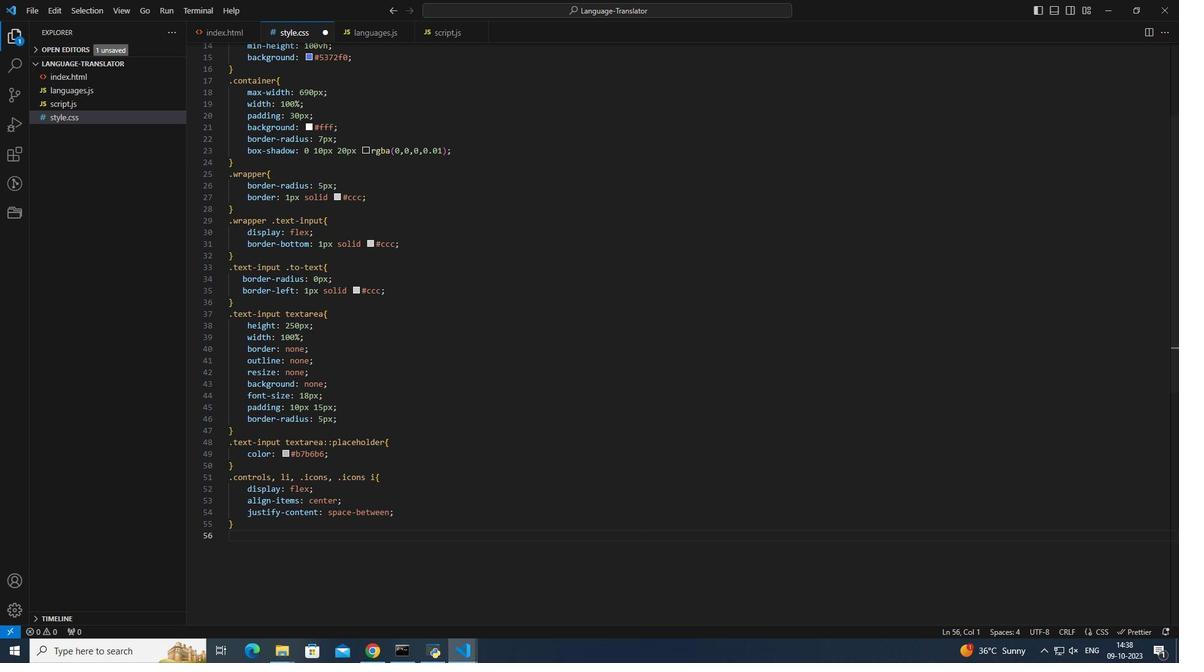 
Action: Mouse scrolled (248, 176) with delta (0, 0)
Screenshot: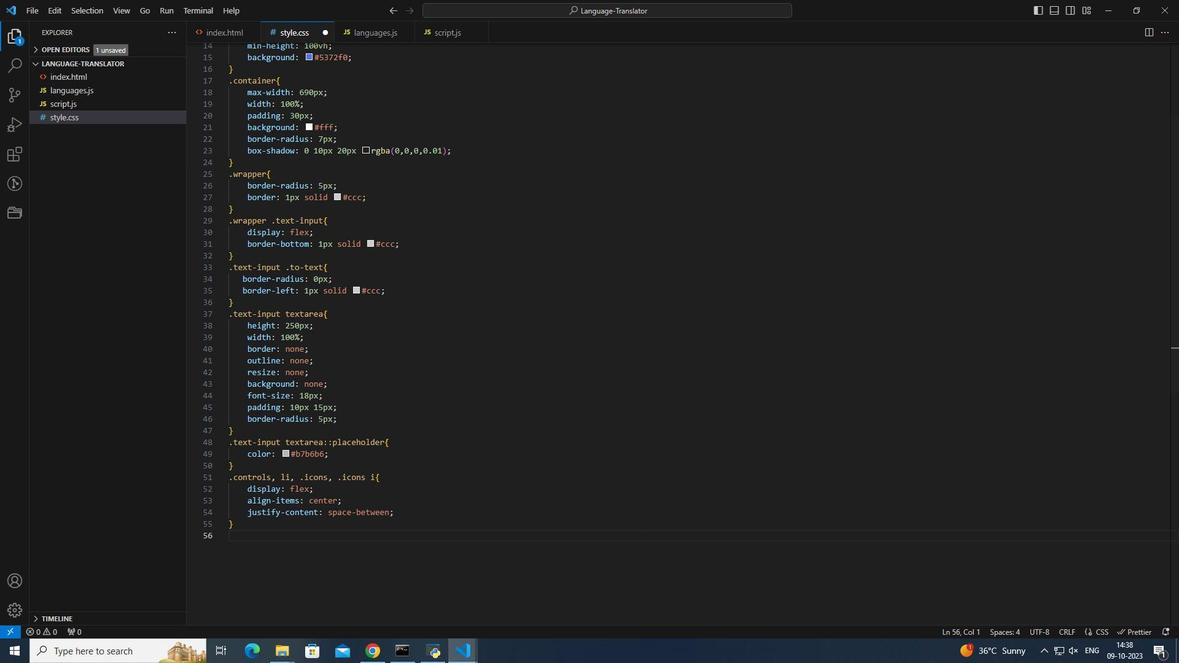
Action: Mouse scrolled (248, 176) with delta (0, 0)
Screenshot: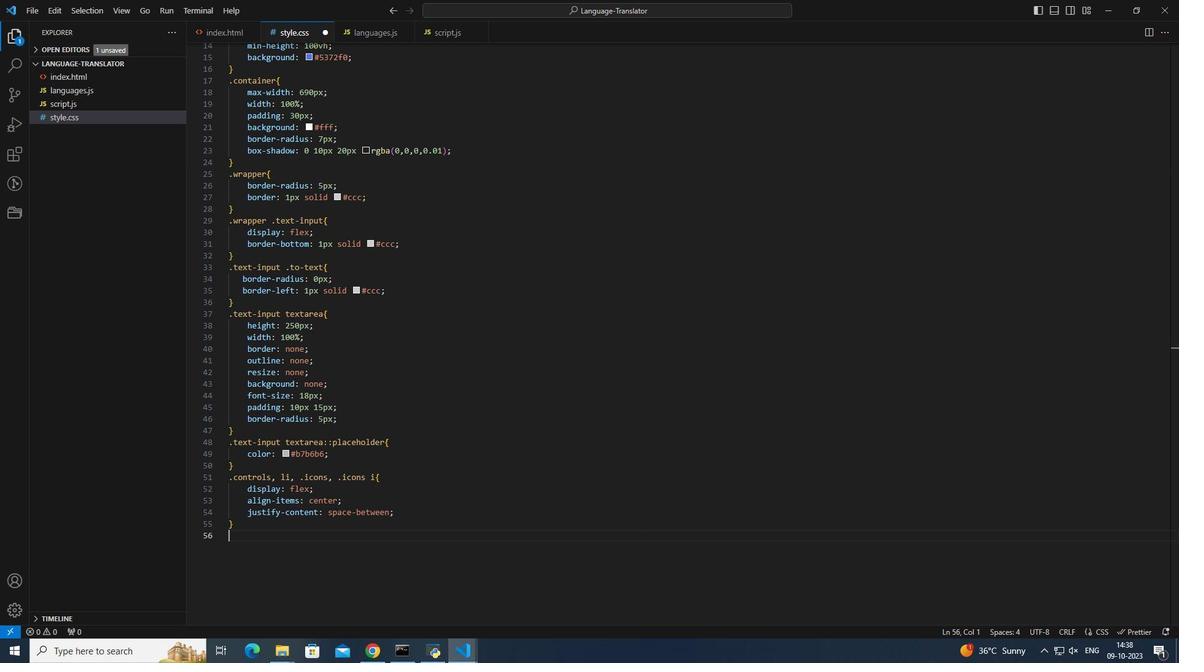 
Action: Mouse scrolled (248, 176) with delta (0, 0)
Screenshot: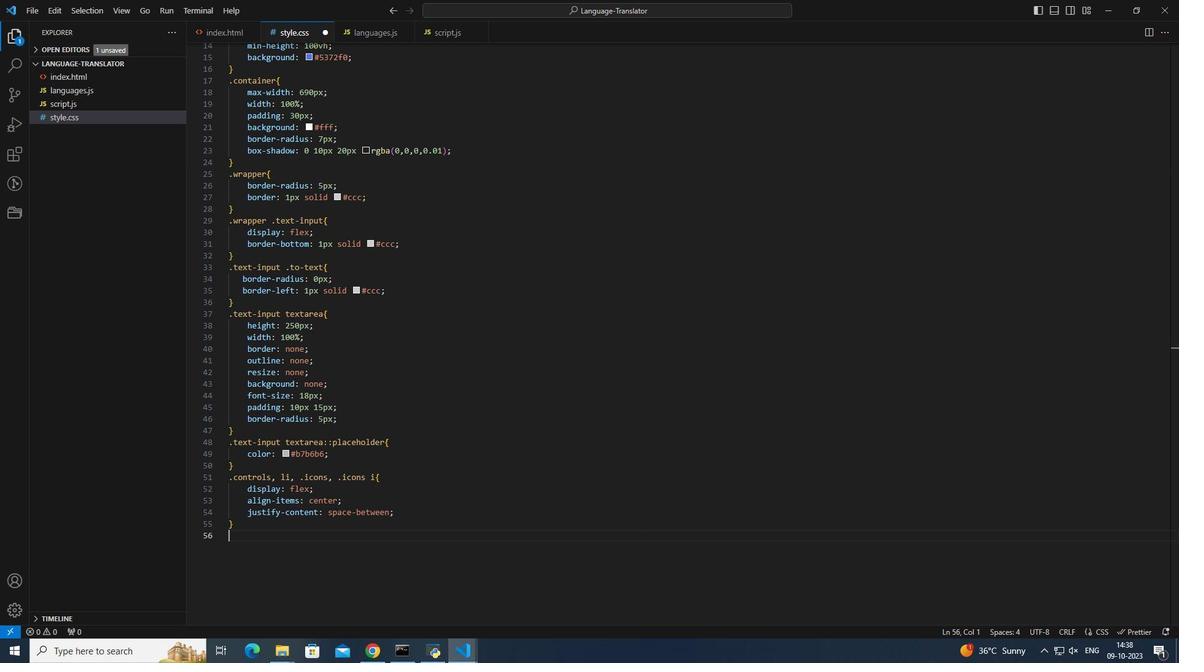 
Action: Mouse scrolled (248, 176) with delta (0, 0)
Screenshot: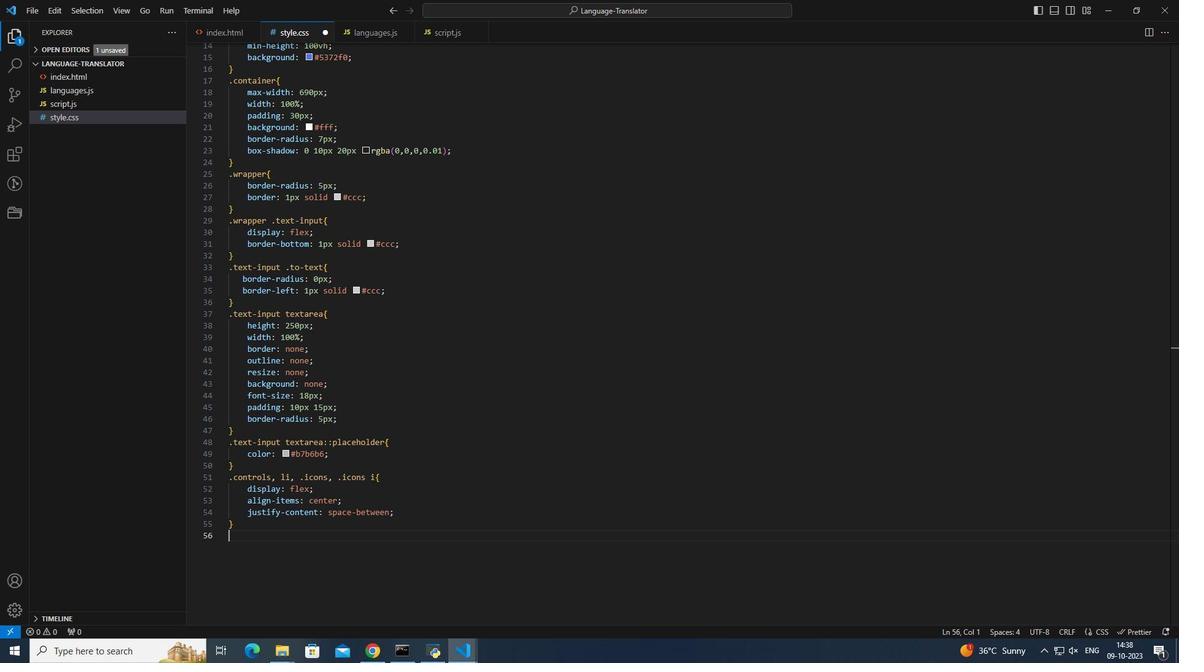 
Action: Mouse moved to (498, 212)
Screenshot: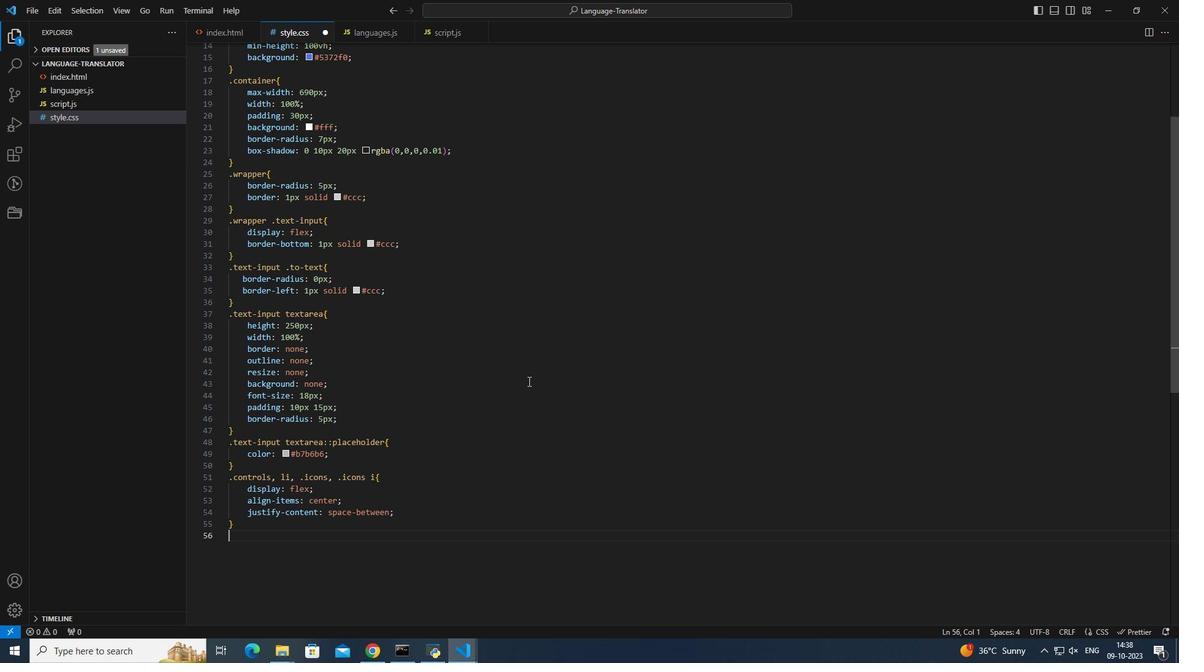 
Action: Key pressed .<Key.down><Key.enter><Key.shift_r>{<Key.enter>list-style<Key.enter>none<Key.enter><Key.right><Key.right><Key.left><Key.enter>padding<Key.enter>12px<Key.space>15px<Key.right><Key.down><Key.enter>.com<Key.backspace>ntro<Key.enter><Key.space>.row<Key.space>.icons<Key.shift_r>{<Key.enter>width<Key.enter>38<Key.shift>%<Key.enter><Key.down><Key.enter>.contro<Key.enter><Key.space>.row<Key.space>.icon<Key.space><Key.backspace>s<Key.space>i<Key.shift_r>{<Key.enter>width<Key.enter>50px<Key.right><Key.enter>coloo<Key.backspace>r<Key.enter><Key.shift>#adadad<Key.right><Key.enter>font-size<Key.enter>14px<Key.enter><Key.right><Key.enter>cursor<Key.enter>pointer<Key.enter><Key.right><Key.enter>transition<Key.enter>transform<Key.space>0.2s<Key.space>ease<Key.right><Key.enter>justify-<Key.enter>center<Key.right><Key.down><Key.down><Key.enter>.contr<Key.enter><Key.space>.row<Key.space>.icons<Key.backspace><Key.backspace><Key.backspace><Key.backspace><Key.backspace><Key.backspace><Key.backspace>.to<Key.space>.icons<Key.enter><Key.shift_r>{<Key.left><Key.left><Key.left><Key.left><Key.left><Key.left><Key.left><Key.left><Key.backspace><Key.backspace>from<Key.right><Key.right><Key.right><Key.right><Key.right><Key.right><Key.right><Key.right><Key.enter>padding-r<Key.enter>15px<Key.enter><Key.right><Key.right><Key.left><Key.enter>bordd<Key.backspace>er-right<Key.enter>1px<Key.space>splo<Key.backspace><Key.backspace><Key.backspace>olid<Key.space><Key.shift>#ccc<Key.enter><Key.down><Key.enter>.control<Key.enter><Key.space>.row.to<Key.space>.icons<Key.shift_r>{<Key.enter>padding-left<Key.enter>15px<Key.enter><Key.right><Key.enter>border-left<Key.enter>1px<Key.space>sp<Key.backspace>olid<Key.space><Key.shift><Key.shift>#ccc<Key.enter><Key.down><Key.down><Key.enter>.controls<Key.space>.row<Key.space>select<Key.shift_r>{<Key.enter>color<Key.enter><Key.shift><Key.shift><Key.shift><Key.shift><Key.shift><Key.shift>#333<Key.enter><Key.right><Key.enter>border<Key.enter>none<Key.enter><Key.right><Key.enter>outline<Key.enter>m<Key.backspace>none<Key.enter><Key.down><Key.left><Key.left><Key.enter>font-size<Key.enter>18px<Key.enter><Key.right><Key.enter>background<Key.enter>none<Key.right><Key.enter>padding-left<Key.enter>5px
Screenshot: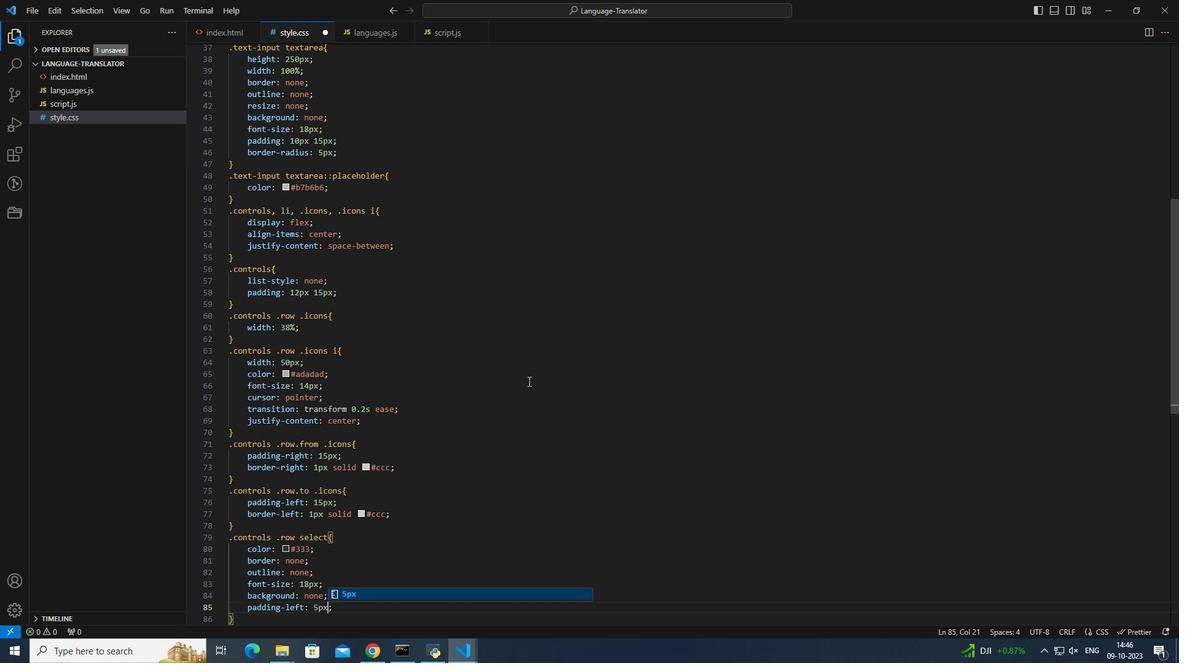 
Action: Mouse moved to (465, 187)
Screenshot: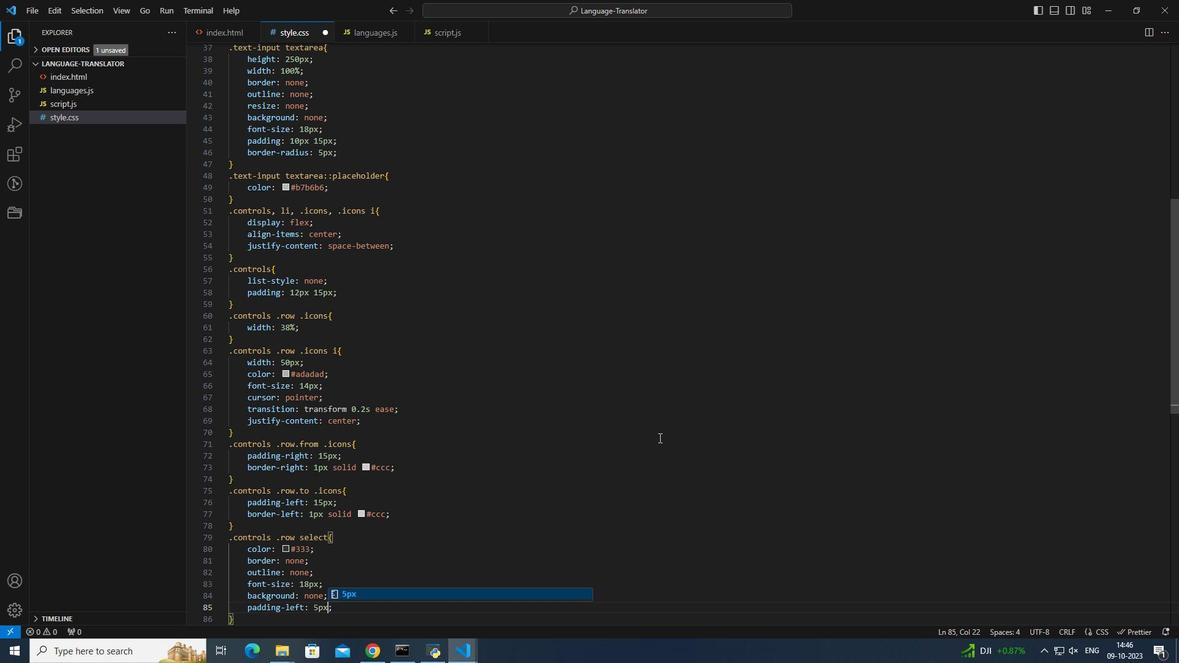 
Action: Key pressed <Key.enter>
Screenshot: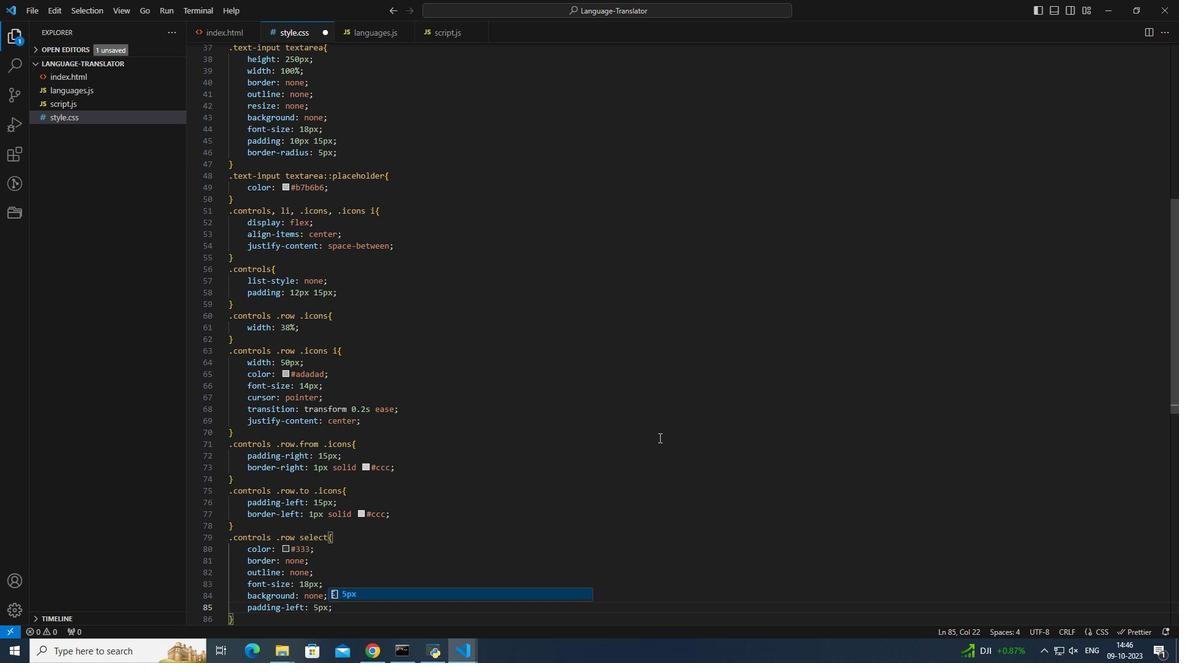 
Action: Mouse moved to (461, 200)
Screenshot: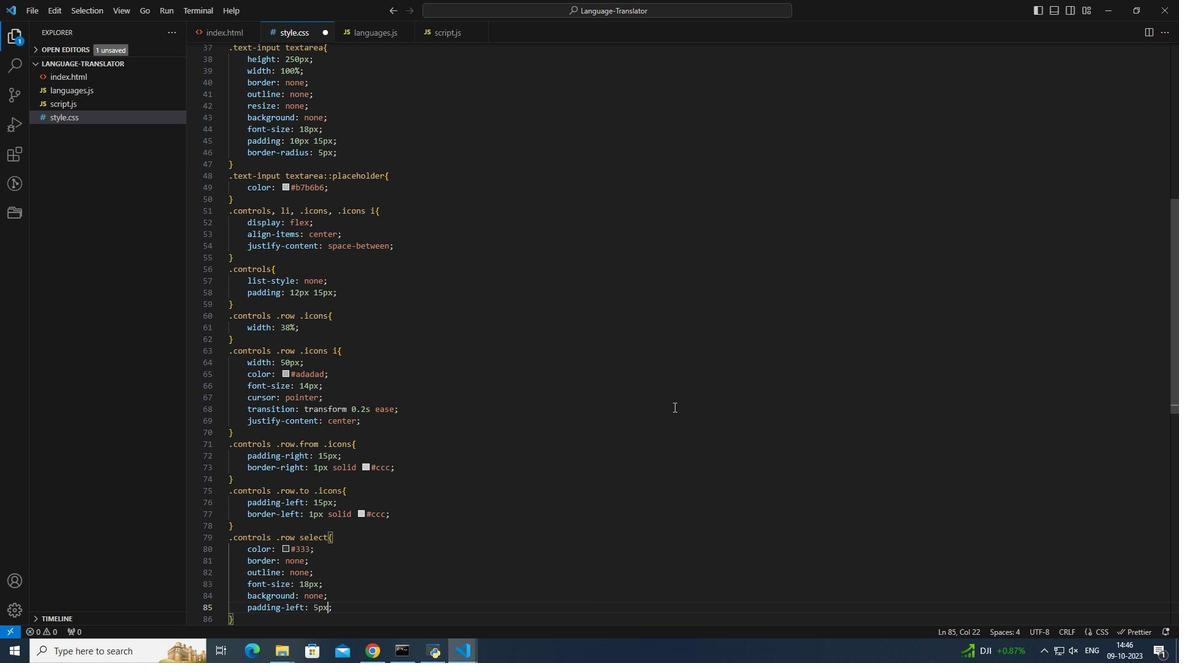 
Action: Mouse scrolled (461, 201) with delta (0, 0)
Screenshot: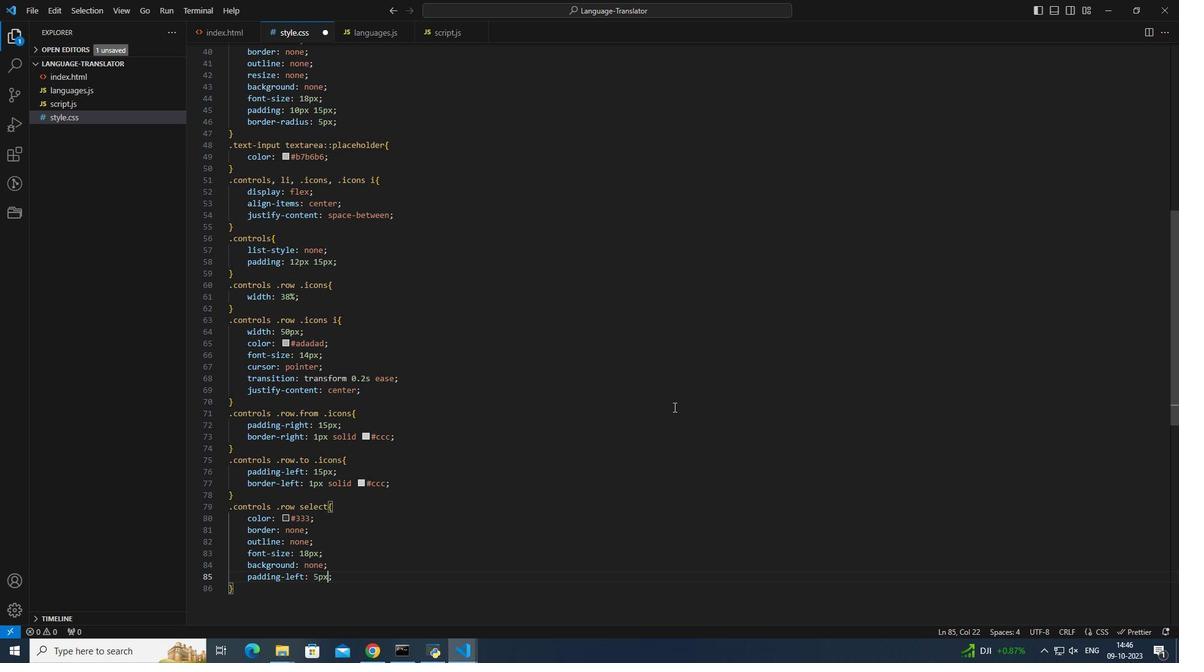 
Action: Mouse scrolled (461, 201) with delta (0, 0)
Screenshot: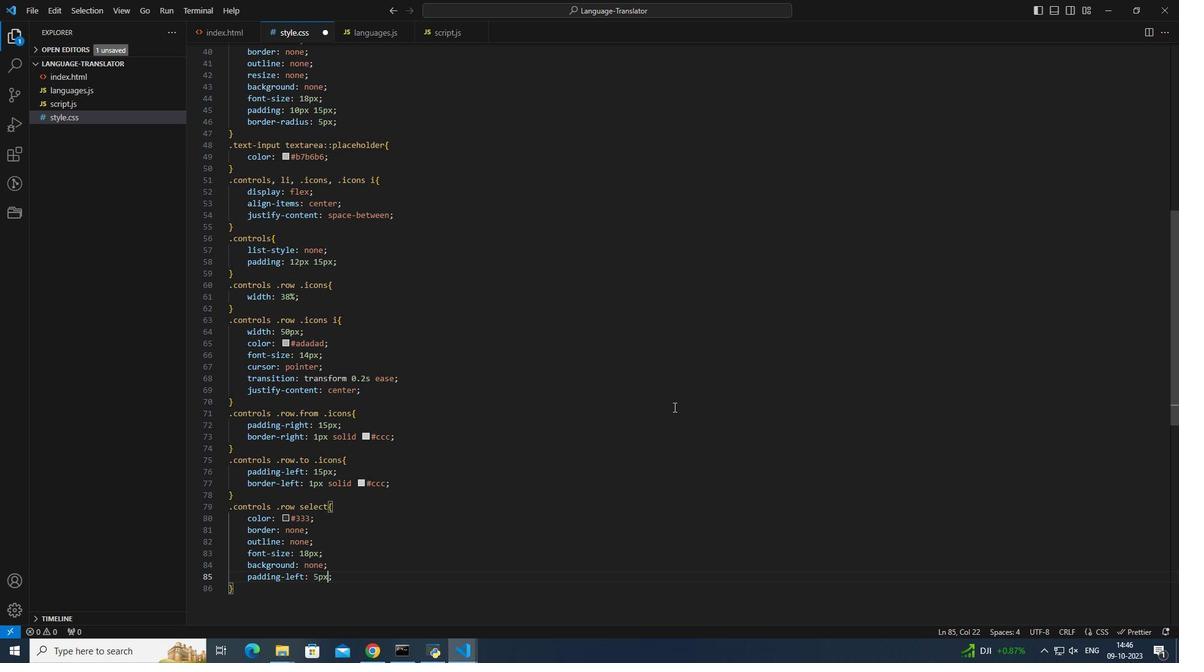 
Action: Mouse scrolled (461, 201) with delta (0, 0)
Screenshot: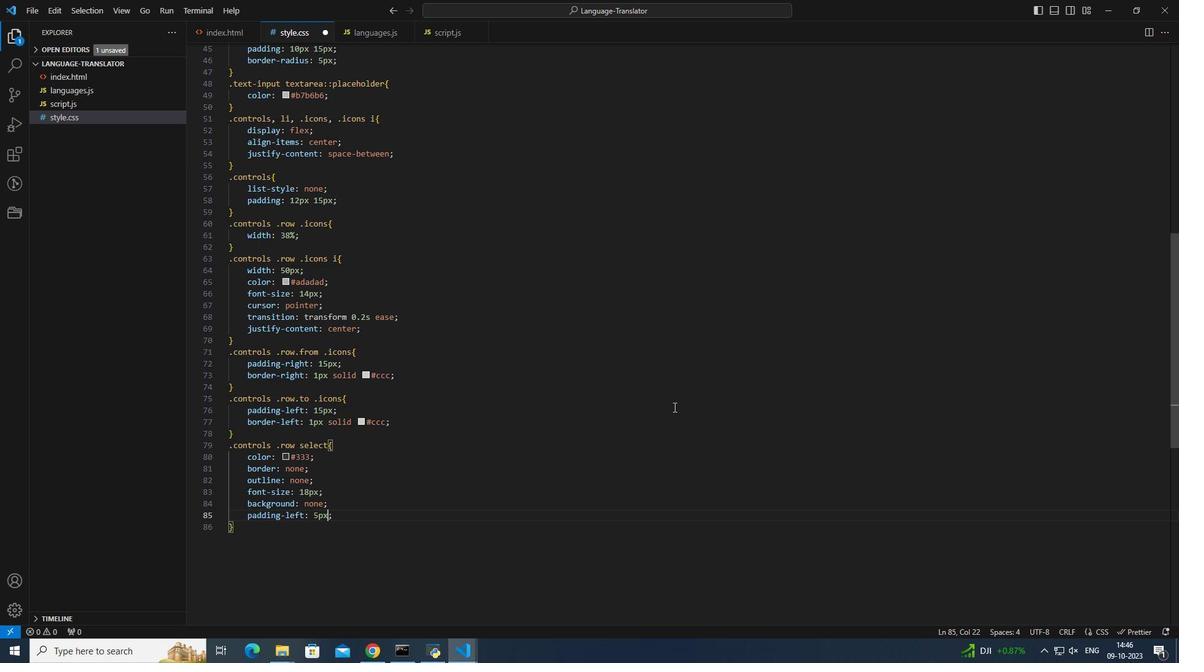
Action: Mouse scrolled (461, 201) with delta (0, 0)
Screenshot: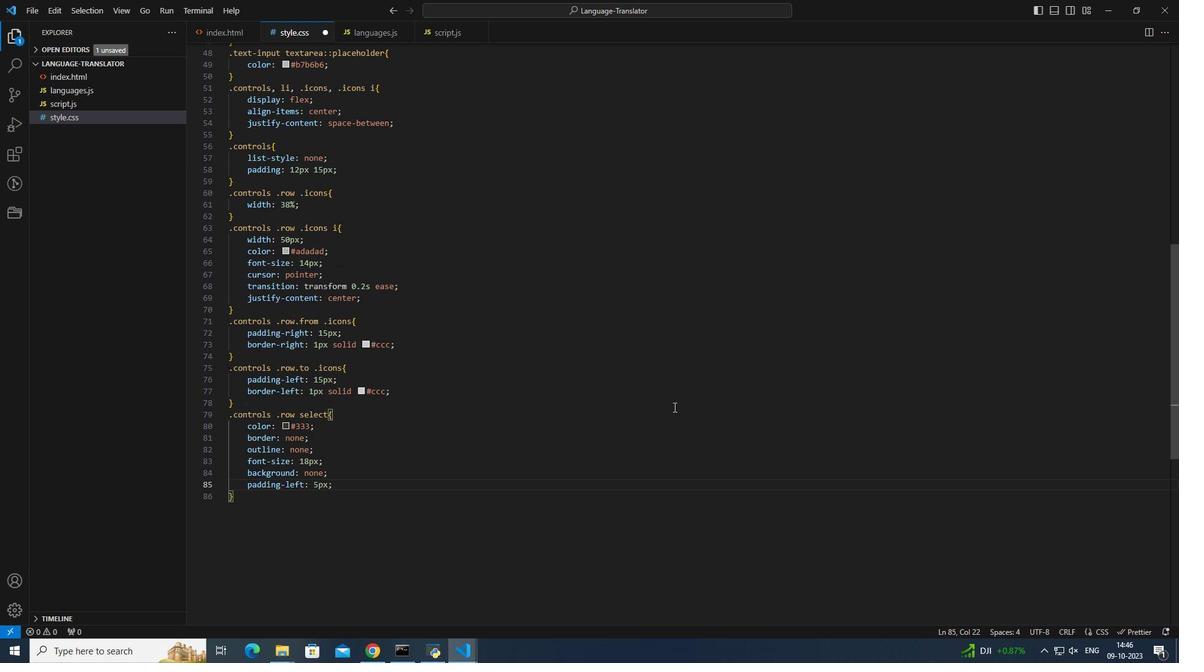 
Action: Mouse moved to (239, 165)
Screenshot: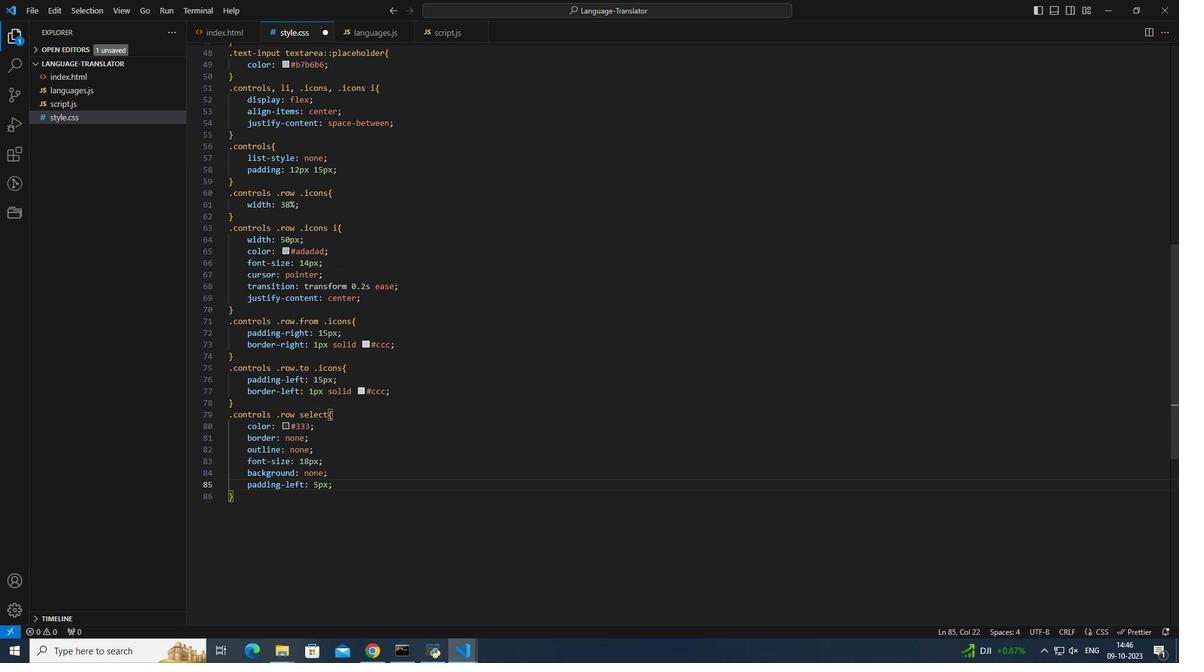 
Action: Mouse scrolled (239, 165) with delta (0, 0)
Screenshot: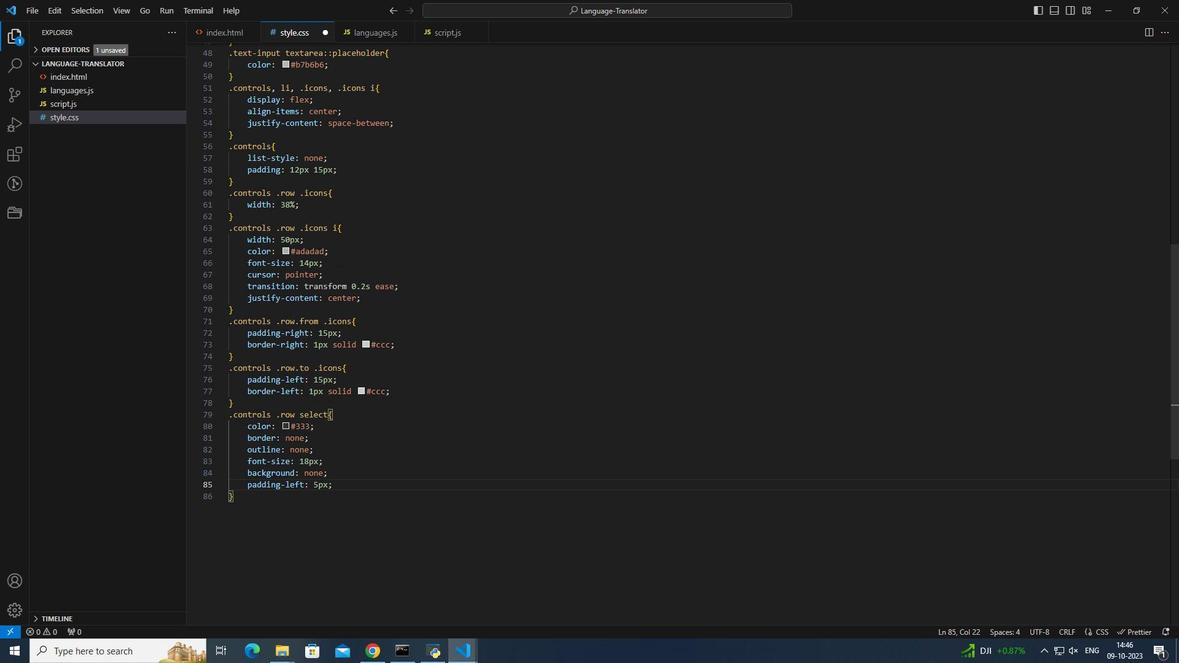 
Action: Mouse scrolled (239, 165) with delta (0, 0)
Screenshot: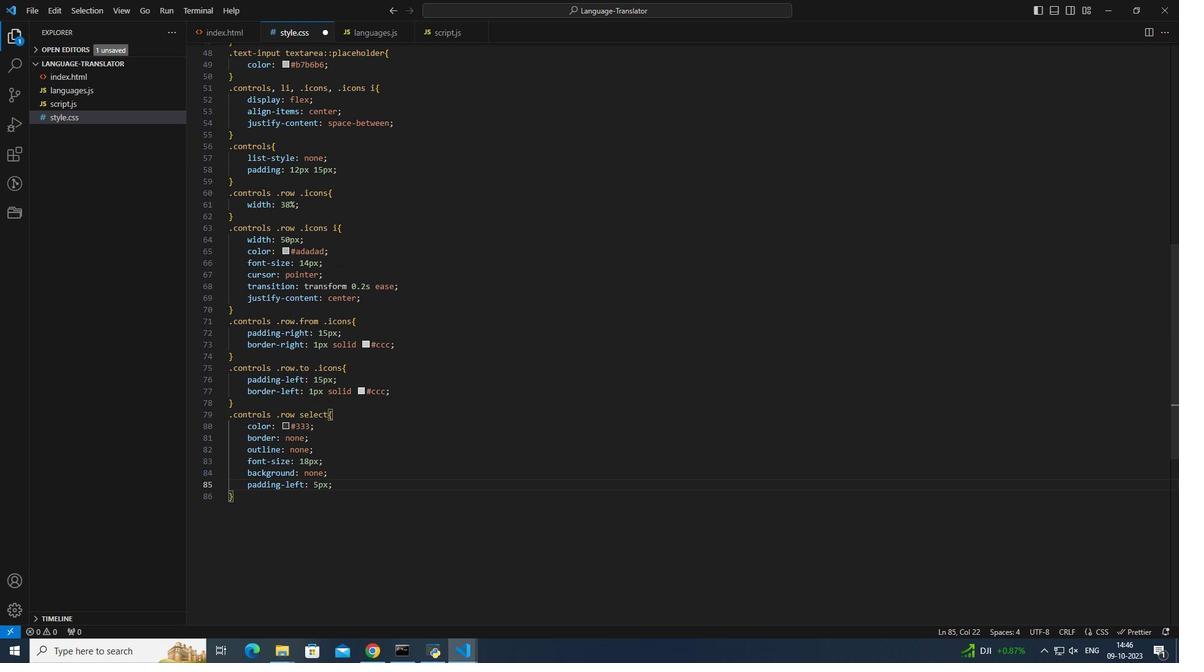 
Action: Mouse scrolled (239, 165) with delta (0, 0)
Screenshot: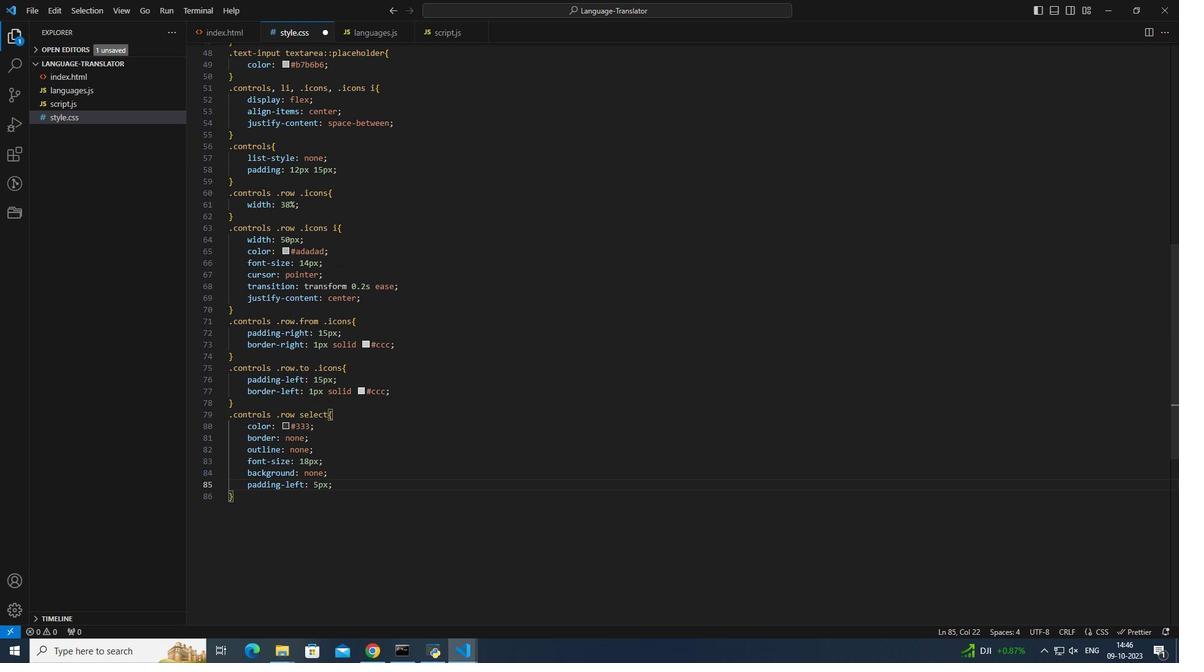 
Action: Mouse scrolled (239, 165) with delta (0, 0)
Screenshot: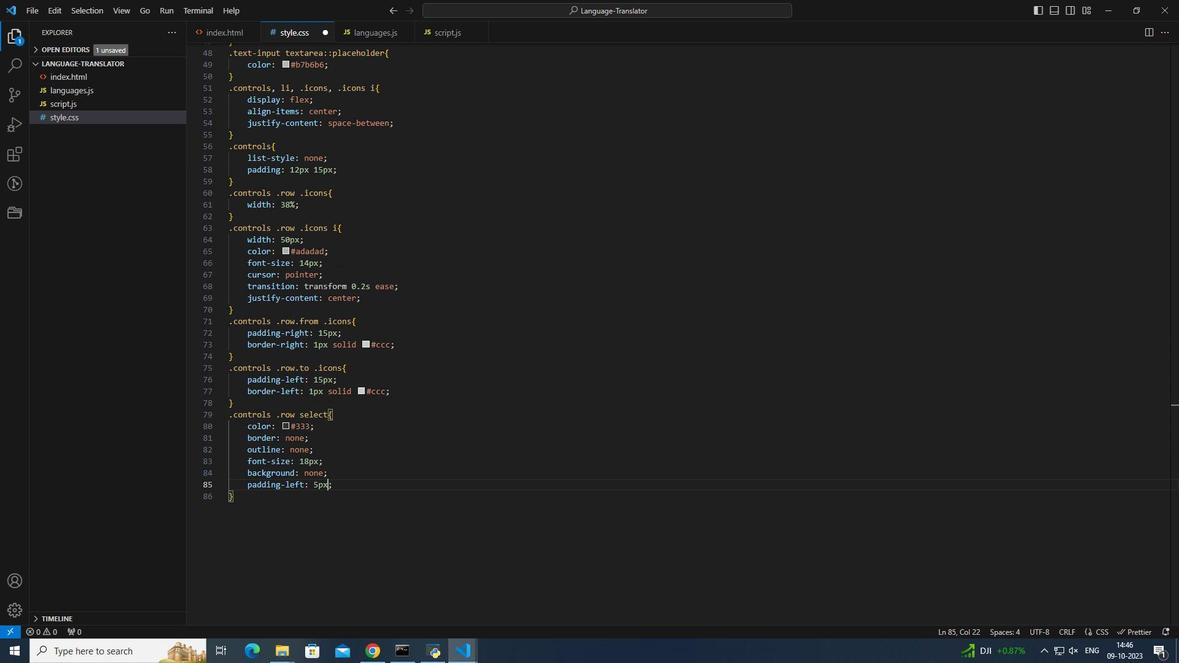 
Action: Mouse scrolled (239, 165) with delta (0, 0)
Screenshot: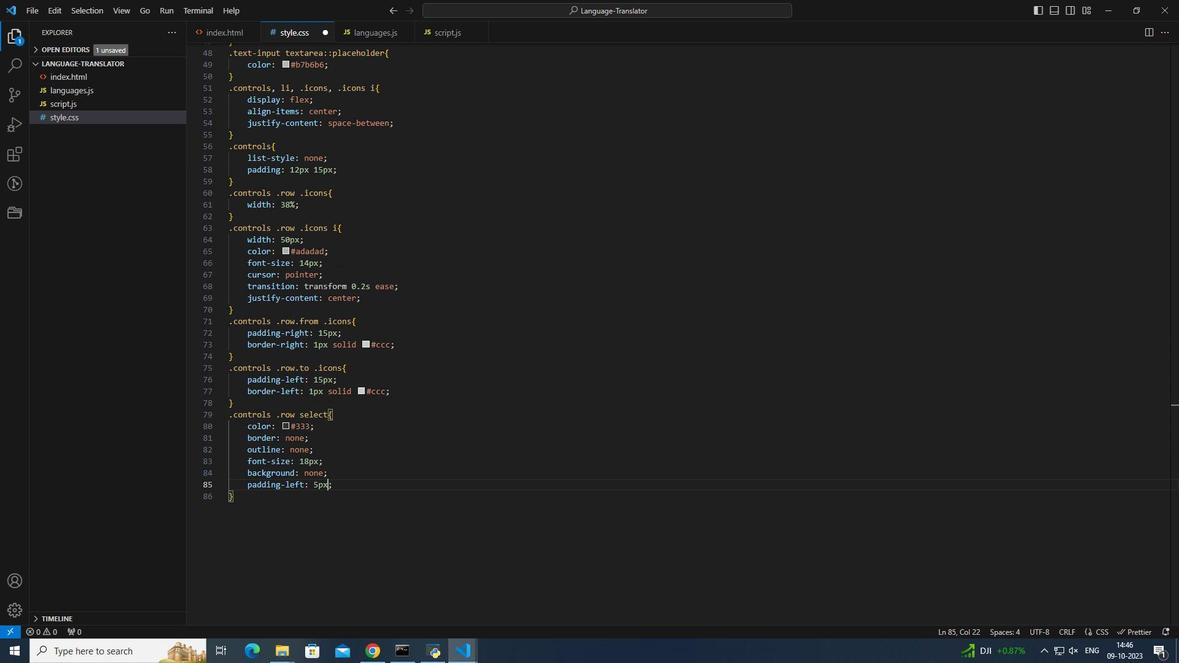 
Action: Mouse scrolled (239, 165) with delta (0, 0)
Screenshot: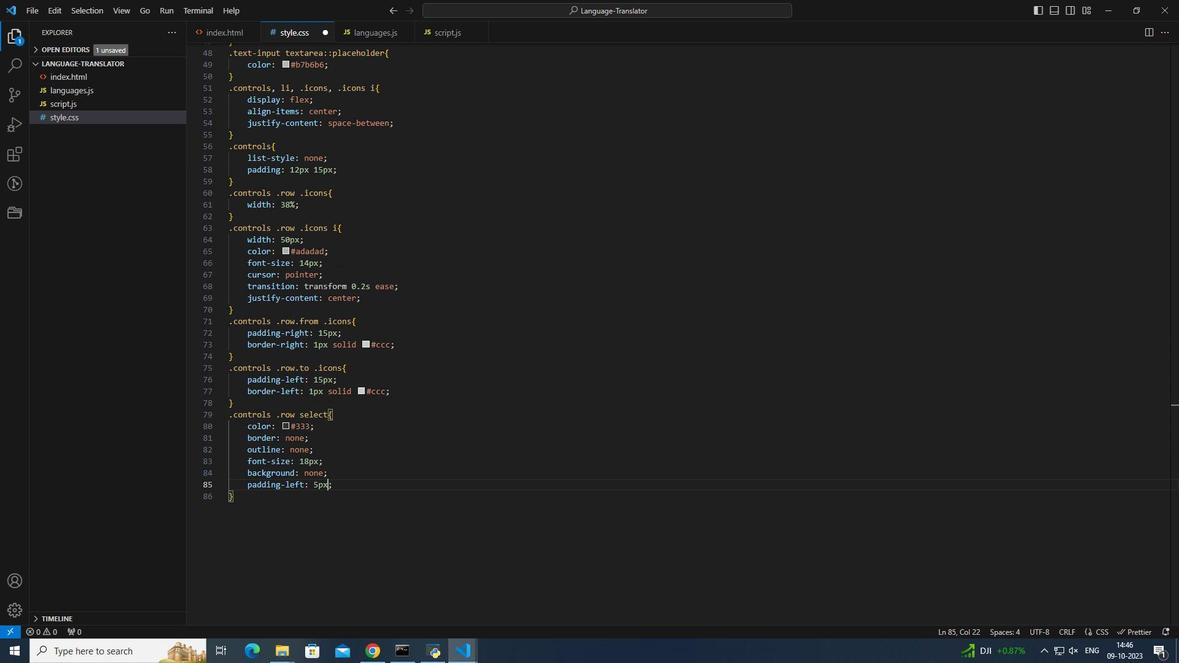 
Action: Mouse scrolled (239, 165) with delta (0, 0)
Screenshot: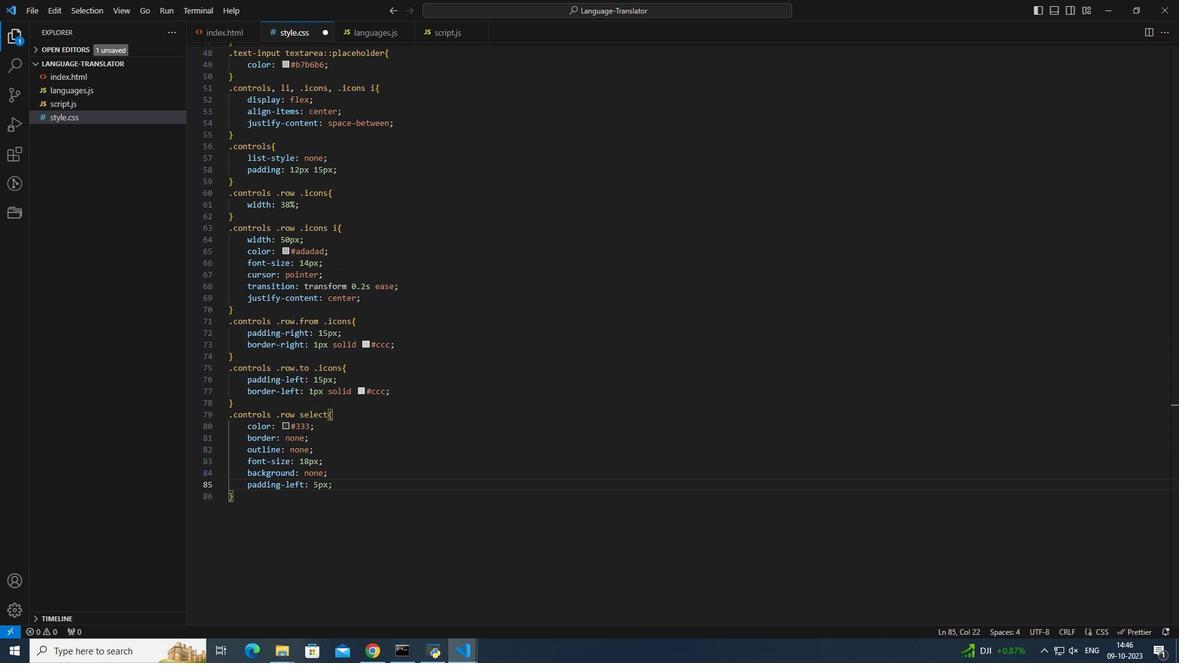 
Action: Mouse scrolled (239, 165) with delta (0, 0)
Screenshot: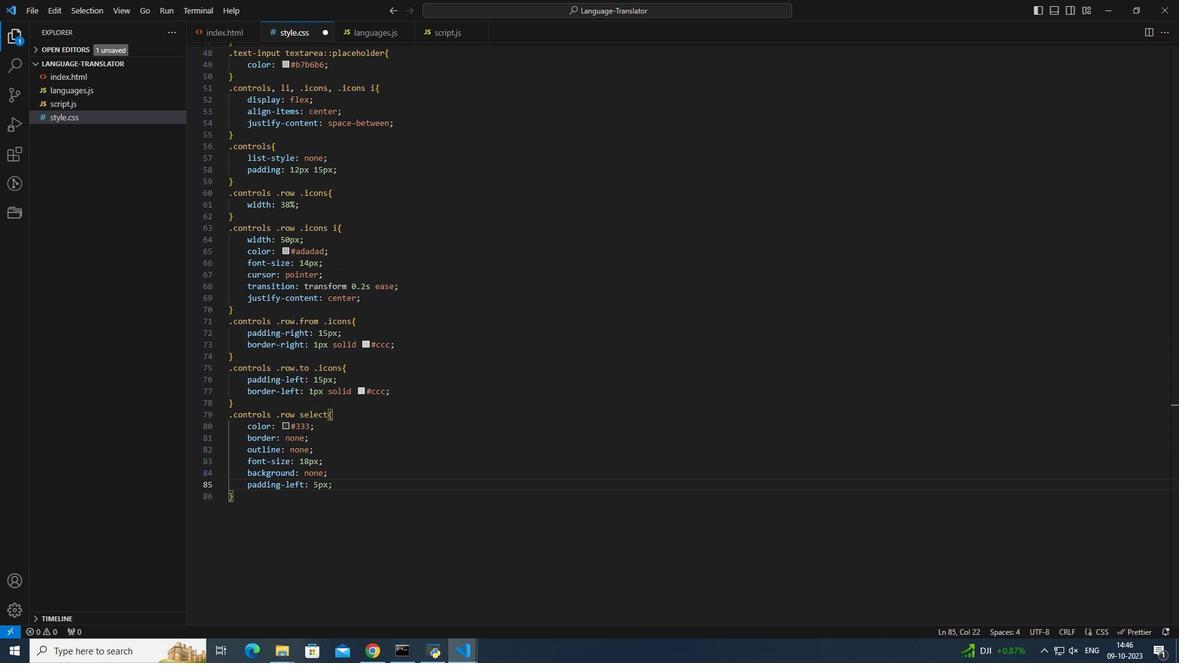 
Action: Mouse scrolled (239, 165) with delta (0, 0)
Screenshot: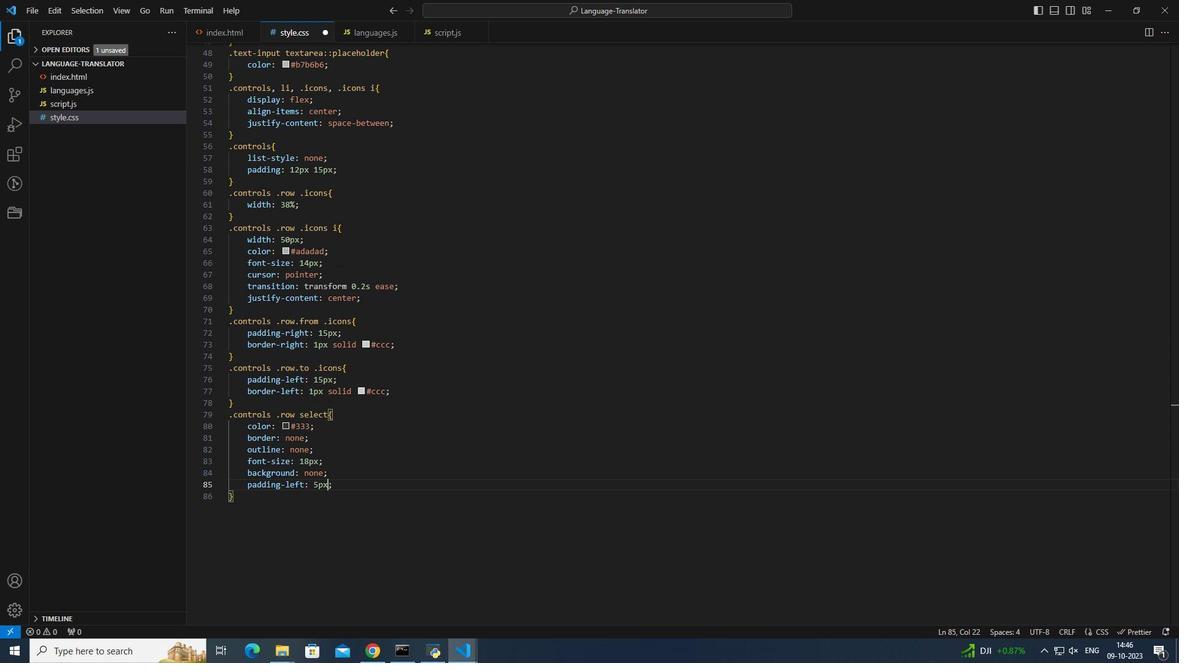 
Action: Mouse scrolled (239, 165) with delta (0, 0)
Screenshot: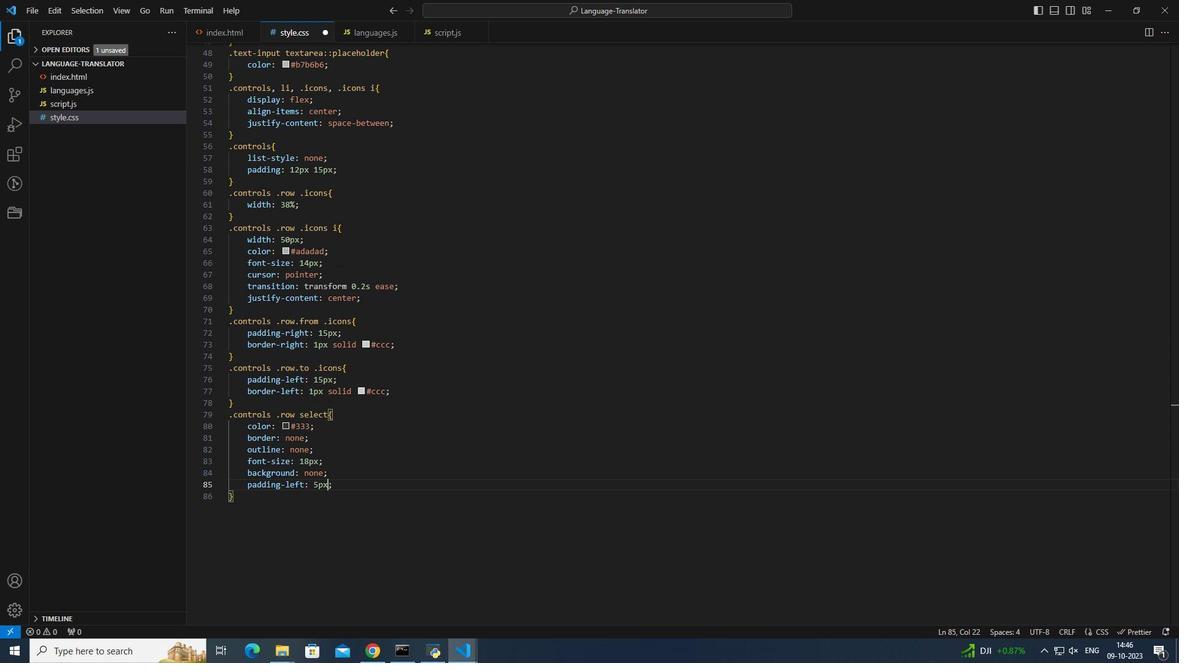 
Action: Mouse scrolled (239, 165) with delta (0, 0)
Screenshot: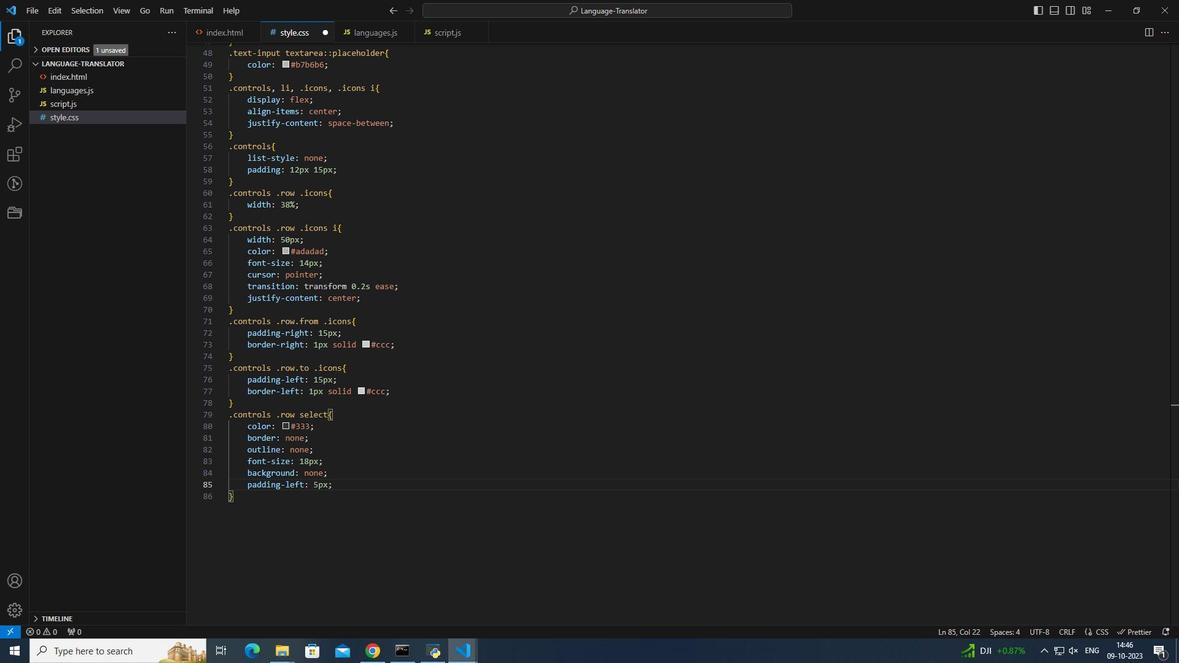 
Action: Mouse moved to (535, 172)
Screenshot: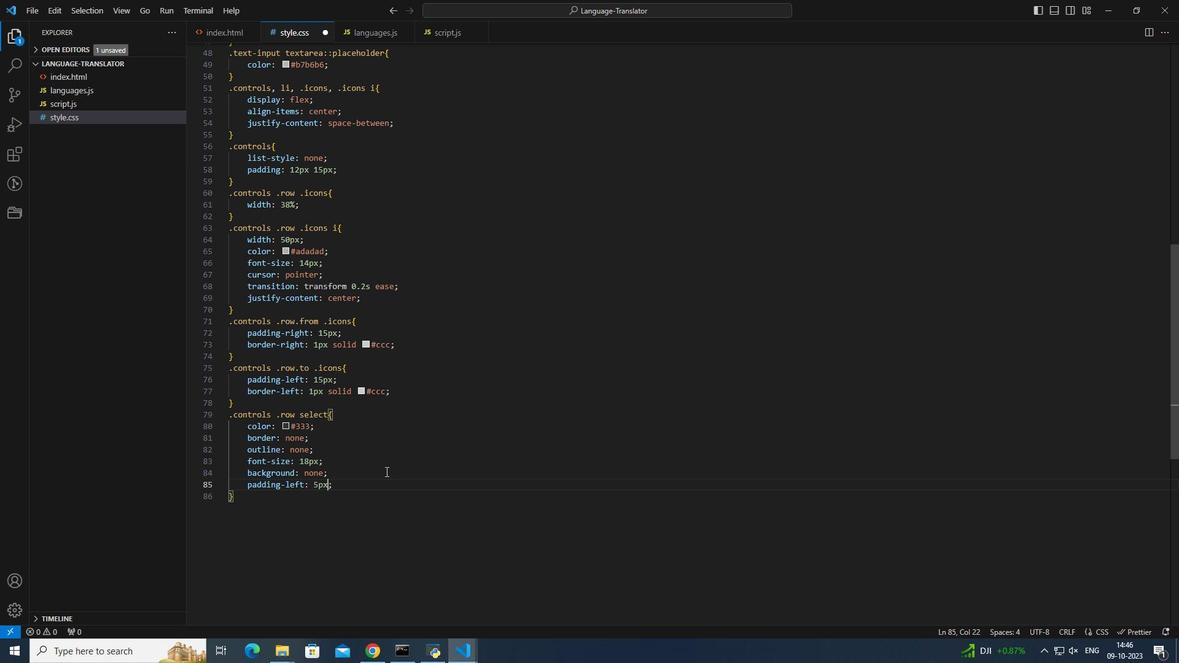 
Action: Mouse scrolled (535, 172) with delta (0, 0)
Screenshot: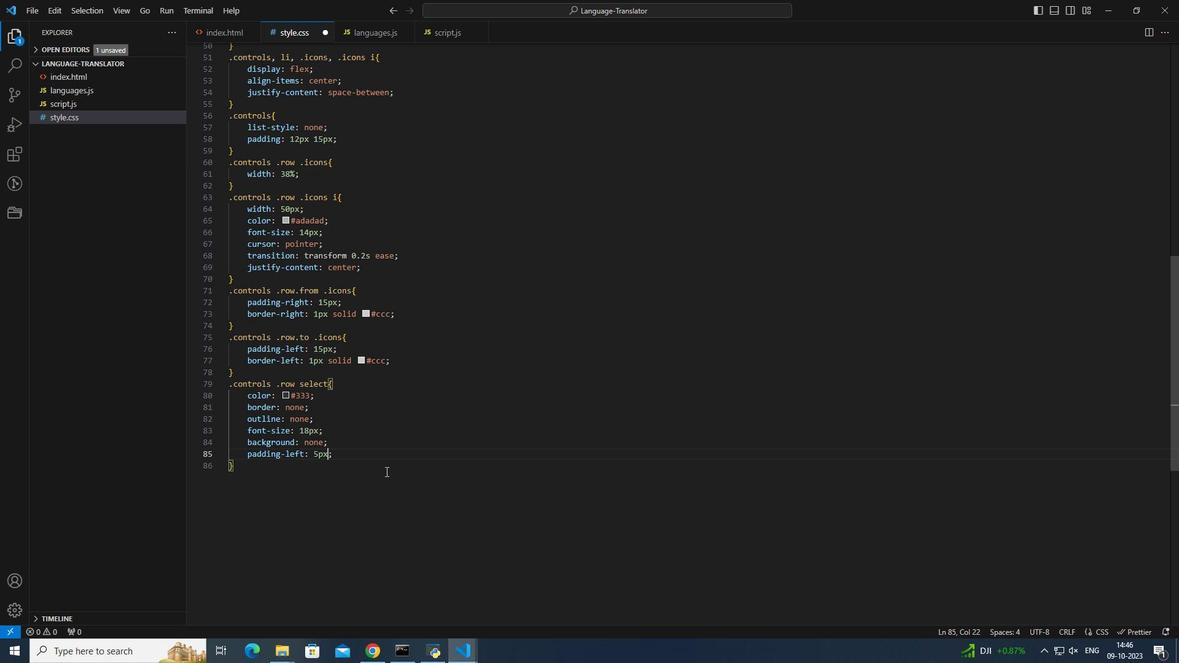 
Action: Mouse moved to (572, 176)
Screenshot: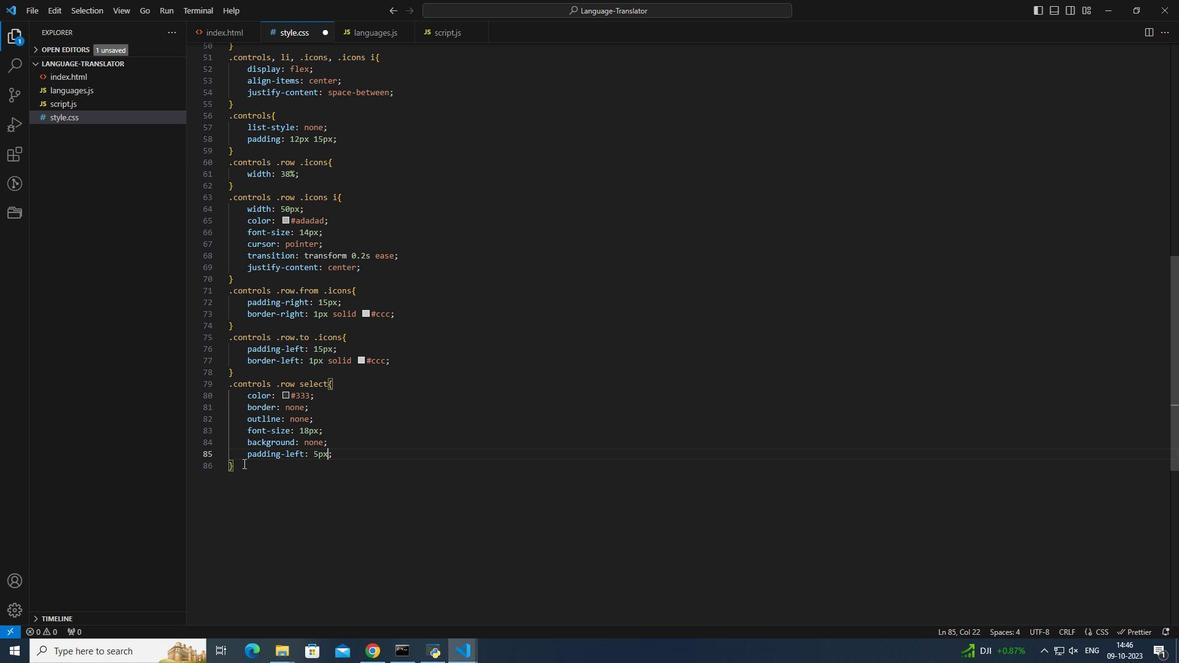 
Action: Mouse pressed left at (572, 176)
Screenshot: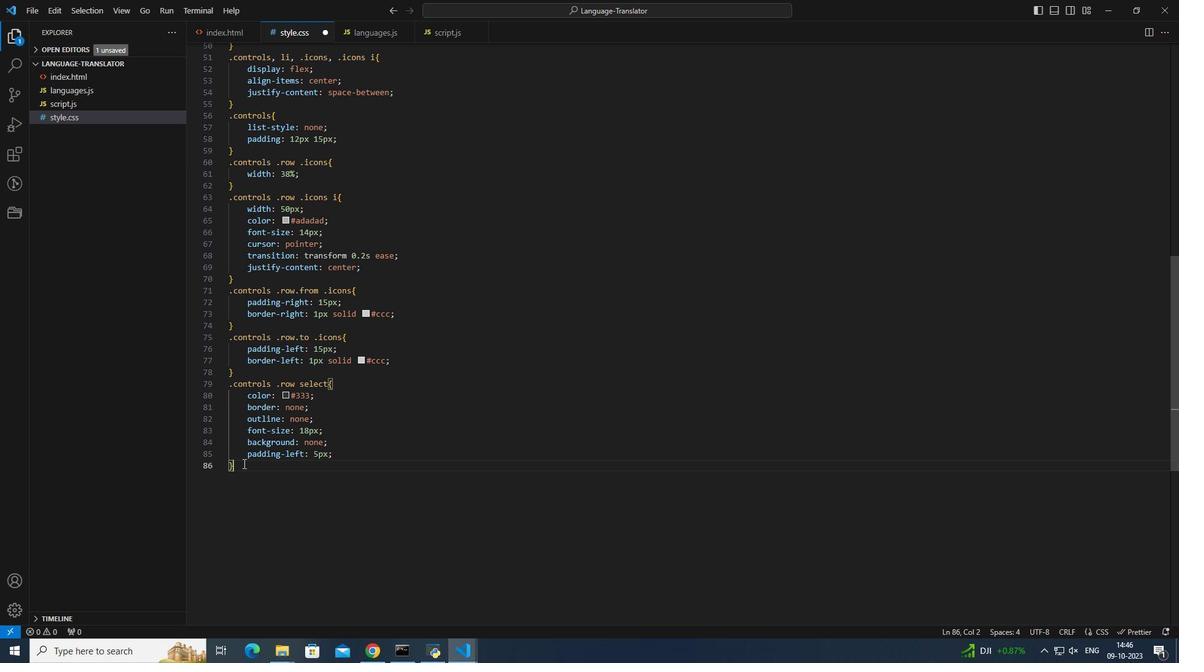 
Action: Key pressed <Key.enter>.text-input<Key.space>textarea<Key.enter><Key.shift_r>:<Key.shift_r><Key.shift_r><Key.shift_r>:webkit-scro<Key.enter><Key.shift_r>{<Key.enter>width<Key.enter>4px<Key.enter><Key.down><Key.enter>.control<Key.enter><Key.space>.row<Key.space>select<Key.shift_r>:<Key.shift_r>:-webkit-scroll<Key.enter><Key.shift_r>{<Key.enter>width<Key.enter>8px<Key.enter><Key.down><Key.enter>.text<Key.enter><Key.space>text<Key.down><Key.enter><Key.shift_r>:<Key.shift_r>:-webkit-scroll<Key.enter>-track,<Key.enter>.contr<Key.enter><Key.space>,<Key.backspace>.row<Key.space>select<Key.shift_r>:<Key.shift_r><Key.shift_r><Key.shift_r><Key.shift_r><Key.shift_r><Key.shift_r><Key.shift_r><Key.shift_r>:-webkit-scrol<Key.enter>-track<Key.shift_r>{<Key.enter>background<Key.enter><Key.shift><Key.shift><Key.shift><Key.shift><Key.shift><Key.shift><Key.shift><Key.shift><Key.shift><Key.shift><Key.shift><Key.shift><Key.shift><Key.shift><Key.shift><Key.shift>#fff<Key.enter><Key.down><Key.enter>.text-<Key.enter><Key.space>textarea<Key.shift_r>:<Key.shift_r>:-webkit-scroll<Key.enter>-thumb<Key.shift_r>{<Key.enter>backgr<Key.down><Key.enter><Key.shift>#ddd<Key.enter><Key.backspace><Key.backspace><Key.backspace><Key.backspace><Key.backspace><Key.backspace>ddd<Key.right><Key.enter>border-radius<Key.enter>8px<Key.right><Key.down><Key.down><Key.enter>.controls<Key.enter><Key.space>.row<Key.space>select<Key.shift_r>:<Key.shift_r><Key.shift_r><Key.shift_r>:-webkit-scrollbar<Key.enter>-thumb<Key.shift_r>{<Key.enter>backgron<Key.down><Key.enter><Key.shift><Key.shift><Key.shift><Key.shift>$<Key.backspace><Key.shift><Key.shift><Key.shift><Key.shift><Key.shift>#999<Key.enter><Key.right><Key.enter>border-radius<Key.enter>8px<Key.enter><Key.right><Key.enter>border-right<Key.shift_r><Key.shift_r><Key.shift_r><Key.shift_r><Key.shift_r><Key.shift_r><Key.enter>2px<Key.space>sl\<Key.backspace><Key.backspace>olid<Key.space><Key.shift>#ffffff<Key.right><Key.right><Key.enter>.controls<Key.enter><Key.backspace><Key.backspace><Key.backspace><Key.backspace><Key.backspace><Key.backspace><Key.backspace><Key.backspace><Key.backspace><Key.backspace><Key.right><Key.enter>.contr<Key.enter><Key.space>.exchange<Key.shift_r>{<Key.enter>color<Key.shift_r>:<Key.shift>#adadad<Key.right><Key.enter>cursor<Key.backspace><Key.backspace><Key.backspace><Key.backspace><Key.backspace><Key.backspace><Key.backspace><Key.backspace><Key.enter><Key.up><Key.right><Key.right><Key.right><Key.right><Key.right><Key.right><Key.right><Key.right><Key.right><Key.right><Key.right><Key.right><Key.right><Key.right><Key.right><Key.right><Key.right><Key.right><Key.right><Key.right><Key.right><Key.left><Key.left>;<Key.enter>cursor<Key.enter>pointer<Key.enter><Key.right><Key.enter>font-size;16px<Key.backspace><Key.backspace><Key.backspace><Key.backspace><Key.backspace><Key.backspace><Key.backspace>z<Key.enter>16px<Key.enter><Key.right><Key.enter>transition<Key.enter>transform<Key.space>0.2s<Key.space>ease<Key.right><Key.down><Key.enter>.controls<Key.space>i<Key.shift_r>:active<Key.shift_r>{<Key.enter>transform<Key.shift_r><Key.enter>scale<Key.shift_r><Key.shift_r><Key.shift_r><Key.shift_r><Key.shift_r><Key.shift_r><Key.shift_r><Key.shift_r><Key.shift_r><Key.shift_r><Key.shift_r><Key.shift_r><Key.shift_r><Key.enter>0.9<Key.right><Key.right><Key.down><Key.enter>.cont<Key.enter><Key.space>button<Key.shift_r>{<Key.enter>
Screenshot: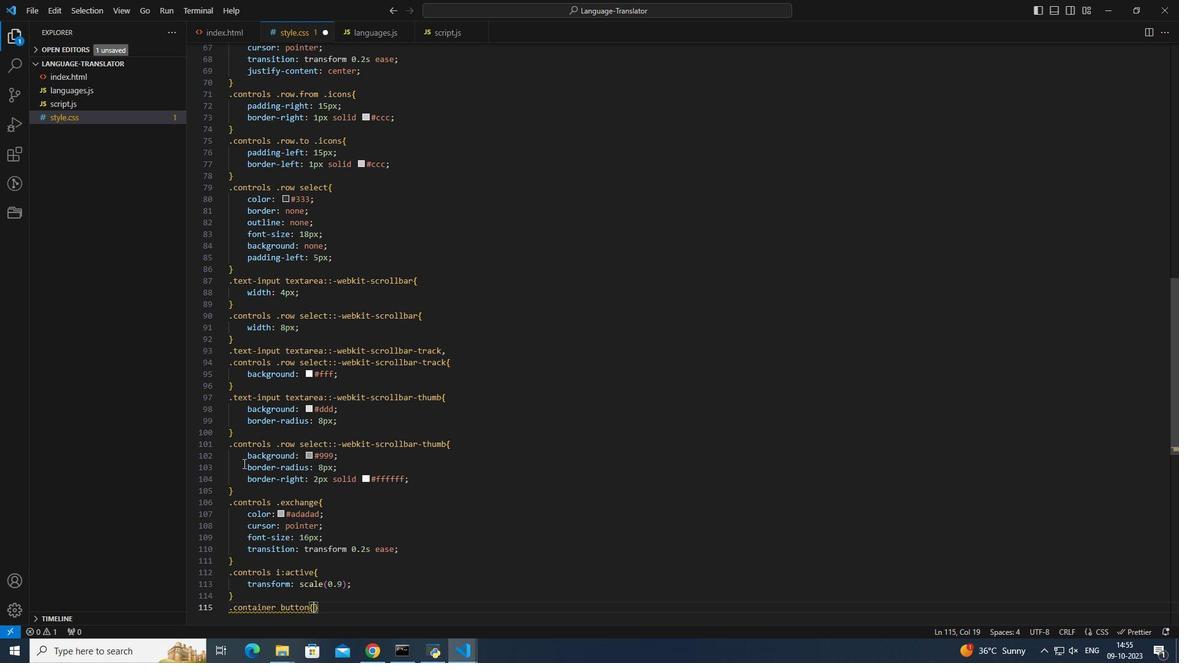 
Action: Mouse moved to (198, 176)
Screenshot: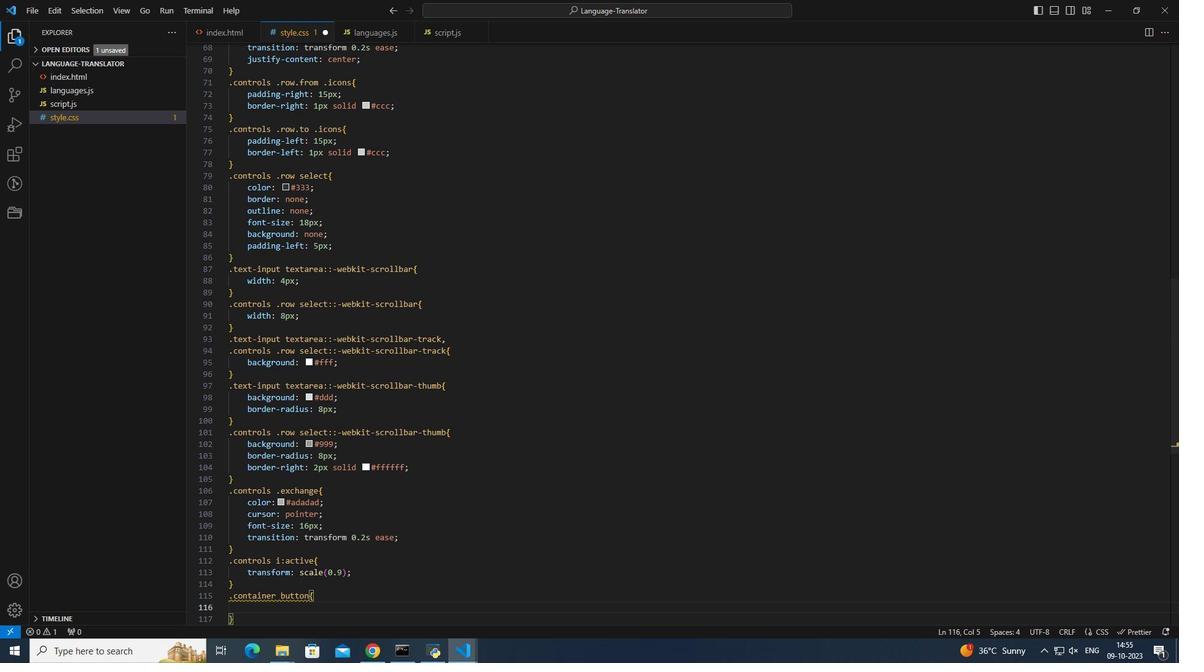 
Action: Mouse scrolled (198, 176) with delta (0, 0)
Screenshot: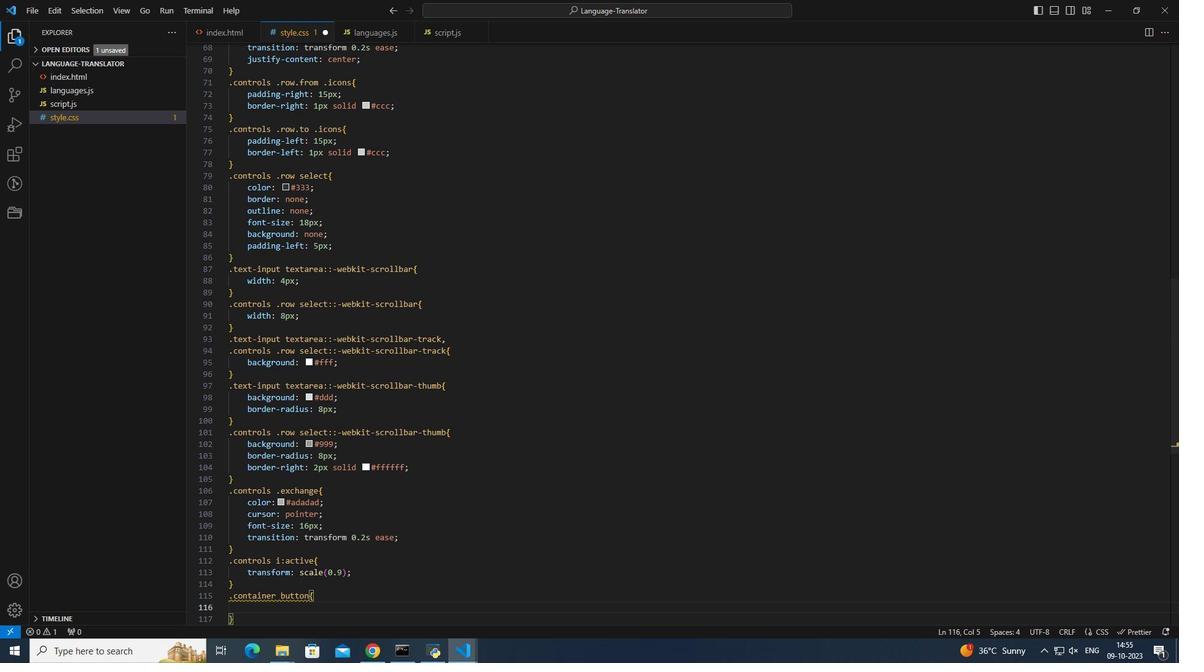 
Action: Mouse scrolled (198, 176) with delta (0, 0)
Screenshot: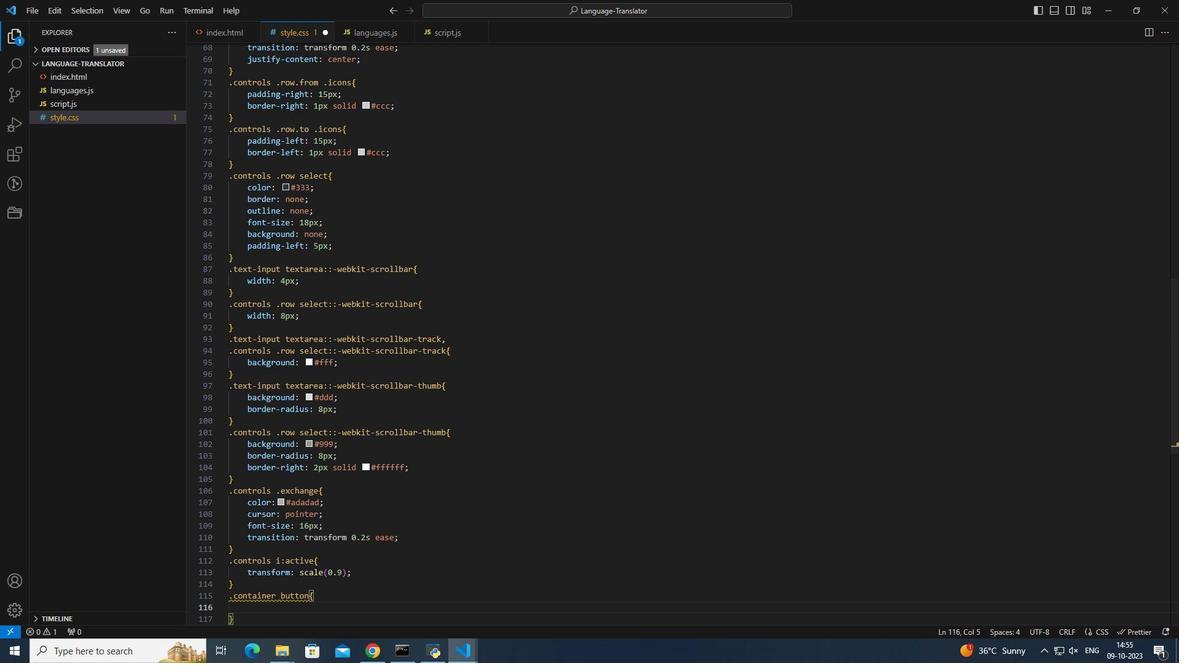 
Action: Mouse scrolled (198, 176) with delta (0, 0)
Screenshot: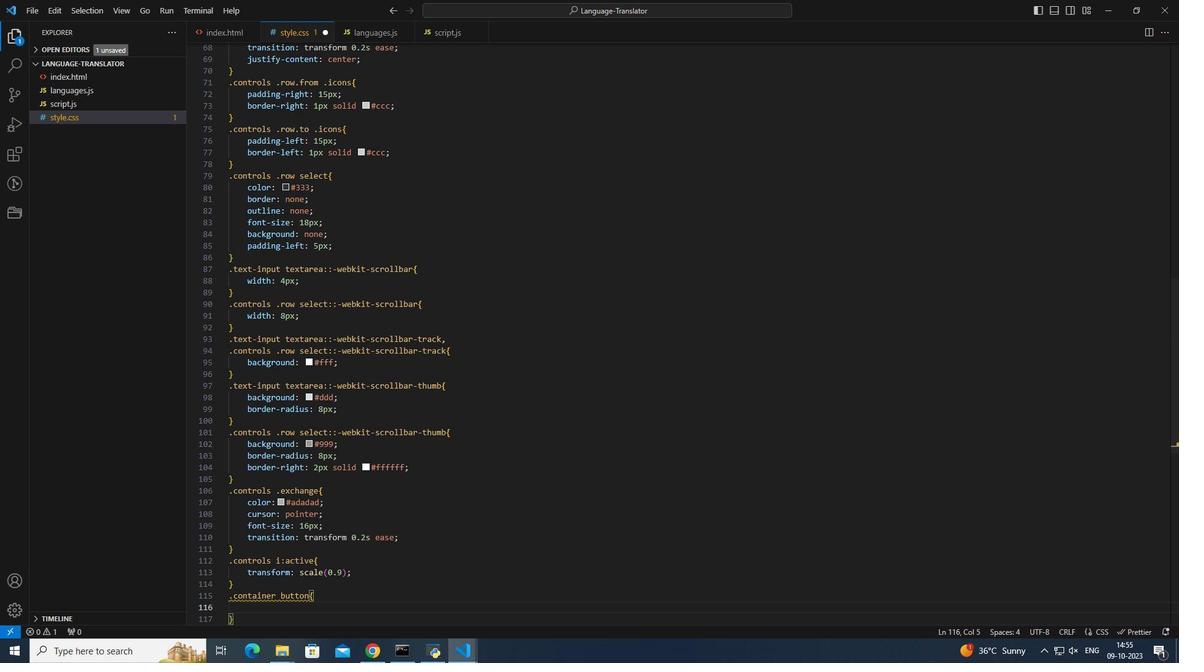 
Action: Mouse scrolled (198, 176) with delta (0, 0)
Screenshot: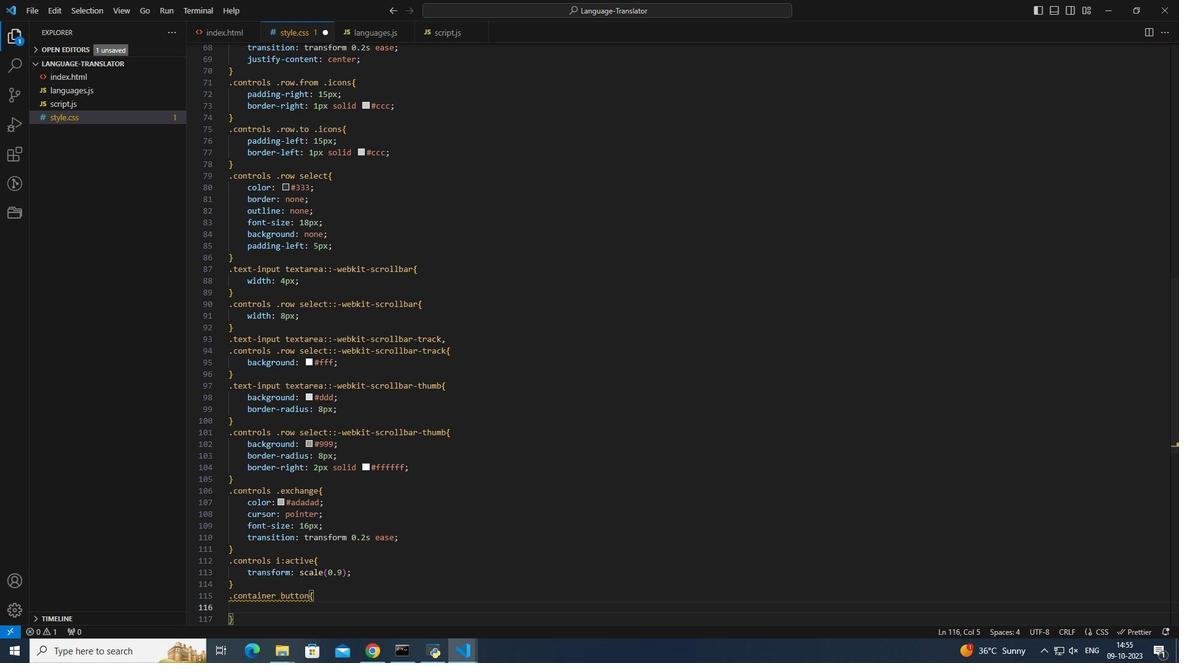 
Action: Mouse scrolled (198, 176) with delta (0, 0)
Screenshot: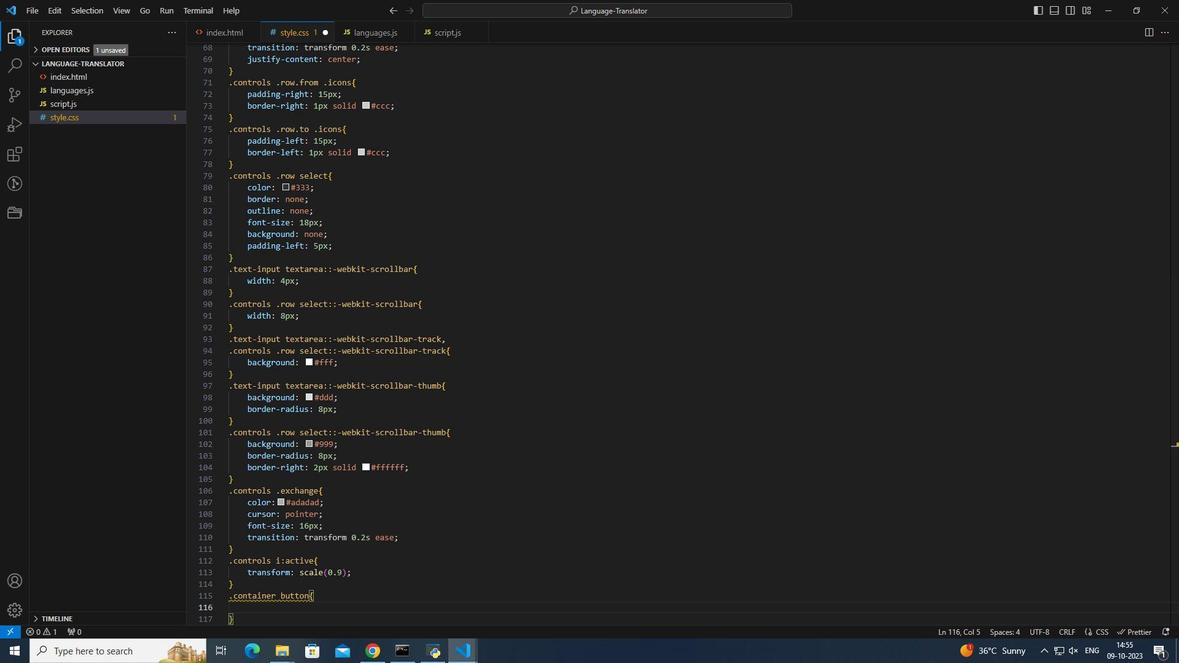 
Action: Mouse scrolled (198, 176) with delta (0, 0)
Screenshot: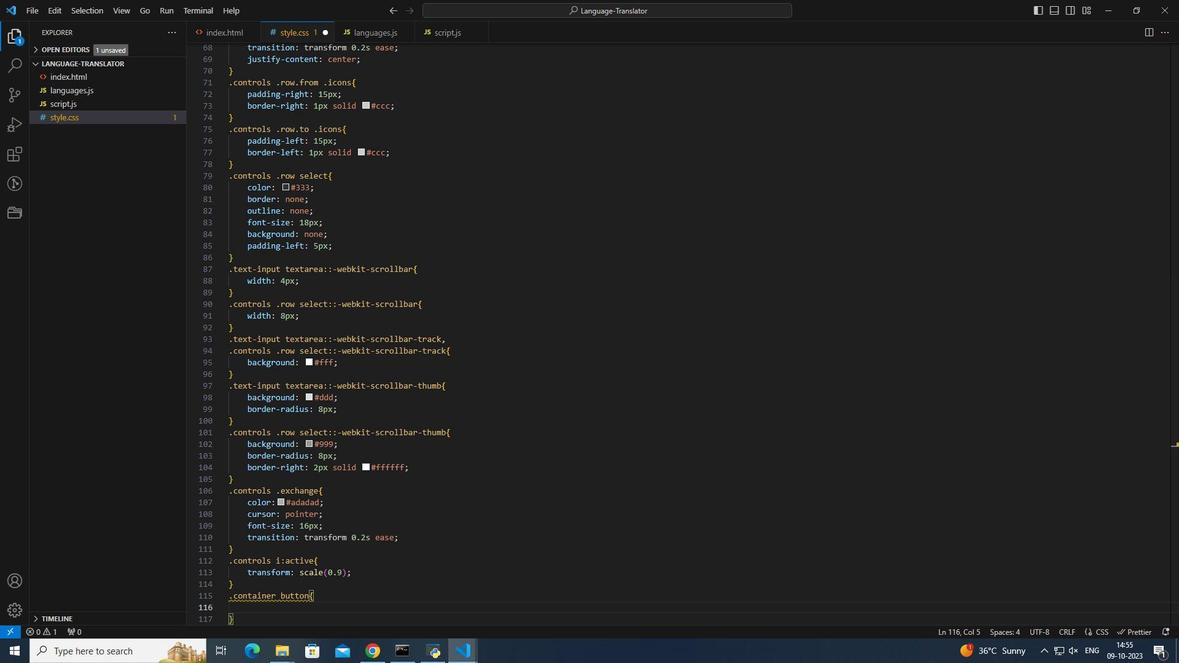 
Action: Mouse scrolled (198, 176) with delta (0, 0)
Screenshot: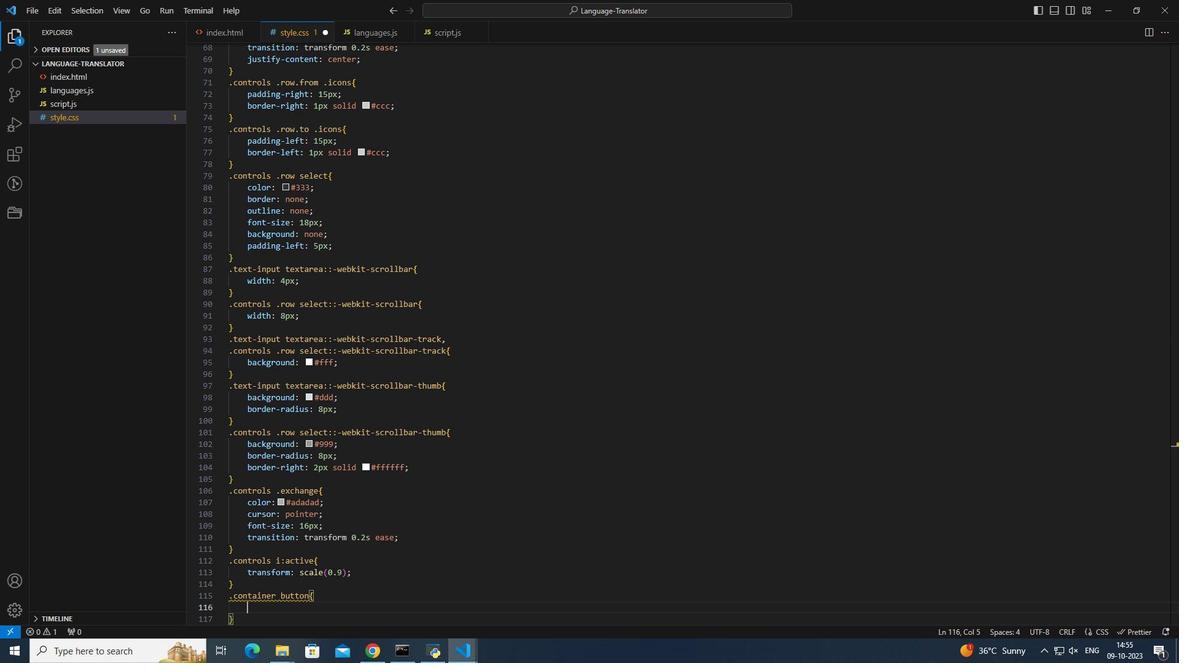 
Action: Mouse scrolled (198, 176) with delta (0, 0)
Screenshot: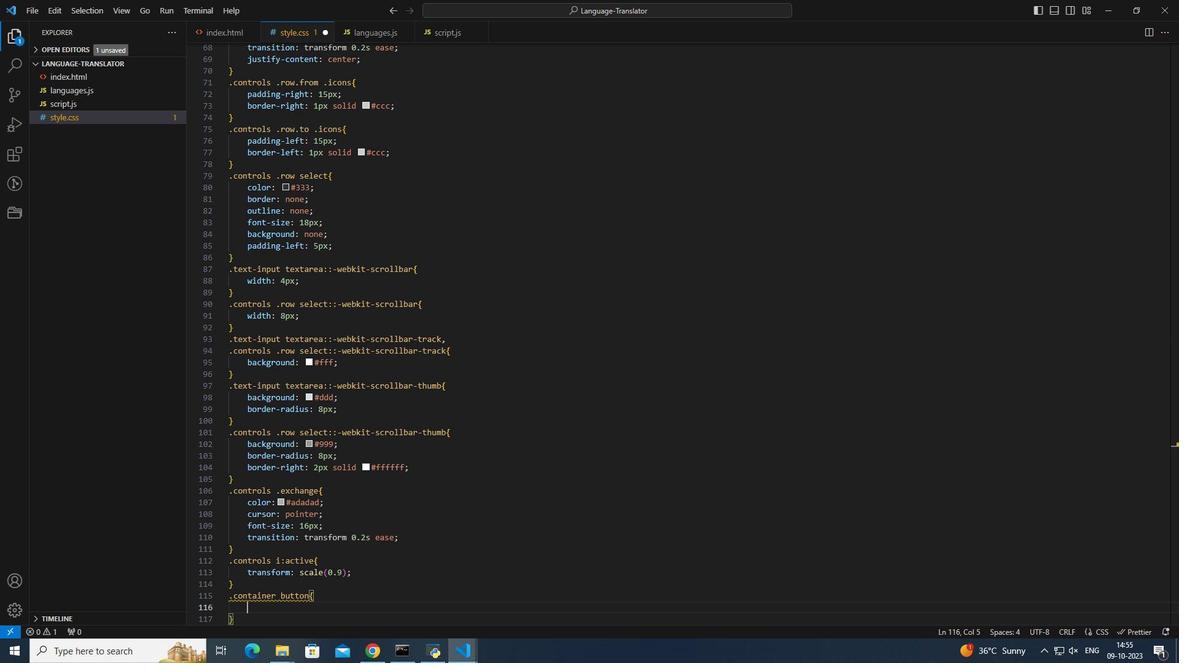 
Action: Mouse scrolled (198, 176) with delta (0, 0)
Screenshot: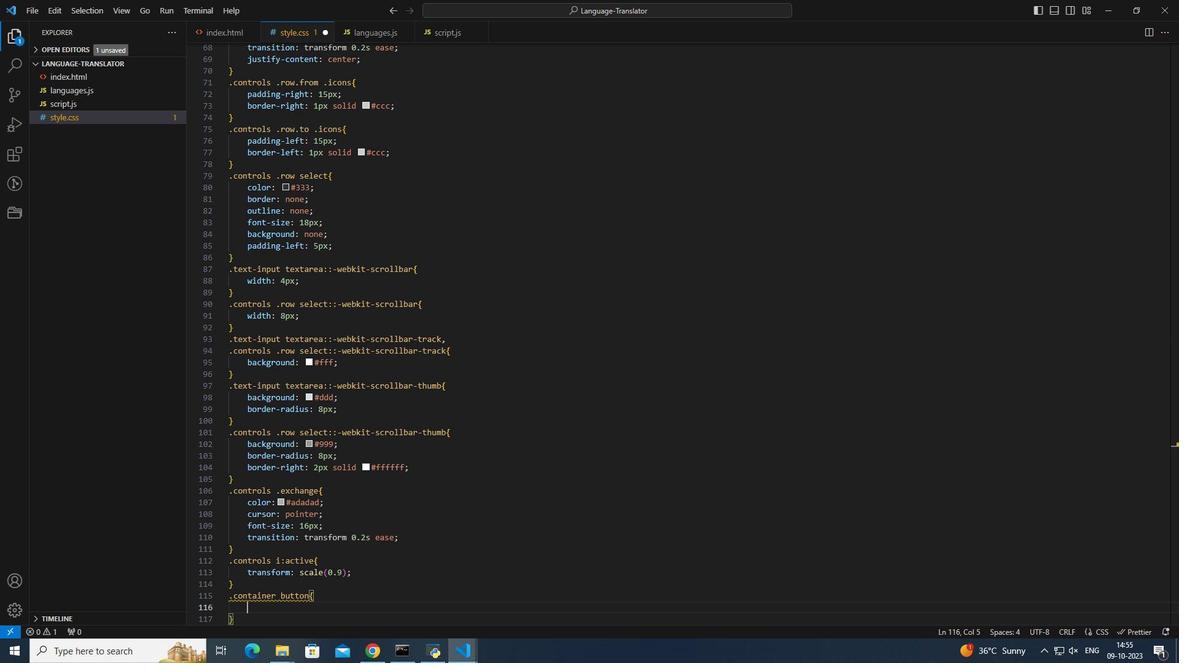 
Action: Mouse scrolled (198, 176) with delta (0, 0)
Screenshot: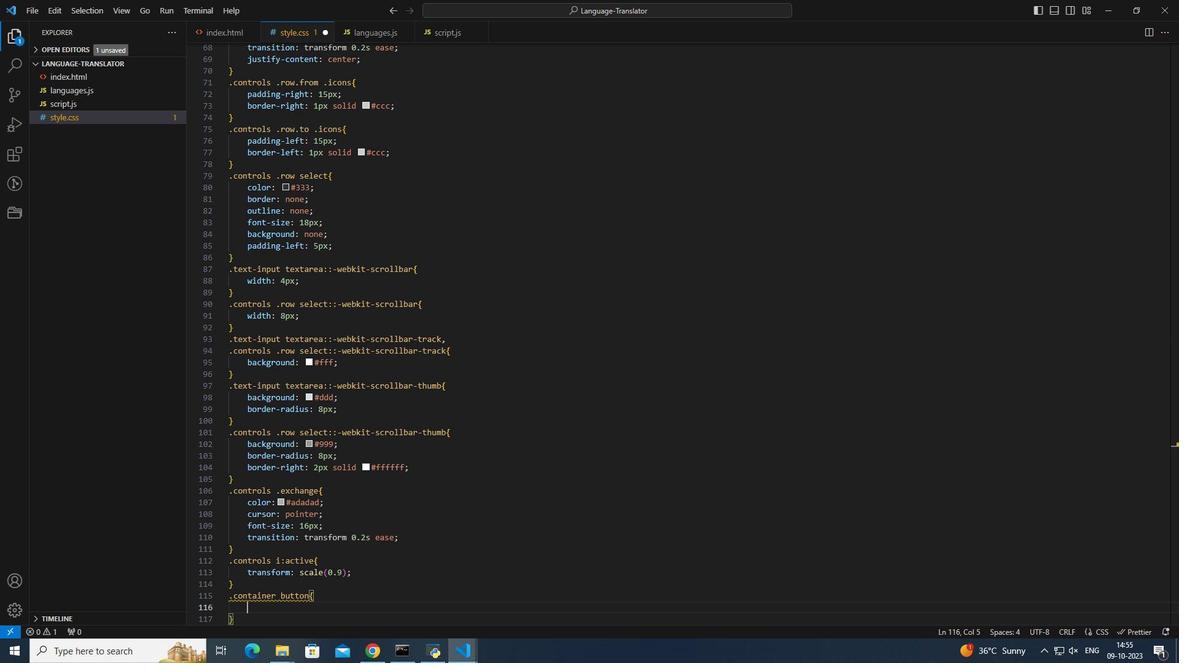 
Action: Mouse scrolled (198, 176) with delta (0, 0)
Screenshot: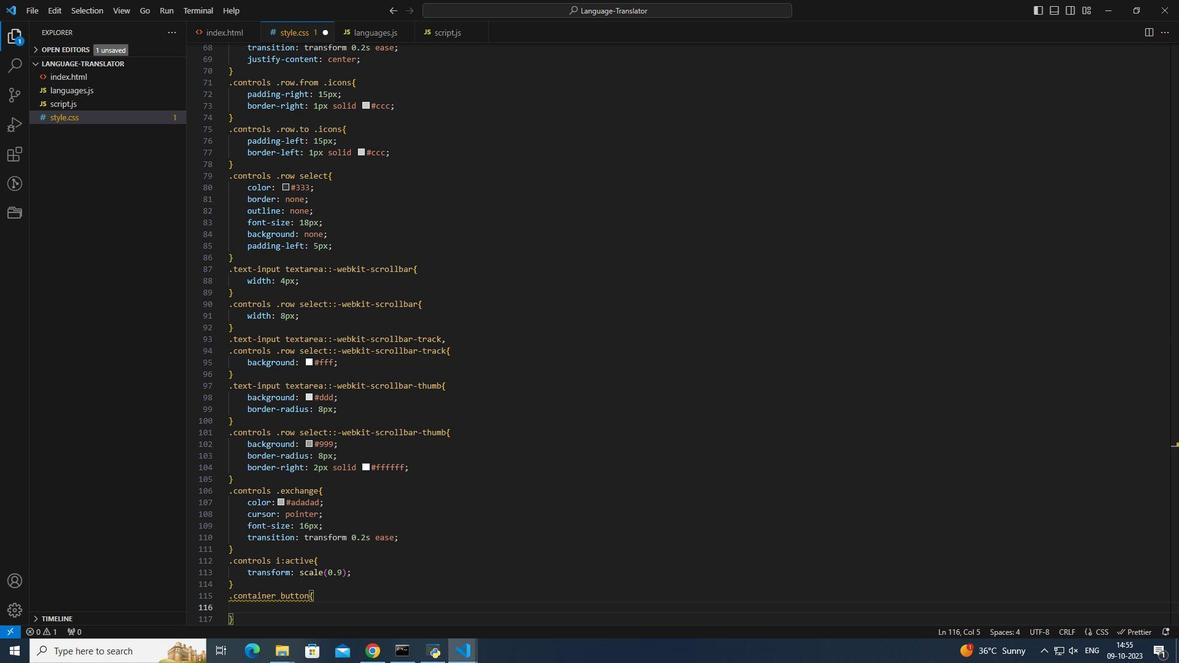 
Action: Mouse scrolled (198, 176) with delta (0, 0)
Screenshot: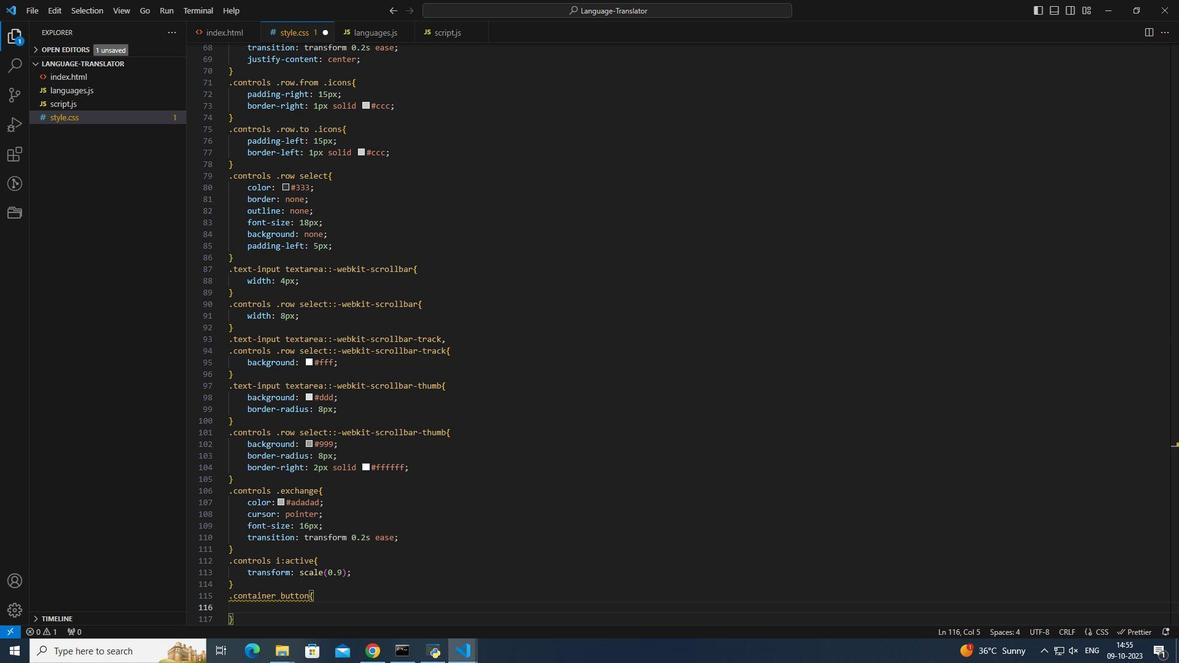 
Action: Mouse moved to (489, 199)
Screenshot: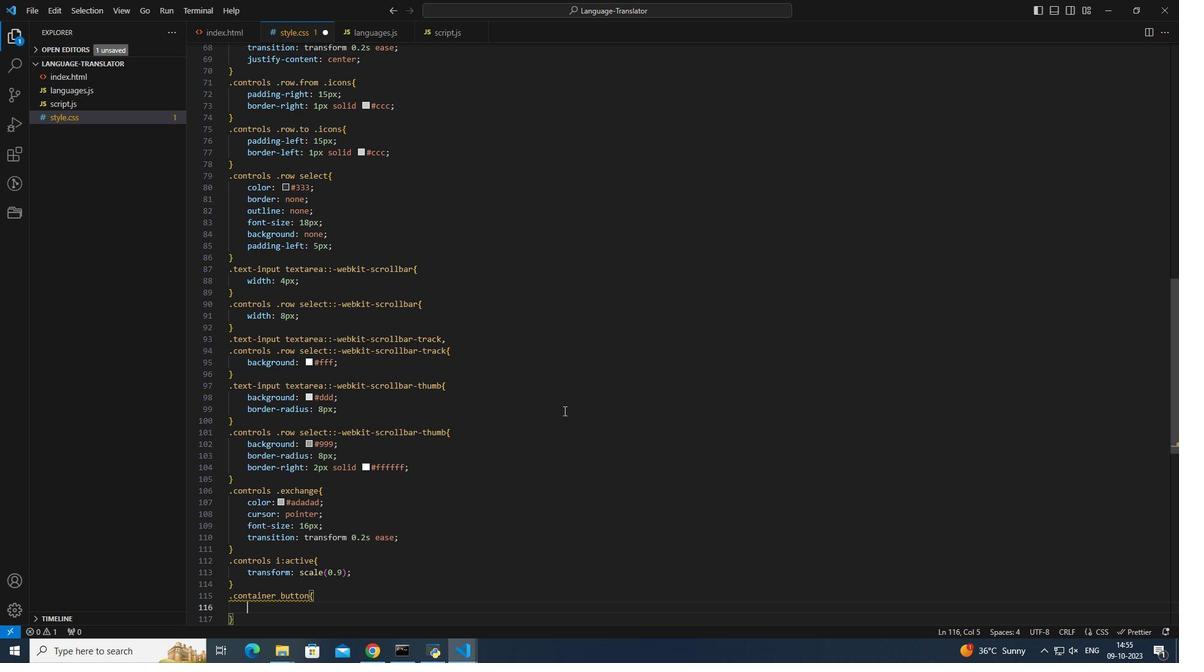
Action: Mouse scrolled (489, 199) with delta (0, 0)
Screenshot: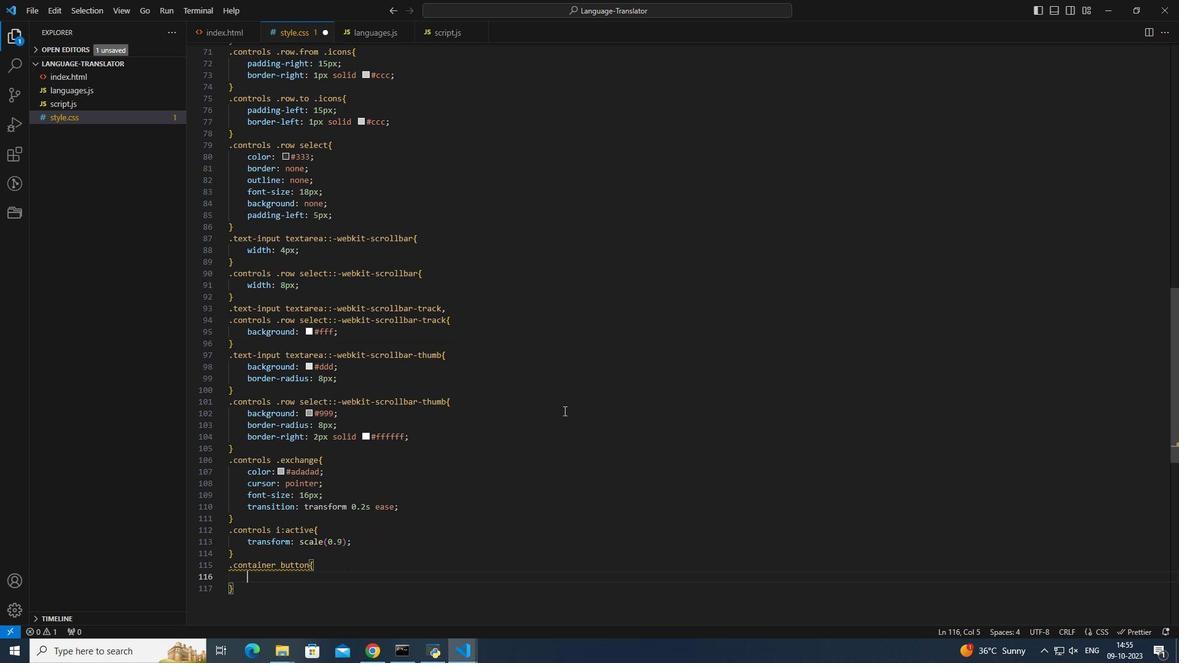 
Action: Mouse scrolled (489, 199) with delta (0, 0)
Screenshot: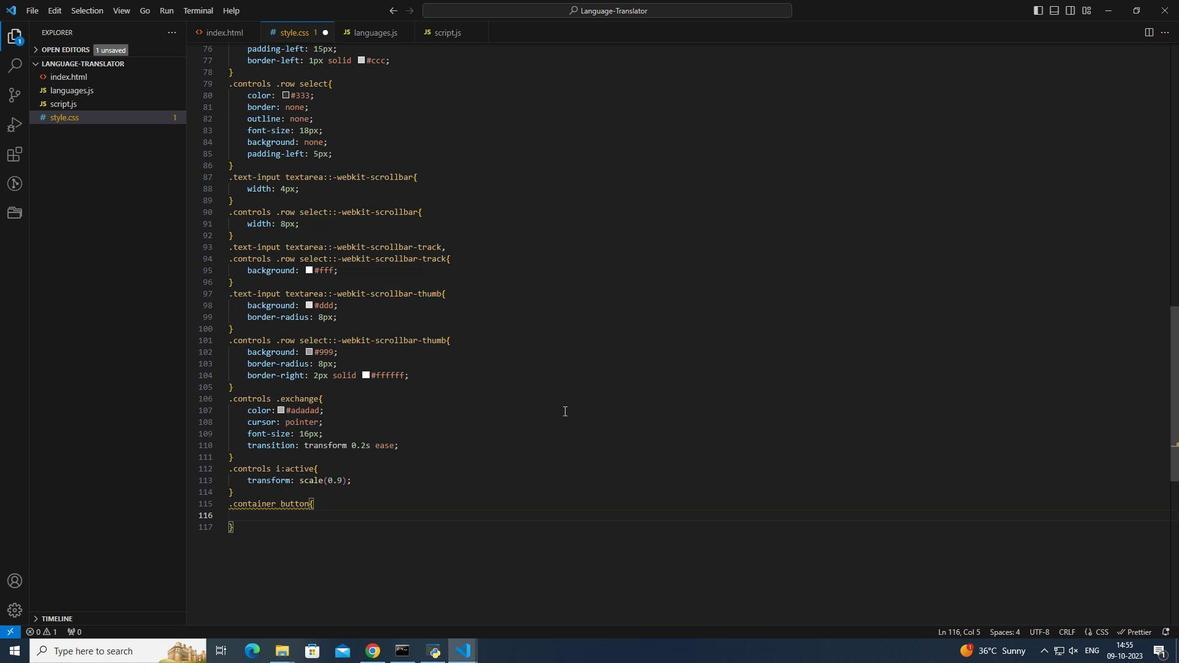 
Action: Mouse scrolled (489, 199) with delta (0, 0)
Screenshot: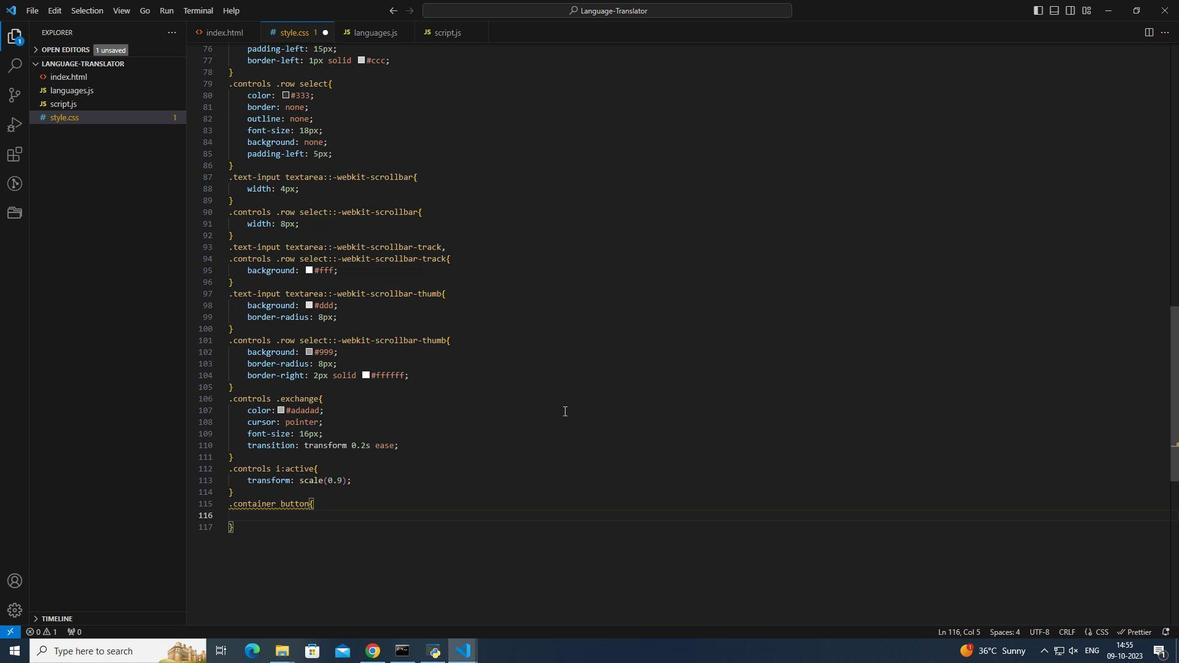 
Action: Mouse moved to (492, 197)
Screenshot: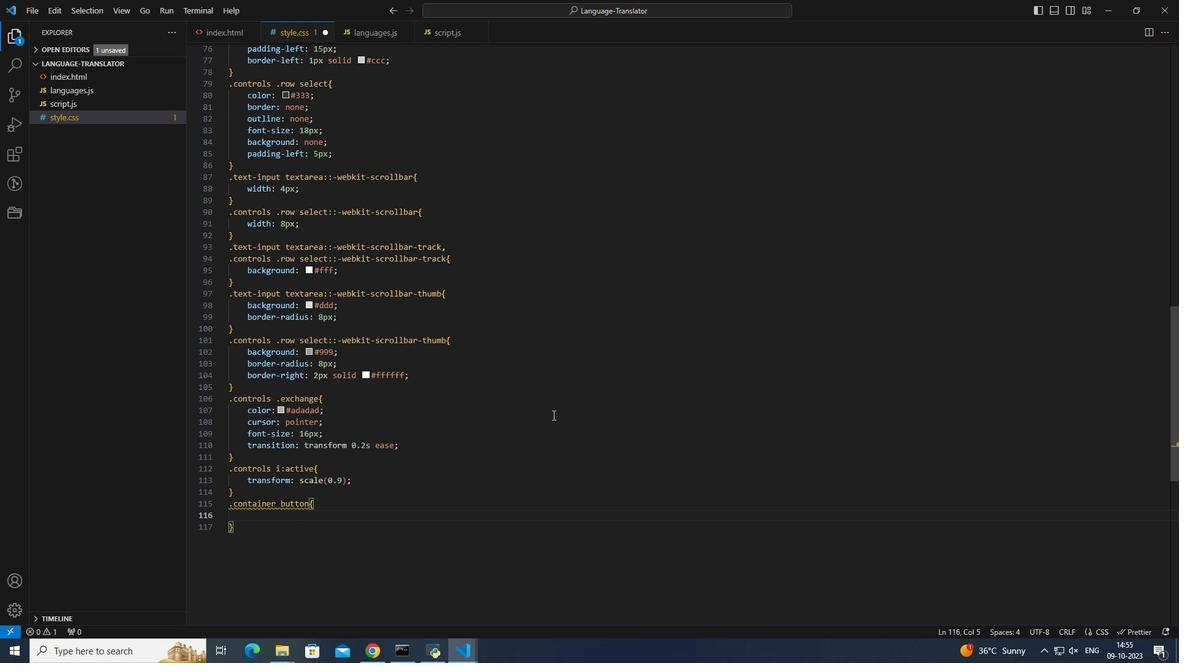 
Action: Mouse scrolled (492, 197) with delta (0, 0)
Screenshot: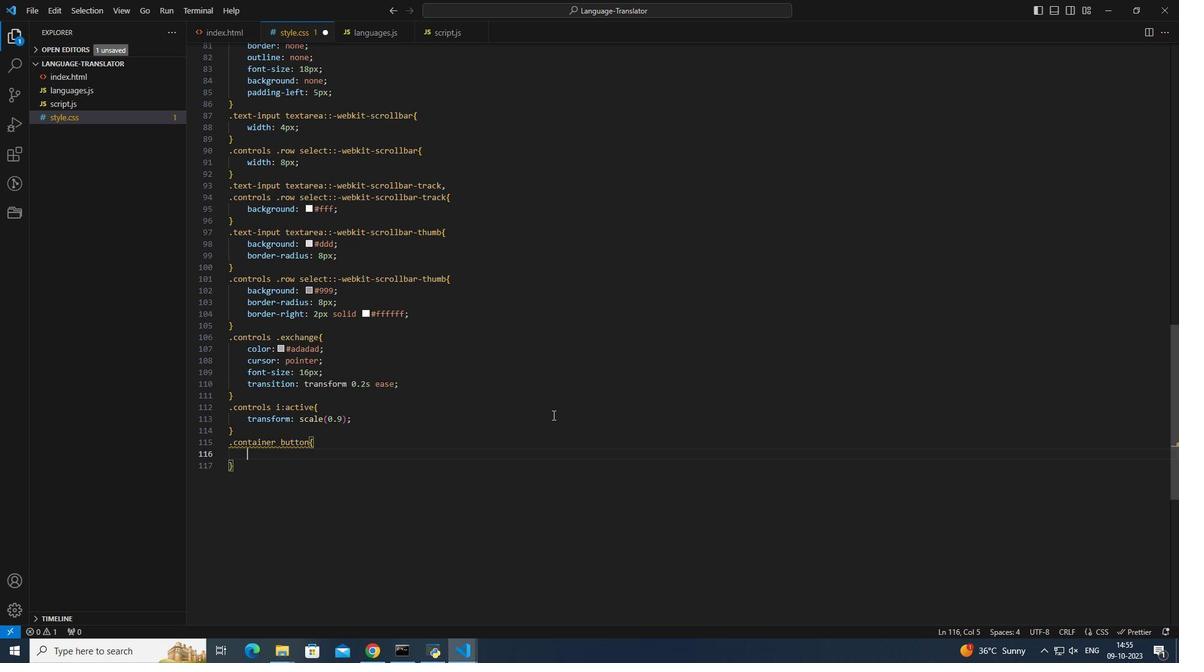 
Action: Mouse scrolled (492, 197) with delta (0, 0)
Screenshot: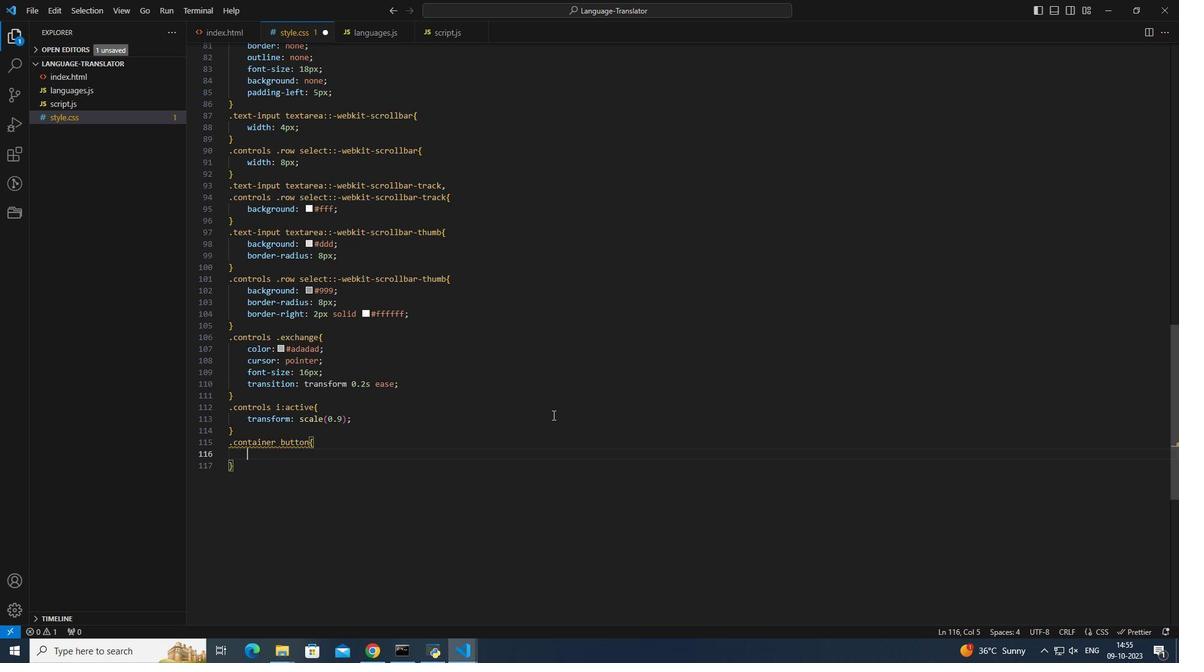 
Action: Mouse scrolled (492, 197) with delta (0, 0)
Screenshot: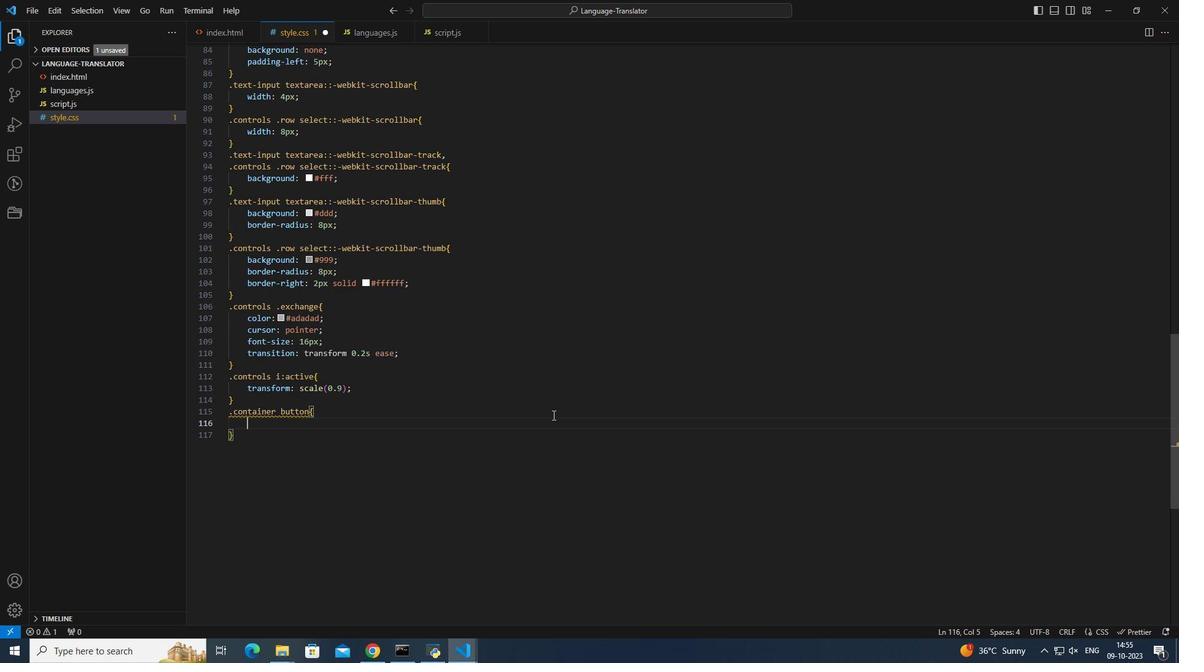 
Action: Mouse scrolled (492, 197) with delta (0, 0)
Screenshot: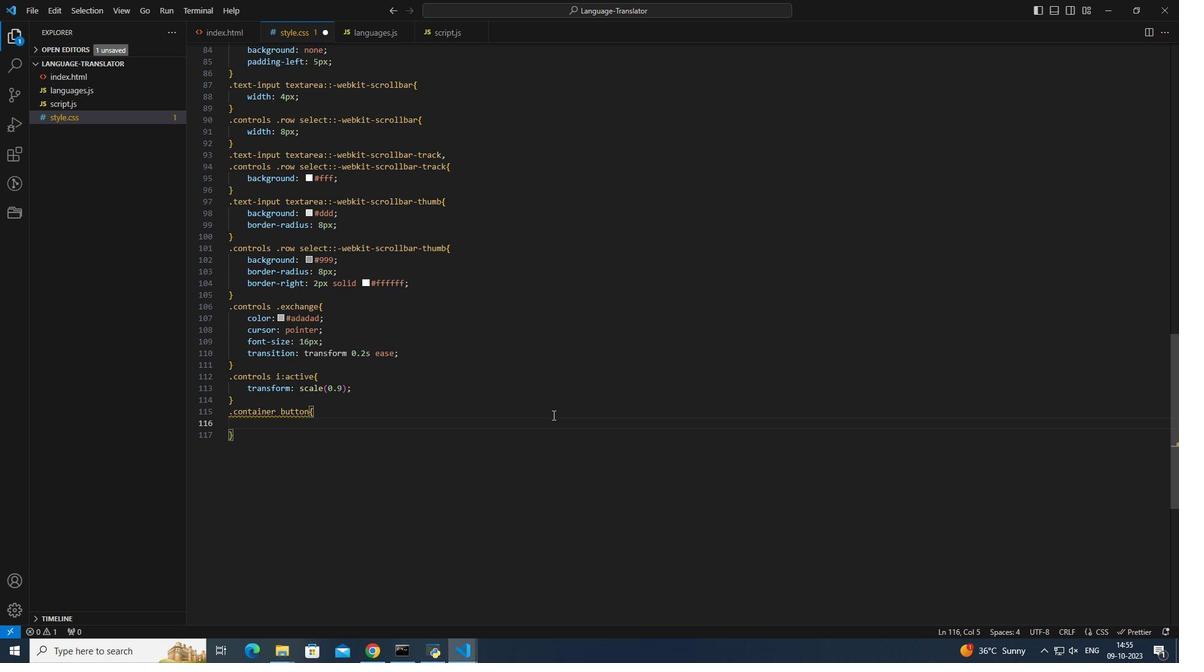 
Action: Mouse scrolled (492, 197) with delta (0, 0)
Screenshot: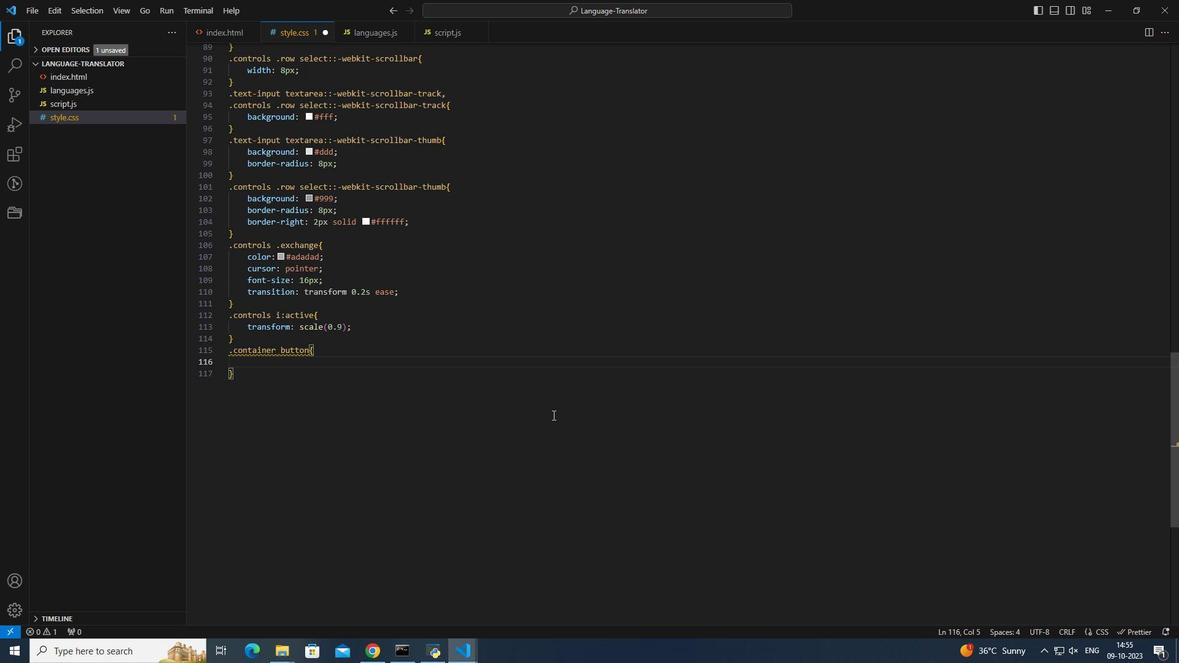 
Action: Mouse moved to (568, 219)
Screenshot: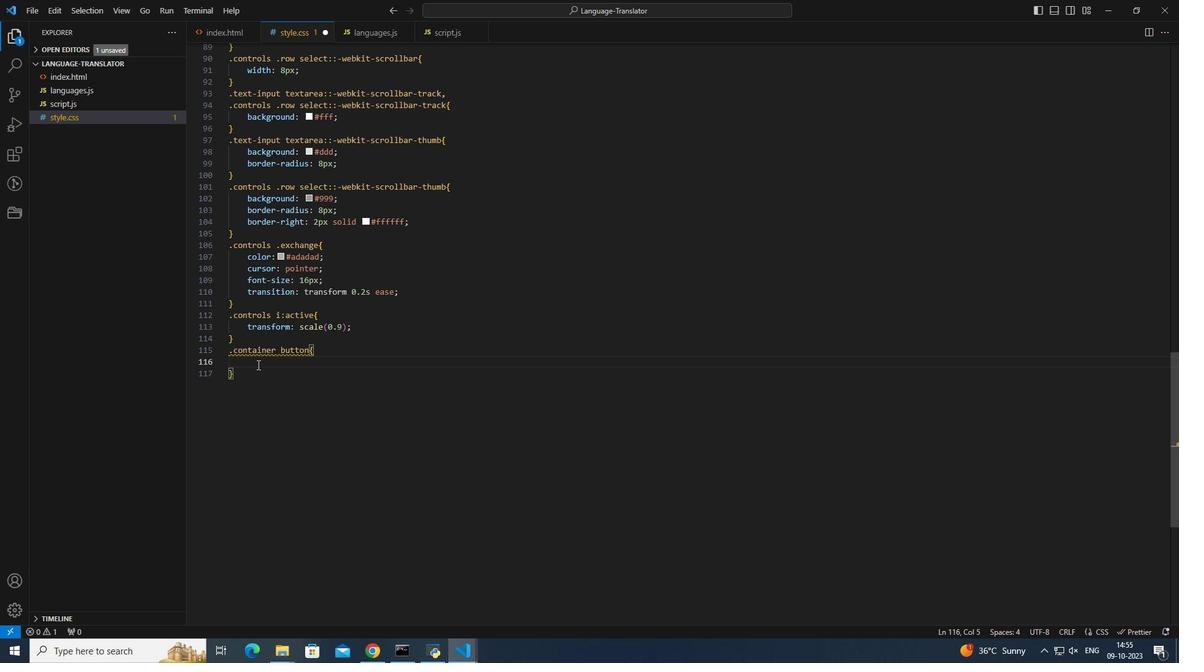 
Action: Mouse pressed left at (568, 219)
Screenshot: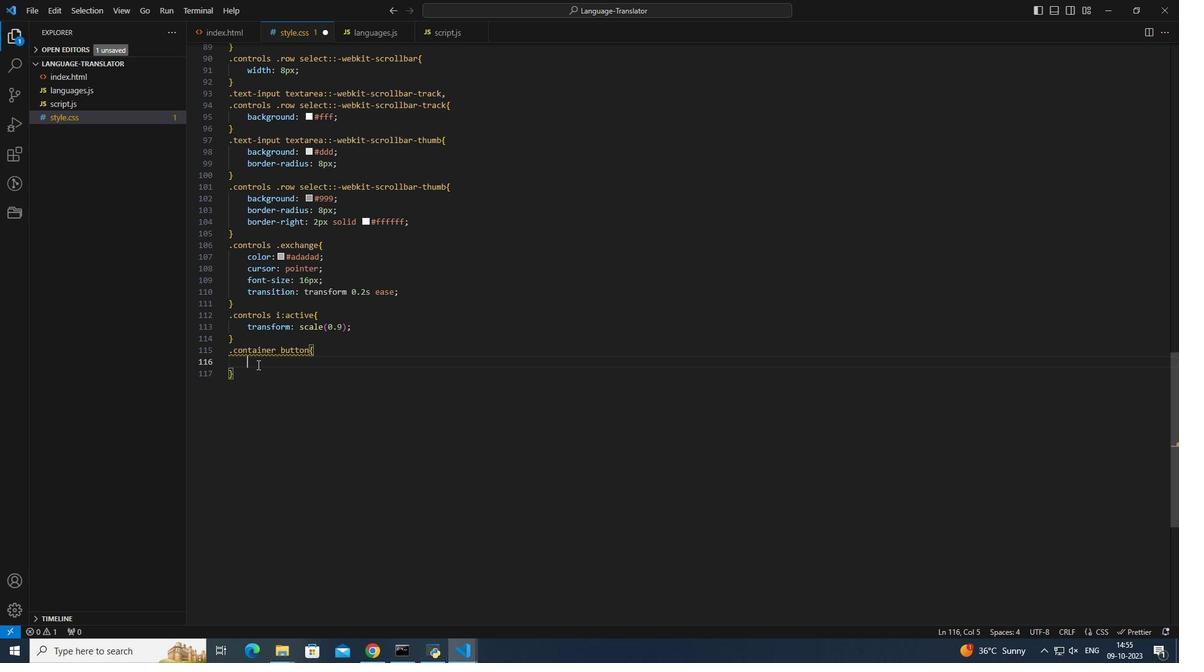 
Action: Key pressed width<Key.enter>100<Key.shift><Key.shift><Key.shift><Key.shift><Key.shift><Key.shift><Key.shift><Key.shift><Key.shift><Key.shift>%<Key.enter><Key.right><Key.enter>padd<Key.enter>14px<Key.enter><Key.right><Key.enter>out<Key.enter>none<Key.enter><Key.right><Key.enter>border<Key.enter>none<Key.enter><Key.up><Key.right><Key.down><Key.enter>color<Key.enter><Key.shift><Key.shift><Key.shift><Key.shift><Key.shift><Key.shift><Key.shift><Key.shift><Key.shift><Key.shift><Key.shift><Key.shift><Key.shift><Key.shift><Key.shift><Key.shift><Key.shift>#fff<Key.right><Key.enter>cursor<Key.enter>pointer<Key.enter><Key.right><Key.enter><Key.enter><Key.backspace><Key.backspace><Key.tab>margin-top<Key.enter>20px<Key.enter><Key.right><Key.enter>font<Key.down><Key.enter>17px<Key.enter><Key.right><Key.enter>border<Key.down><Key.enter>5px<Key.right><Key.enter>backgroy<Key.backspace>und<Key.enter><Key.shift><Key.shift><Key.shift><Key.shift><Key.shift><Key.shift><Key.shift>#5372f0<Key.enter><Key.right><Key.down><Key.enter><Key.shift><Key.shift><Key.shift><Key.shift><Key.shift><Key.shift><Key.shift><Key.shift><Key.shift><Key.shift>@<Key.backspace><Key.enter><Key.shift><Key.shift><Key.shift><Key.shift><Key.shift><Key.shift><Key.shift><Key.shift><Key.shift><Key.shift><Key.shift><Key.shift>@media<Key.space><Key.shift_r>(max-width<Key.enter><Key.backspace><Key.backspace><Key.backspace><Key.backspace>dth<Key.shift_r>:<Key.space>660px<Key.right><Key.shift_r><Key.shift_r><Key.shift_r><Key.shift_r><Key.right><Key.shift_r>{<Key.enter>.conta<Key.enter><Key.shift_r>{<Key.enter><Key.enter><Key.backspace><Key.backspace><Key.backspace><Key.tab>padding<Key.enter>20px<Key.enter><Key.down><Key.down><Key.up><Key.enter>.wea<Key.enter><Key.space>.text-<Key.enter><Key.shift_r>{<Key.enter>flex-direct<Key.enter>col<Key.enter><Key.right><Key.down><Key.enter><Key.shift_r>.text<Key.enter><Key.space>.to-<Key.enter><Key.shift_r>{<Key.enter>border-left<Key.enter>0px<Key.enter><Key.right><Key.enter>border-top<Key.enter>1px<Key.enter><Key.space>solid<Key.space><Key.shift>#ccc<Key.enter><Key.right><Key.down><Key.down><Key.down><Key.down><Key.down><Key.down><Key.down><Key.up><Key.right><Key.right><Key.right><Key.right><Key.right><Key.left><Key.enter>.text-<Key.enter><Key.space>textarea<Key.shift_r>{<Key.enter>height<Key.enter>0<Key.backspace>200px<Key.enter><Key.down><Key.down><Key.up><Key.enter>
Screenshot: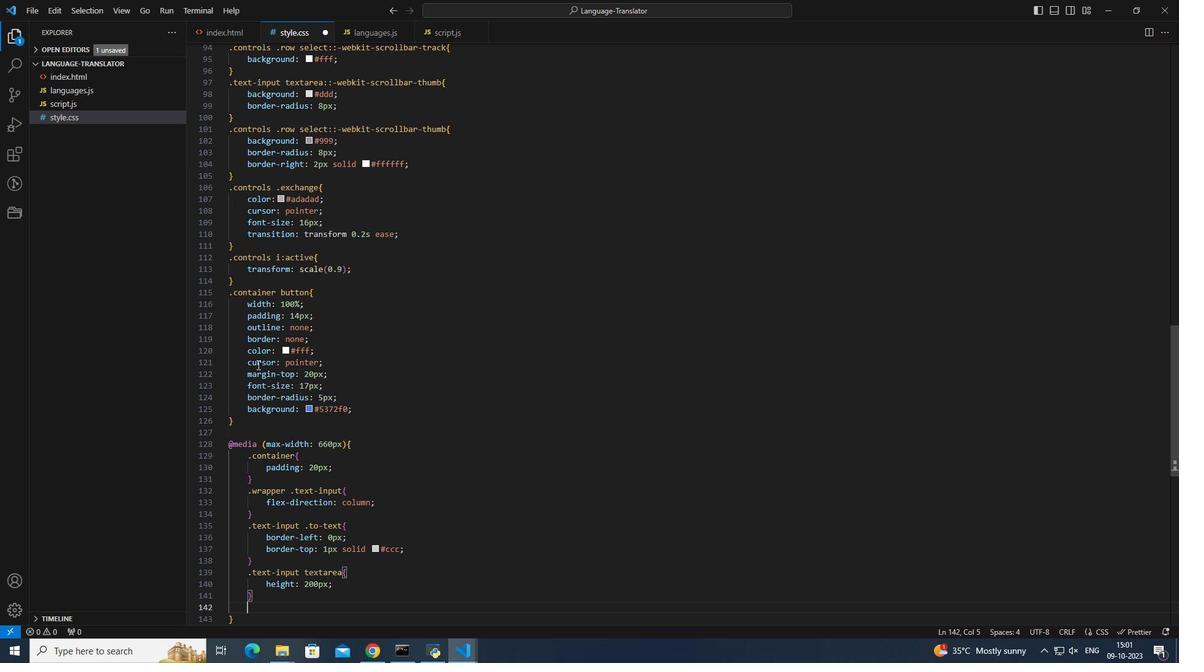 
Action: Mouse moved to (197, 156)
Screenshot: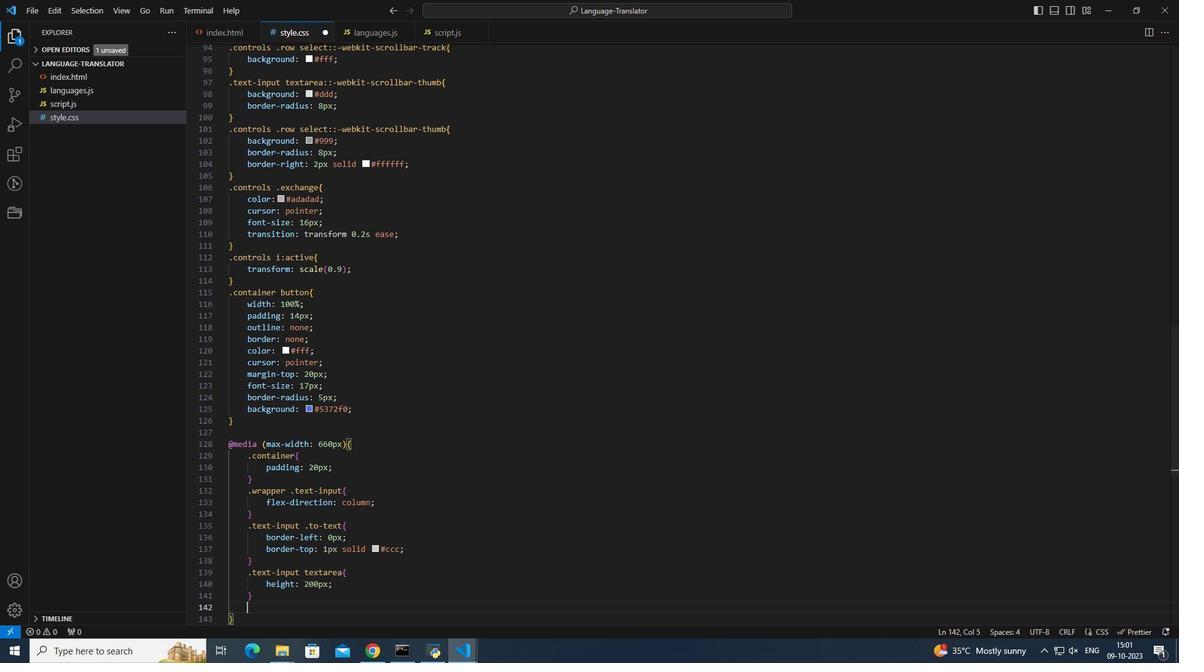
Action: Mouse scrolled (197, 156) with delta (0, 0)
Screenshot: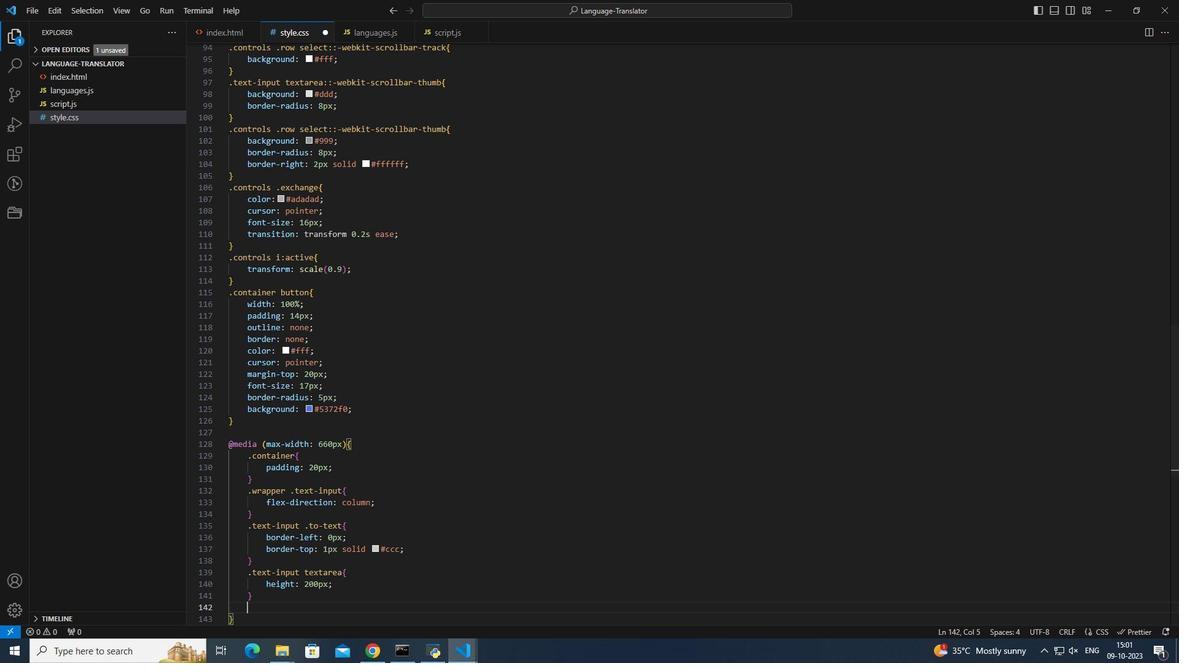
Action: Mouse scrolled (197, 156) with delta (0, 0)
Screenshot: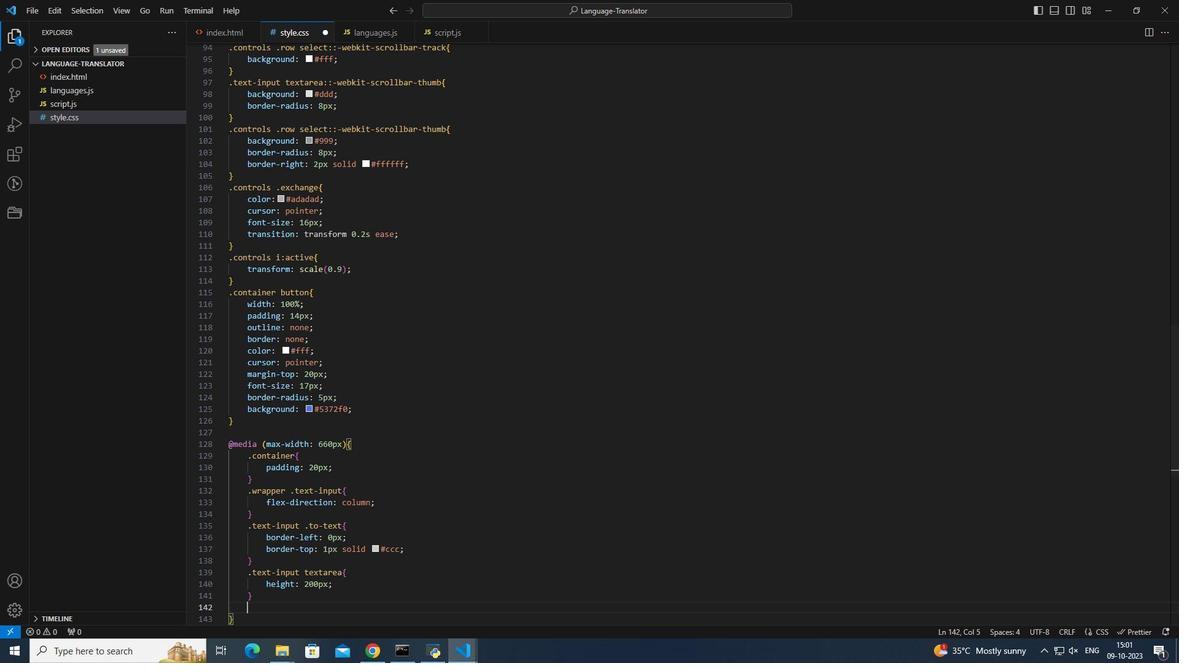 
Action: Mouse scrolled (197, 156) with delta (0, 0)
Screenshot: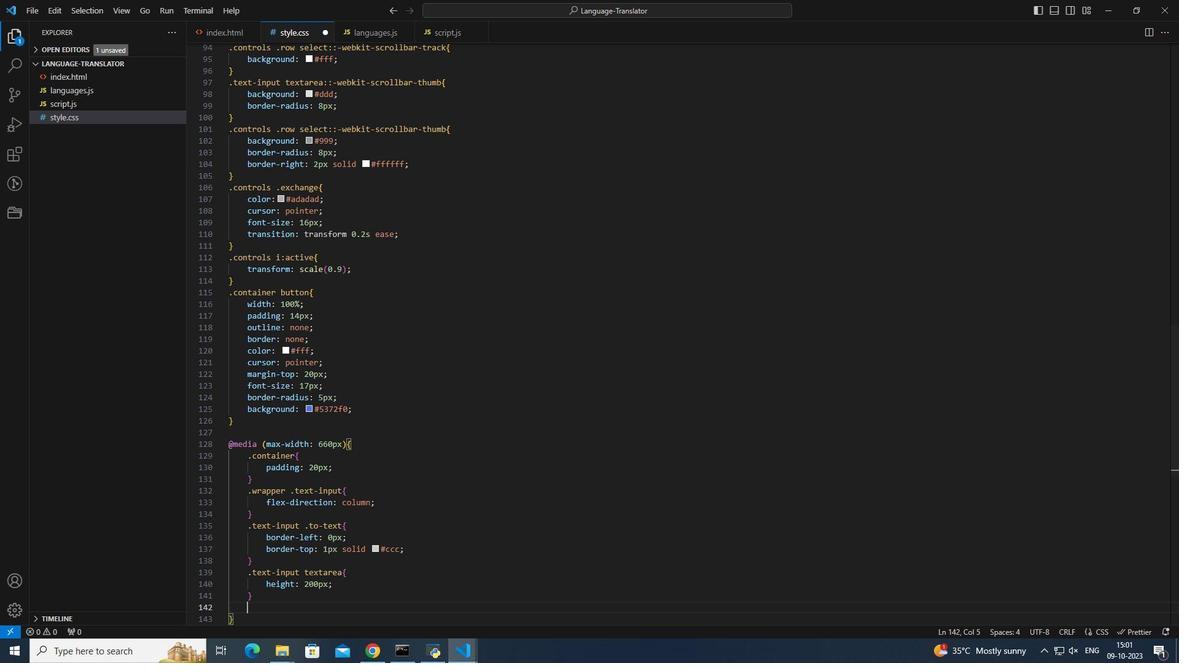 
Action: Mouse scrolled (197, 156) with delta (0, 0)
Screenshot: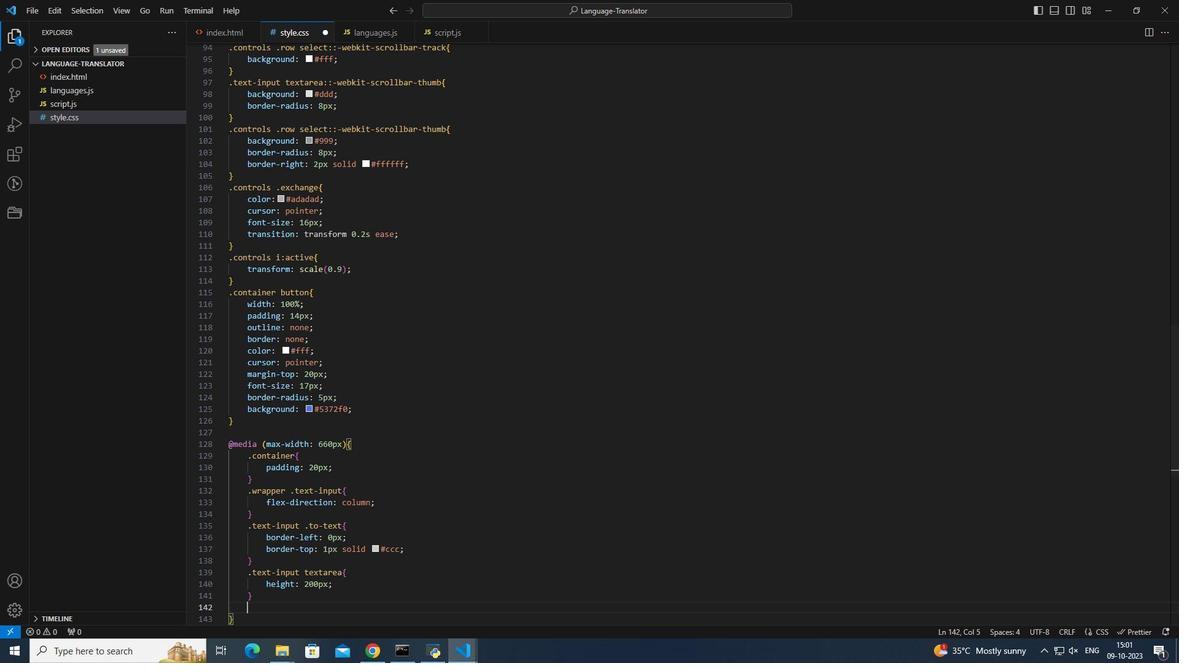 
Action: Mouse scrolled (197, 156) with delta (0, 0)
Screenshot: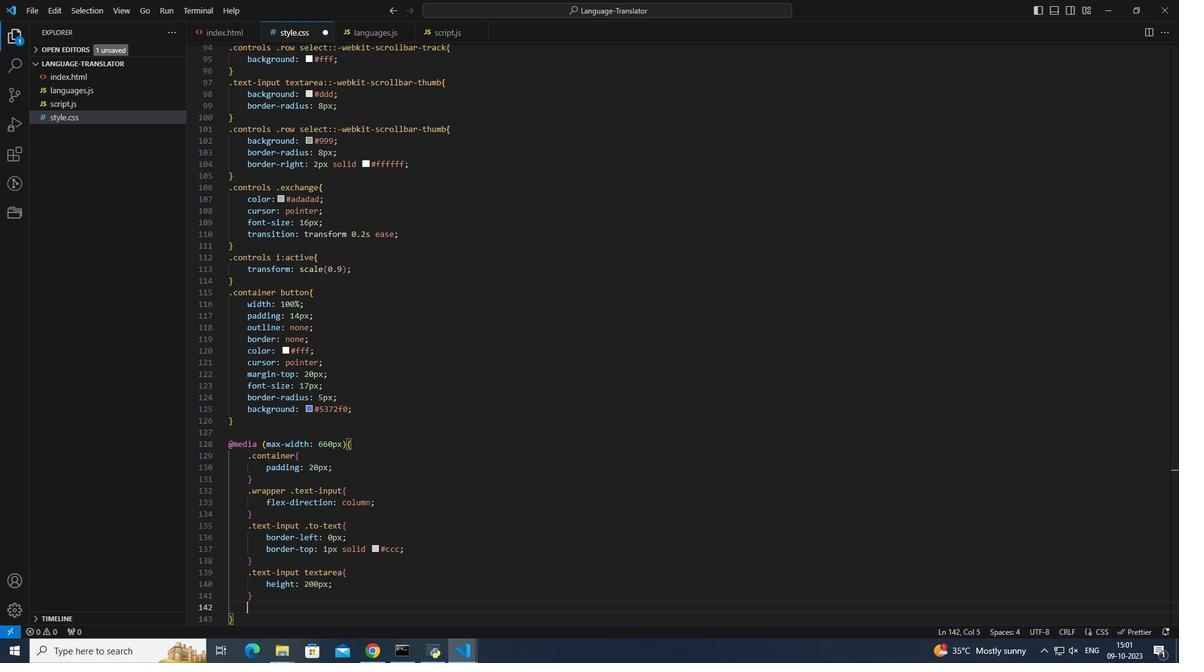 
Action: Mouse scrolled (197, 156) with delta (0, 0)
